 Task: Slide 33 - Lets Review Concepts.
Action: Mouse moved to (34, 88)
Screenshot: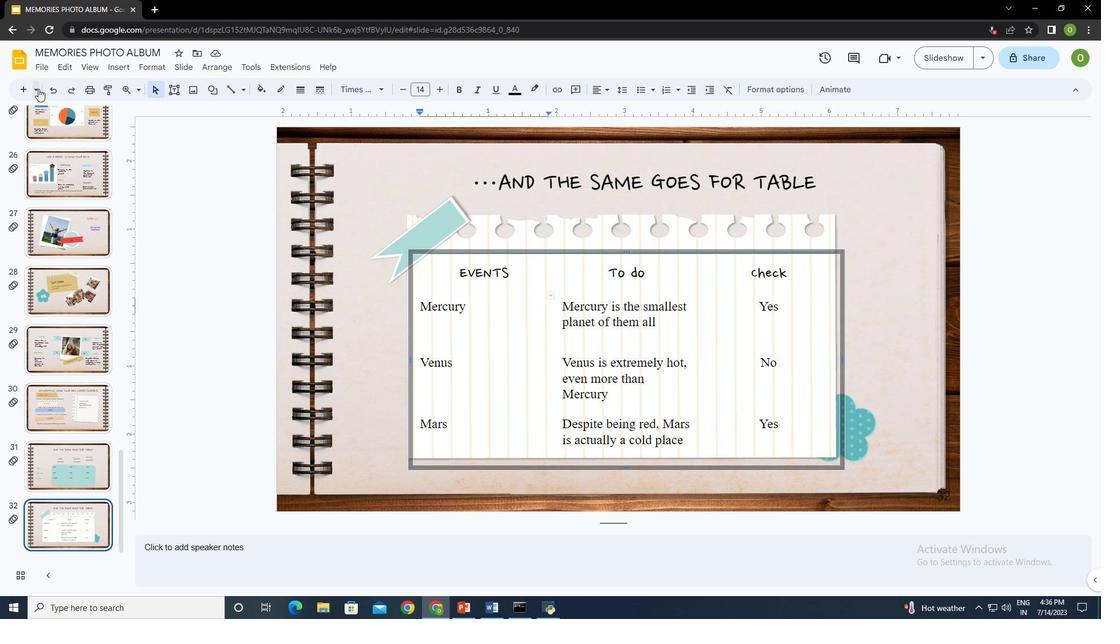 
Action: Mouse pressed left at (34, 88)
Screenshot: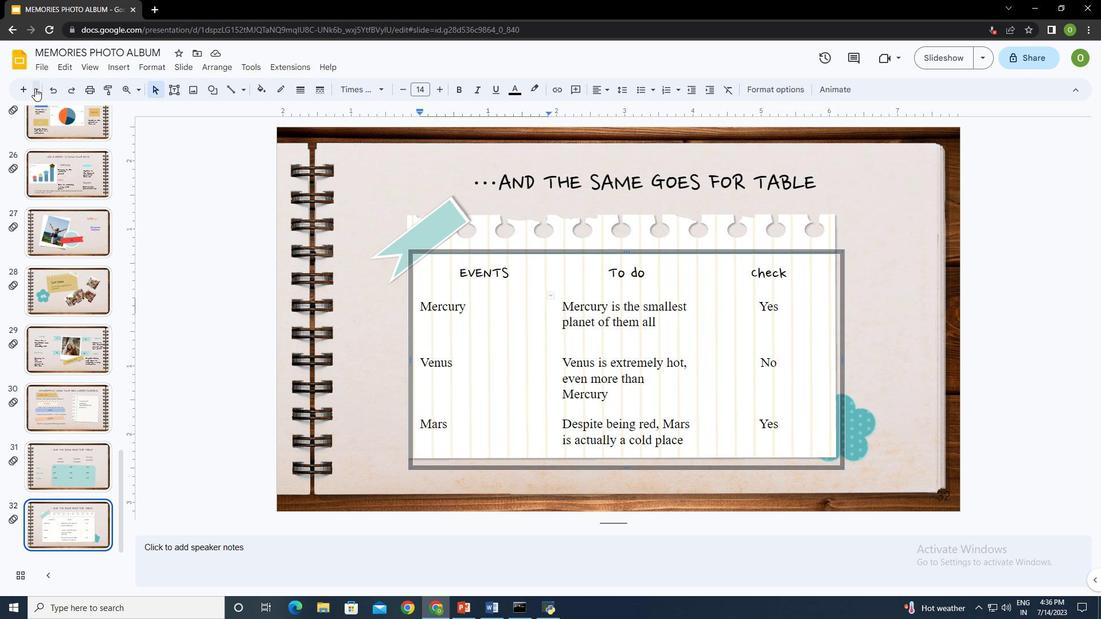 
Action: Mouse moved to (118, 241)
Screenshot: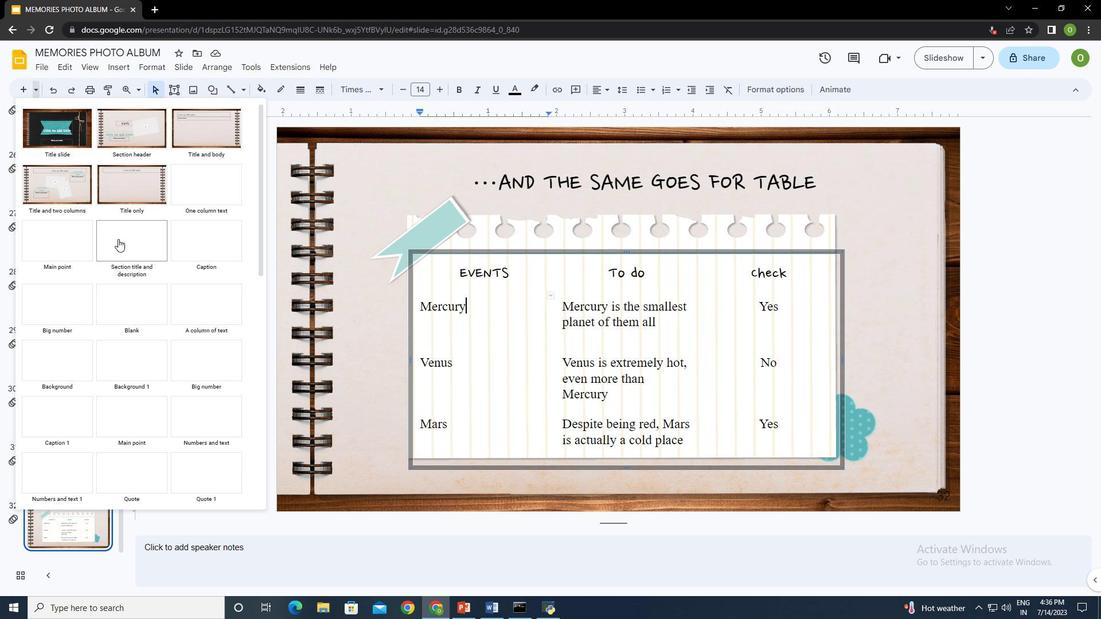 
Action: Mouse scrolled (118, 240) with delta (0, 0)
Screenshot: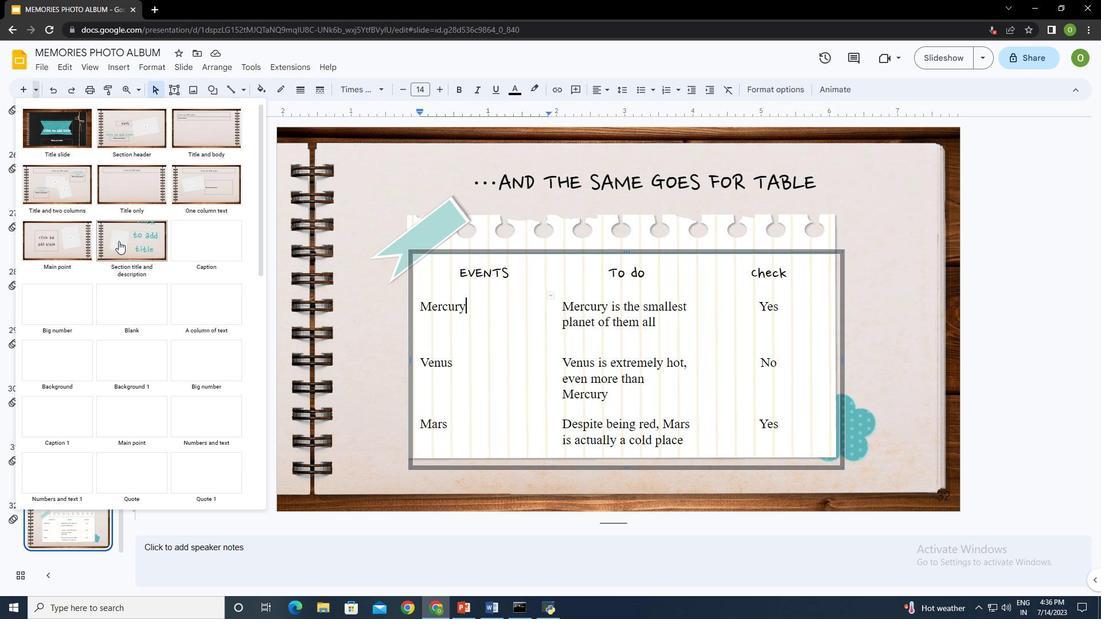 
Action: Mouse scrolled (118, 240) with delta (0, 0)
Screenshot: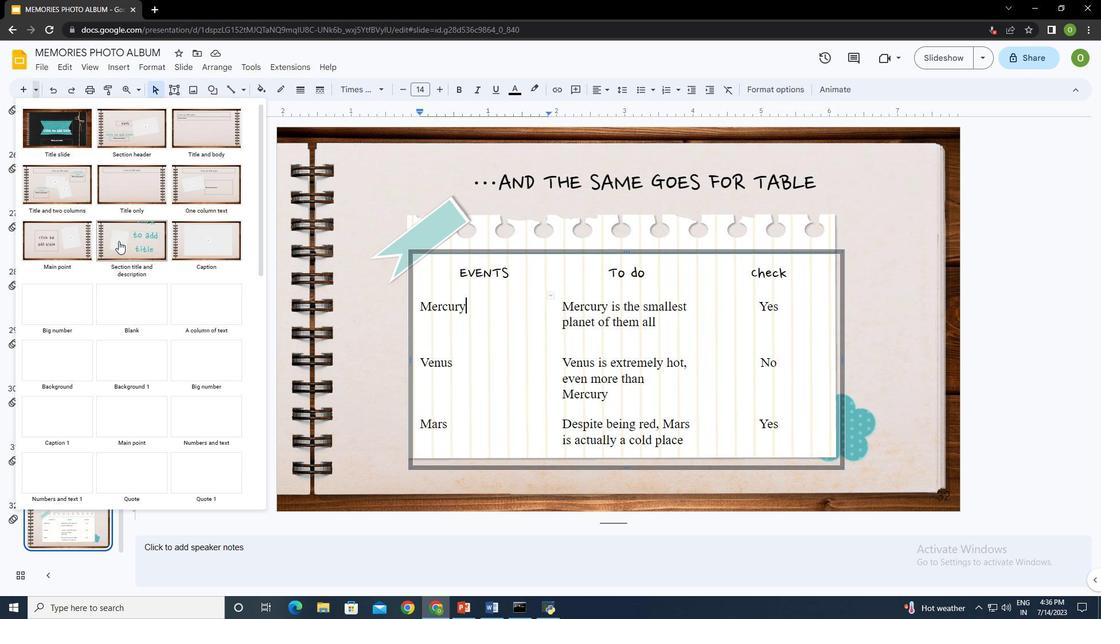 
Action: Mouse scrolled (118, 240) with delta (0, 0)
Screenshot: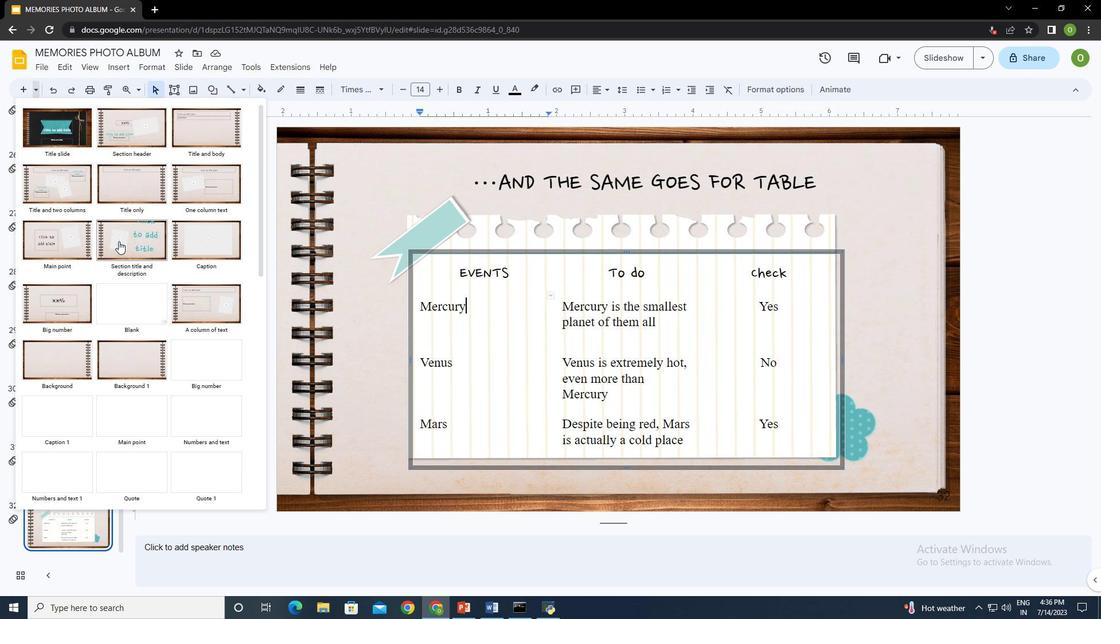 
Action: Mouse scrolled (118, 240) with delta (0, 0)
Screenshot: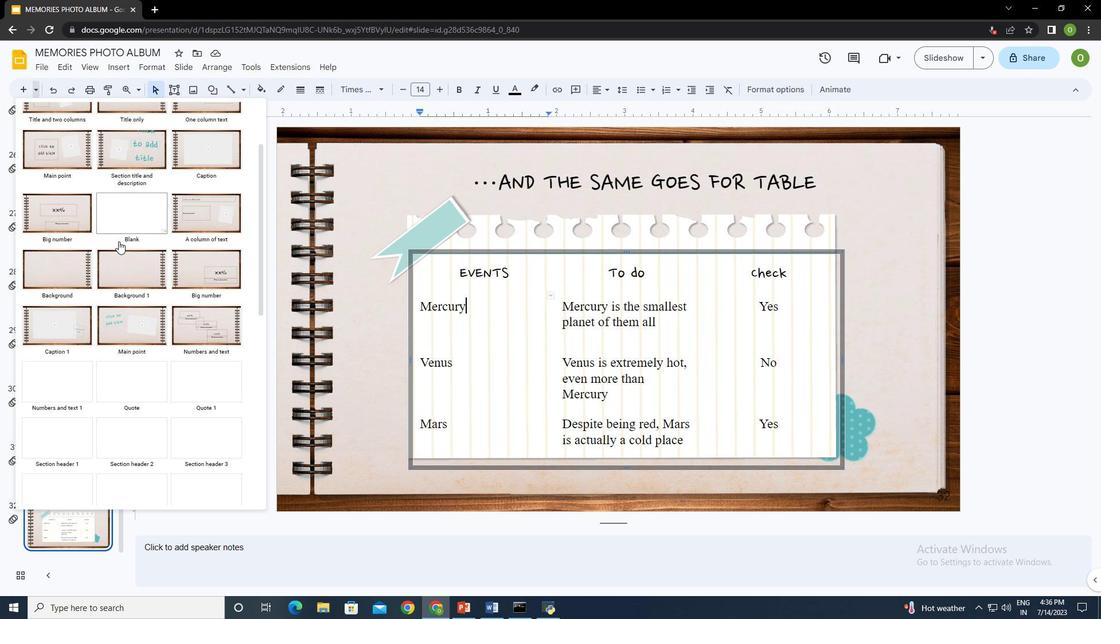 
Action: Mouse scrolled (118, 240) with delta (0, 0)
Screenshot: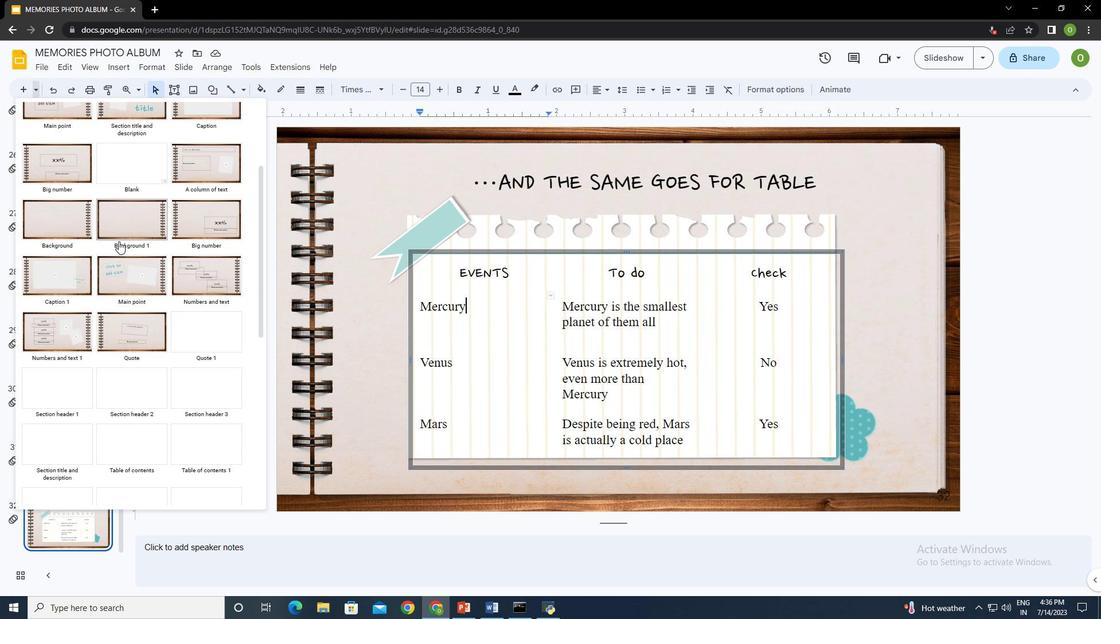 
Action: Mouse scrolled (118, 240) with delta (0, 0)
Screenshot: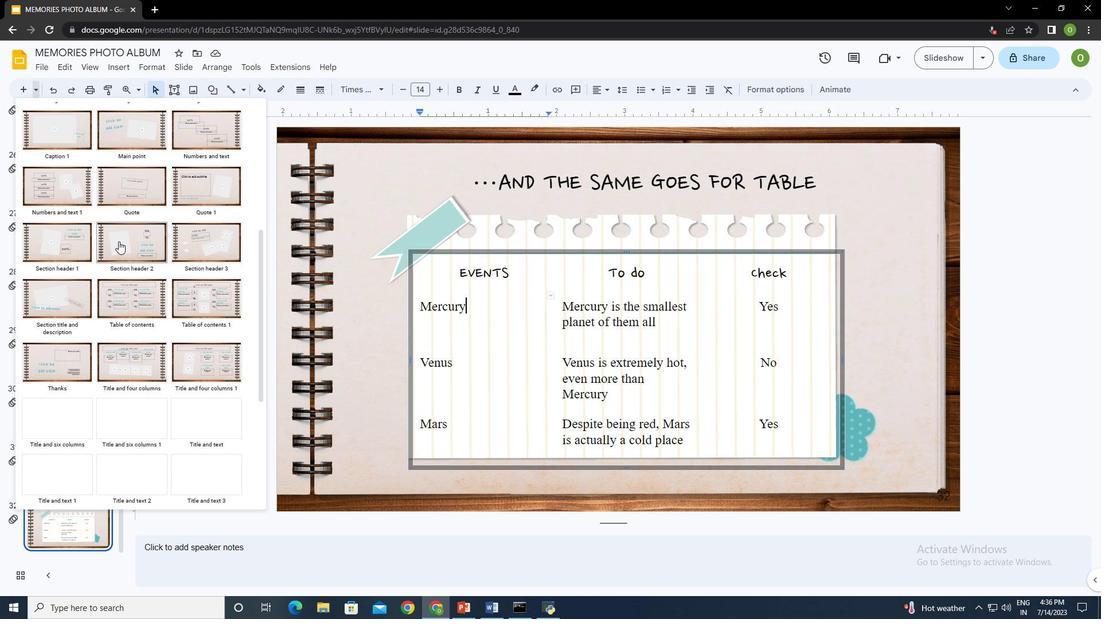 
Action: Mouse scrolled (118, 240) with delta (0, 0)
Screenshot: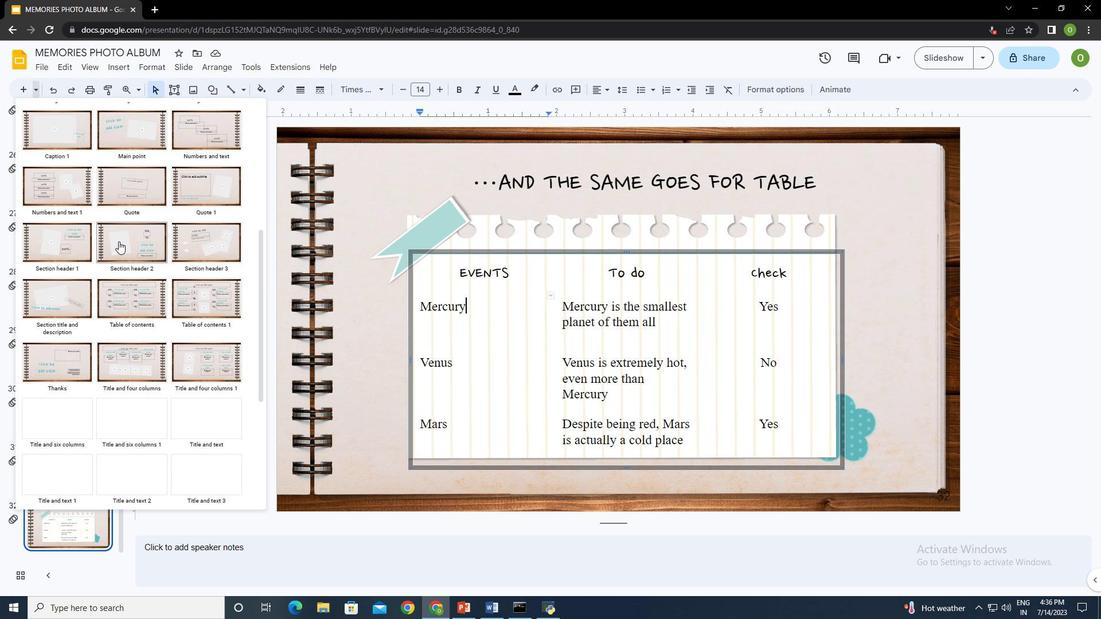 
Action: Mouse scrolled (118, 240) with delta (0, 0)
Screenshot: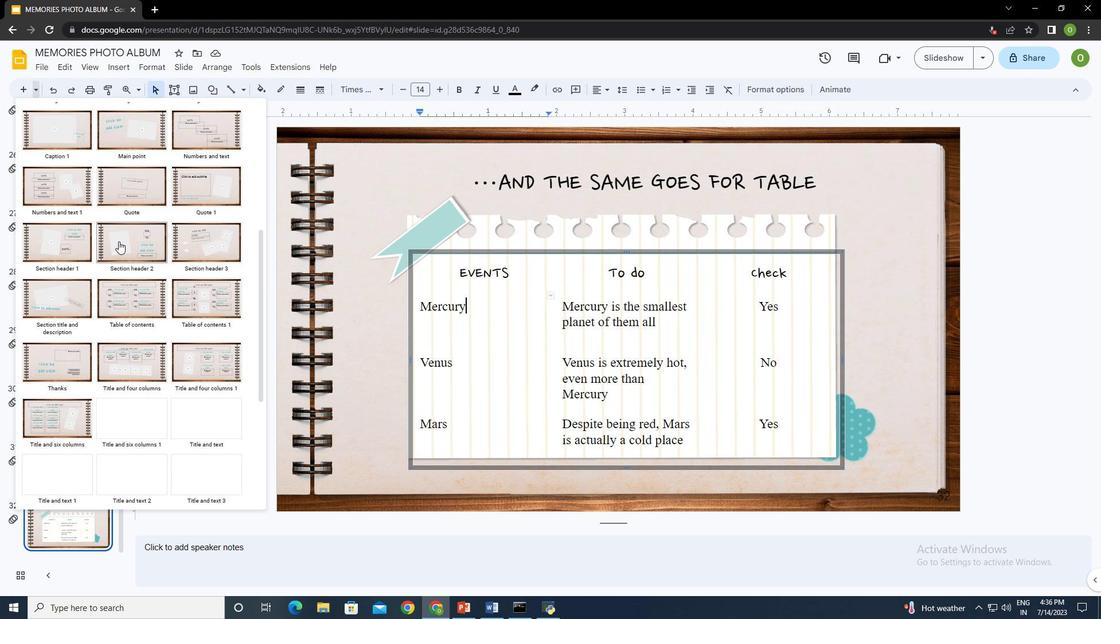 
Action: Mouse scrolled (118, 240) with delta (0, 0)
Screenshot: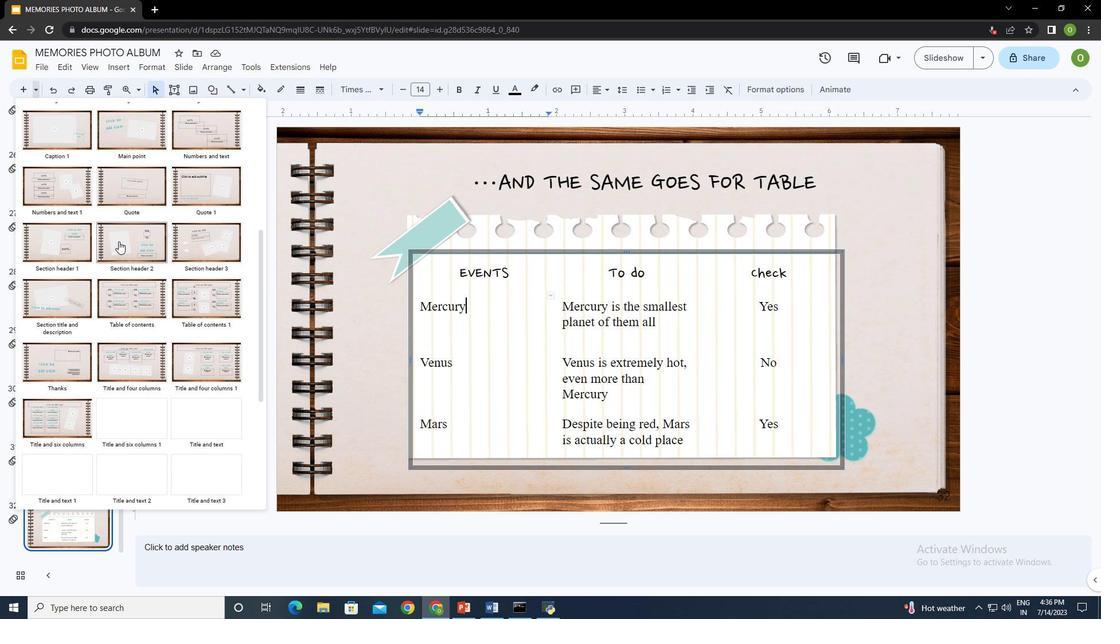 
Action: Mouse scrolled (118, 240) with delta (0, 0)
Screenshot: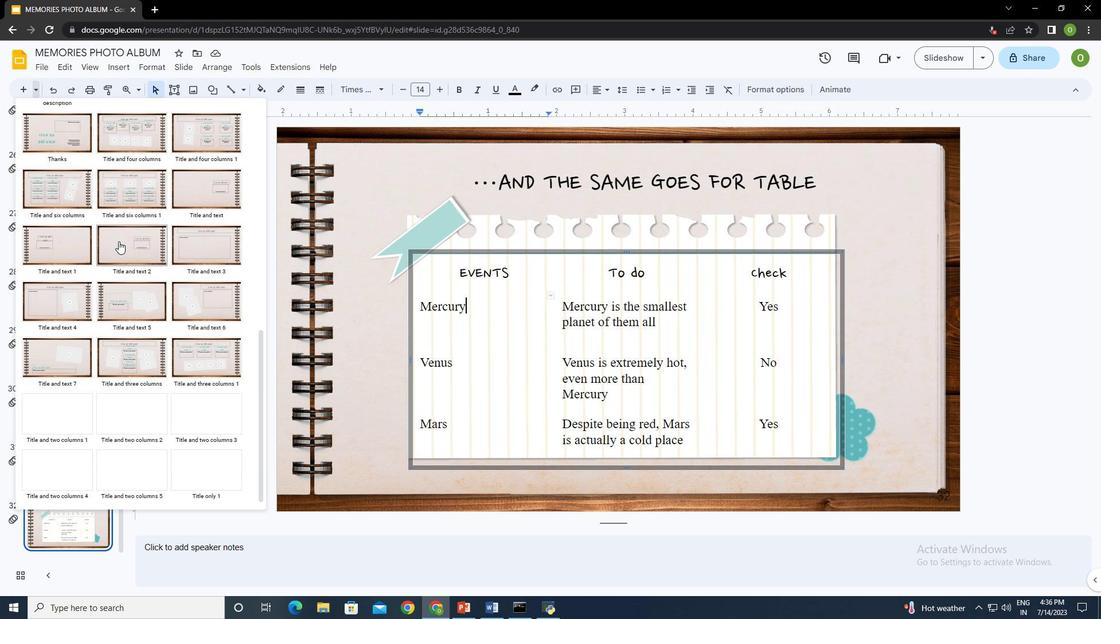 
Action: Mouse scrolled (118, 240) with delta (0, 0)
Screenshot: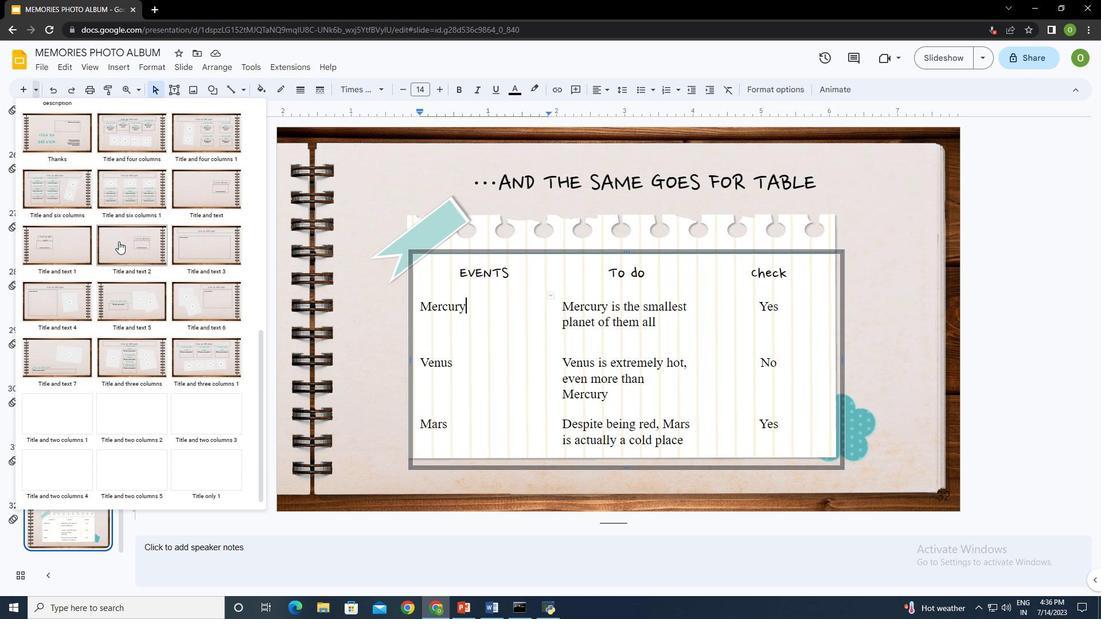 
Action: Mouse scrolled (118, 240) with delta (0, 0)
Screenshot: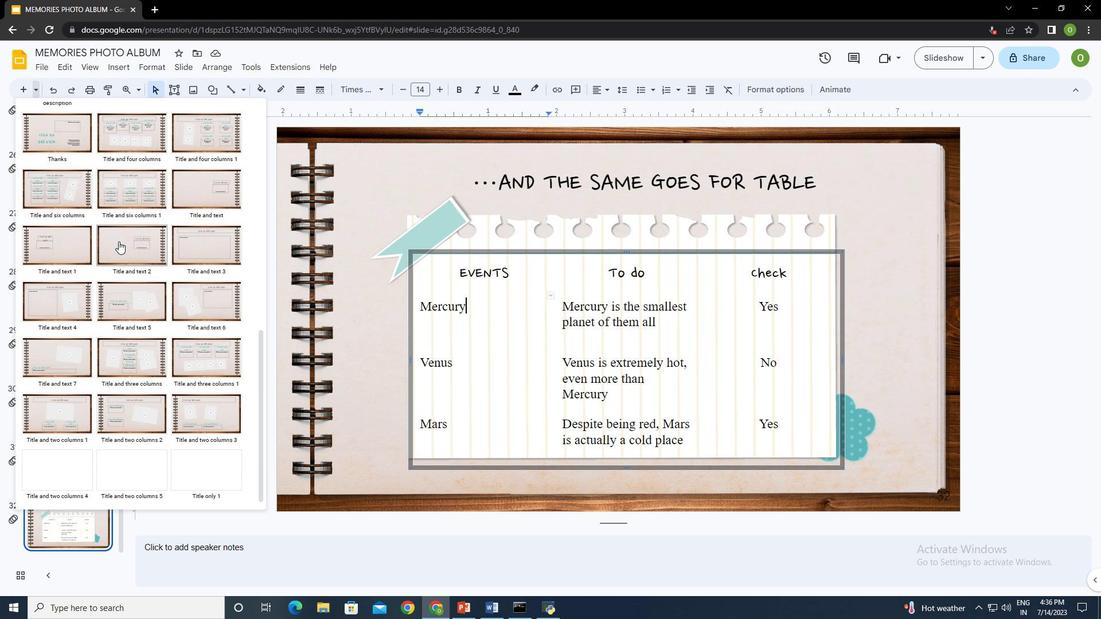 
Action: Mouse scrolled (118, 240) with delta (0, 0)
Screenshot: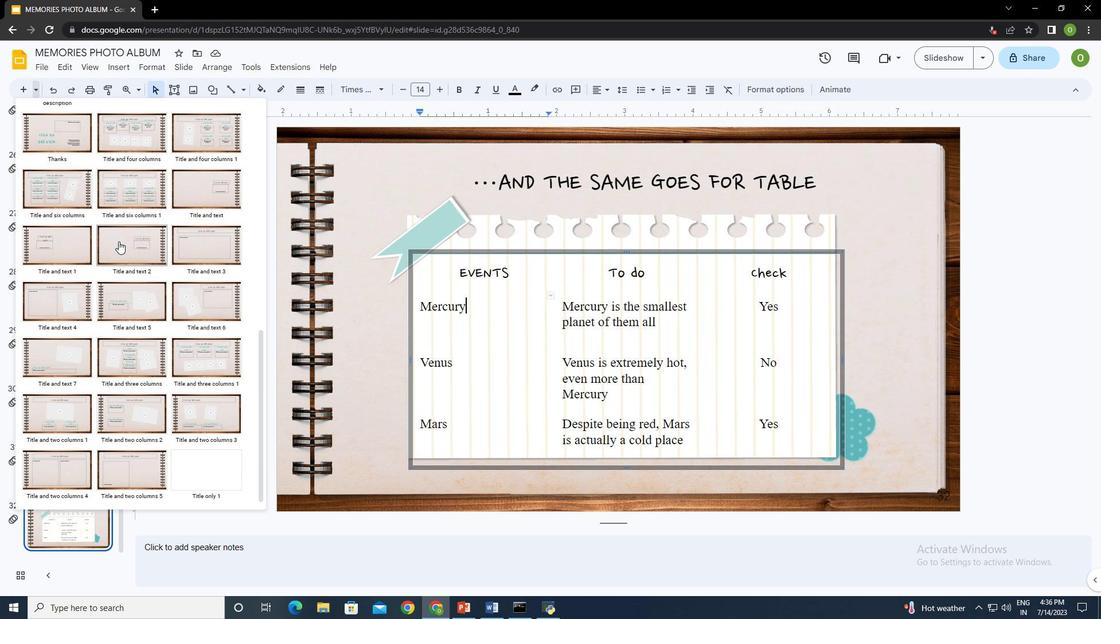 
Action: Mouse scrolled (118, 240) with delta (0, 0)
Screenshot: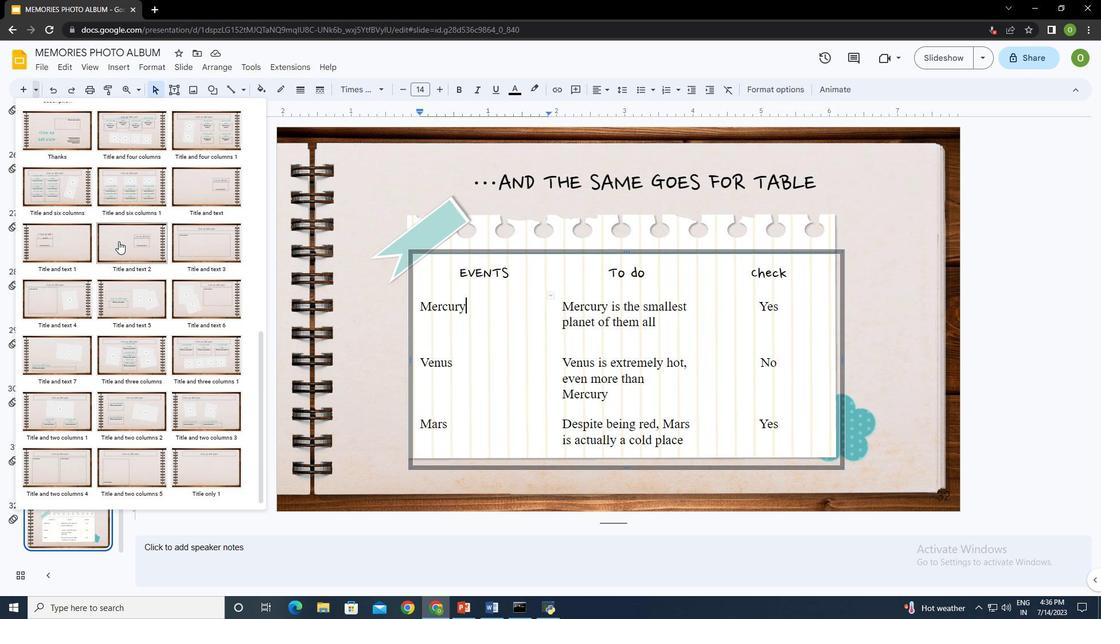 
Action: Mouse scrolled (118, 240) with delta (0, 0)
Screenshot: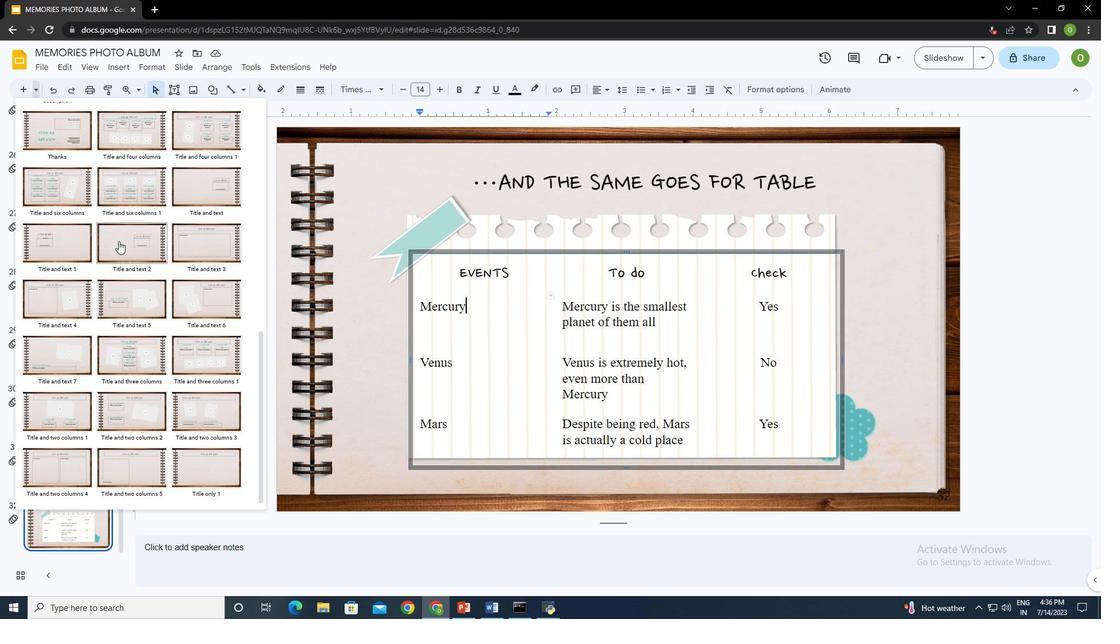 
Action: Mouse scrolled (118, 240) with delta (0, 0)
Screenshot: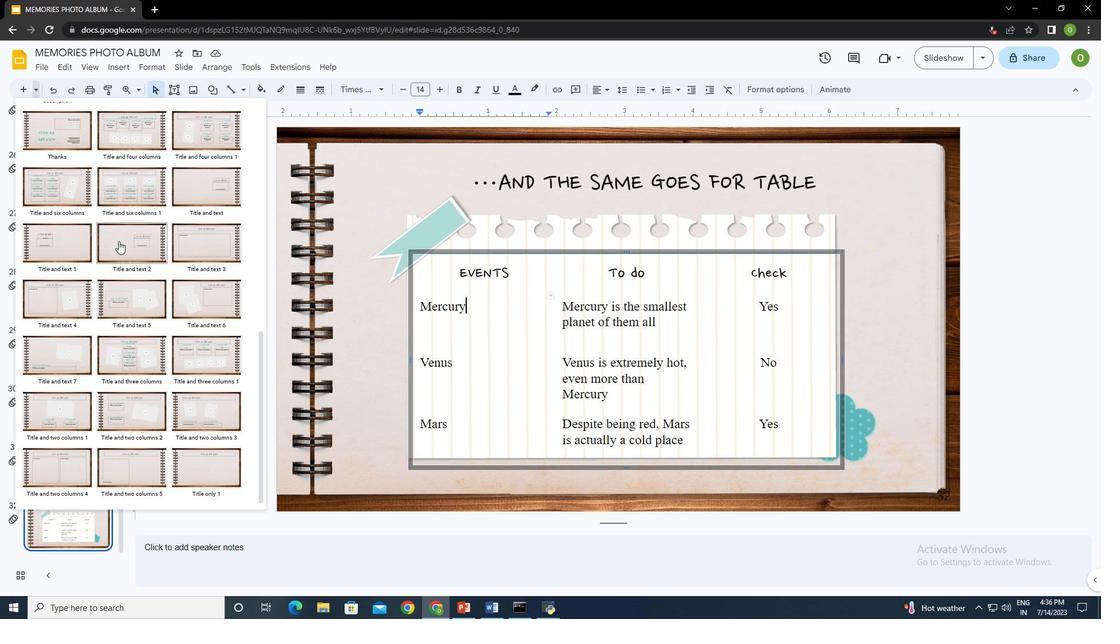 
Action: Mouse scrolled (118, 240) with delta (0, 0)
Screenshot: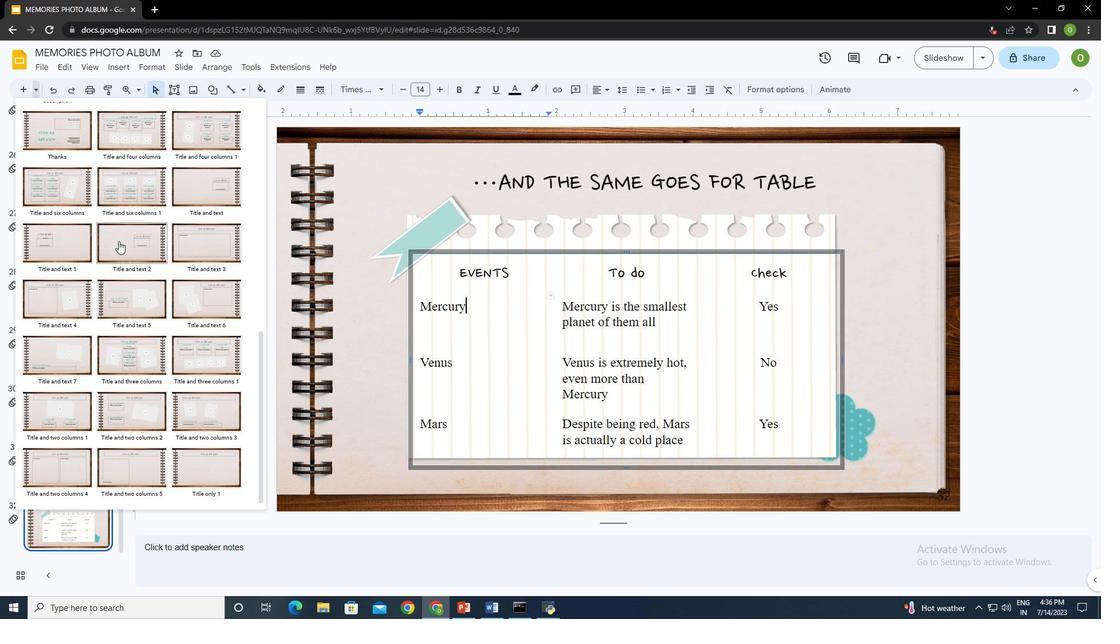 
Action: Mouse moved to (201, 465)
Screenshot: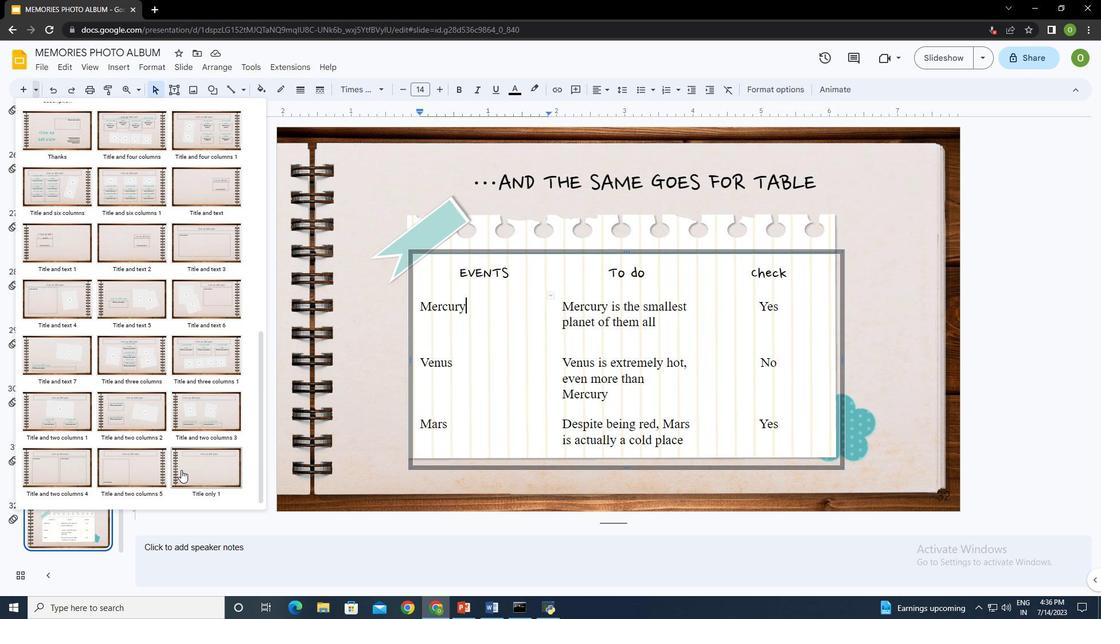 
Action: Mouse pressed left at (201, 465)
Screenshot: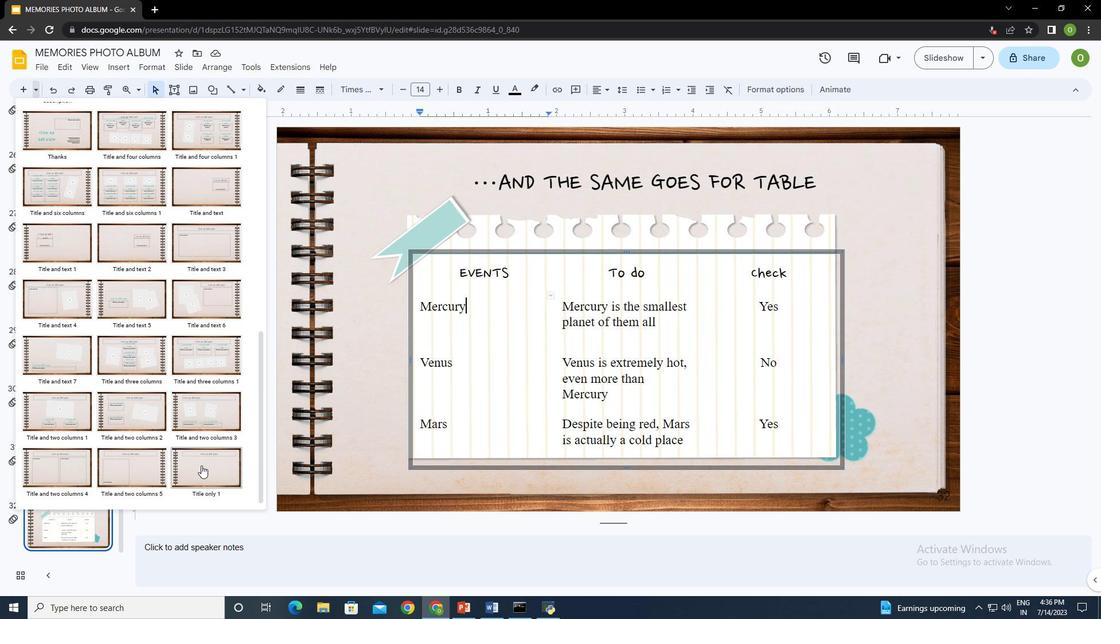 
Action: Mouse moved to (577, 174)
Screenshot: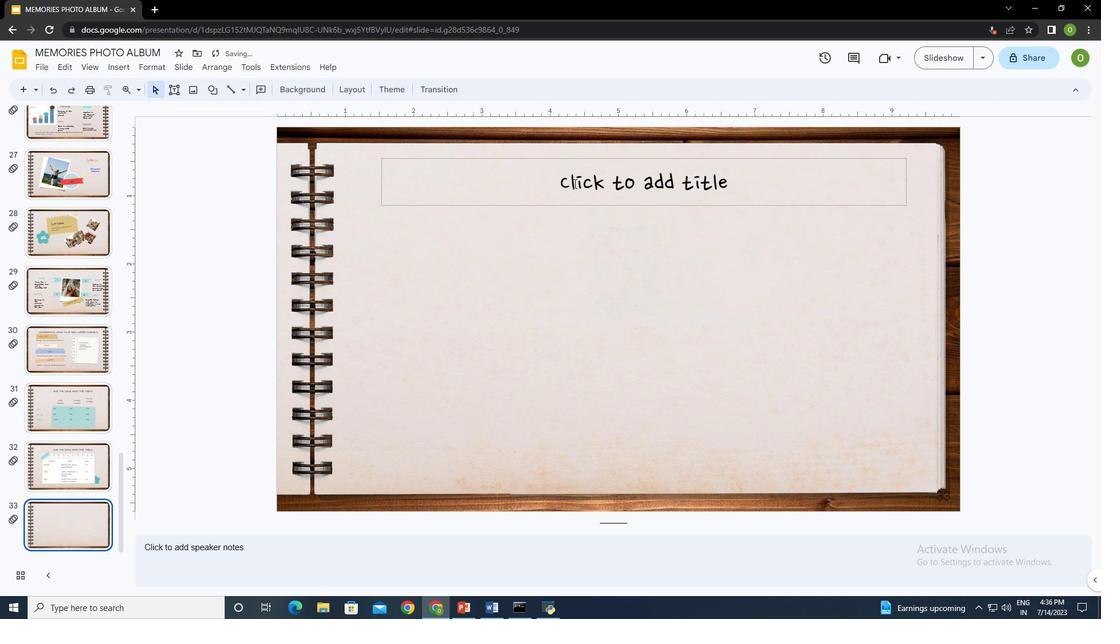 
Action: Mouse pressed left at (577, 174)
Screenshot: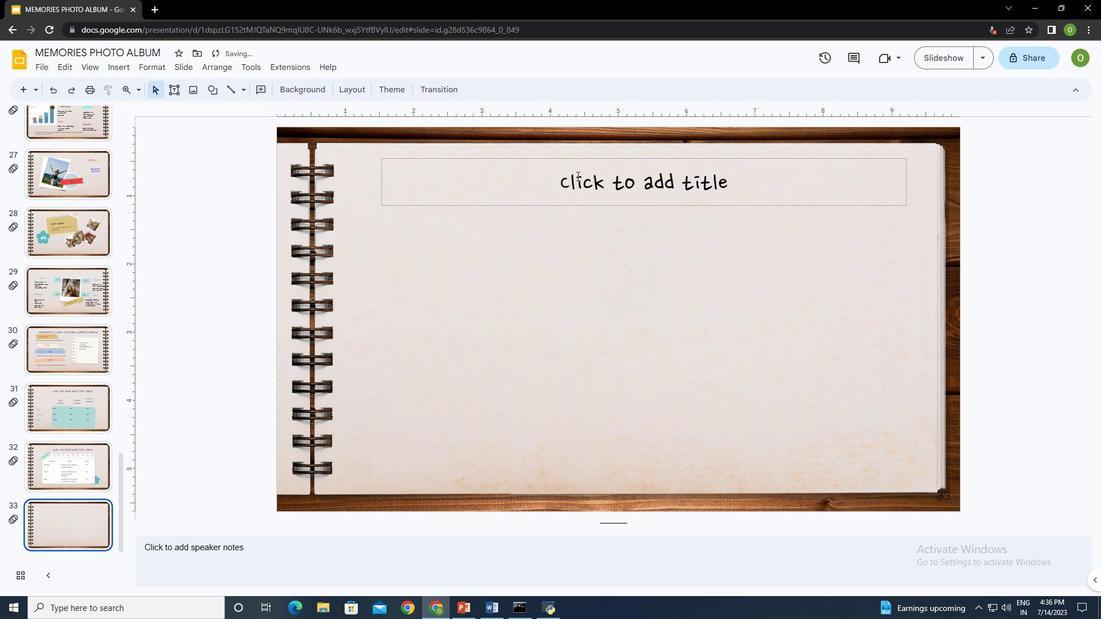 
Action: Key pressed <Key.caps_lock>LET'S<Key.space>REVIEW<Key.space>CONCEPTS
Screenshot: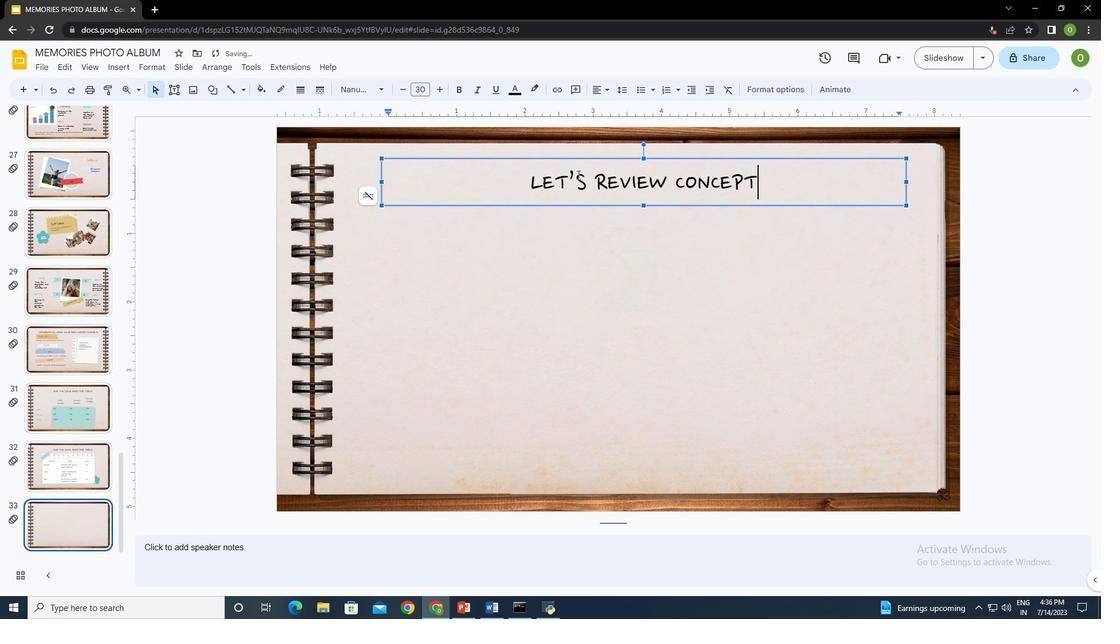 
Action: Mouse moved to (579, 231)
Screenshot: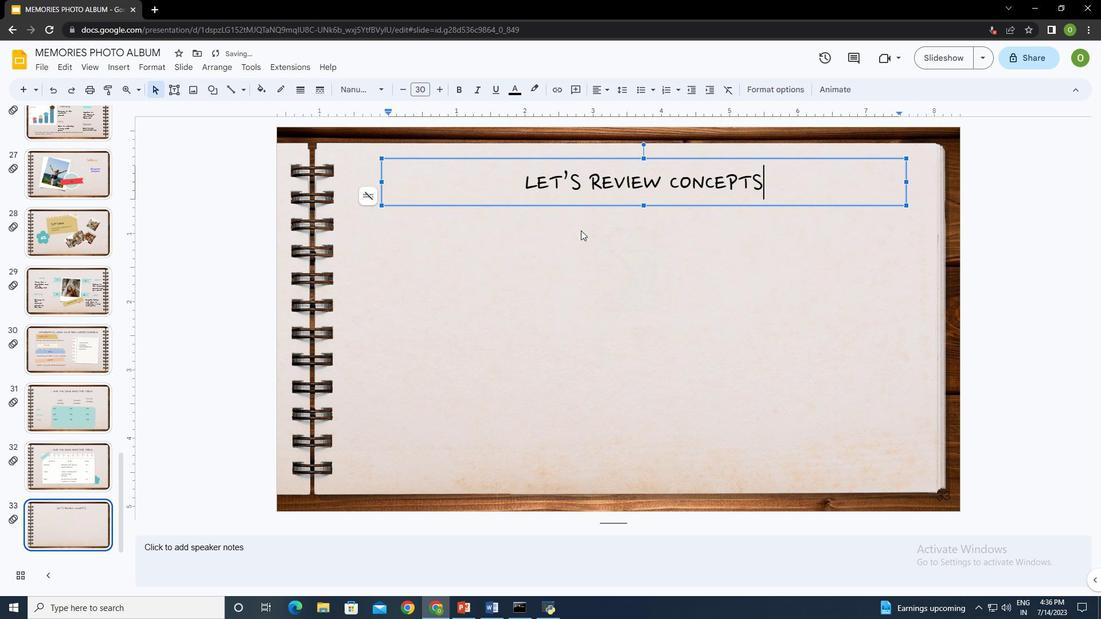 
Action: Mouse pressed left at (579, 231)
Screenshot: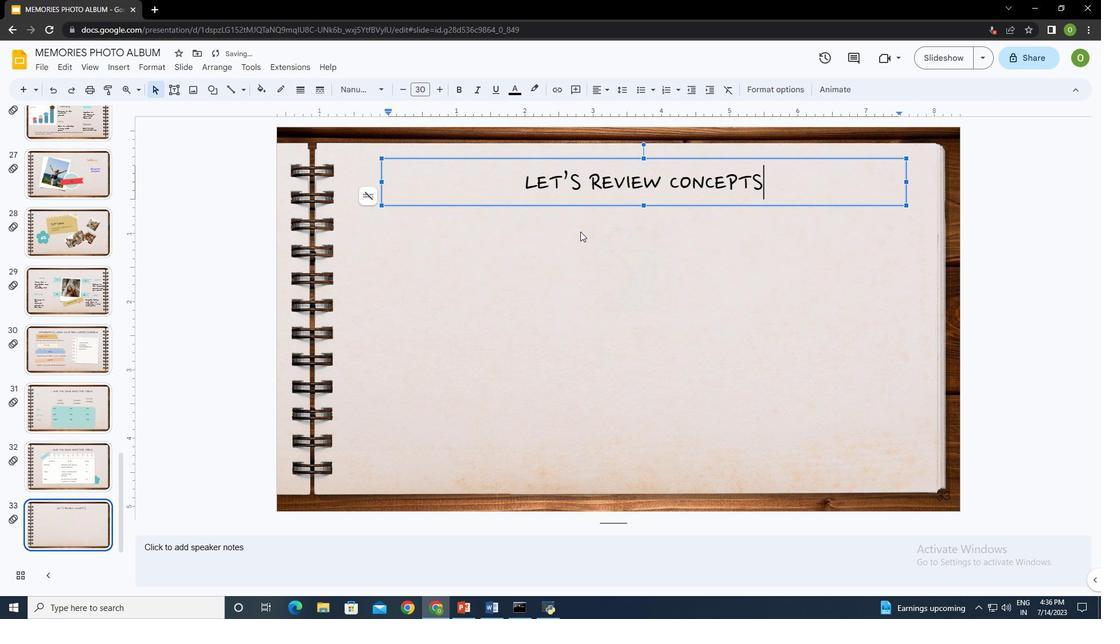 
Action: Mouse moved to (169, 84)
Screenshot: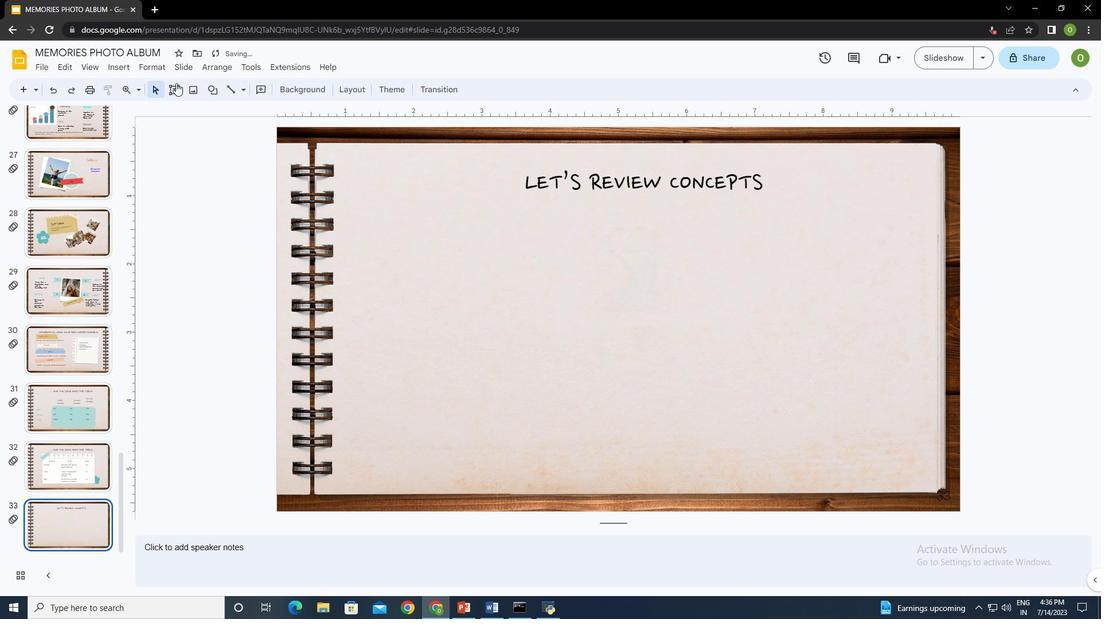 
Action: Mouse pressed left at (169, 84)
Screenshot: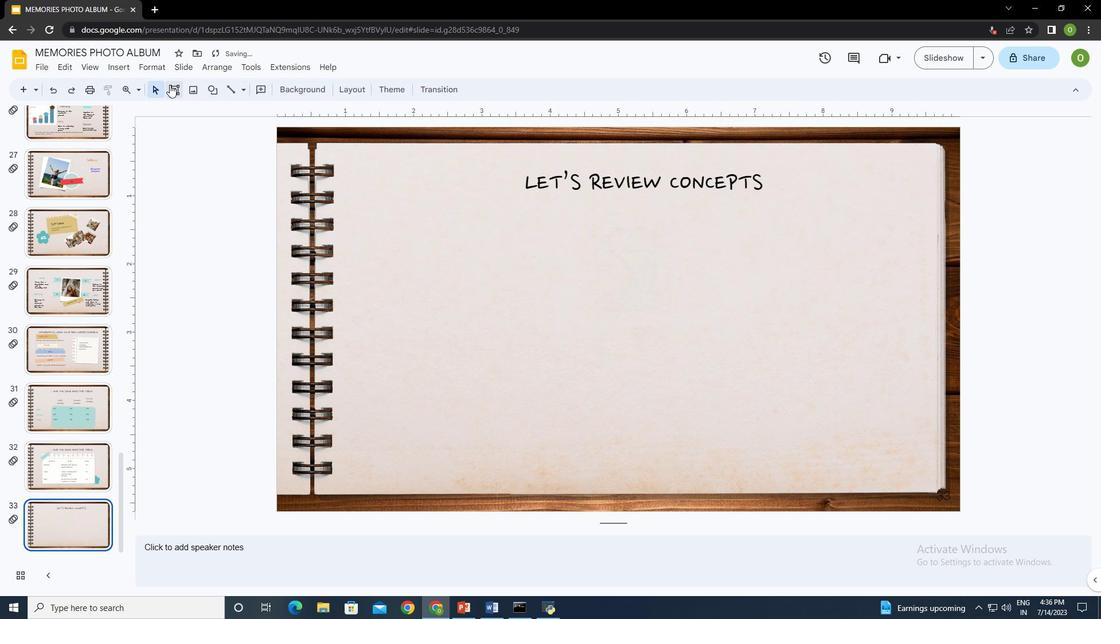 
Action: Mouse moved to (396, 225)
Screenshot: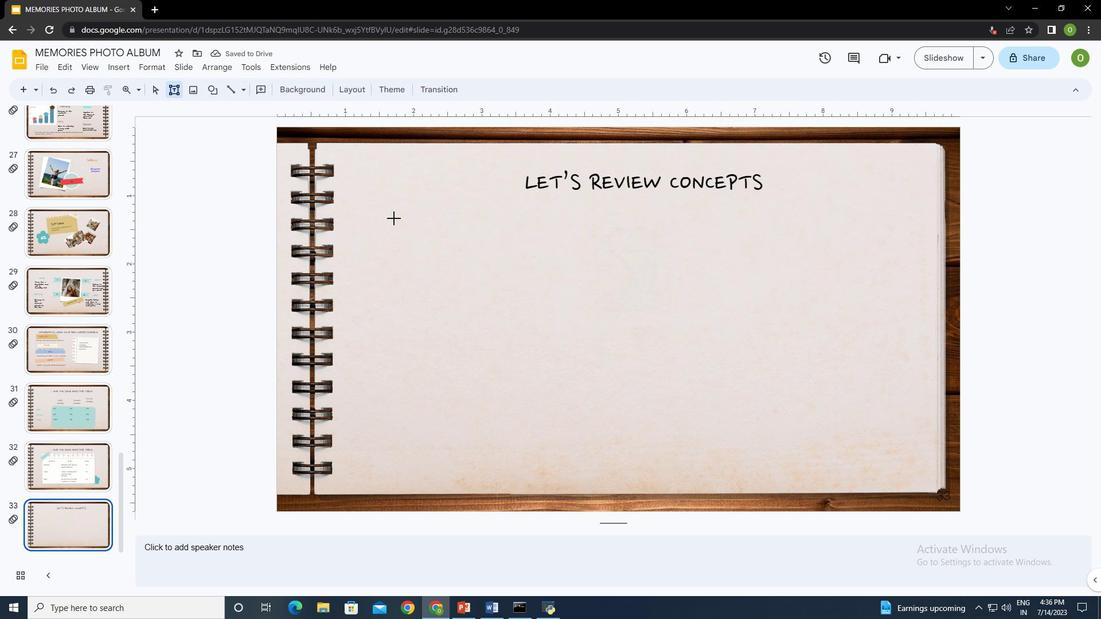 
Action: Mouse pressed left at (396, 225)
Screenshot: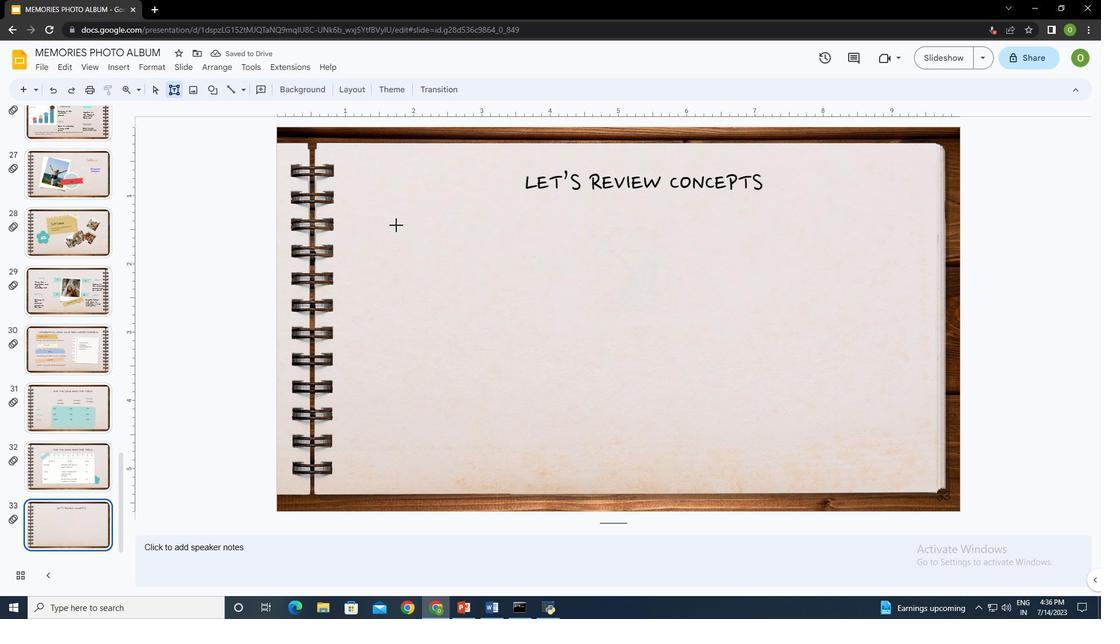 
Action: Mouse moved to (465, 255)
Screenshot: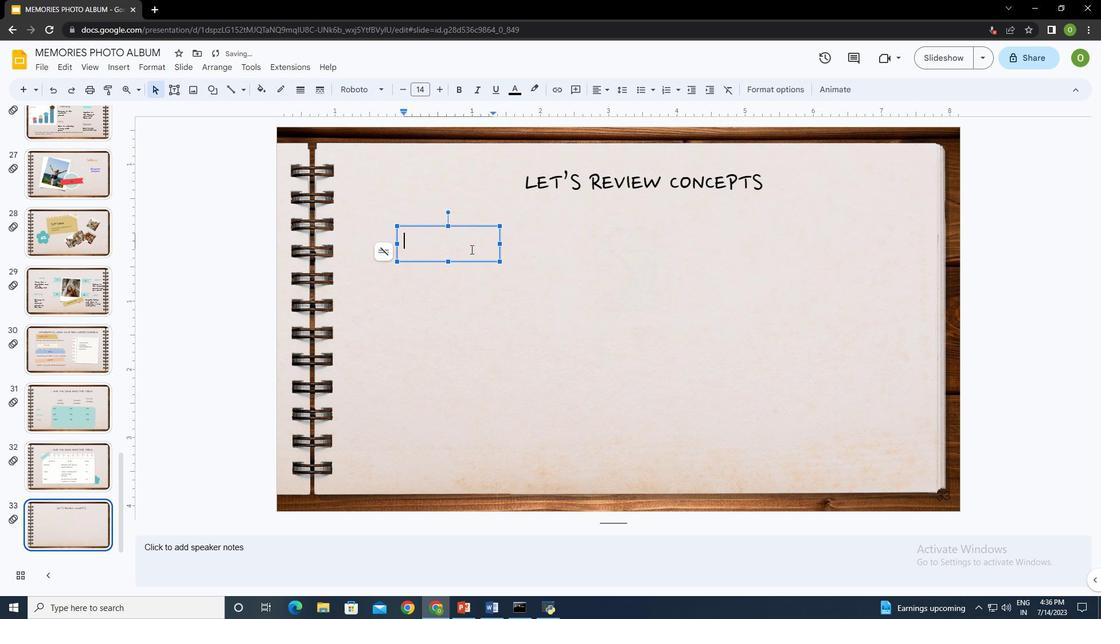 
Action: Key pressed <Key.shift>mARS<Key.backspace><Key.backspace><Key.backspace><Key.backspace><Key.backspace><Key.backspace><Key.backspace><Key.backspace><Key.backspace><Key.backspace><Key.backspace><Key.backspace><Key.caps_lock><Key.shift>Mars
Screenshot: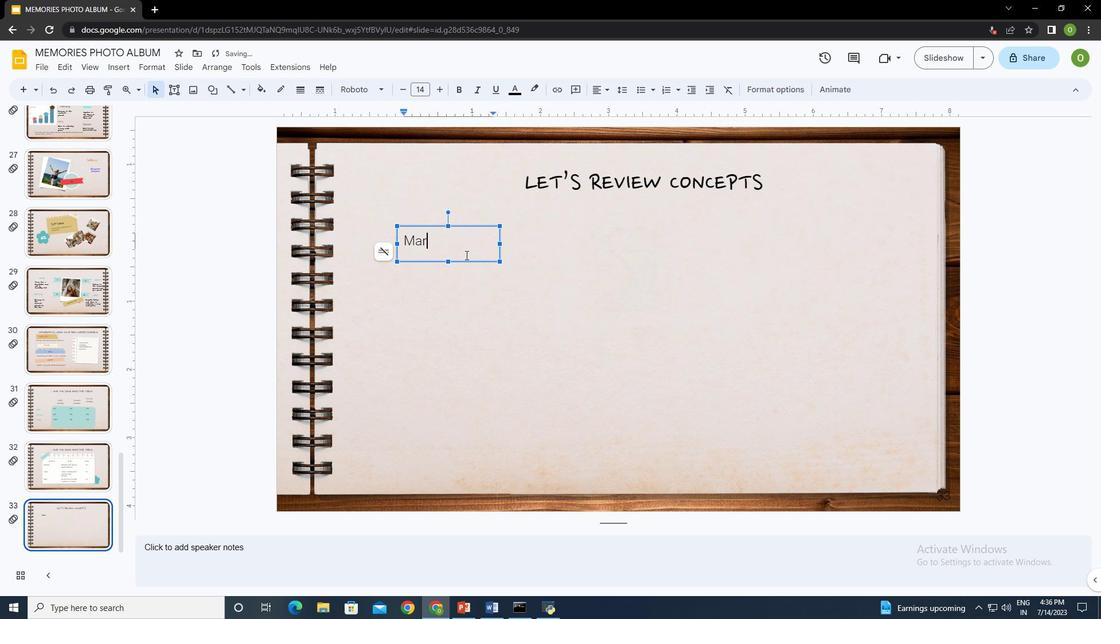 
Action: Mouse moved to (500, 244)
Screenshot: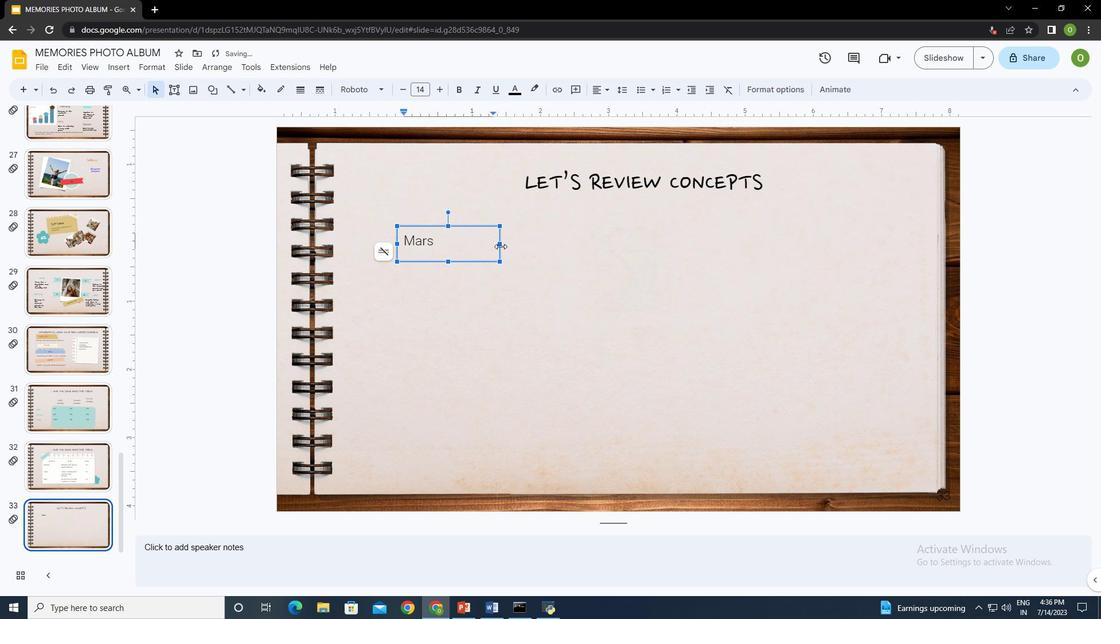 
Action: Mouse pressed left at (500, 244)
Screenshot: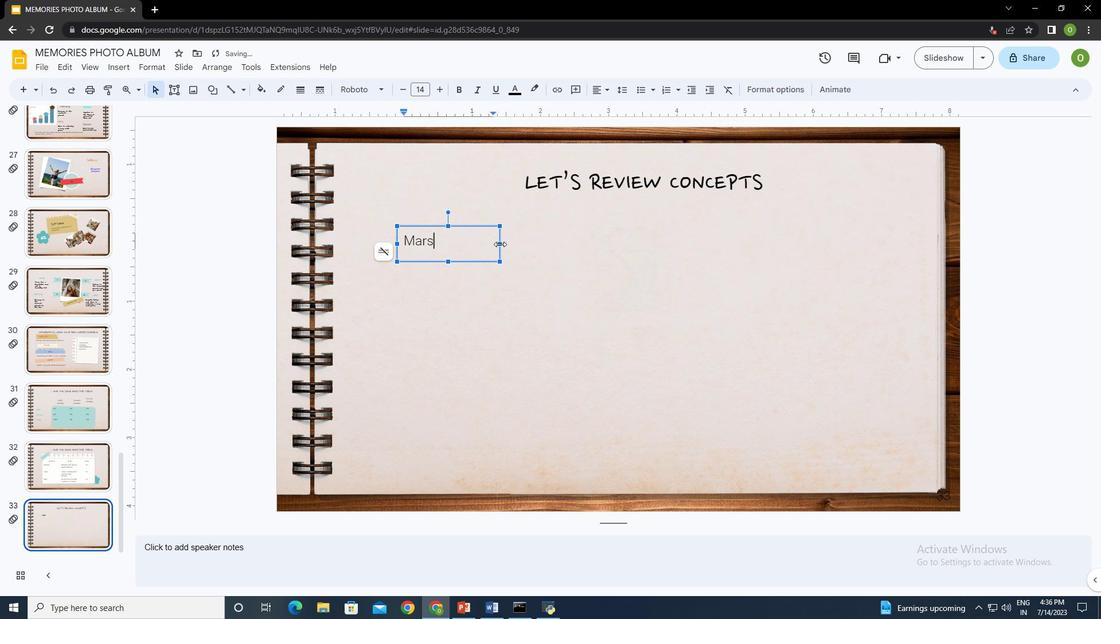
Action: Mouse moved to (412, 245)
Screenshot: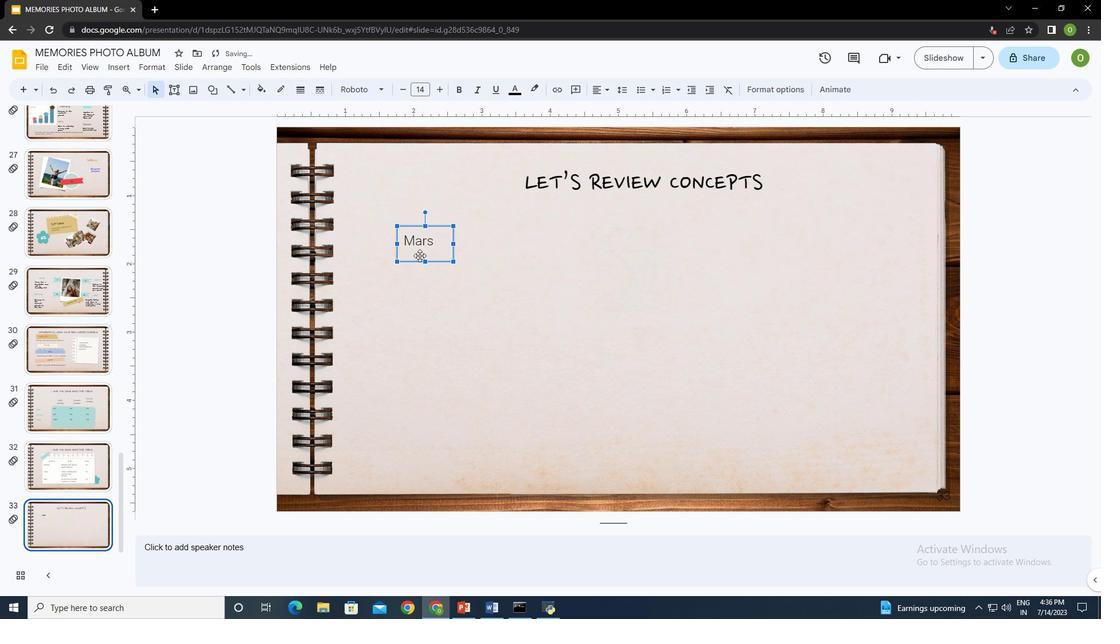 
Action: Mouse pressed left at (412, 245)
Screenshot: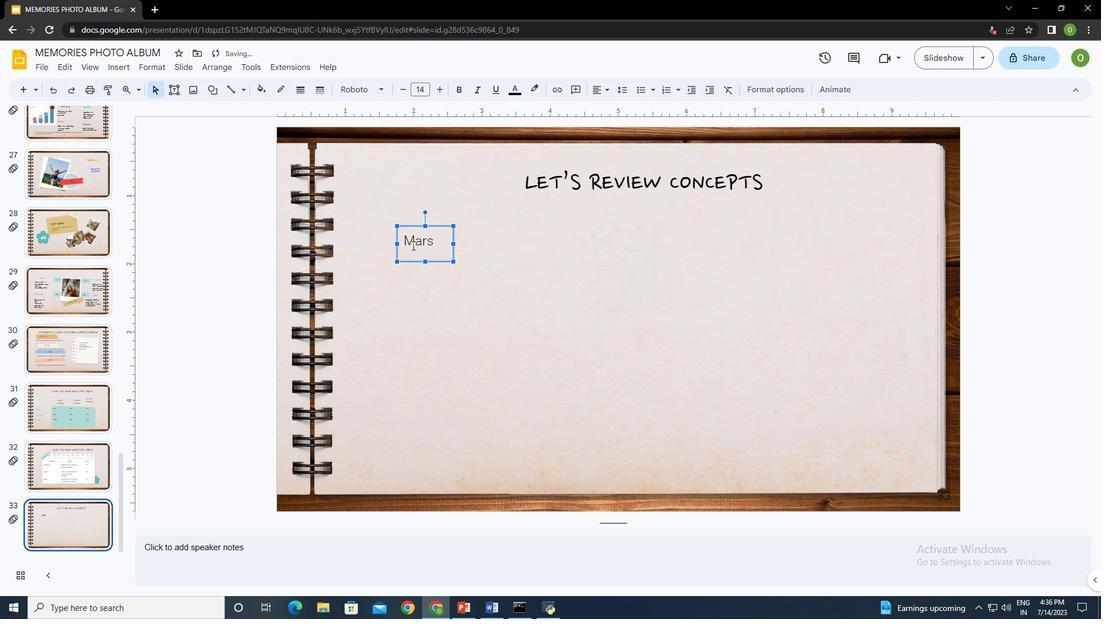 
Action: Mouse moved to (478, 275)
Screenshot: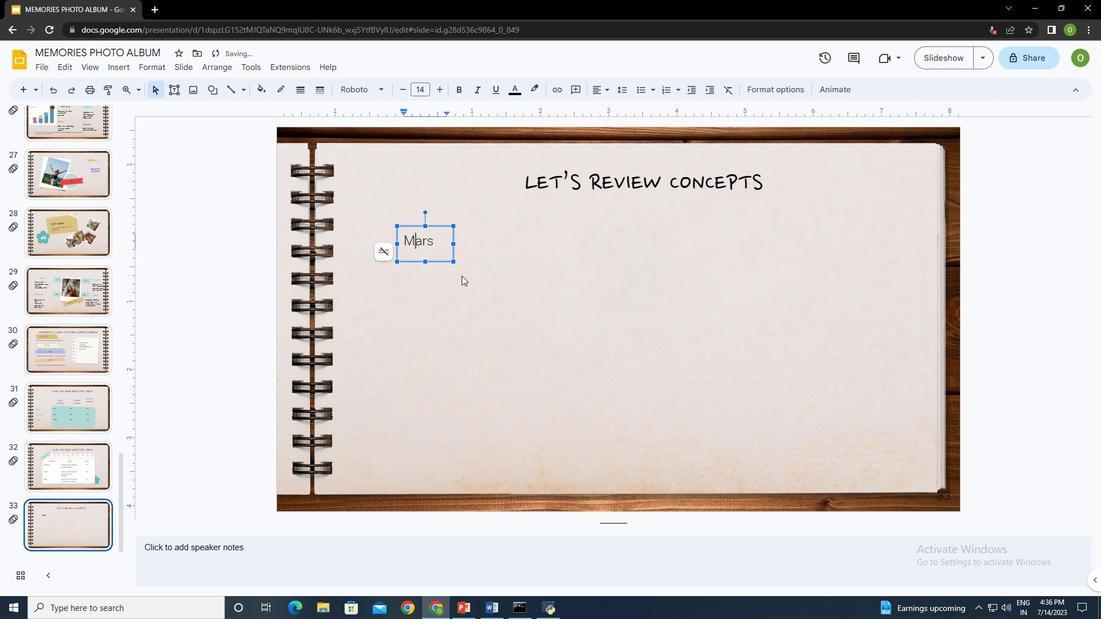 
Action: Mouse pressed left at (478, 275)
Screenshot: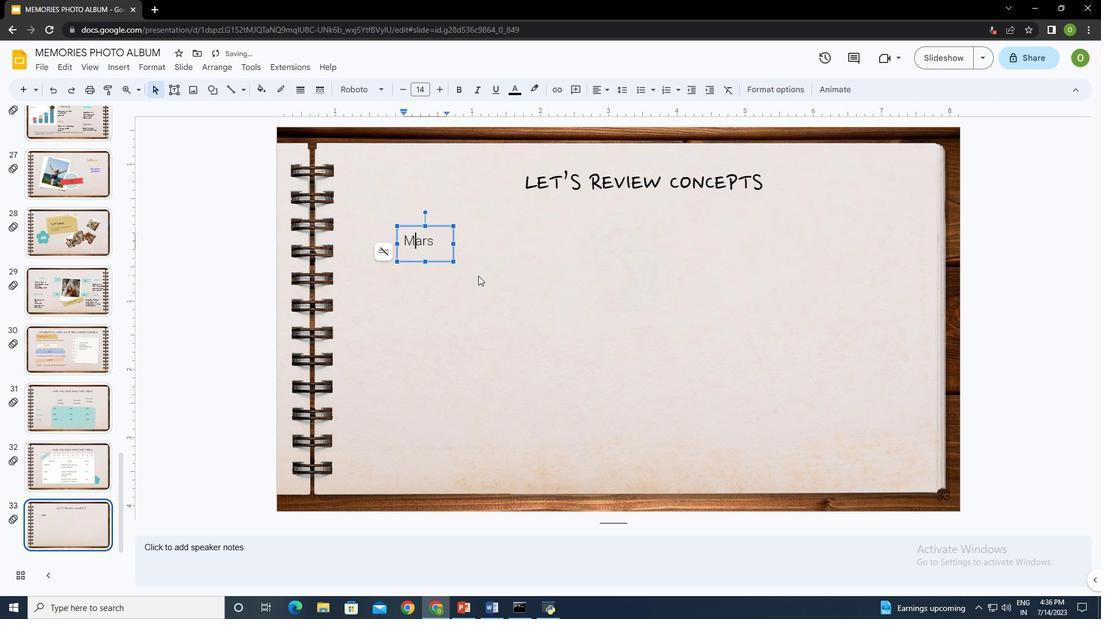 
Action: Mouse moved to (177, 90)
Screenshot: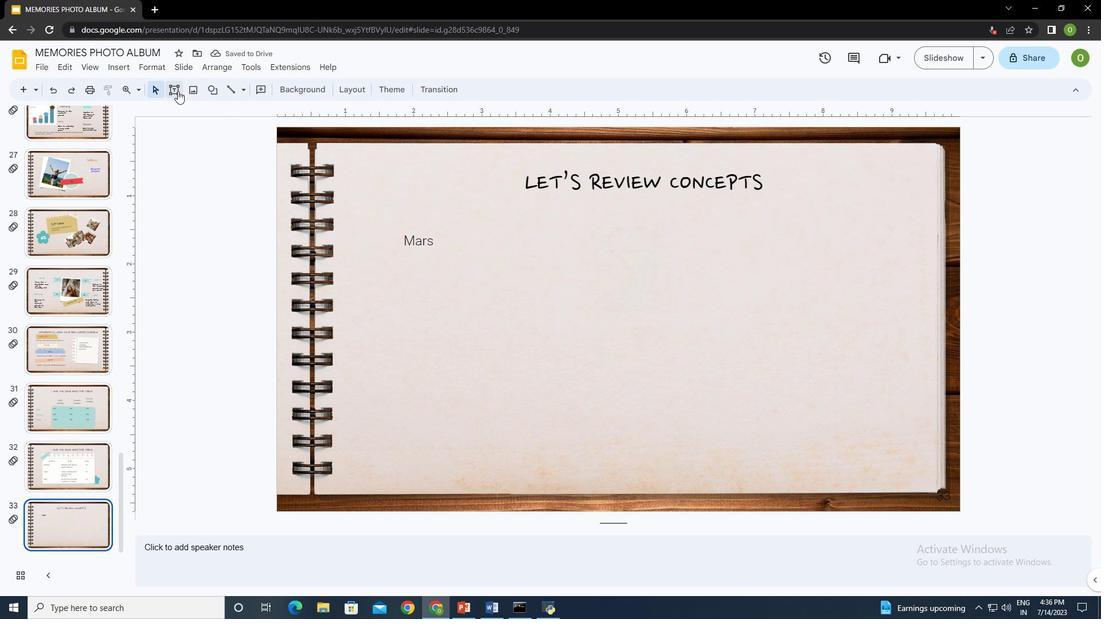 
Action: Mouse pressed left at (177, 90)
Screenshot: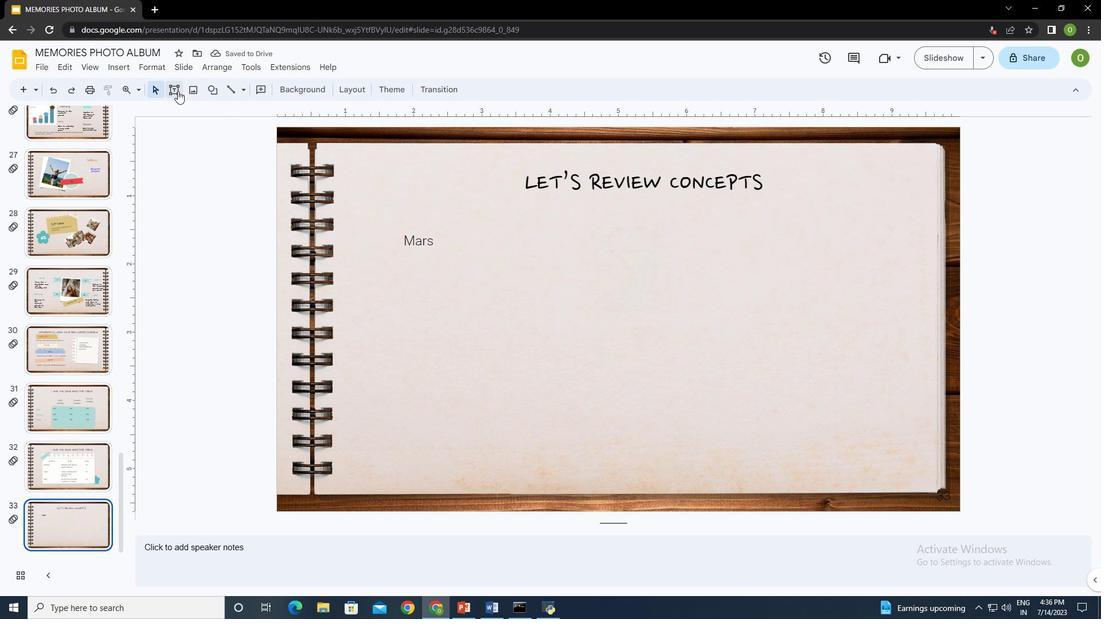
Action: Mouse moved to (524, 229)
Screenshot: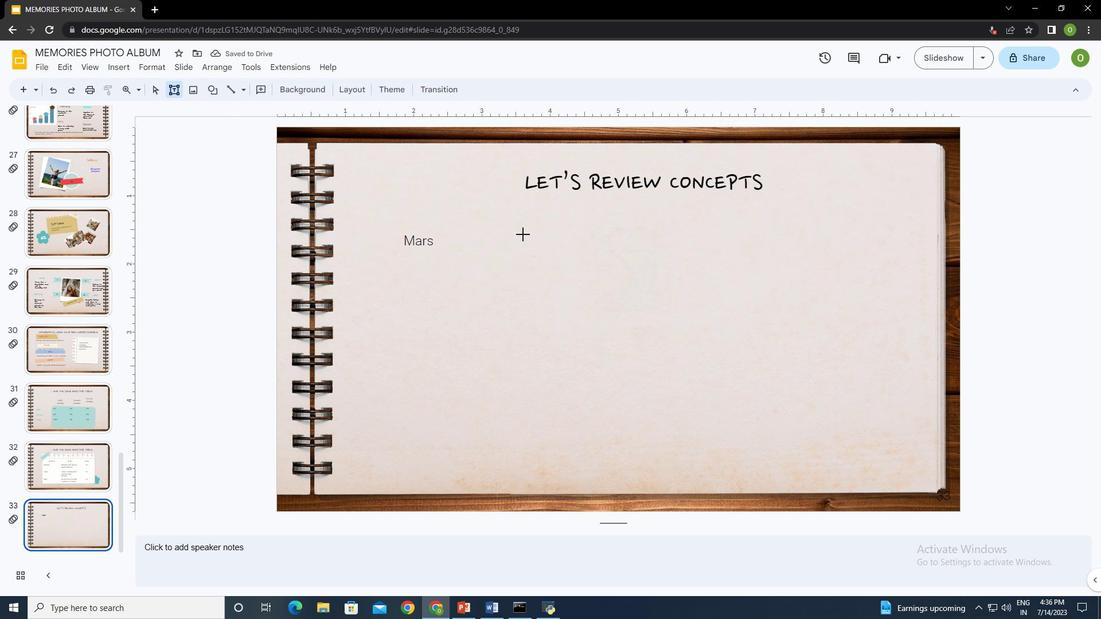 
Action: Mouse pressed left at (524, 229)
Screenshot: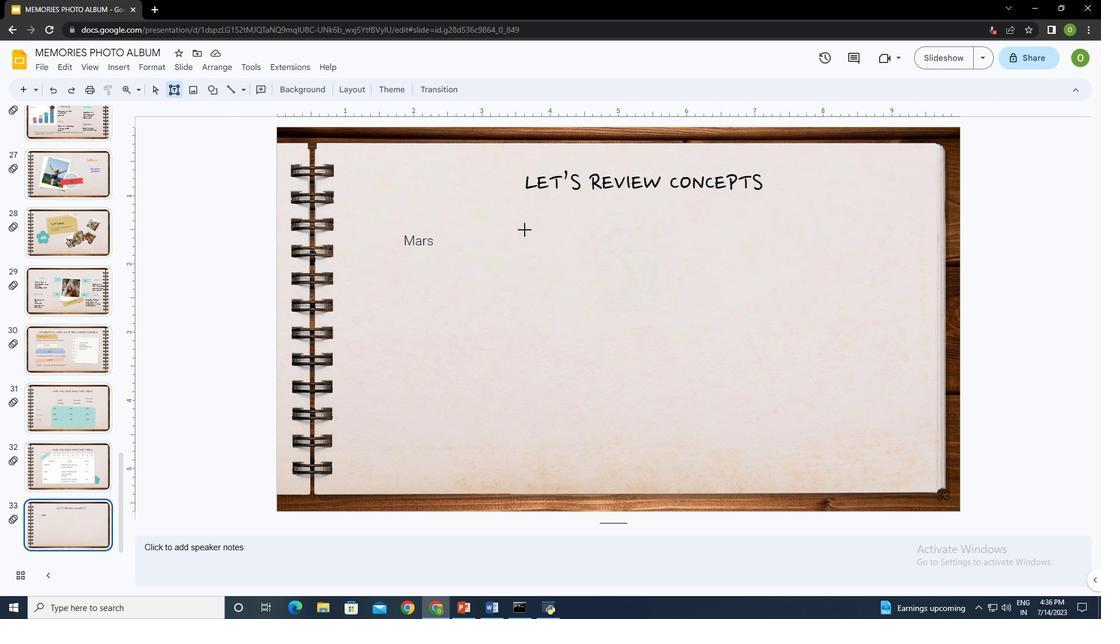 
Action: Mouse moved to (581, 232)
Screenshot: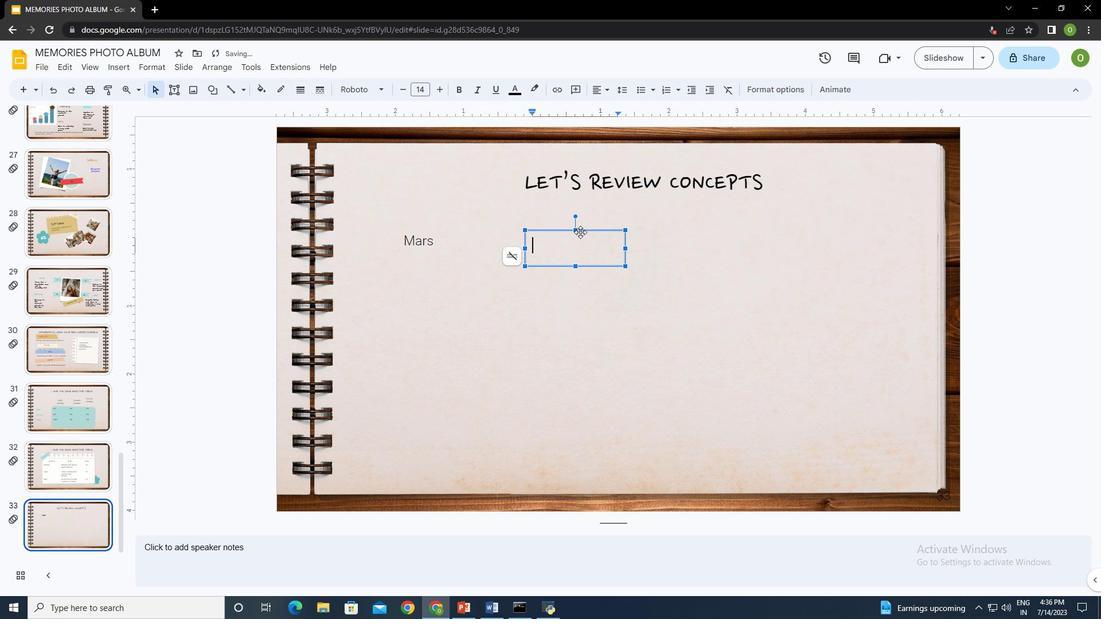 
Action: Mouse pressed left at (581, 232)
Screenshot: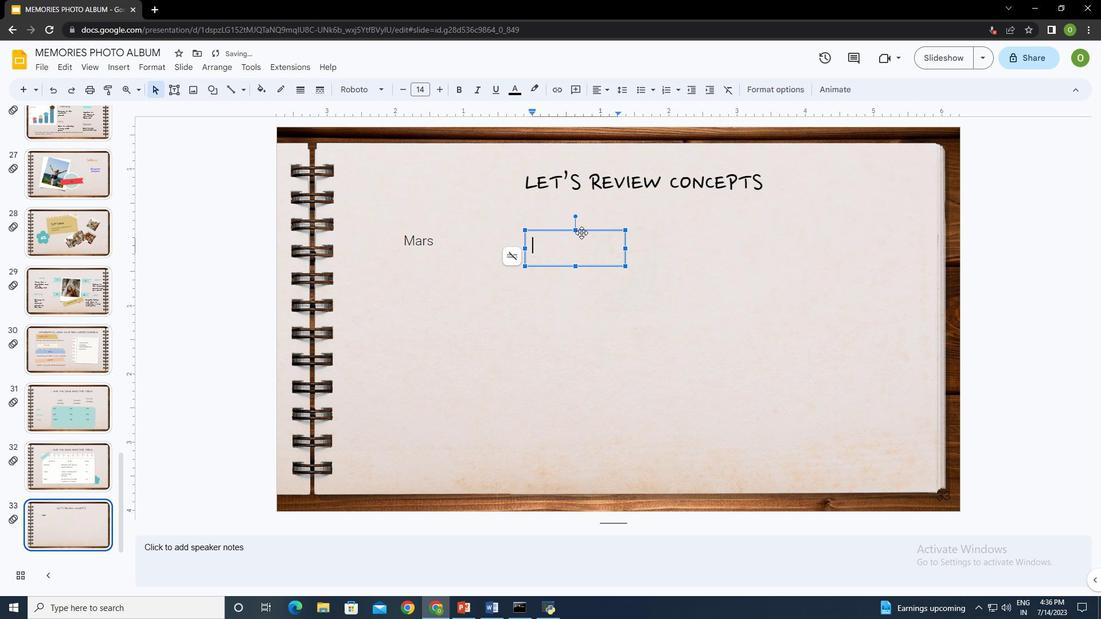 
Action: Mouse moved to (649, 268)
Screenshot: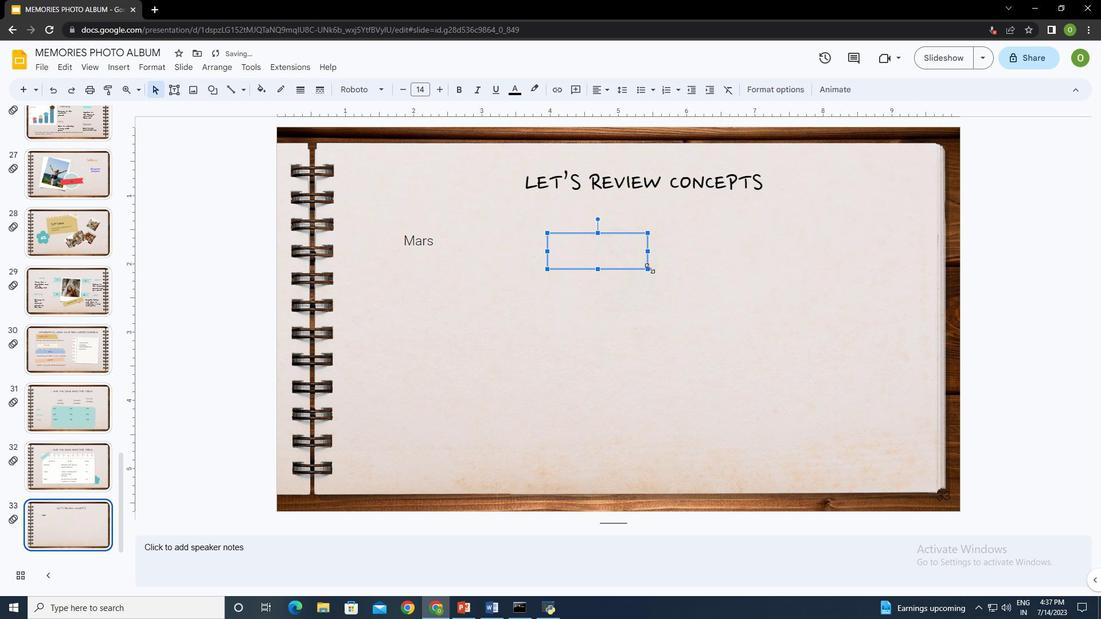 
Action: Mouse pressed left at (649, 268)
Screenshot: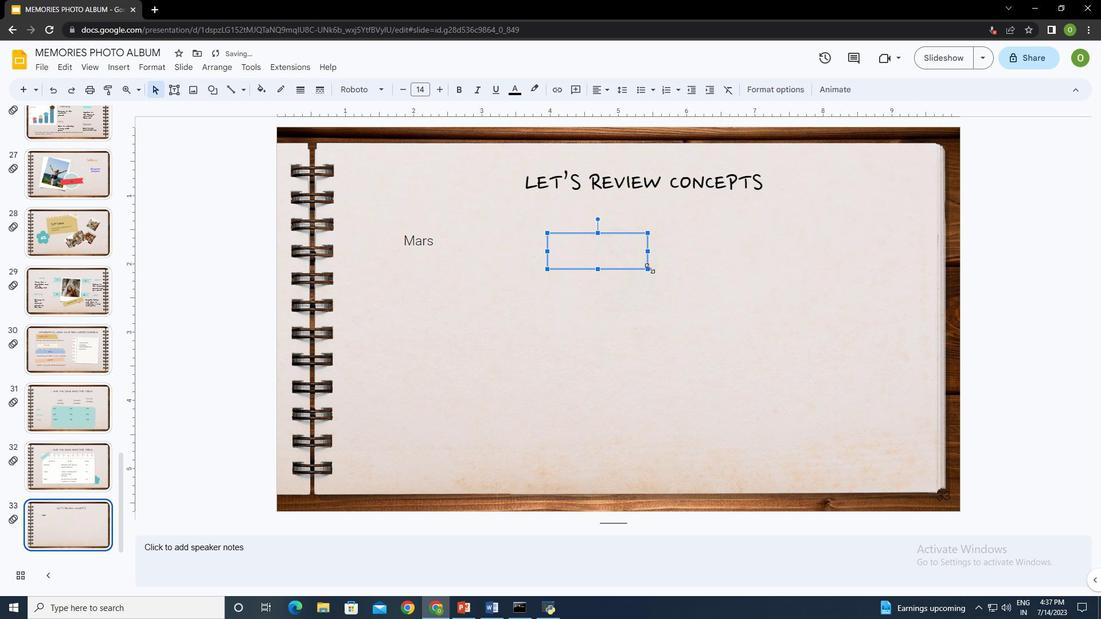 
Action: Mouse moved to (606, 262)
Screenshot: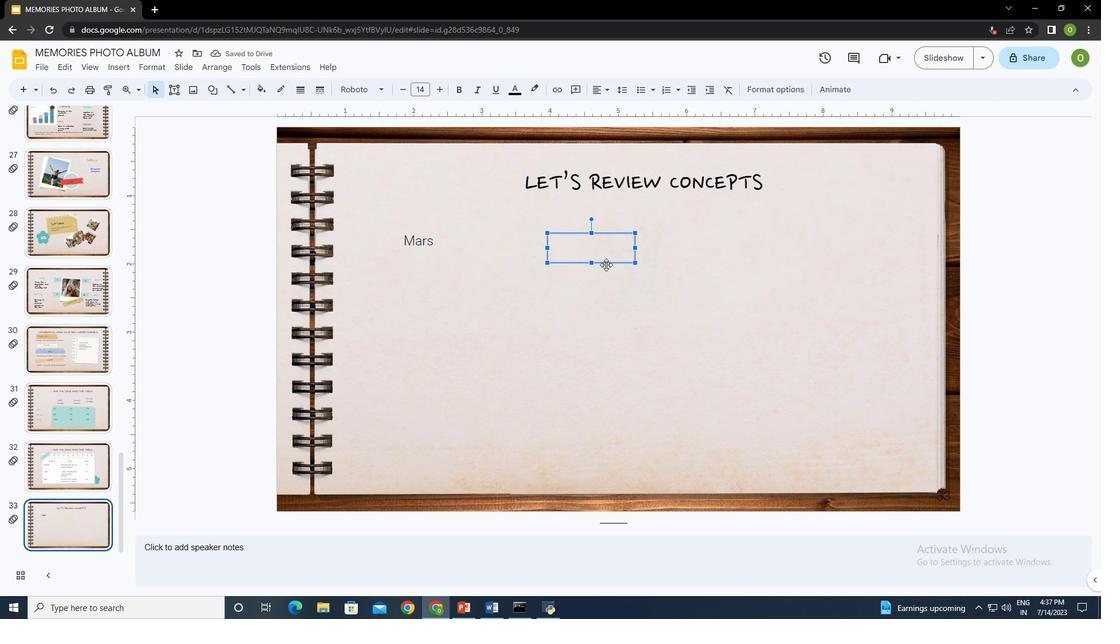 
Action: Mouse pressed left at (606, 262)
Screenshot: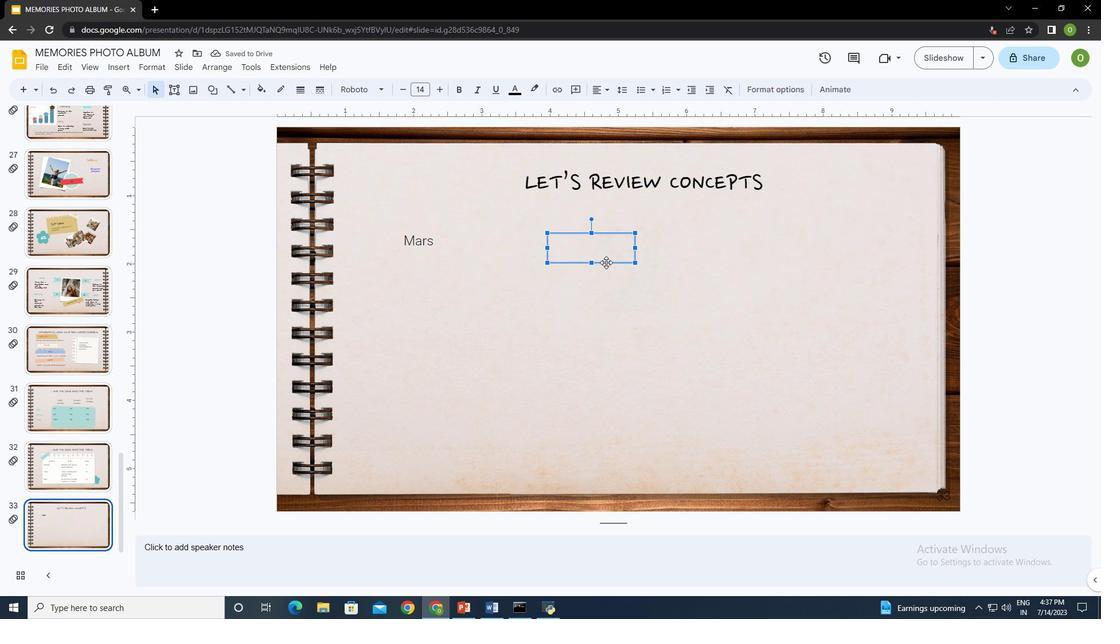 
Action: Mouse moved to (593, 250)
Screenshot: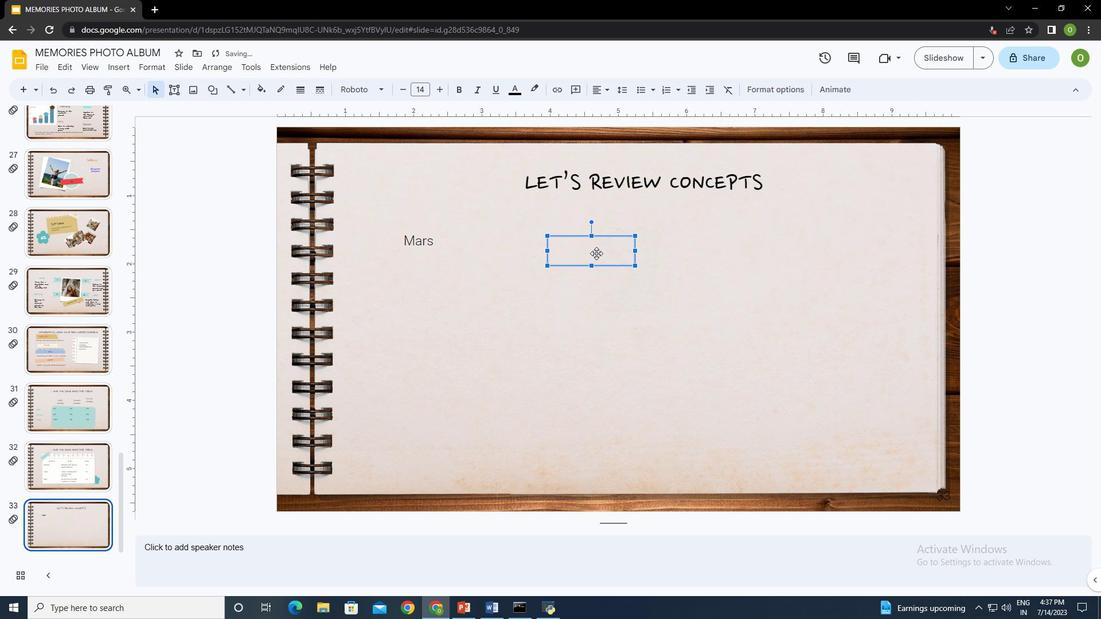 
Action: Mouse pressed left at (593, 250)
Screenshot: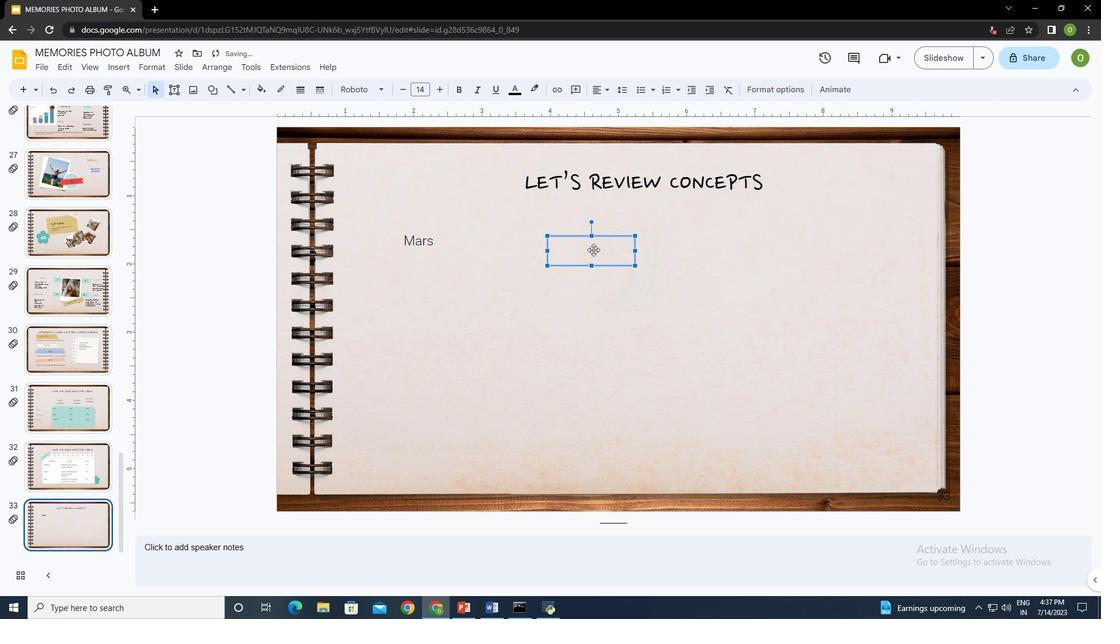 
Action: Mouse moved to (600, 237)
Screenshot: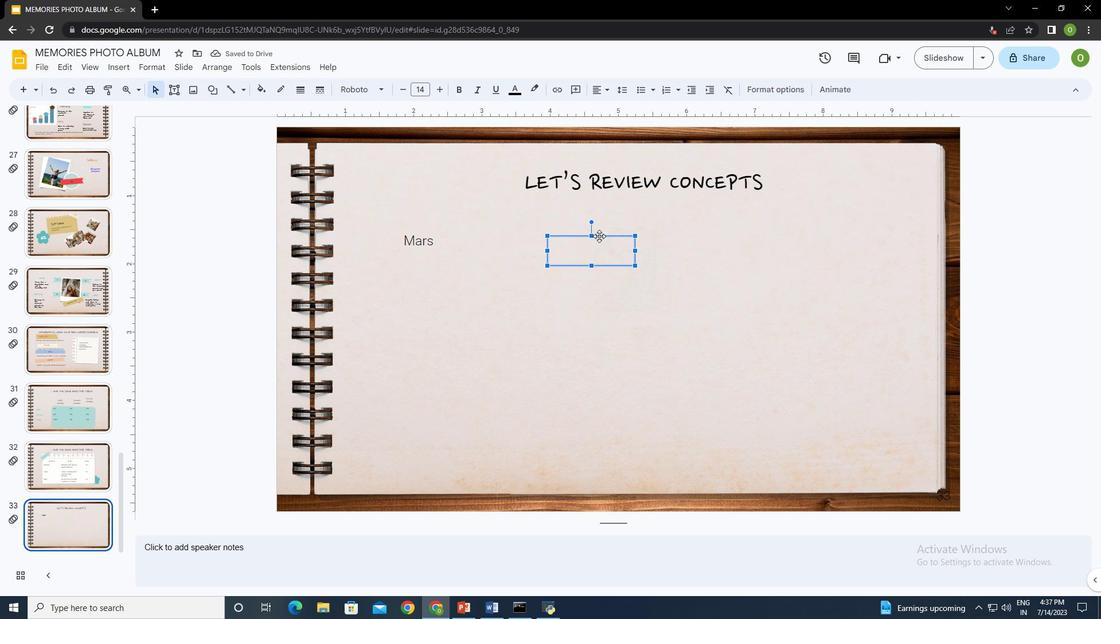 
Action: Mouse pressed left at (600, 237)
Screenshot: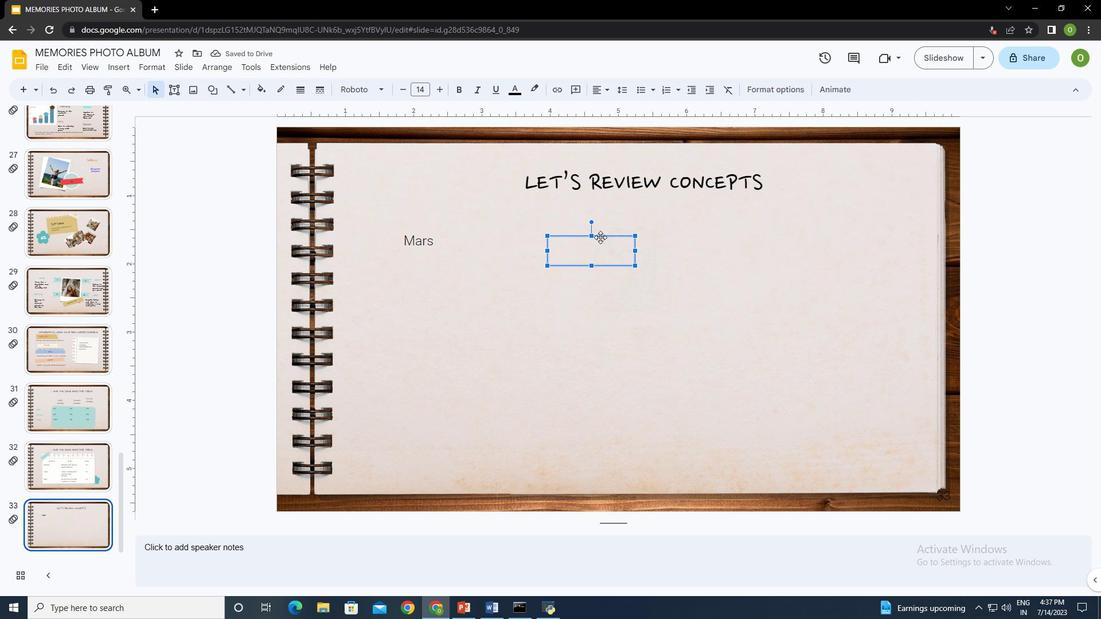 
Action: Mouse moved to (598, 233)
Screenshot: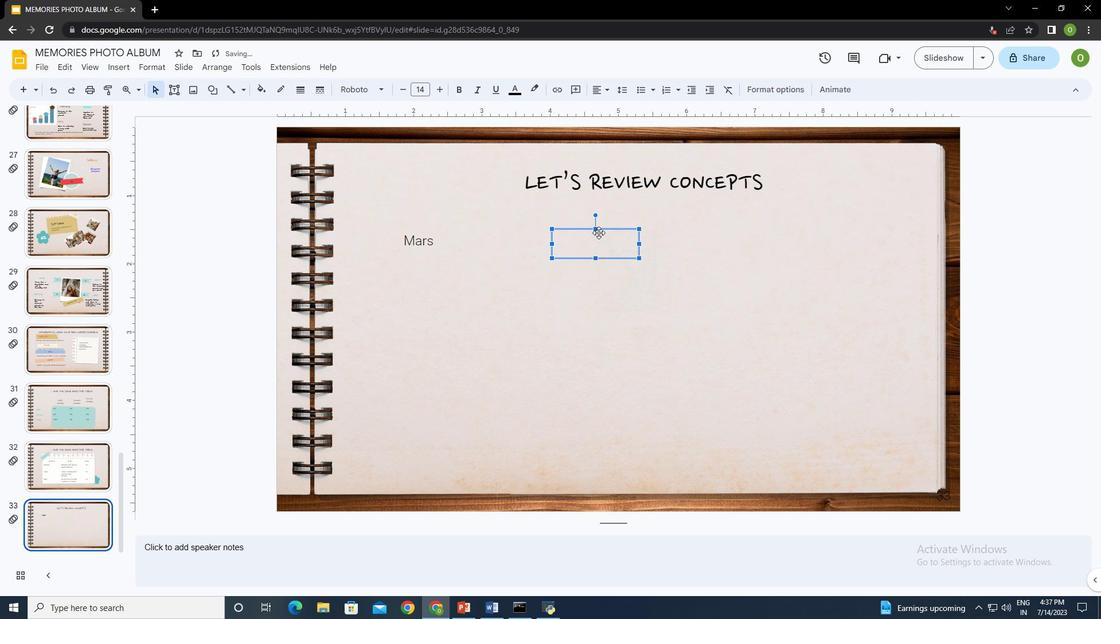 
Action: Key pressed <Key.shift>Saturn
Screenshot: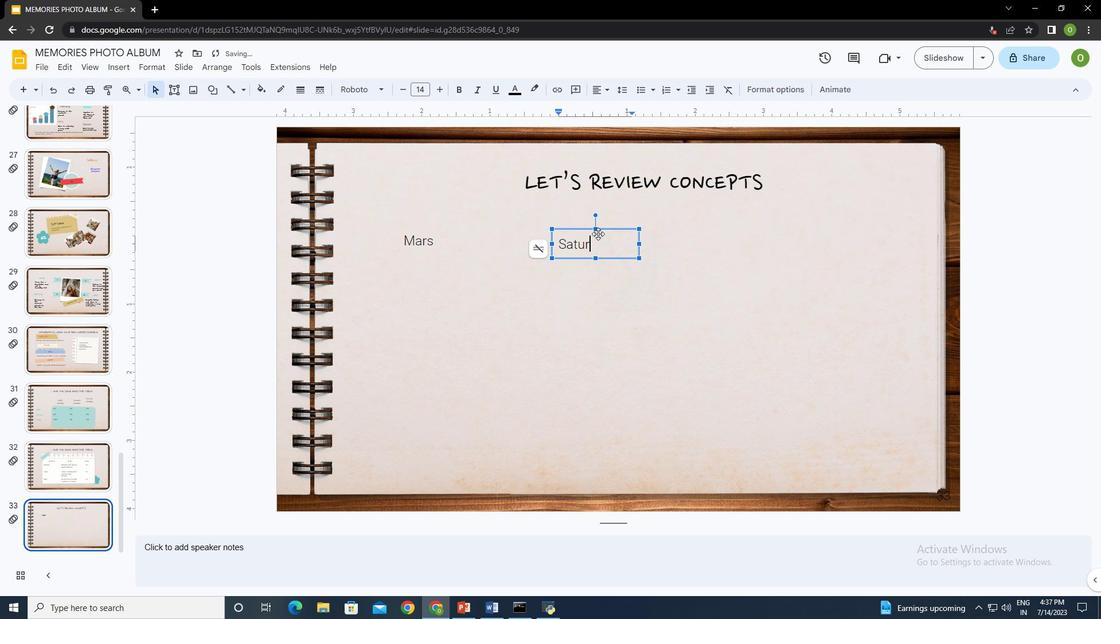 
Action: Mouse moved to (547, 305)
Screenshot: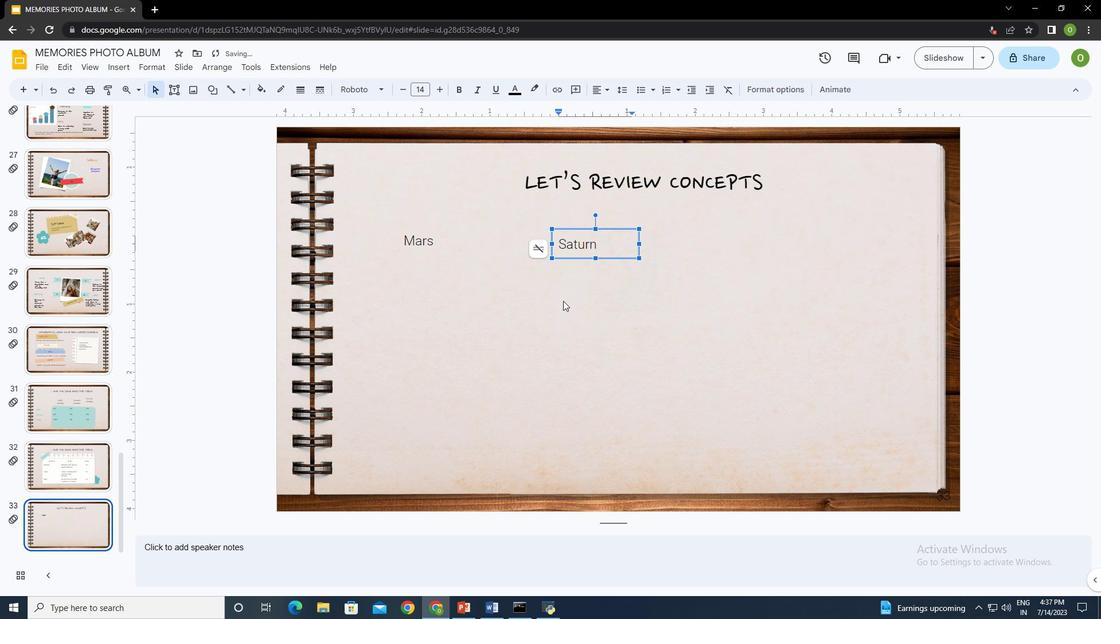 
Action: Mouse pressed left at (547, 305)
Screenshot: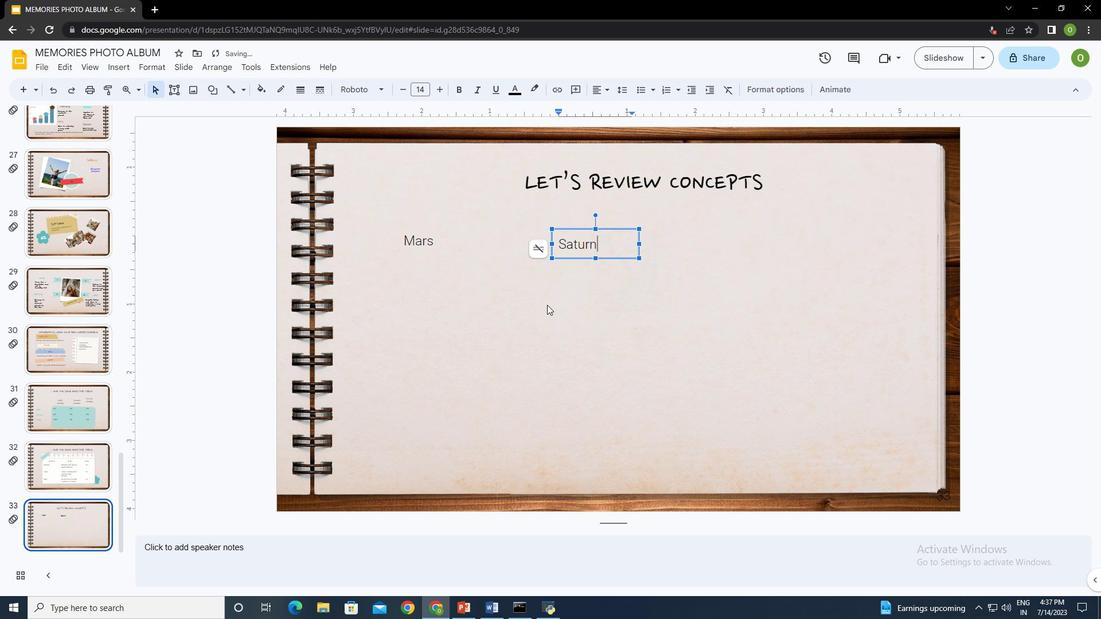 
Action: Mouse moved to (169, 88)
Screenshot: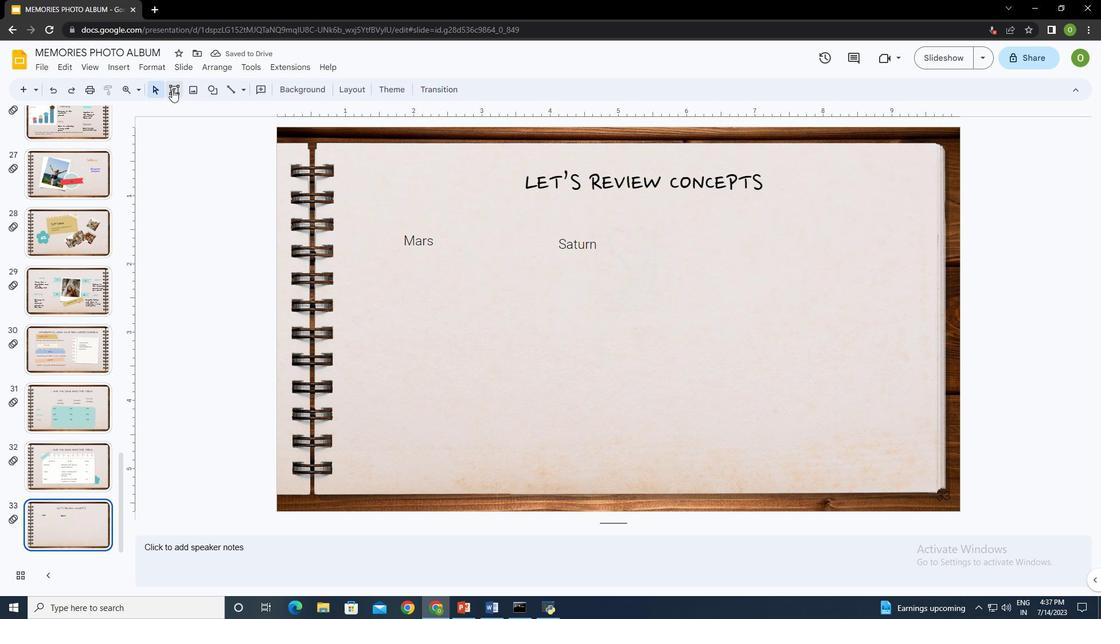 
Action: Mouse pressed left at (169, 88)
Screenshot: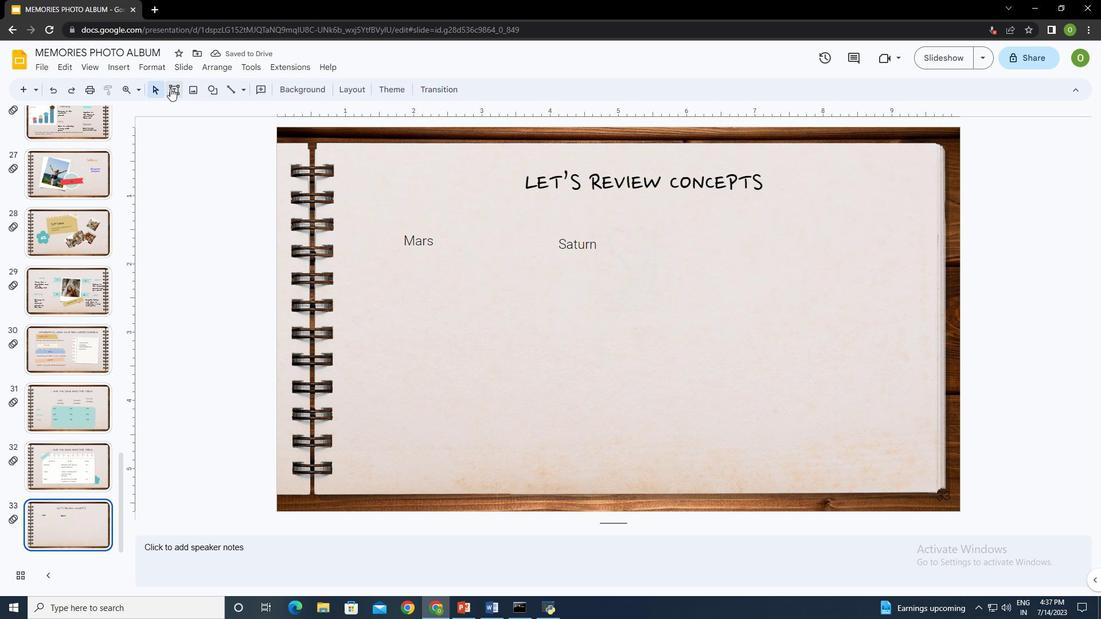 
Action: Mouse moved to (368, 271)
Screenshot: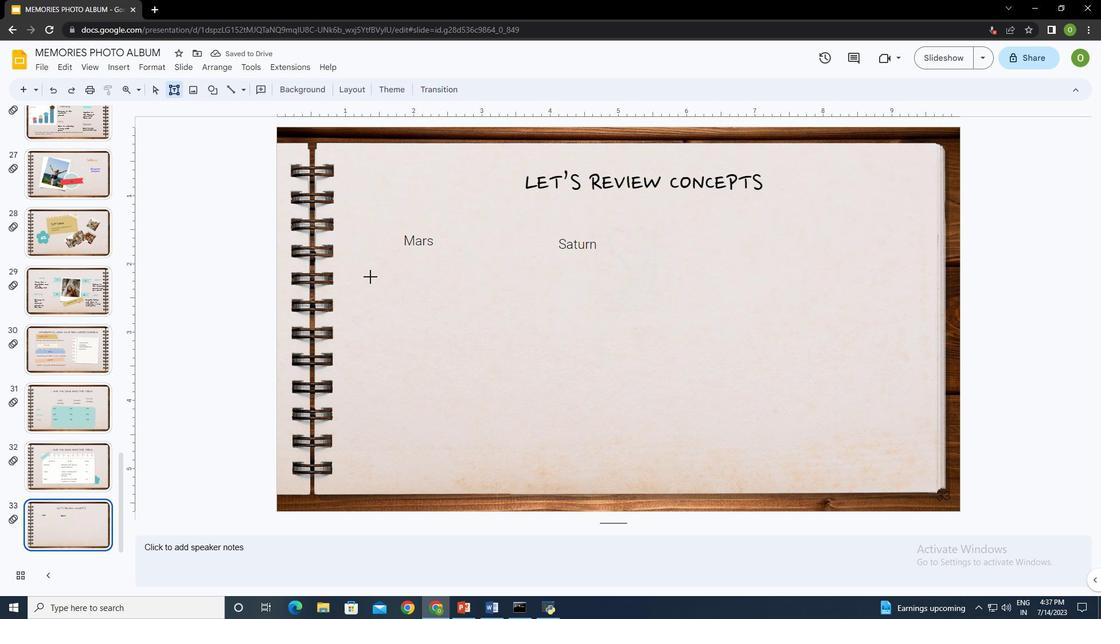 
Action: Mouse pressed left at (368, 271)
Screenshot: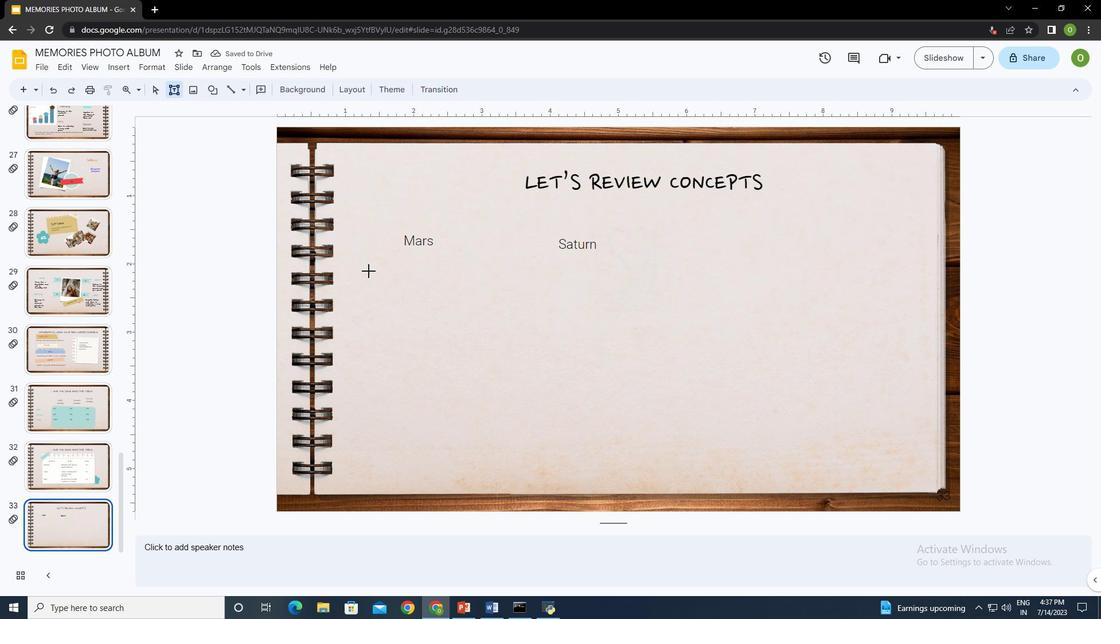
Action: Mouse moved to (442, 344)
Screenshot: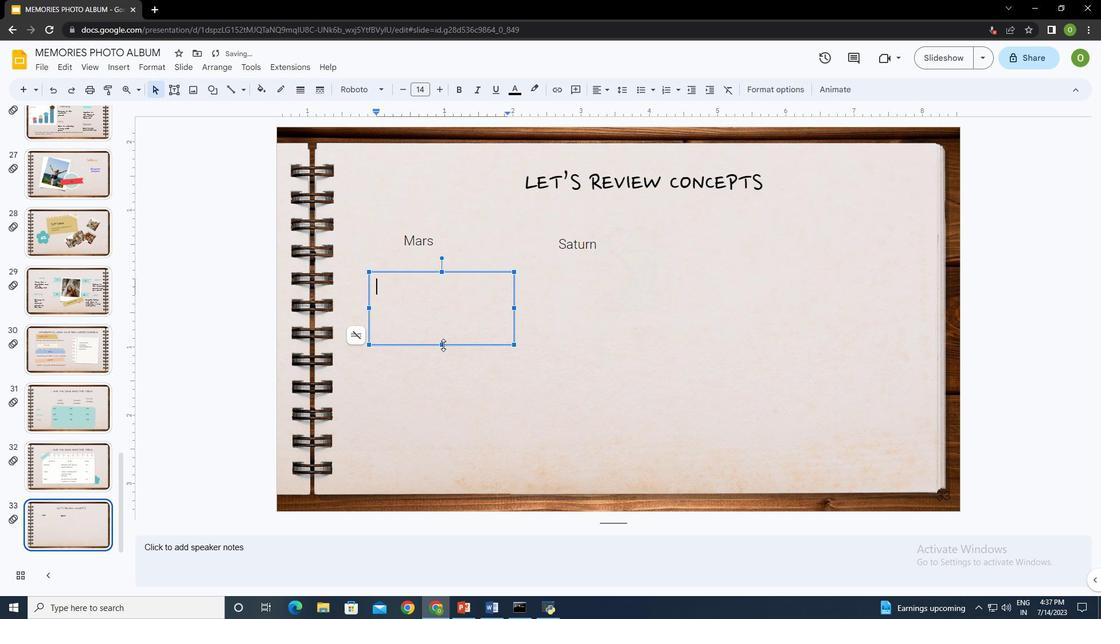 
Action: Mouse pressed left at (442, 344)
Screenshot: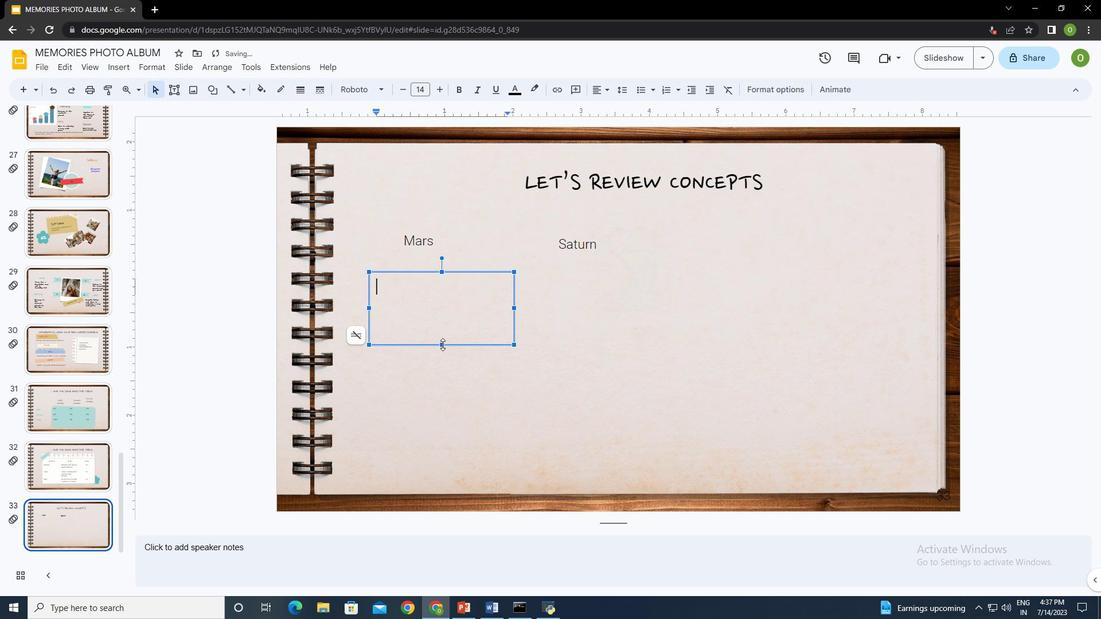 
Action: Mouse moved to (423, 285)
Screenshot: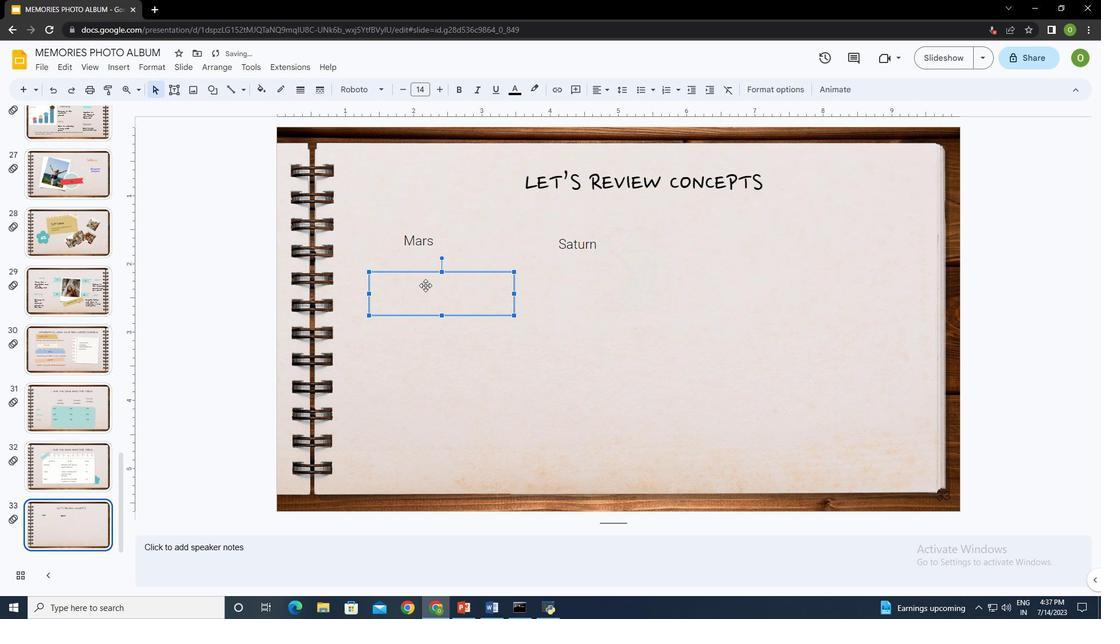 
Action: Mouse pressed left at (423, 285)
Screenshot: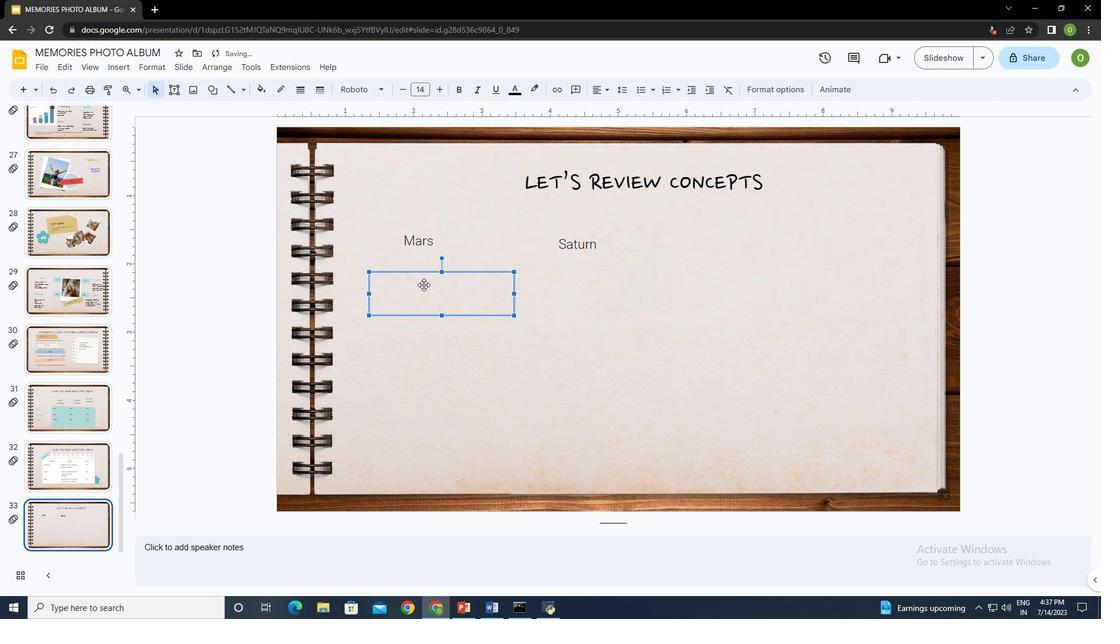 
Action: Key pressed <Key.shift>Despite<Key.space>being<Key.space>red,<Key.space><Key.shift>Mars<Key.space>is<Key.space>actually<Key.space>a<Key.space>cold<Key.space>place
Screenshot: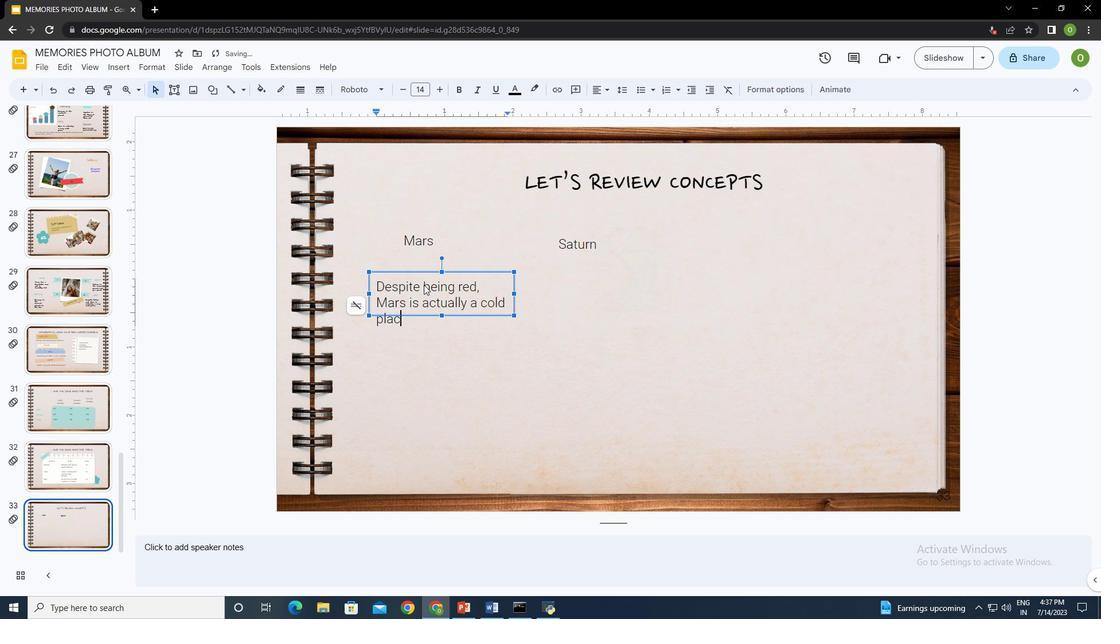 
Action: Mouse moved to (514, 293)
Screenshot: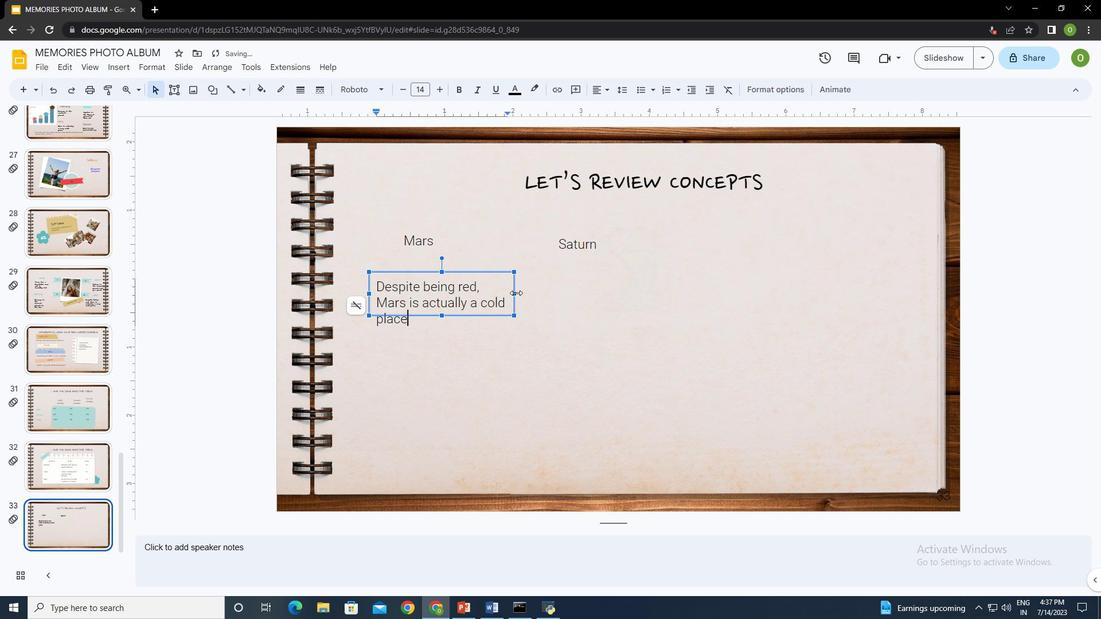 
Action: Mouse pressed left at (514, 293)
Screenshot: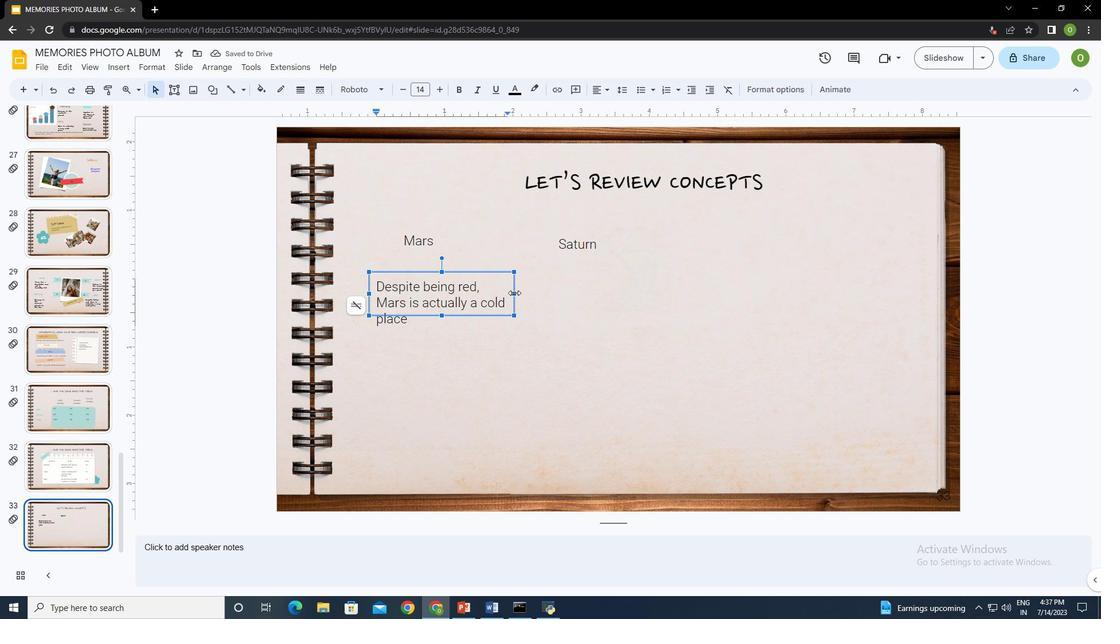 
Action: Mouse moved to (370, 294)
Screenshot: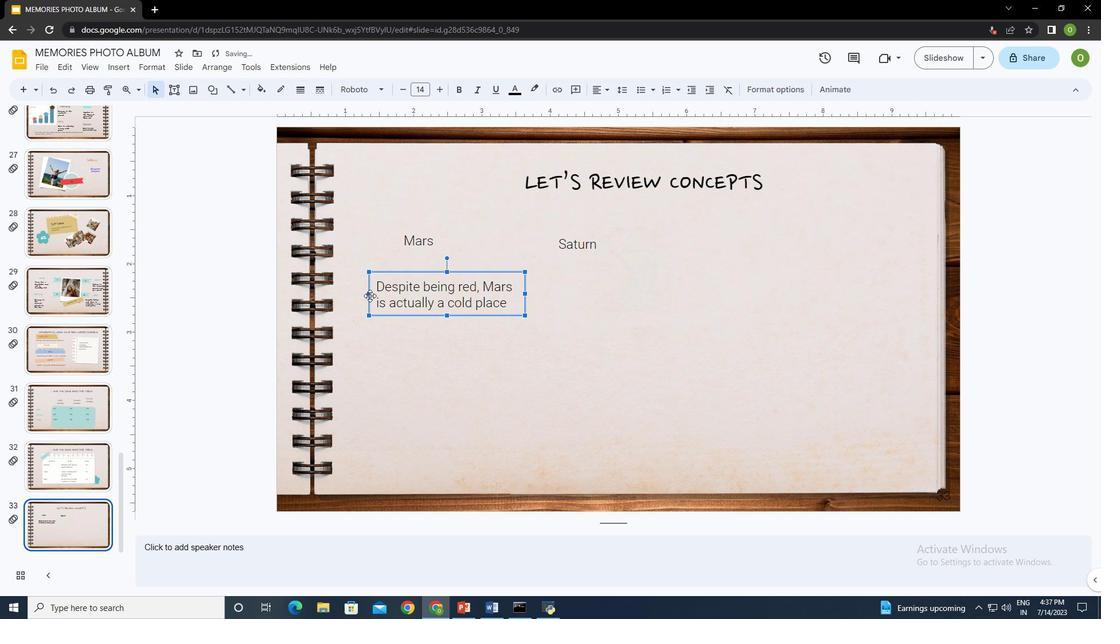 
Action: Mouse pressed left at (370, 294)
Screenshot: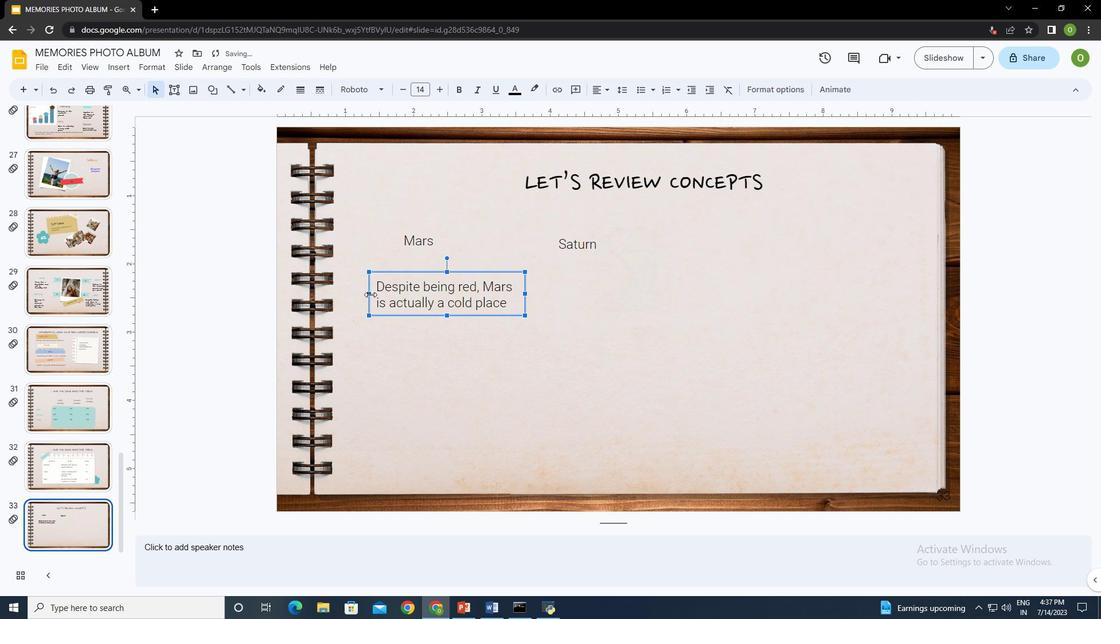 
Action: Mouse moved to (432, 273)
Screenshot: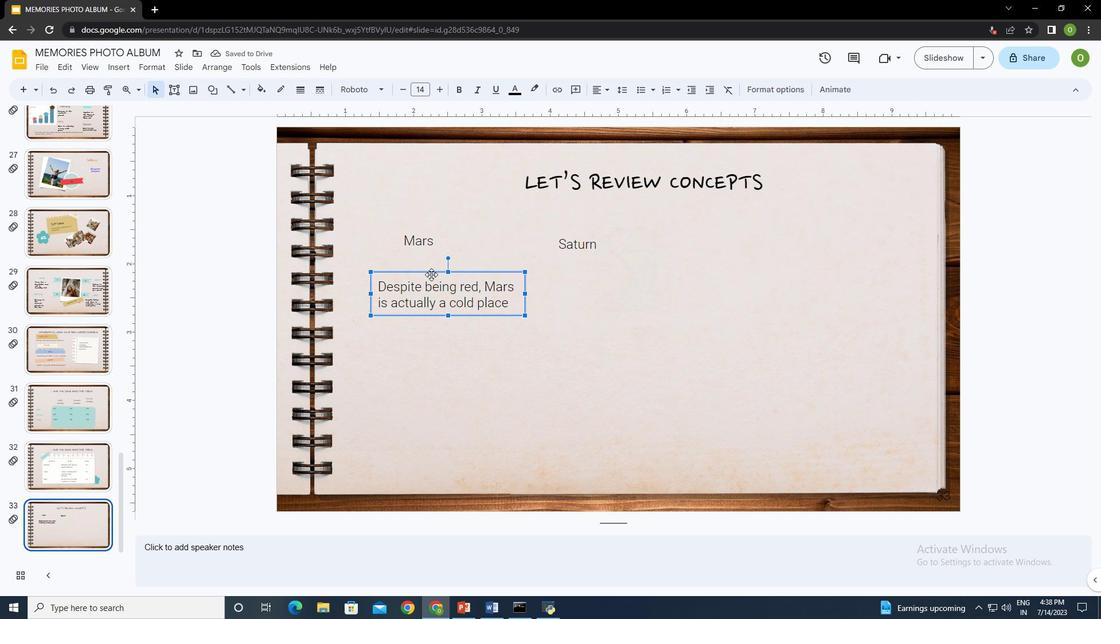 
Action: Mouse pressed left at (432, 273)
Screenshot: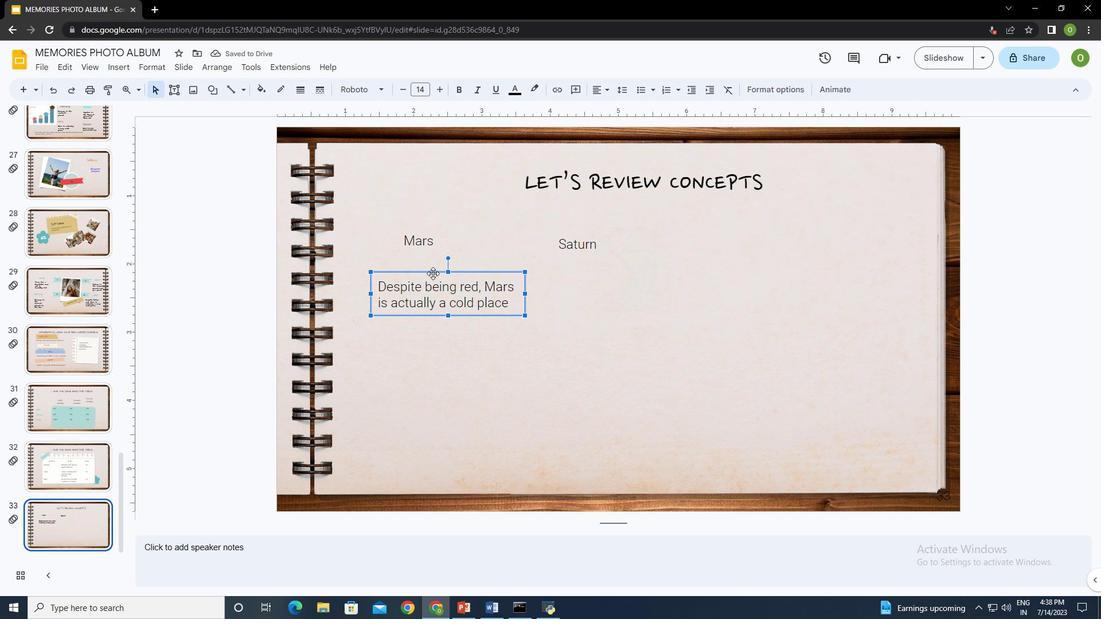 
Action: Mouse moved to (441, 317)
Screenshot: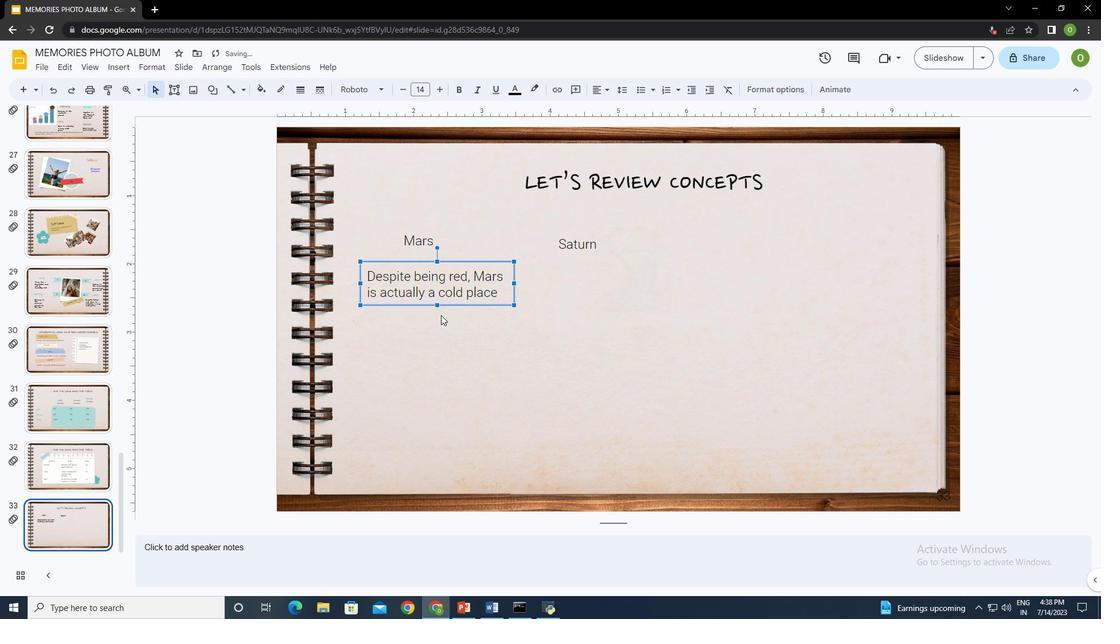 
Action: Mouse pressed left at (441, 317)
Screenshot: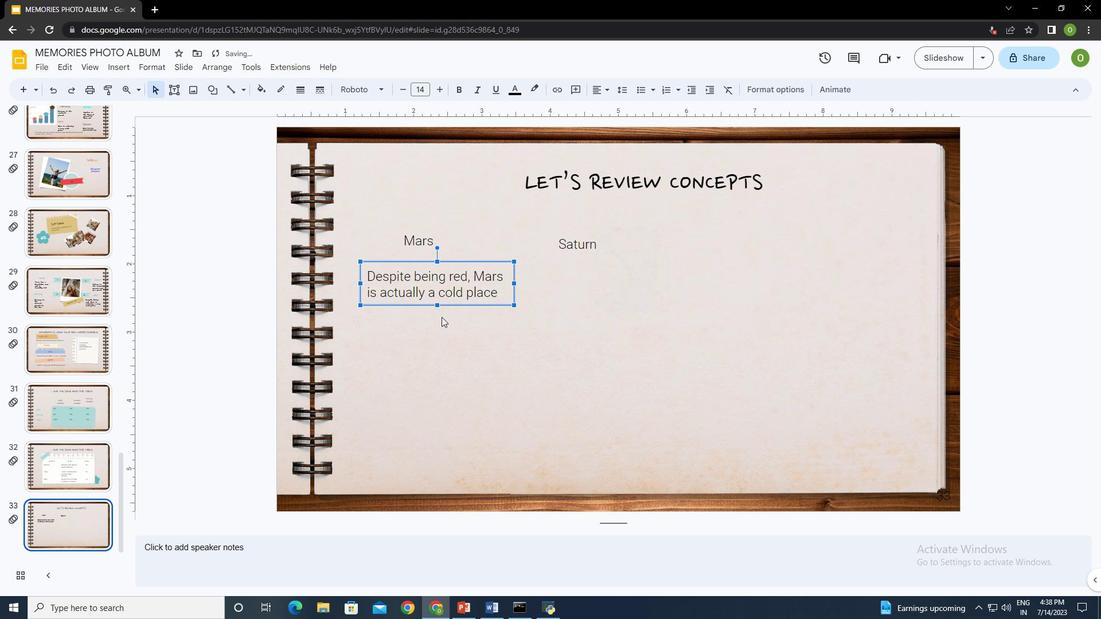 
Action: Mouse moved to (574, 278)
Screenshot: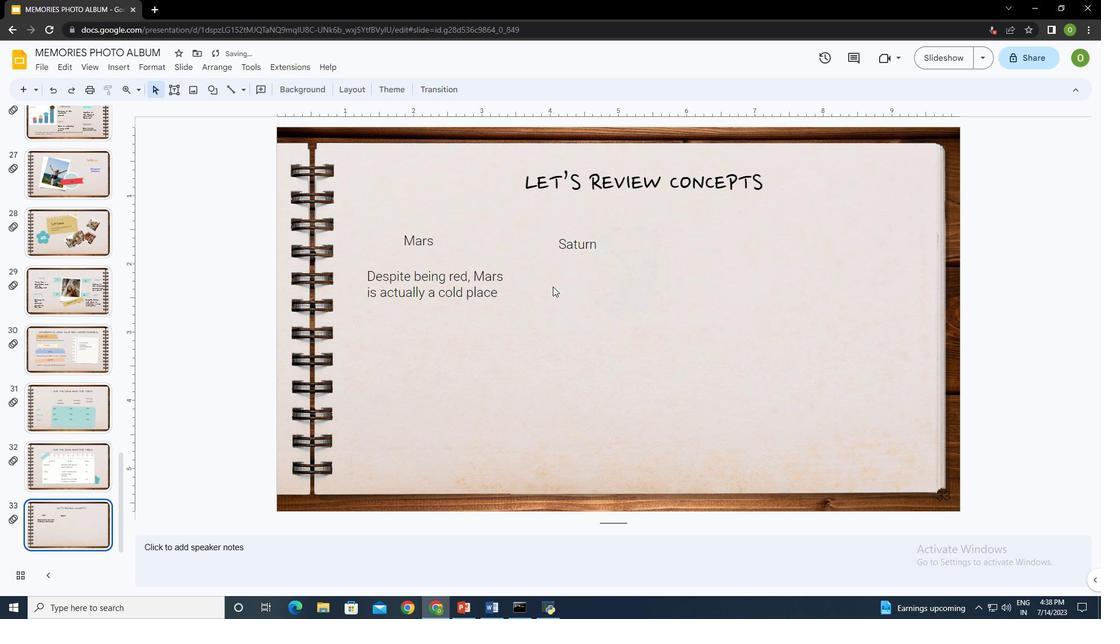 
Action: Mouse pressed left at (574, 278)
Screenshot: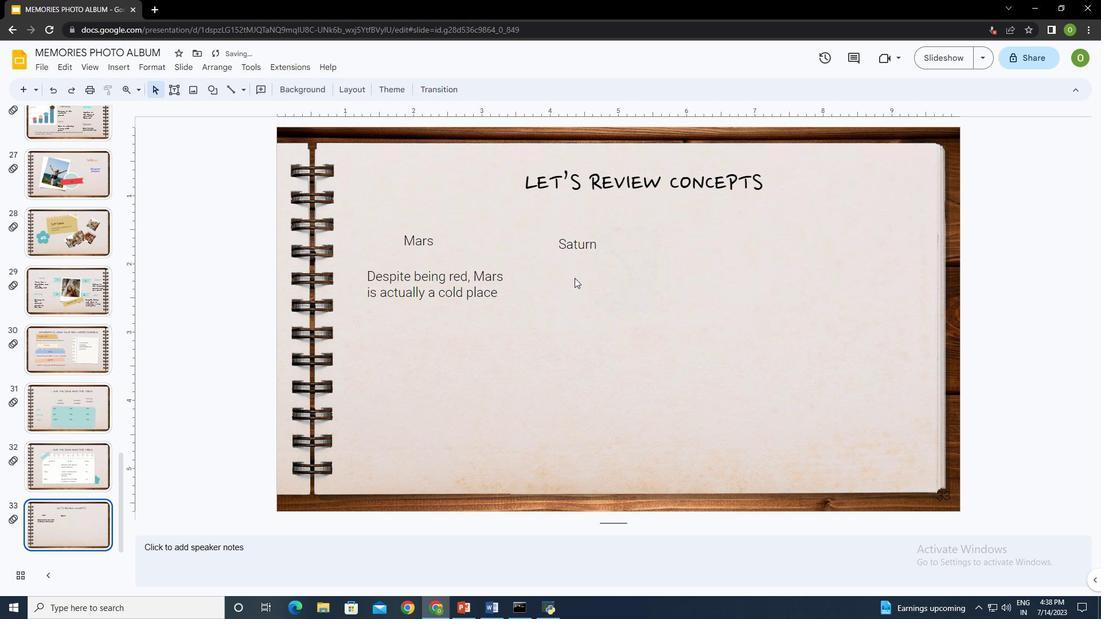 
Action: Mouse moved to (172, 90)
Screenshot: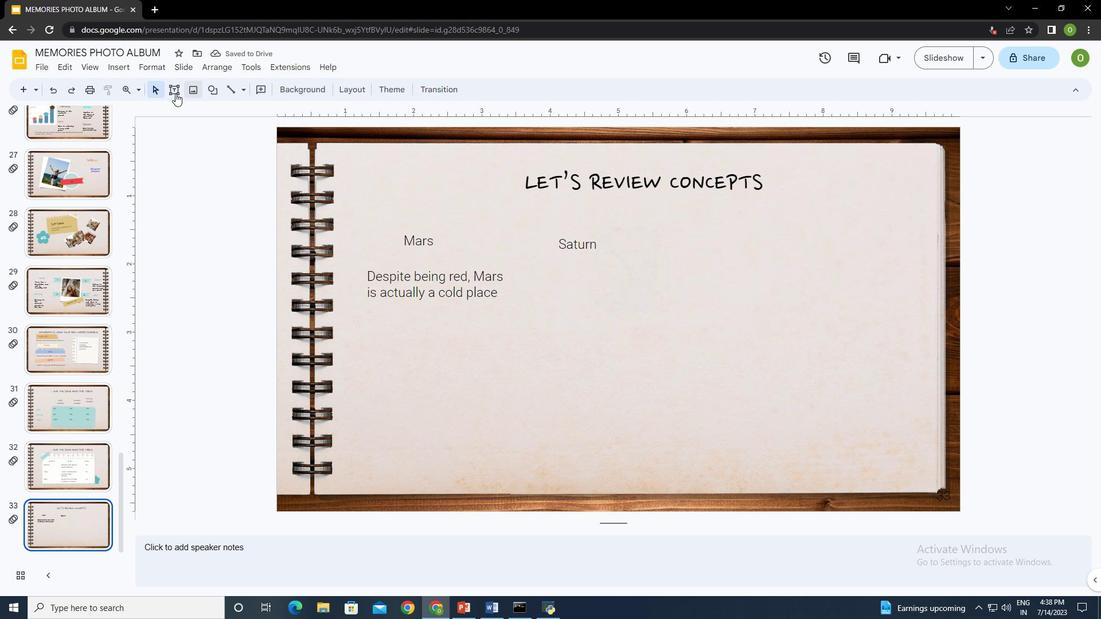 
Action: Mouse pressed left at (172, 90)
Screenshot: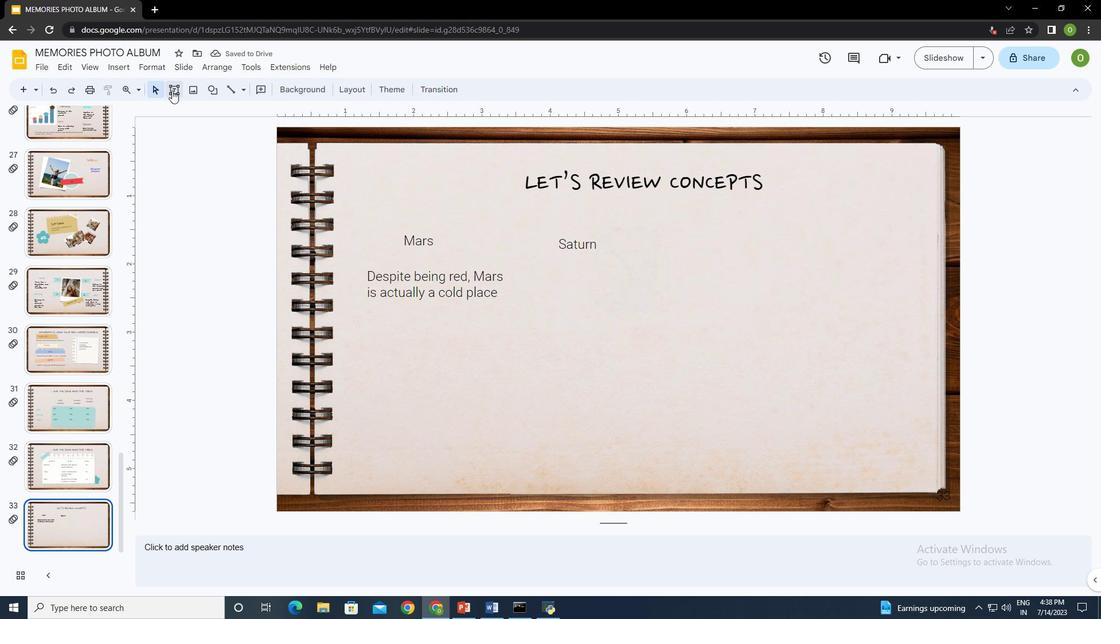 
Action: Mouse moved to (549, 266)
Screenshot: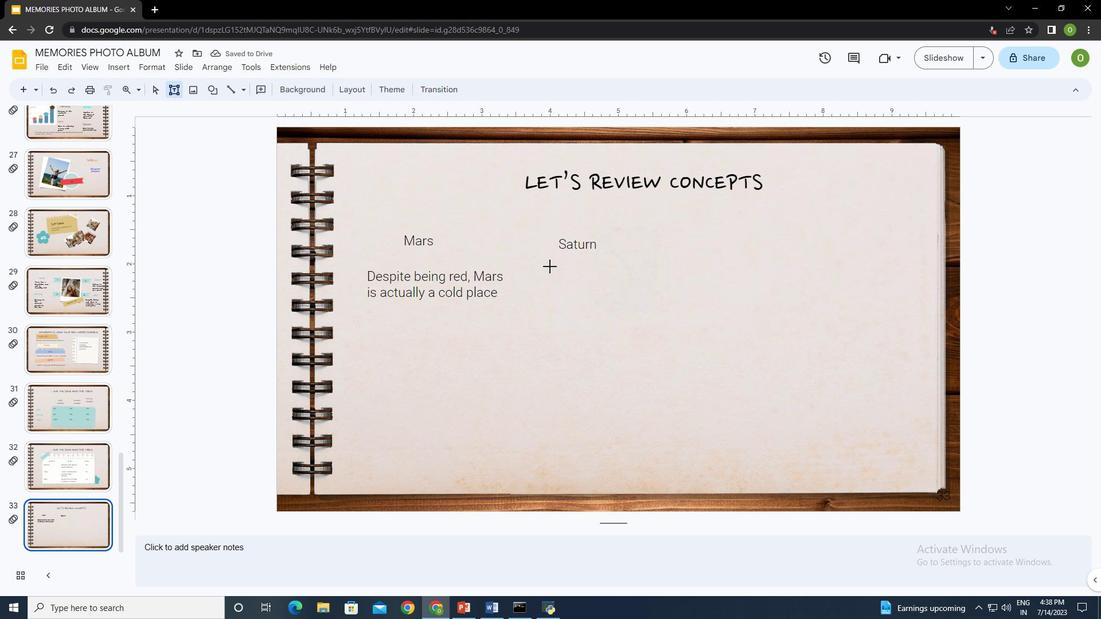 
Action: Mouse pressed left at (549, 266)
Screenshot: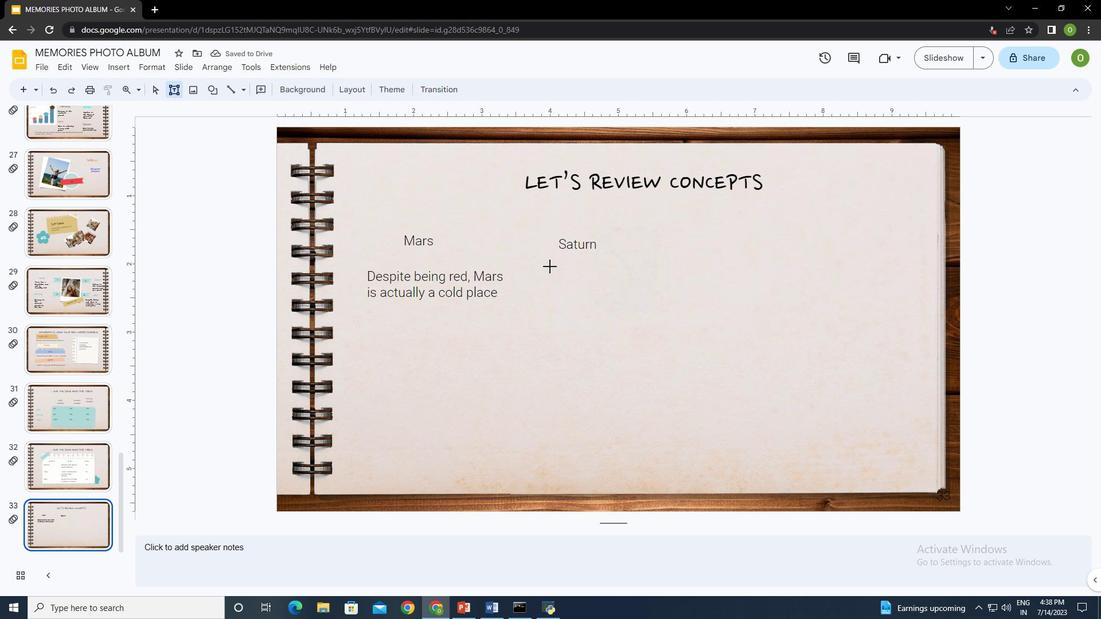 
Action: Mouse moved to (587, 284)
Screenshot: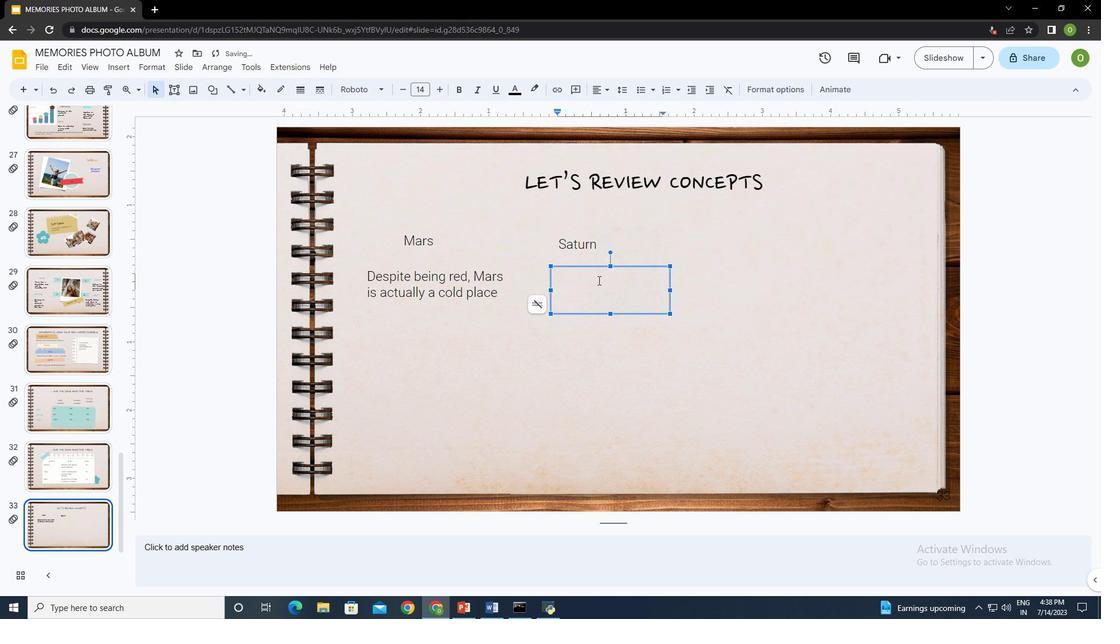 
Action: Key pressed <Key.shift>Saturn<Key.space>is<Key.space>the<Key.space>ringed<Key.space>planet<Key.space>and<Key.space>a<Key.space>gas<Key.space>gian<Key.backspace><Key.backspace>ant
Screenshot: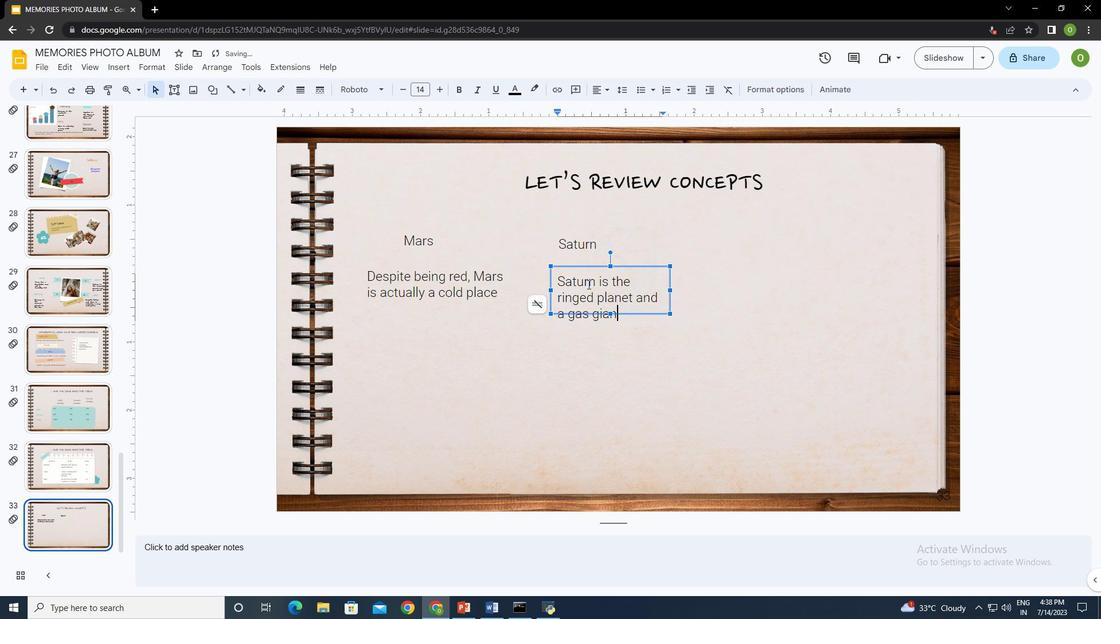 
Action: Mouse moved to (669, 289)
Screenshot: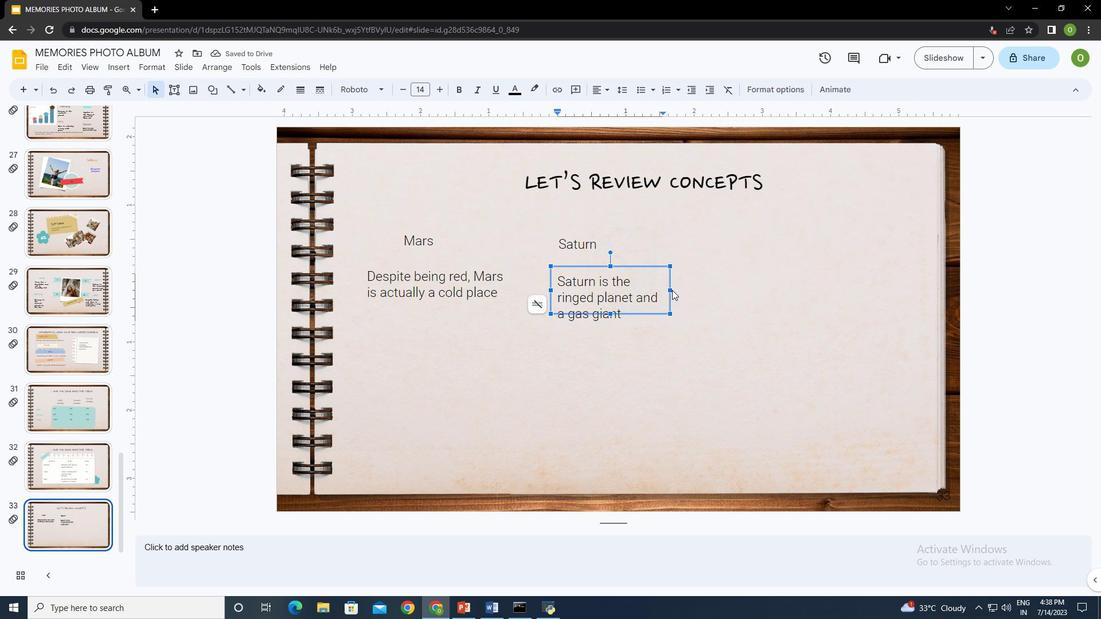 
Action: Mouse pressed left at (669, 289)
Screenshot: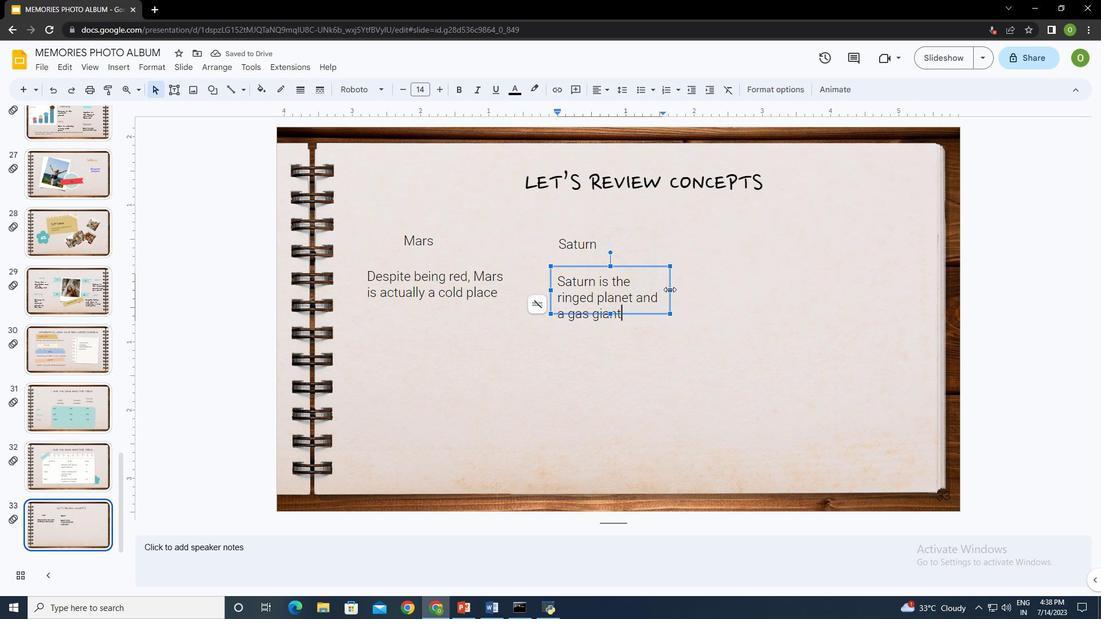 
Action: Mouse moved to (615, 311)
Screenshot: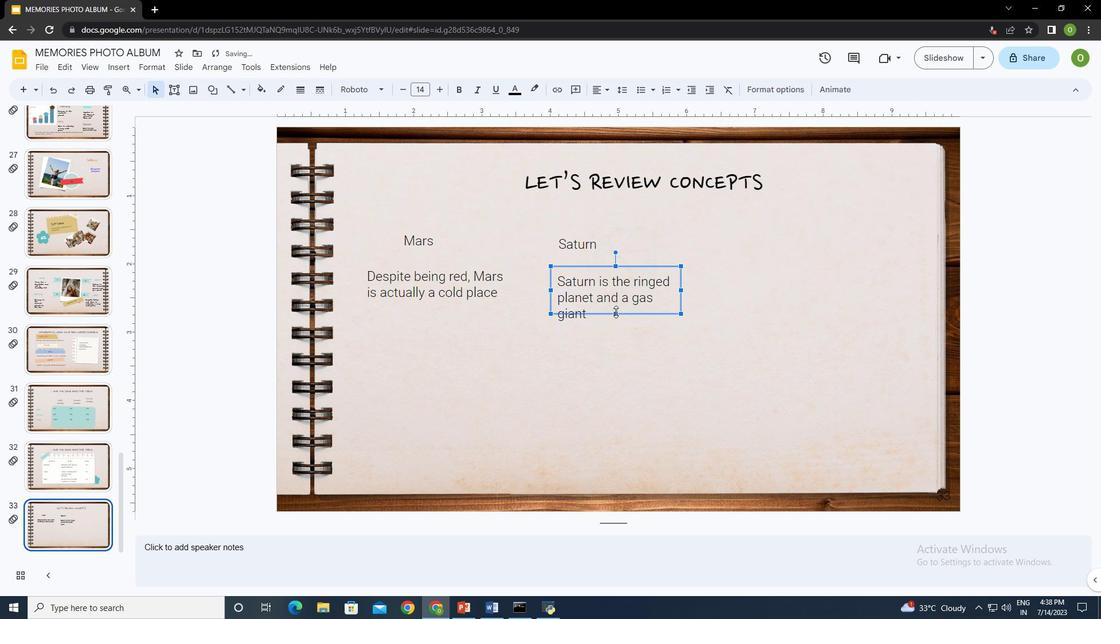 
Action: Mouse pressed left at (615, 311)
Screenshot: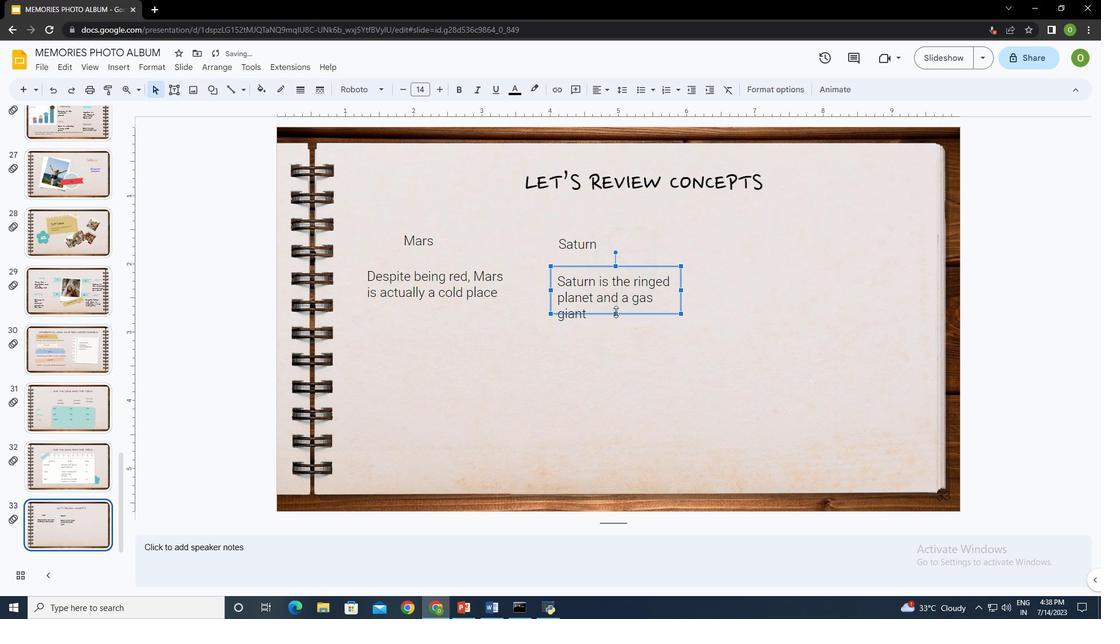 
Action: Mouse moved to (680, 289)
Screenshot: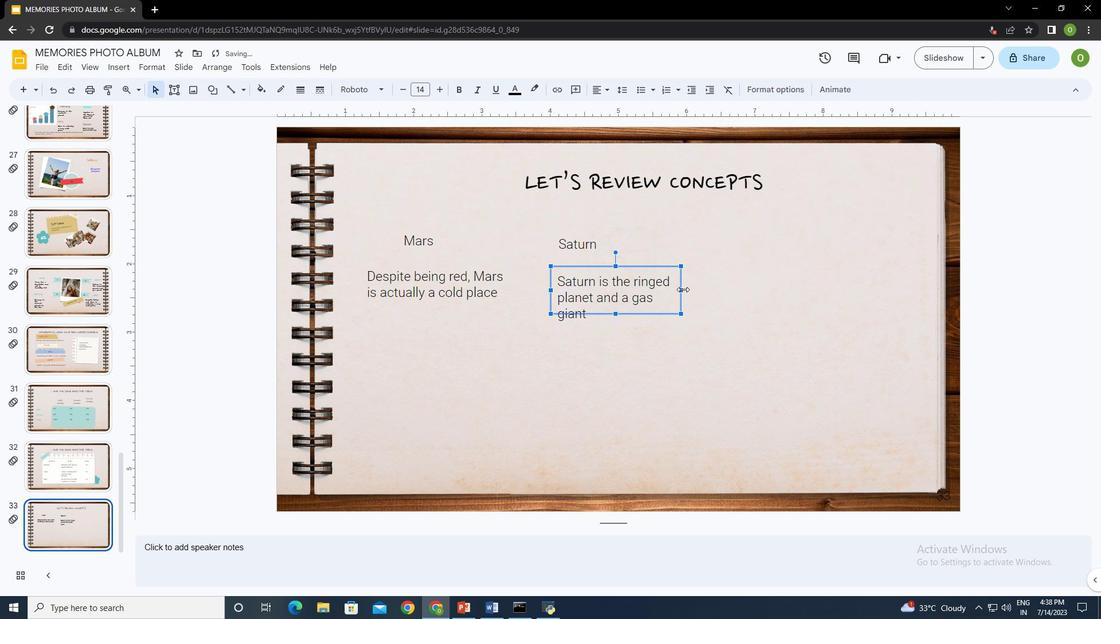 
Action: Mouse pressed left at (680, 289)
Screenshot: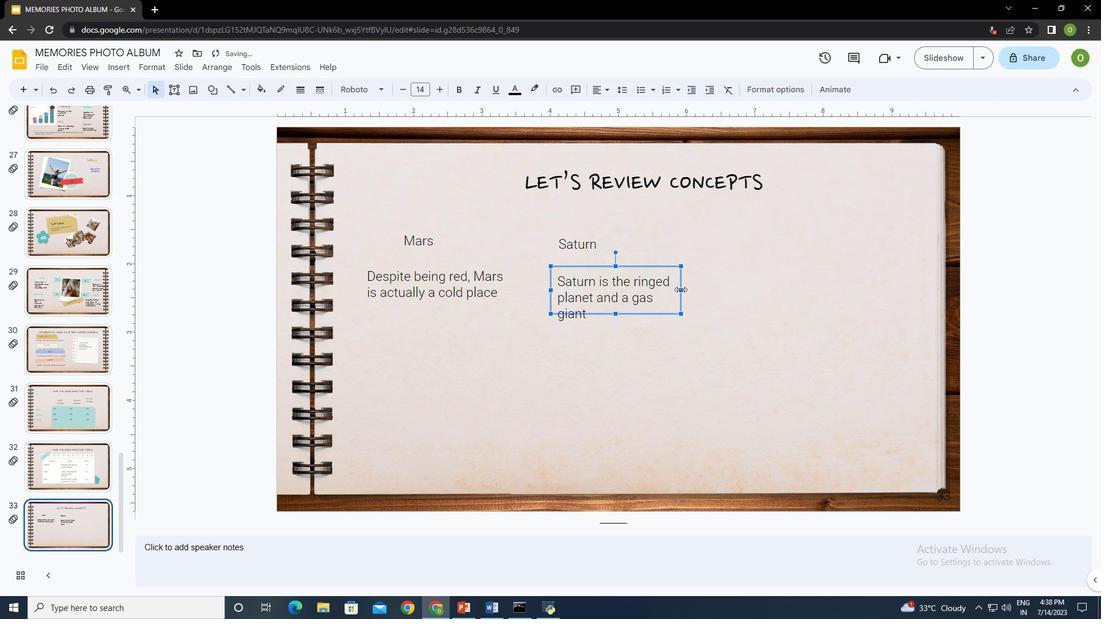 
Action: Mouse moved to (574, 337)
Screenshot: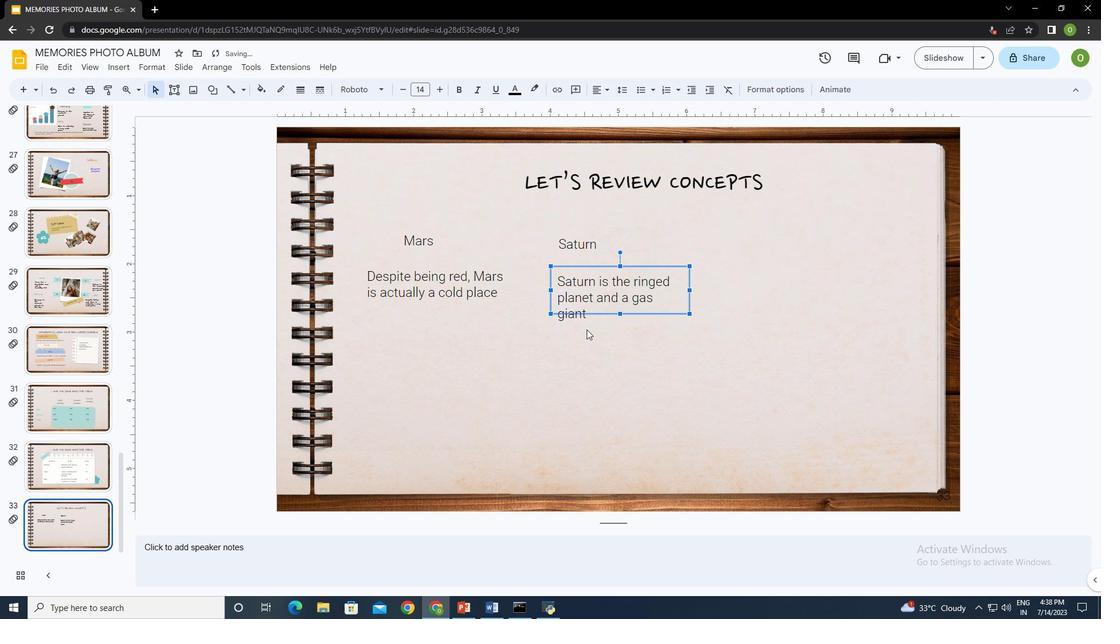 
Action: Mouse pressed left at (574, 337)
Screenshot: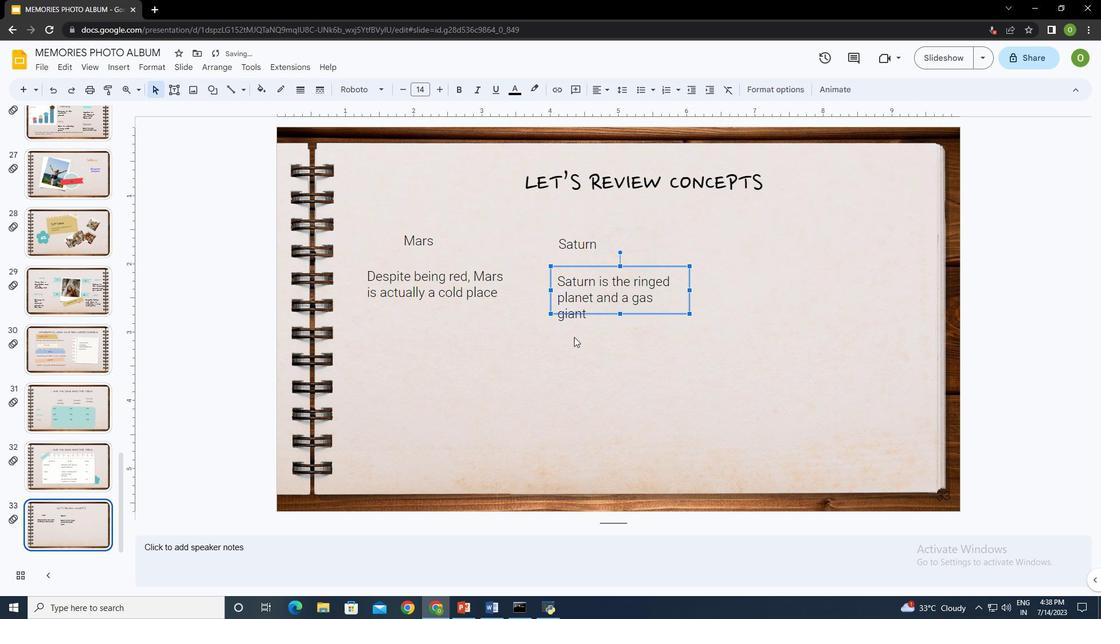 
Action: Mouse moved to (422, 338)
Screenshot: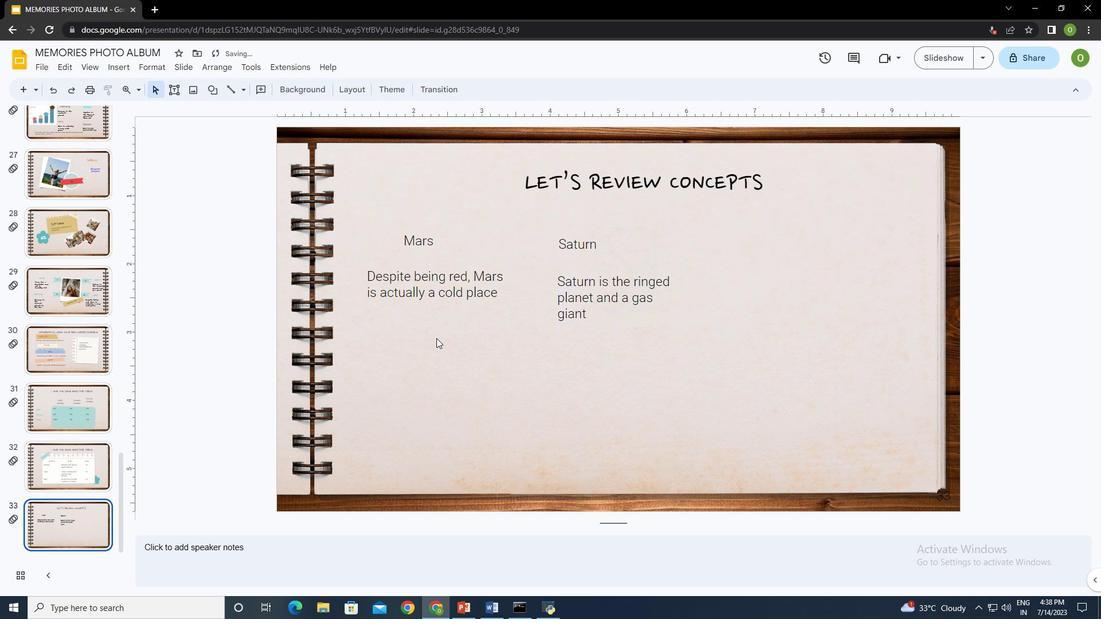 
Action: Mouse pressed left at (422, 338)
Screenshot: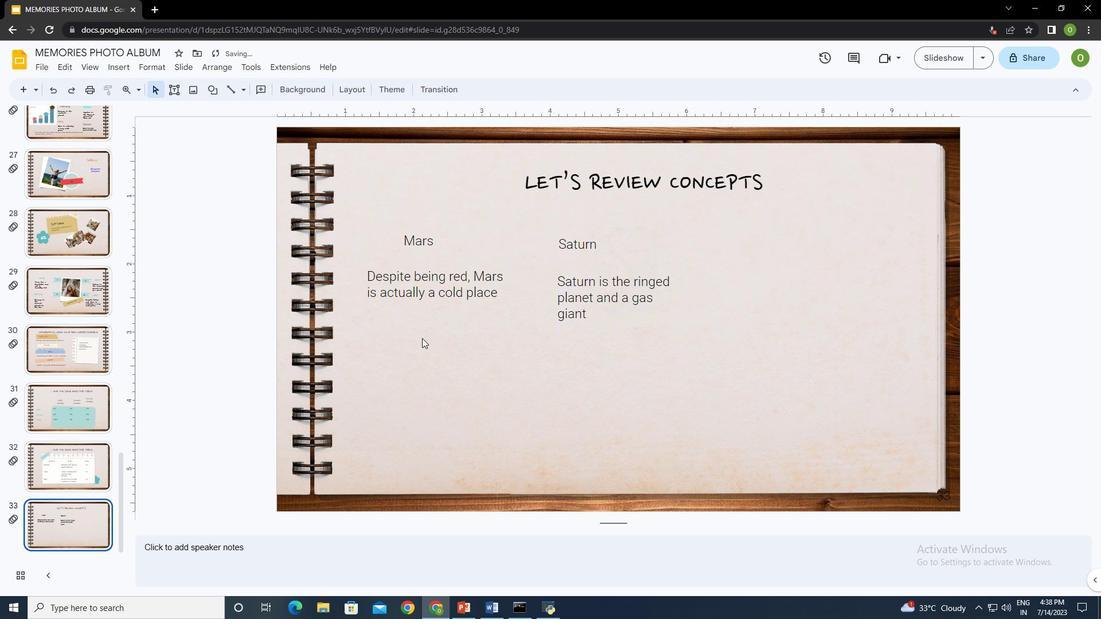 
Action: Mouse moved to (172, 90)
Screenshot: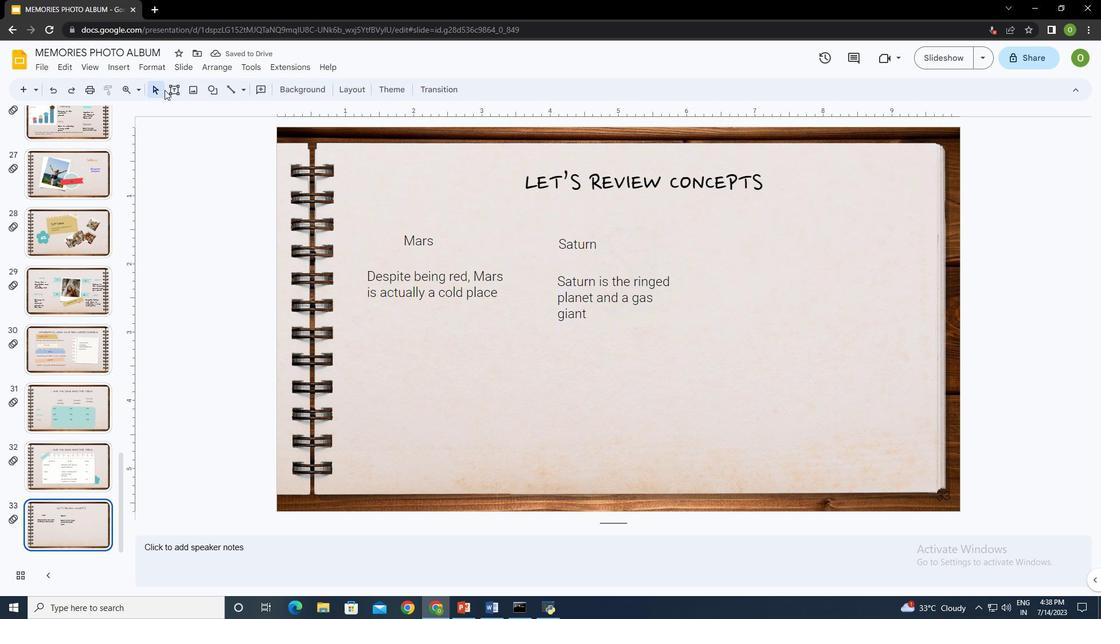 
Action: Mouse pressed left at (172, 90)
Screenshot: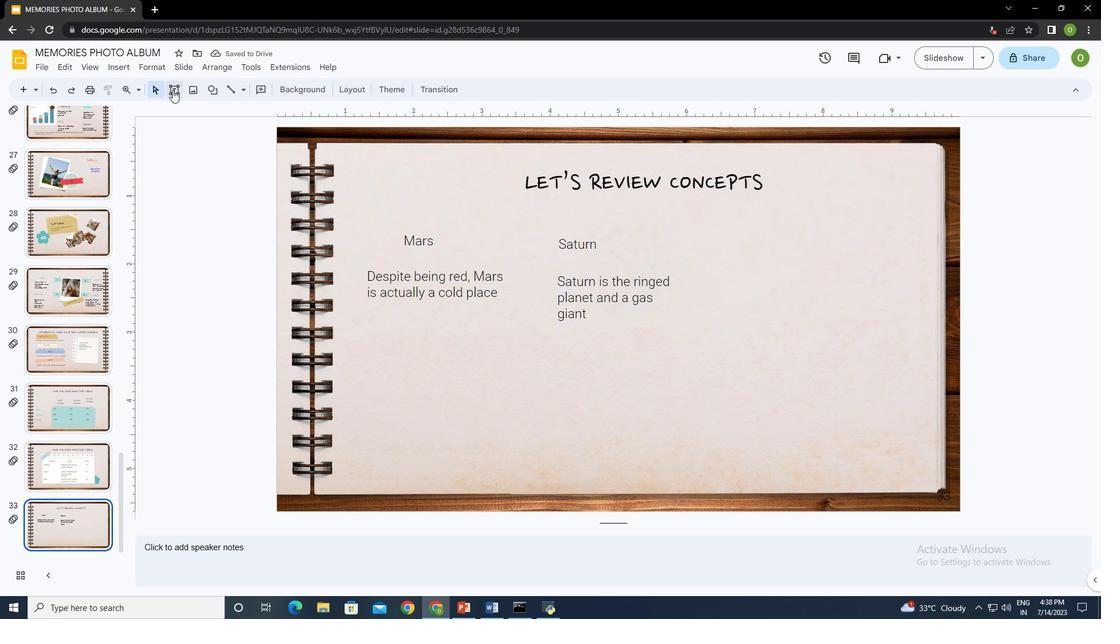 
Action: Mouse moved to (388, 313)
Screenshot: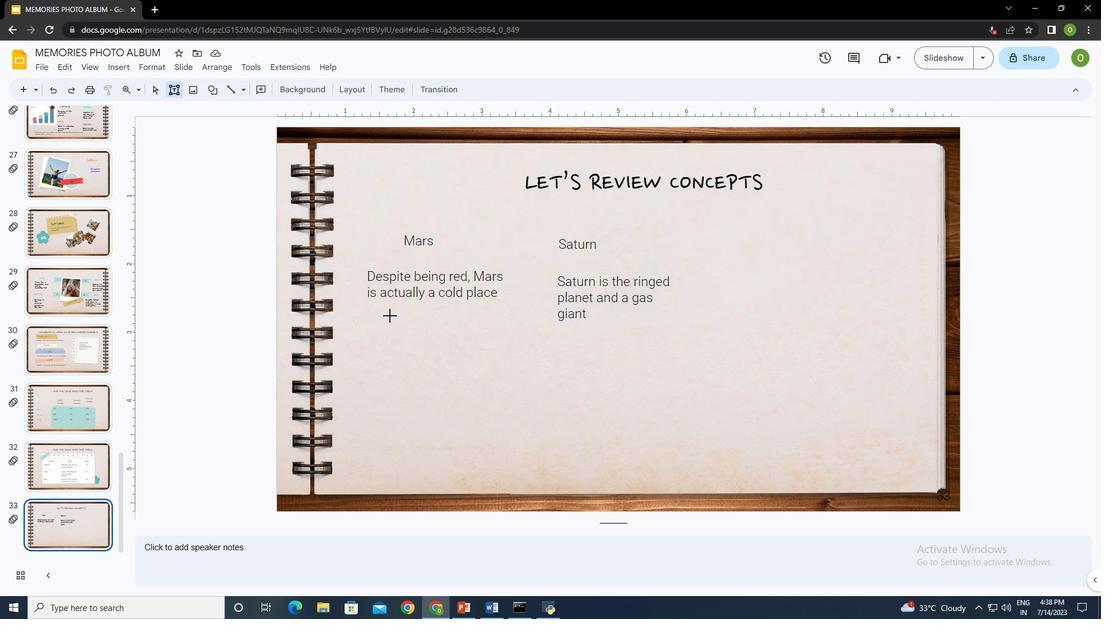
Action: Mouse pressed left at (388, 313)
Screenshot: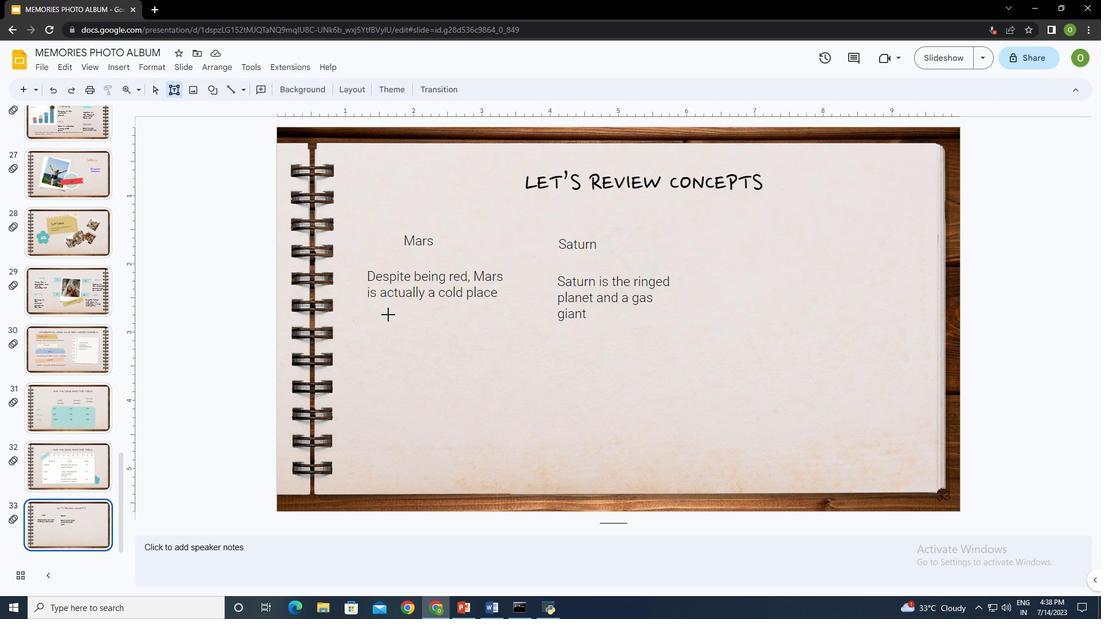 
Action: Mouse moved to (503, 333)
Screenshot: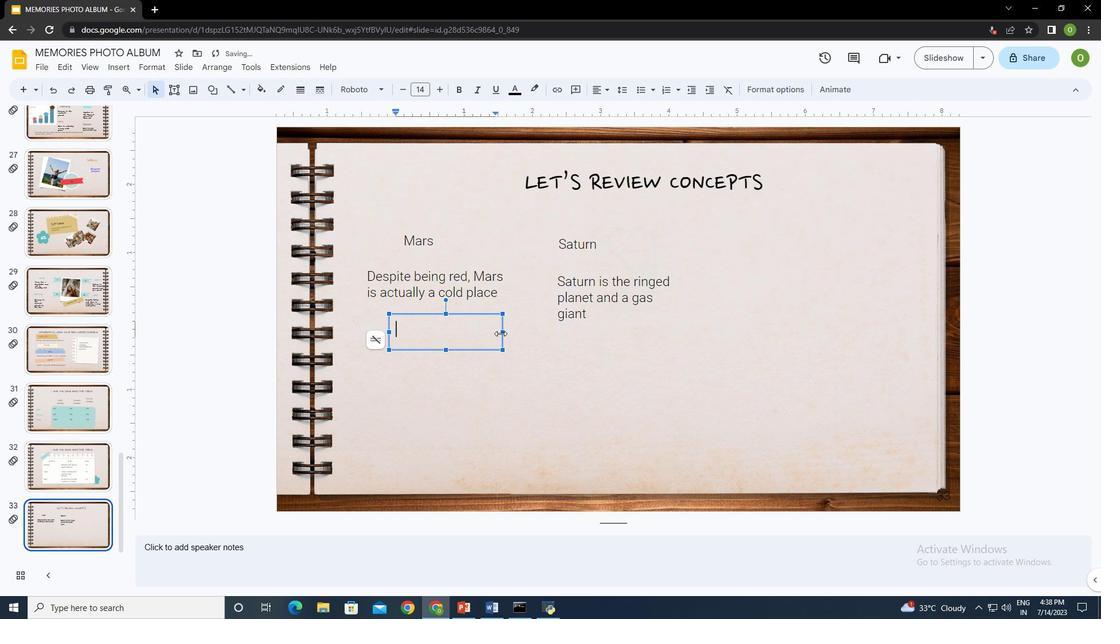 
Action: Mouse pressed left at (503, 333)
Screenshot: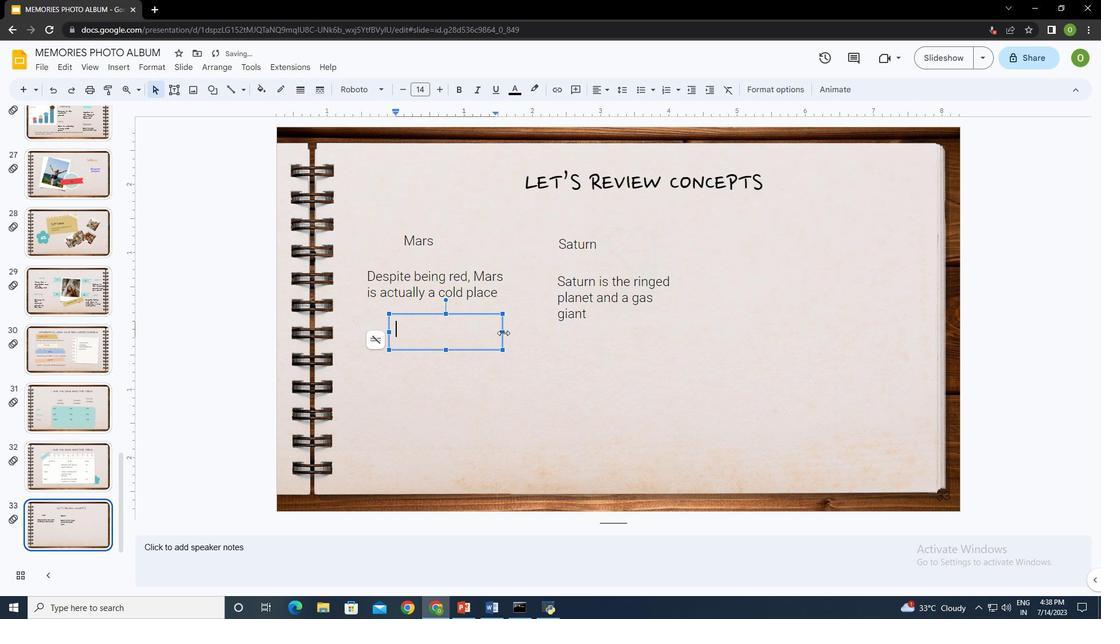 
Action: Mouse moved to (423, 331)
Screenshot: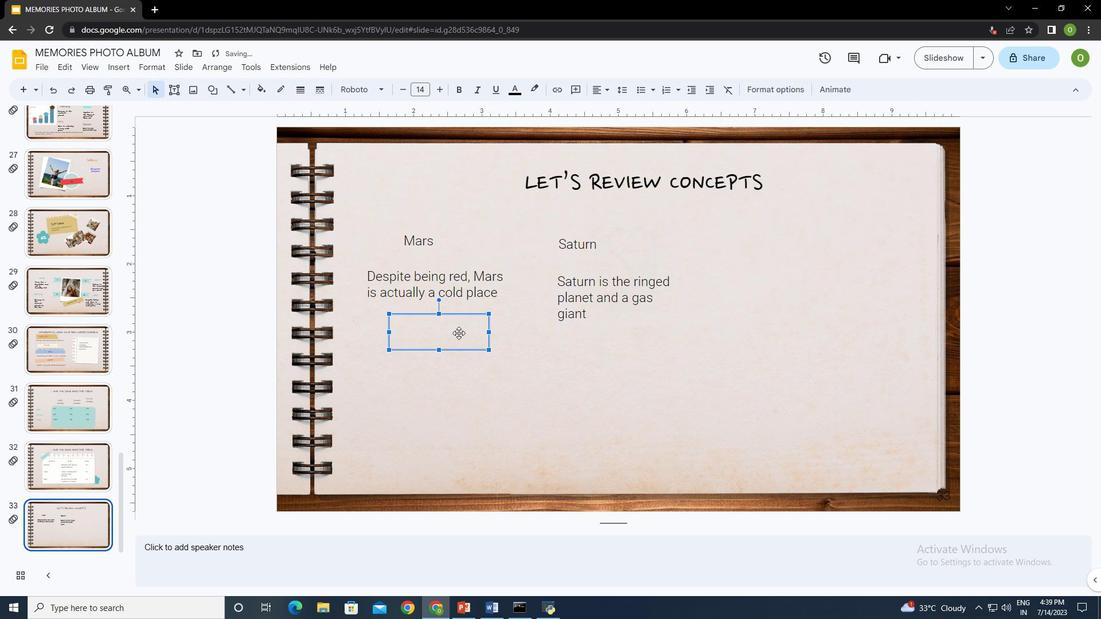 
Action: Mouse pressed left at (423, 331)
Screenshot: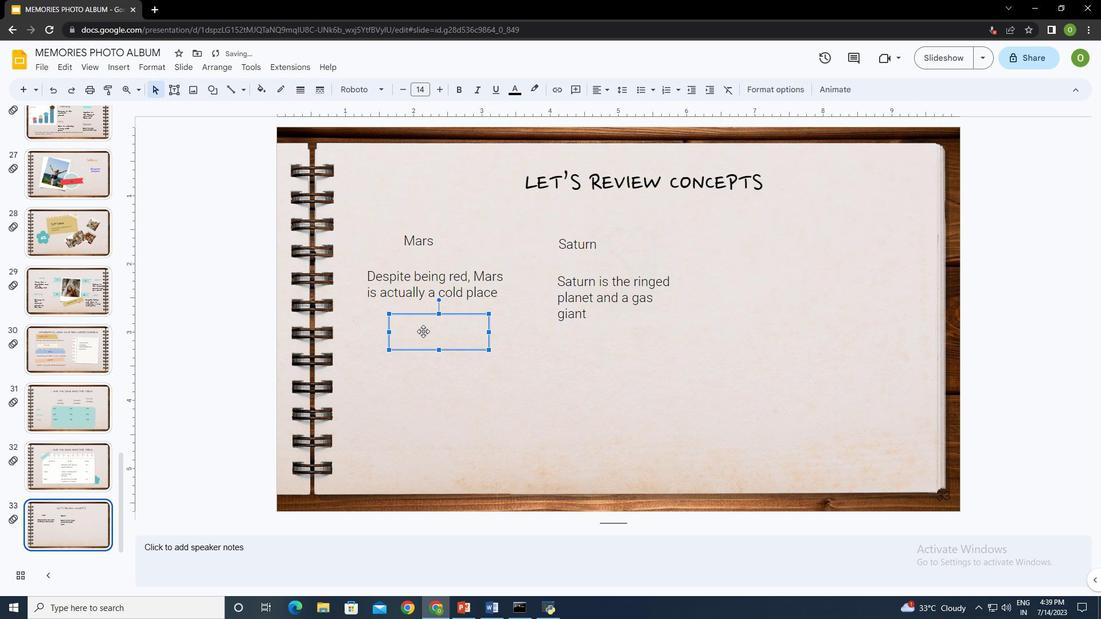 
Action: Key pressed <Key.shift>Venus
Screenshot: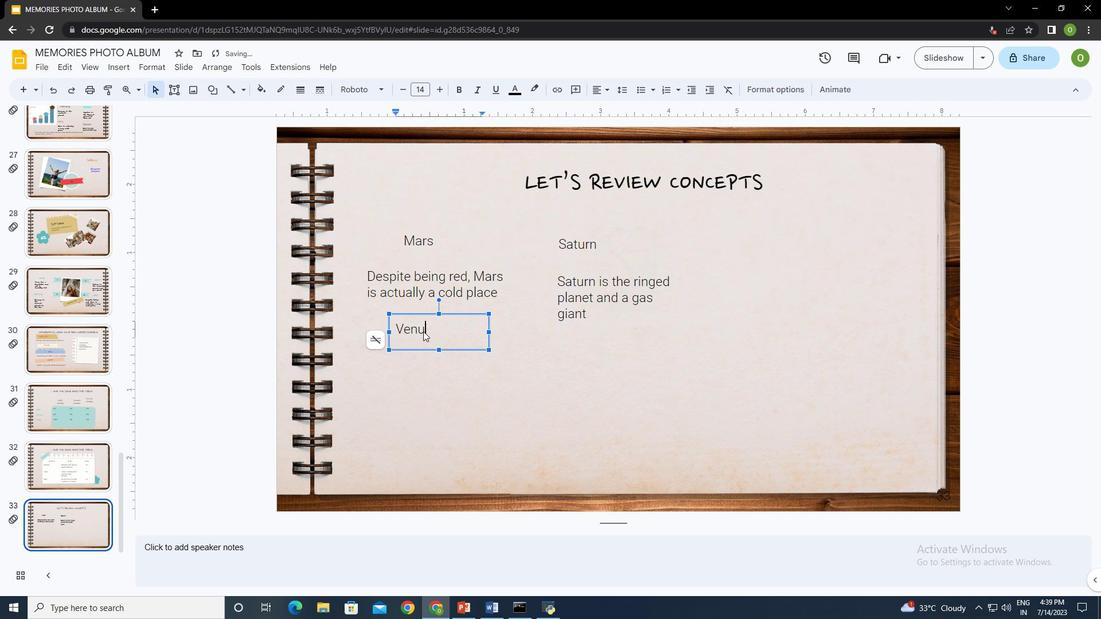 
Action: Mouse moved to (600, 343)
Screenshot: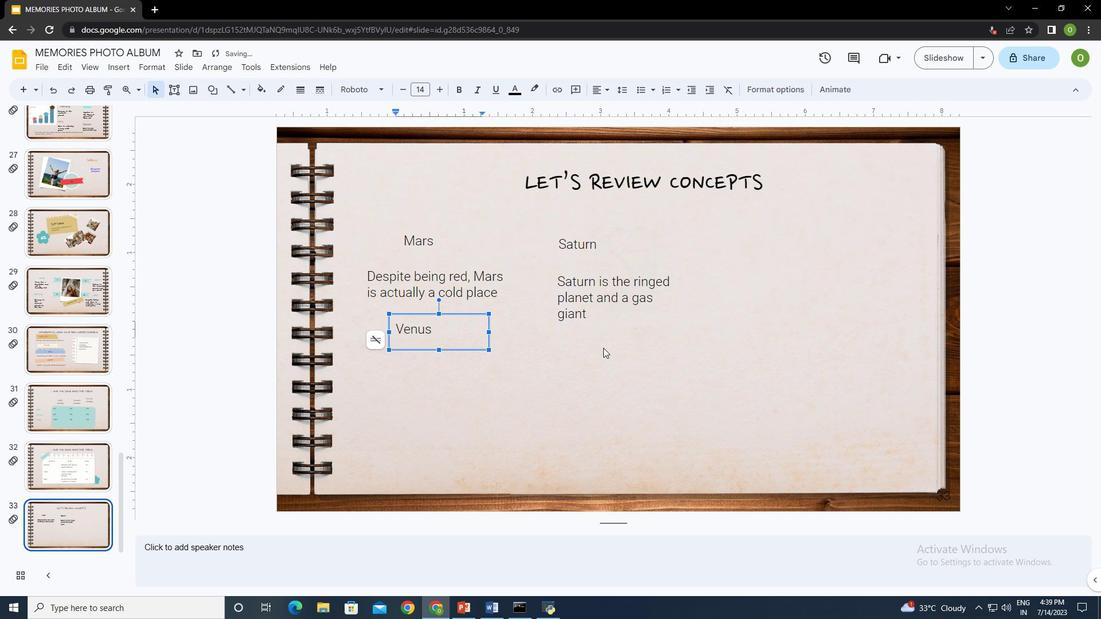 
Action: Mouse pressed left at (600, 343)
Screenshot: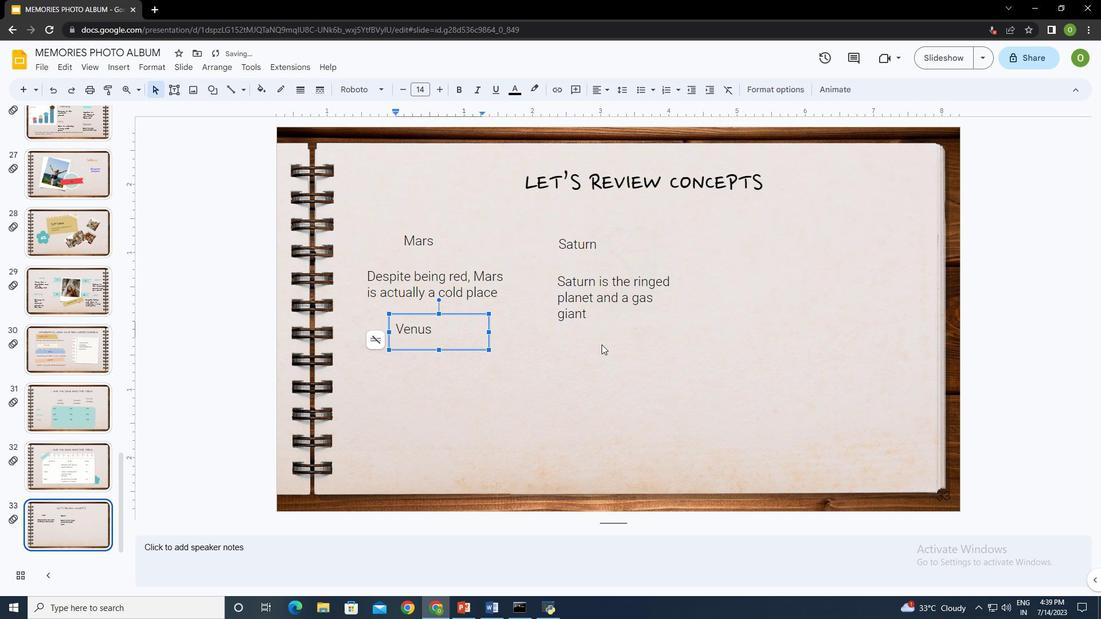 
Action: Mouse moved to (173, 88)
Screenshot: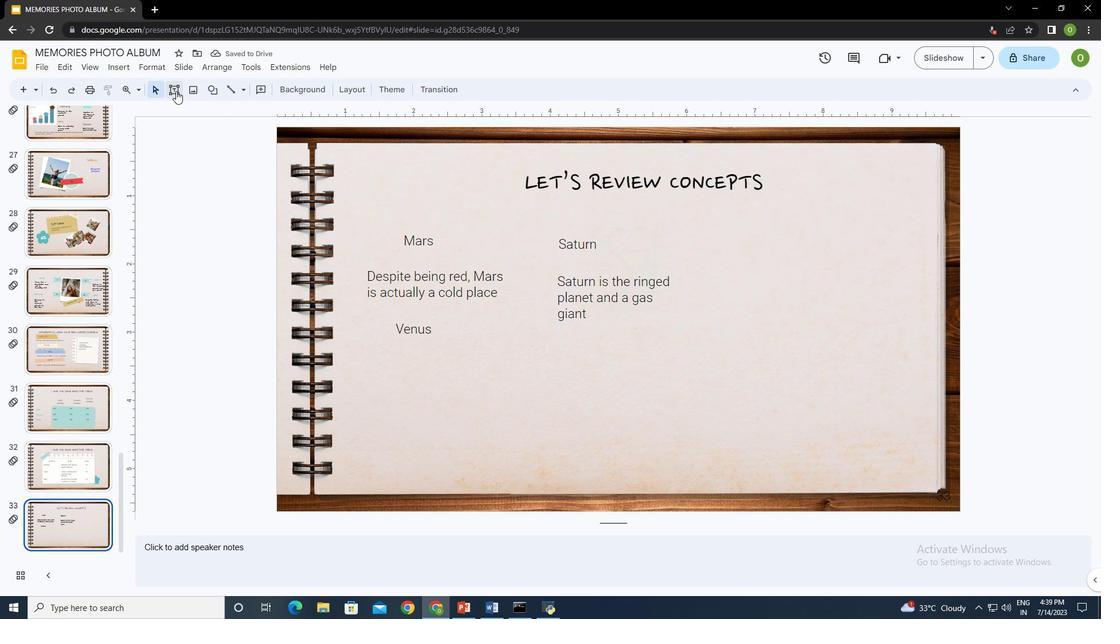 
Action: Mouse pressed left at (173, 88)
Screenshot: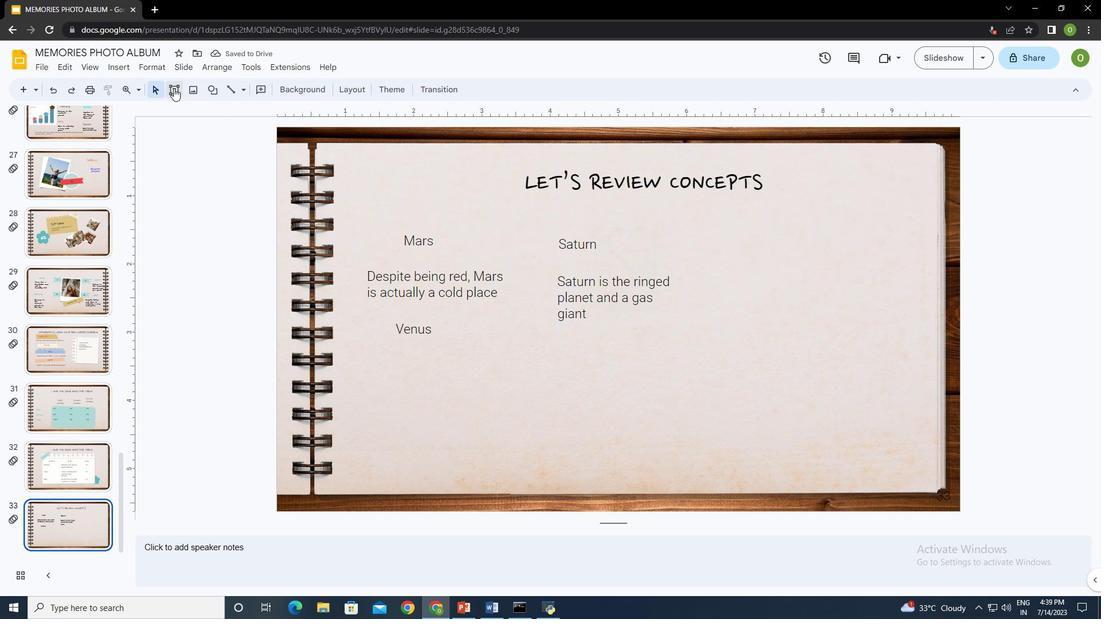 
Action: Mouse moved to (576, 339)
Screenshot: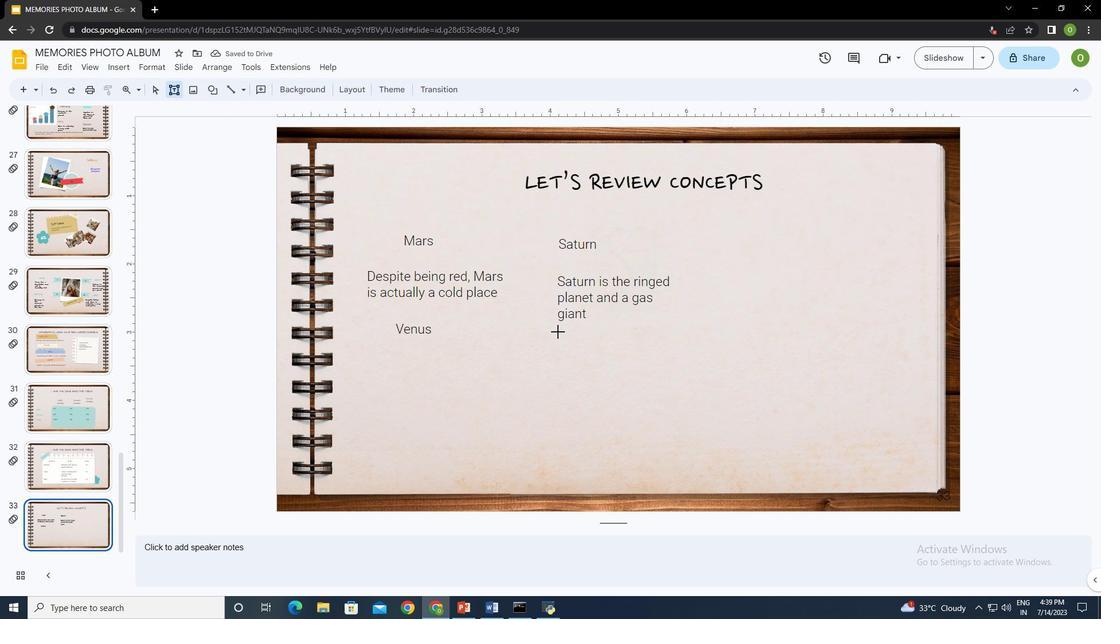 
Action: Mouse pressed left at (561, 329)
Screenshot: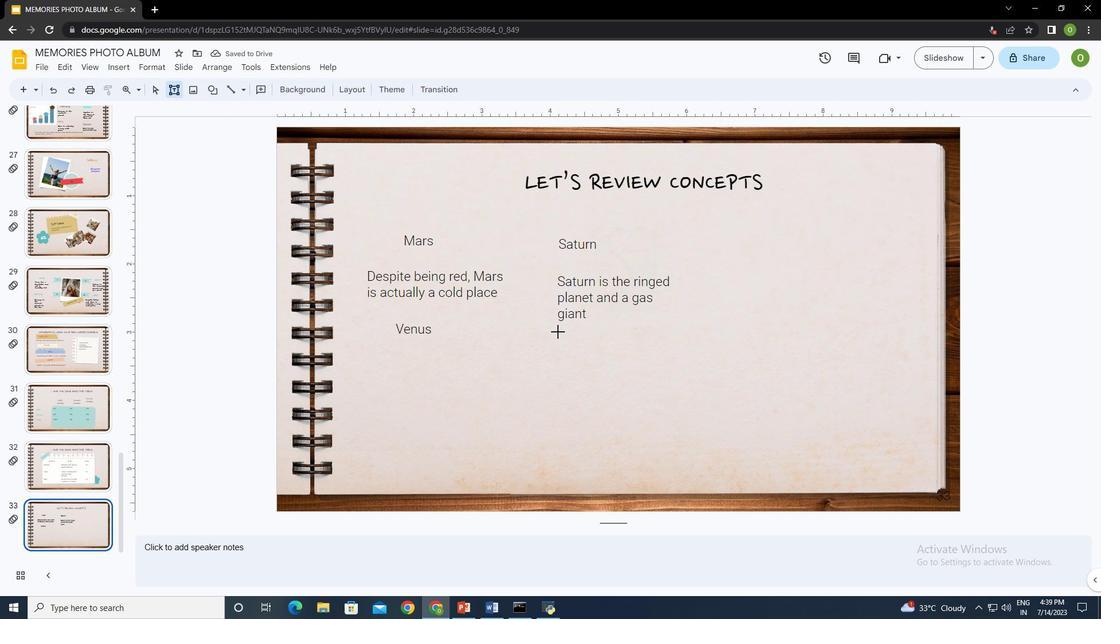 
Action: Mouse moved to (585, 349)
Screenshot: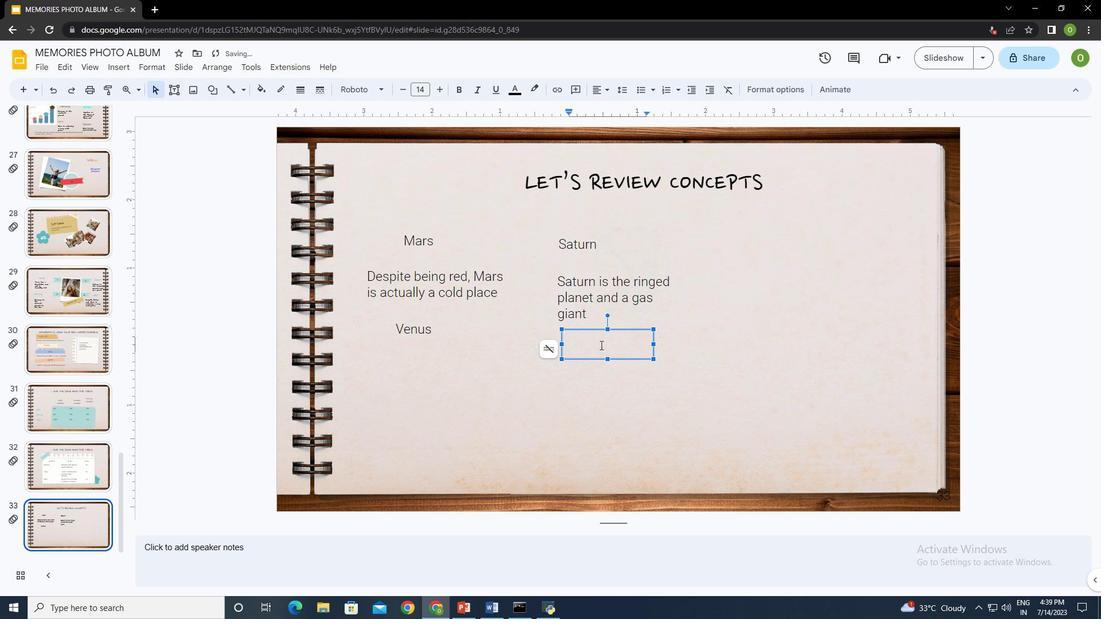 
Action: Key pressed <Key.shift><Key.shift>Jupiter
Screenshot: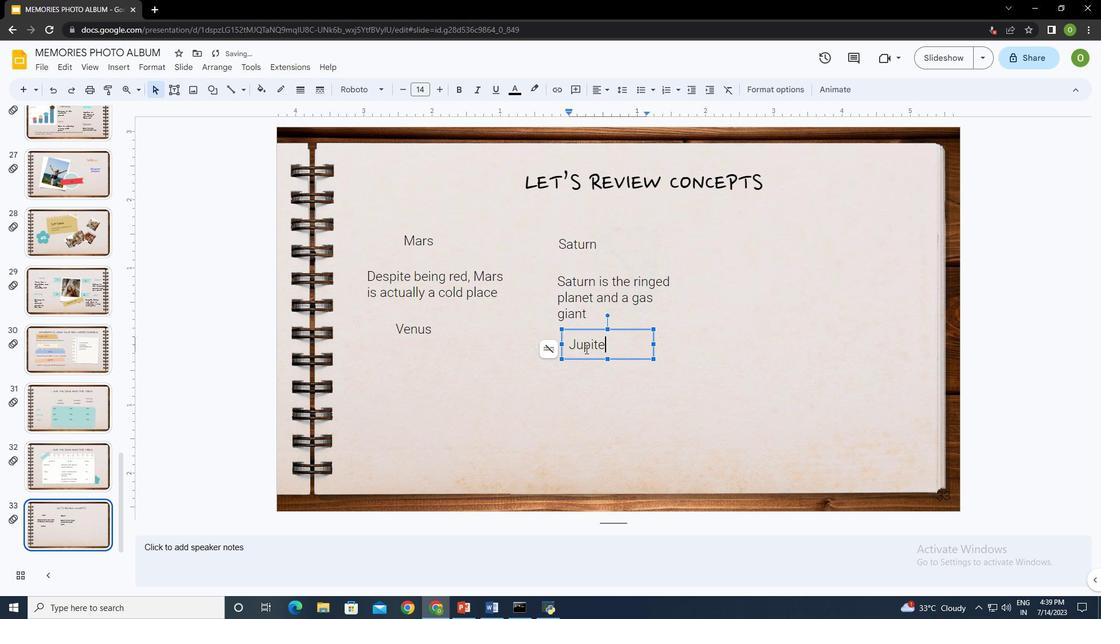 
Action: Mouse moved to (601, 377)
Screenshot: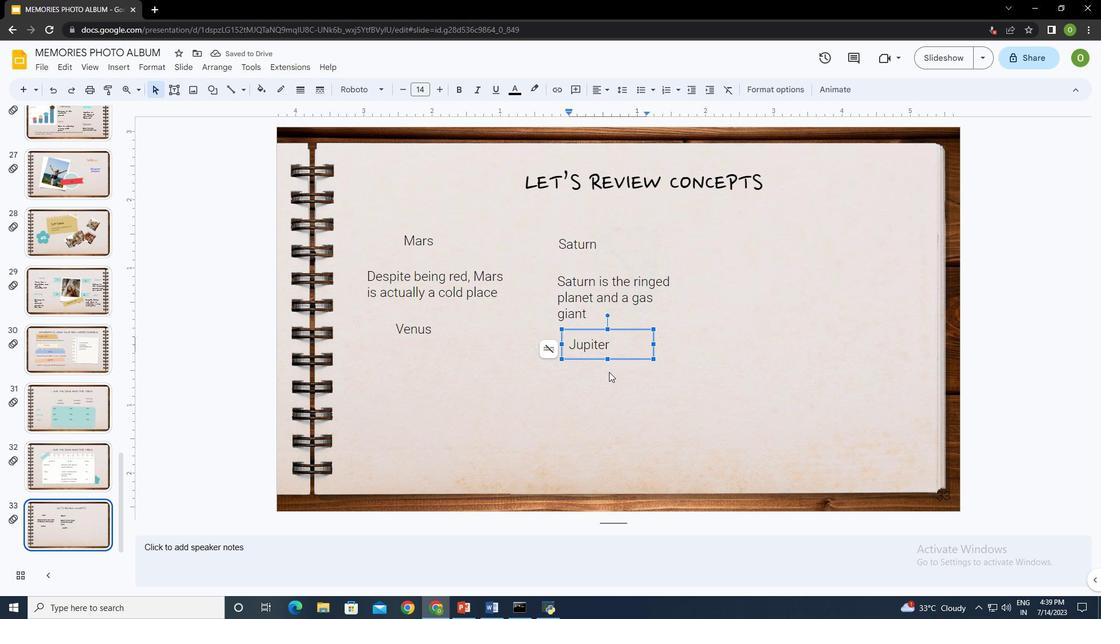 
Action: Mouse pressed left at (601, 377)
Screenshot: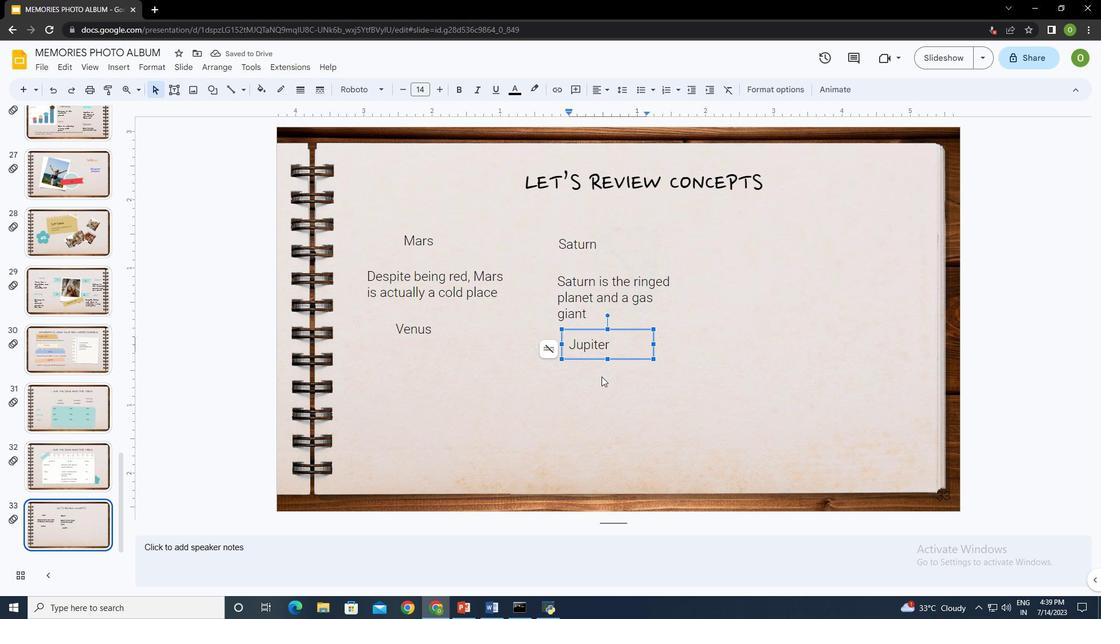 
Action: Mouse moved to (591, 291)
Screenshot: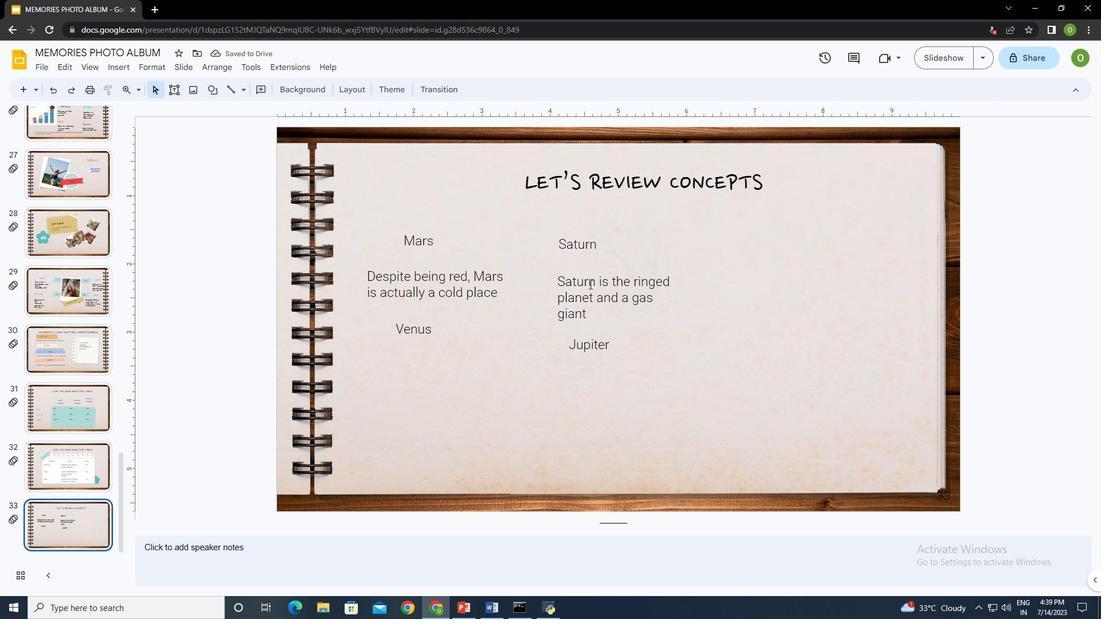 
Action: Mouse pressed left at (591, 291)
Screenshot: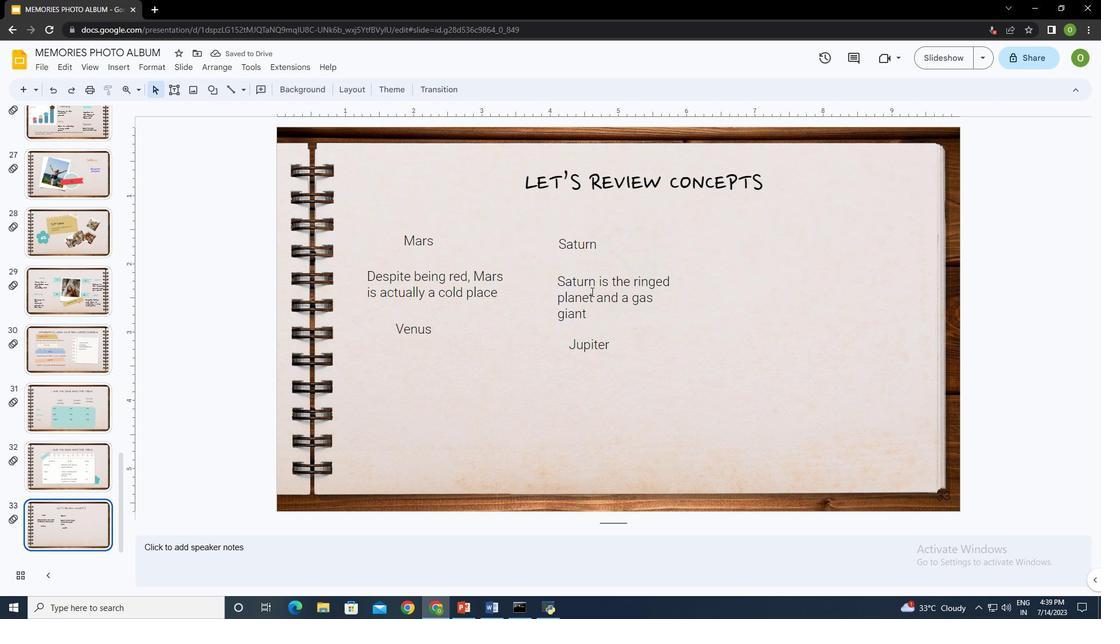 
Action: Key pressed <Key.up><Key.up>
Screenshot: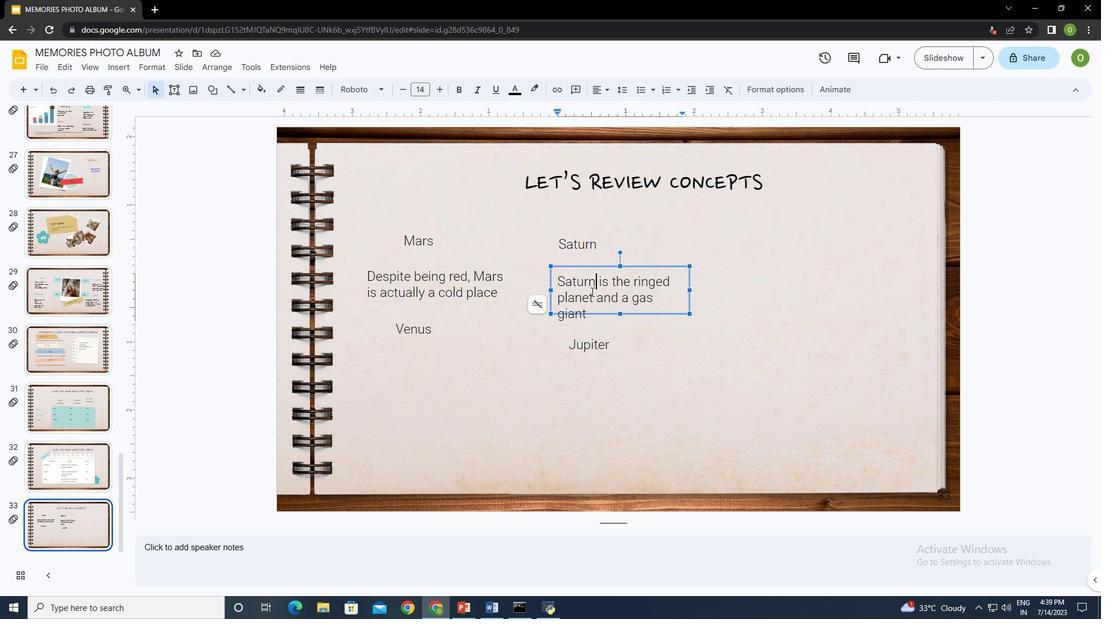 
Action: Mouse moved to (617, 265)
Screenshot: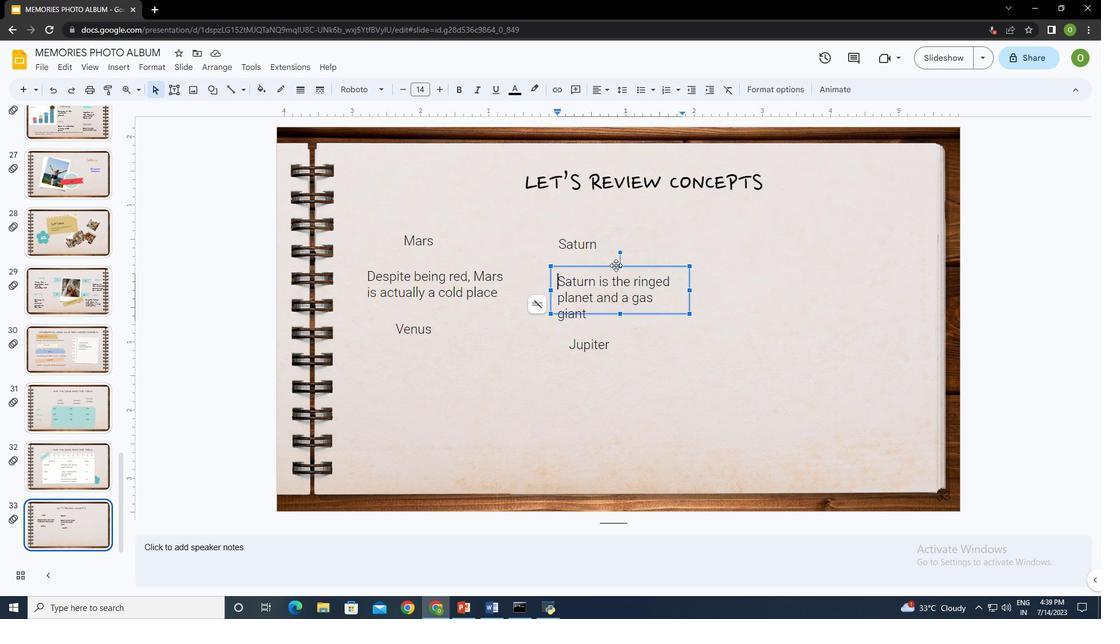 
Action: Mouse pressed left at (617, 265)
Screenshot: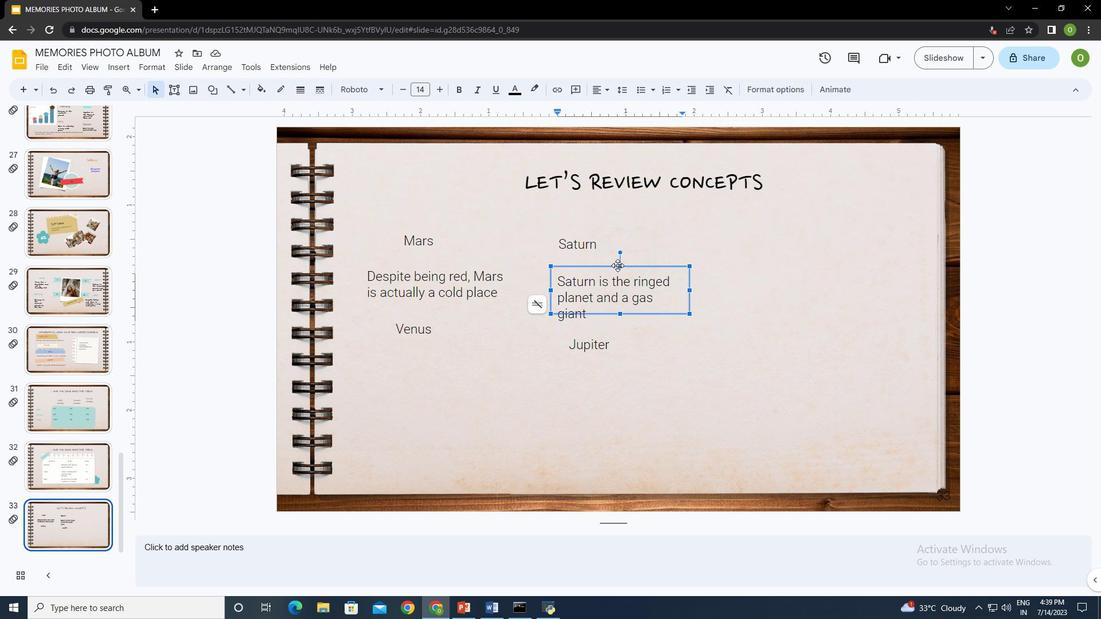
Action: Key pressed <Key.up><Key.up>
Screenshot: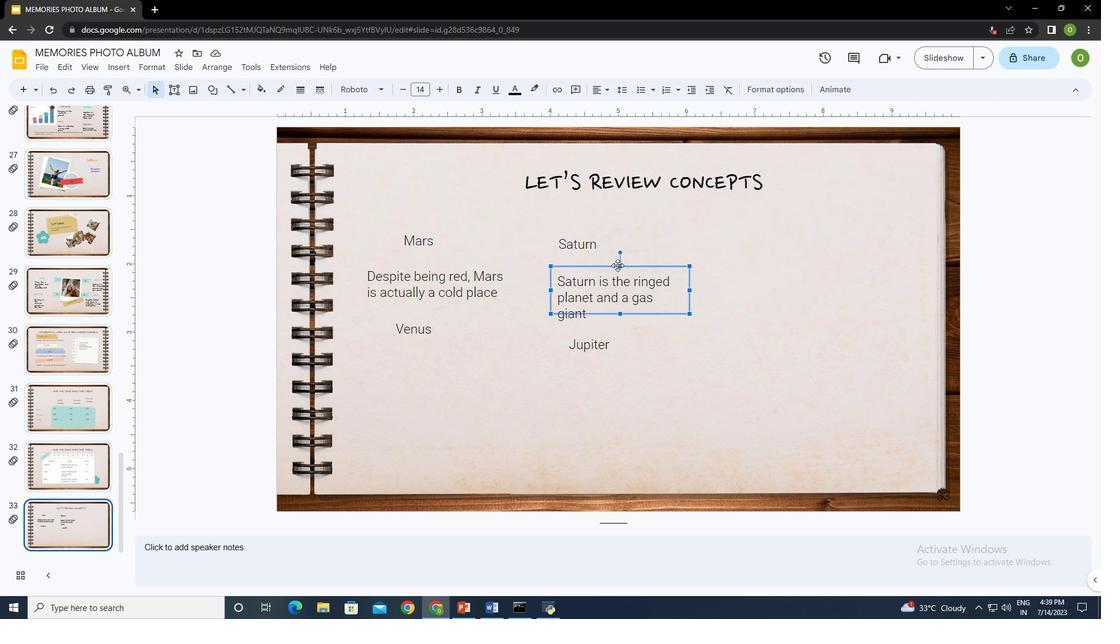 
Action: Mouse moved to (609, 343)
Screenshot: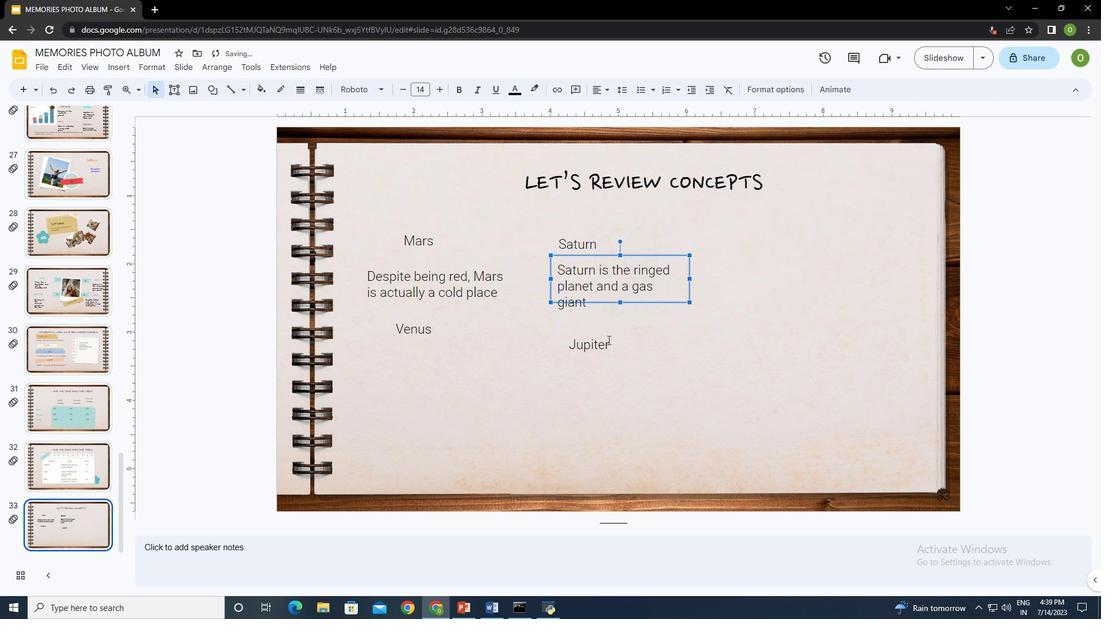 
Action: Mouse pressed left at (609, 343)
Screenshot: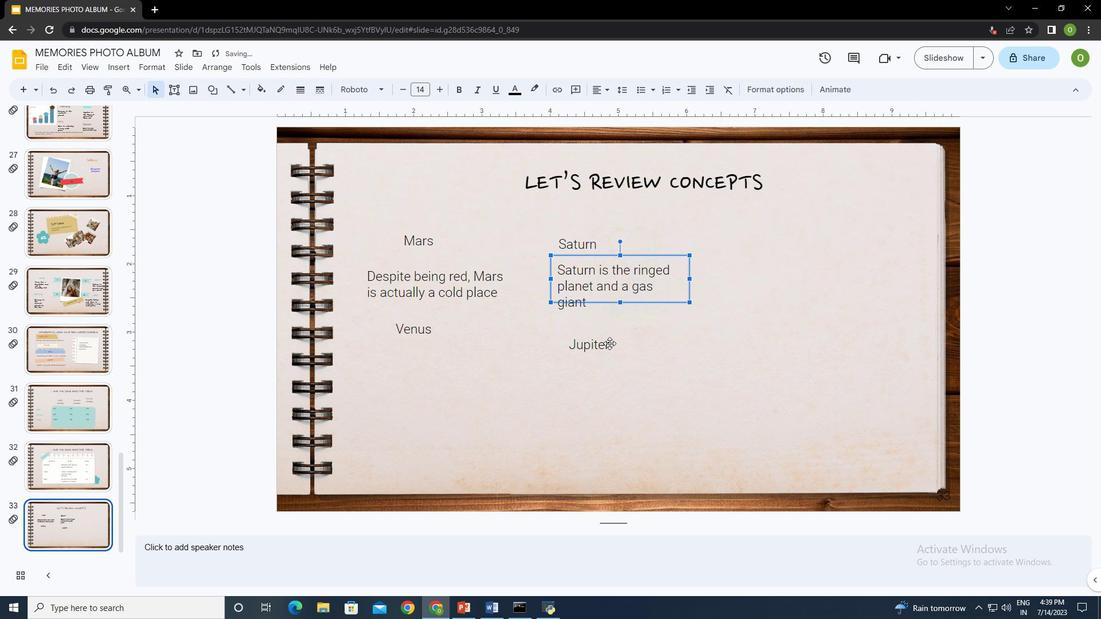 
Action: Mouse moved to (609, 326)
Screenshot: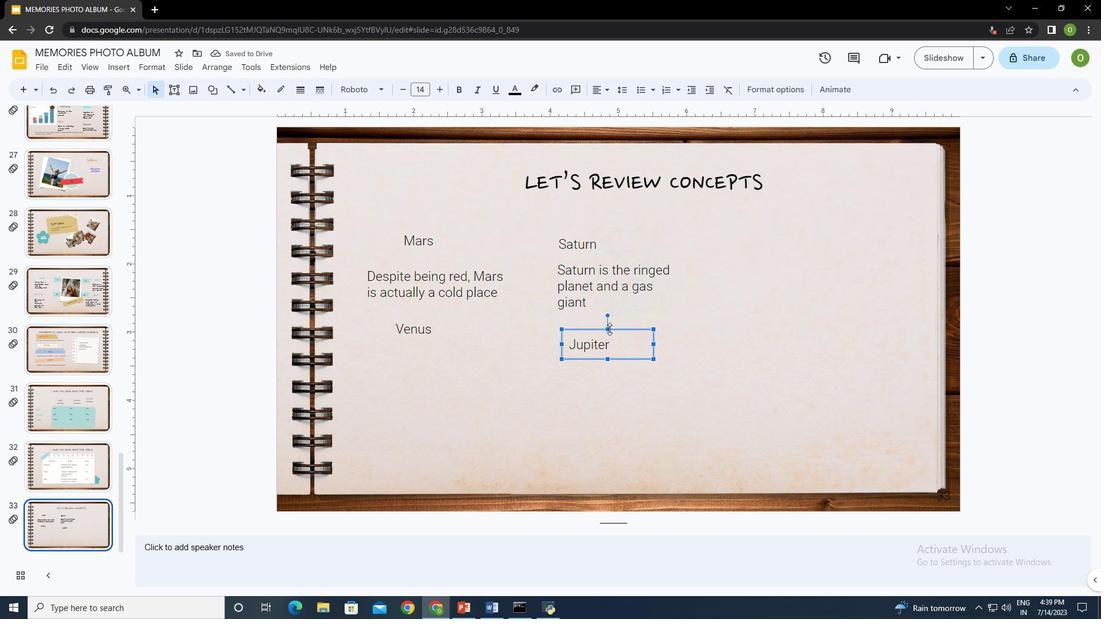 
Action: Mouse pressed left at (609, 326)
Screenshot: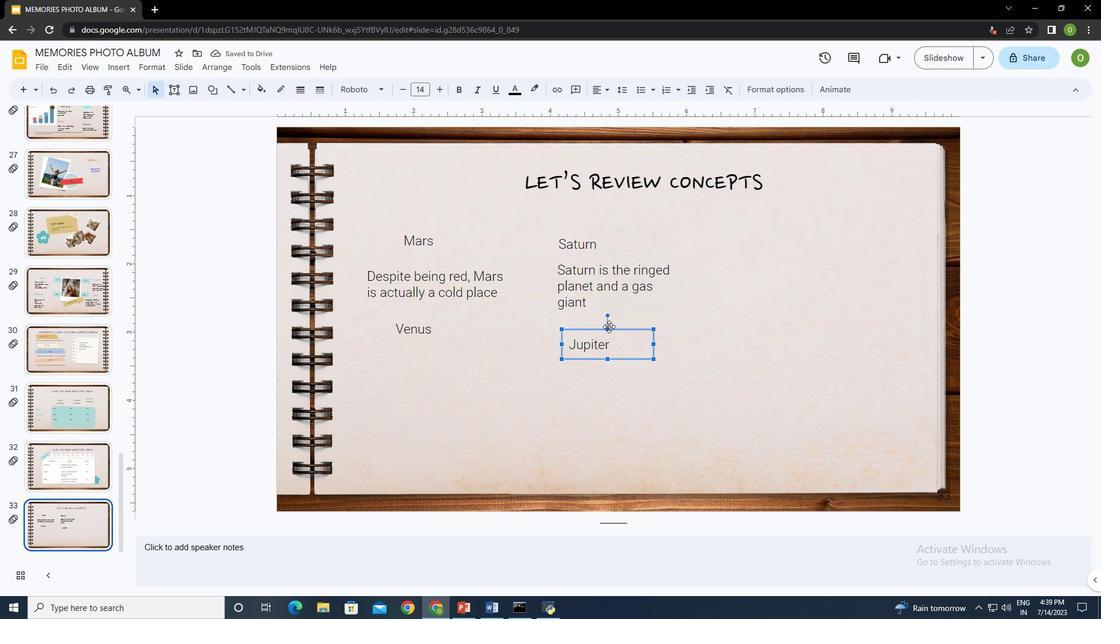 
Action: Key pressed <Key.up><Key.up>
Screenshot: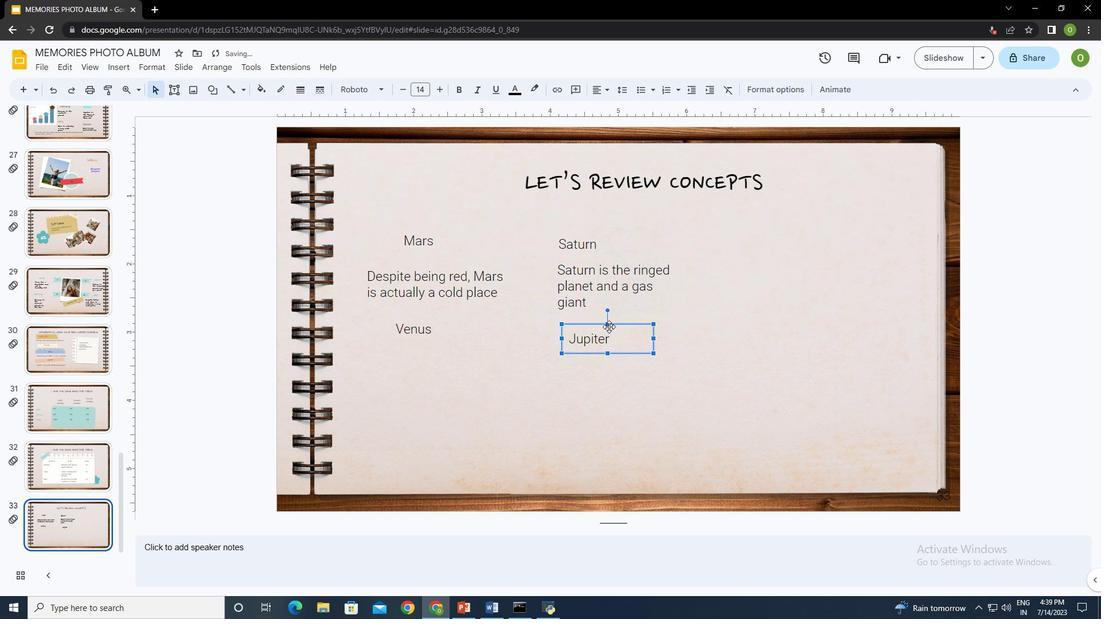 
Action: Mouse moved to (588, 365)
Screenshot: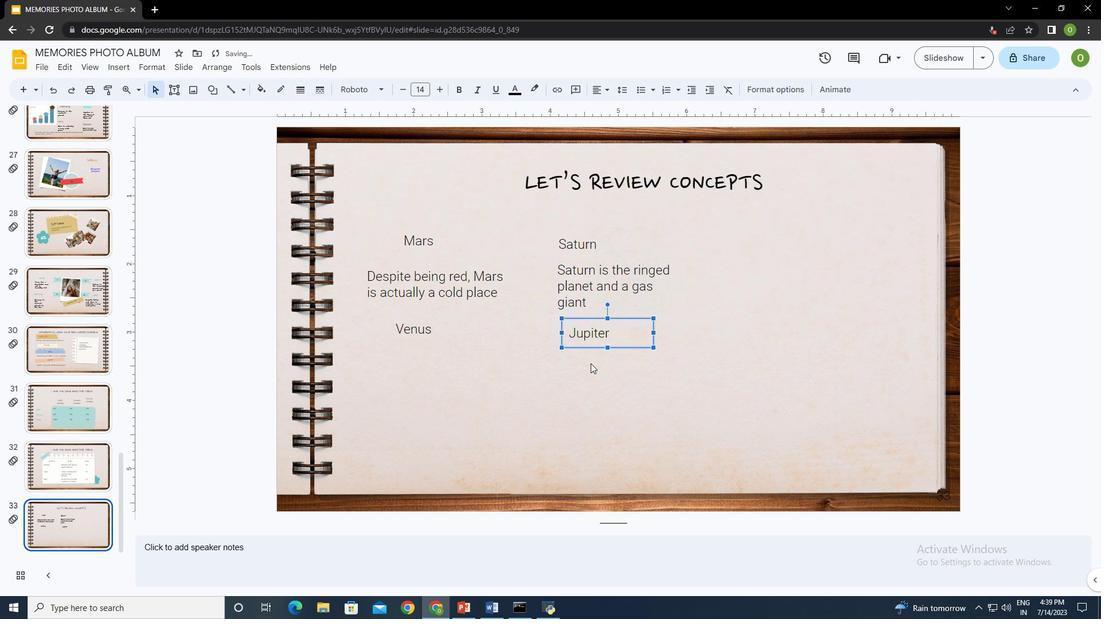 
Action: Mouse pressed left at (588, 365)
Screenshot: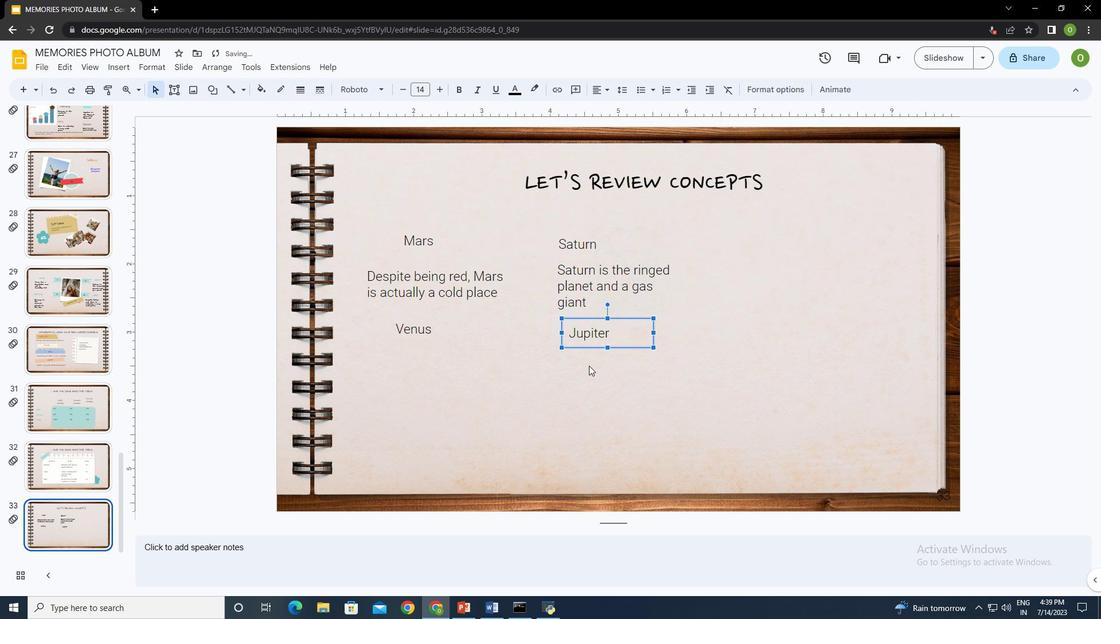 
Action: Mouse moved to (169, 88)
Screenshot: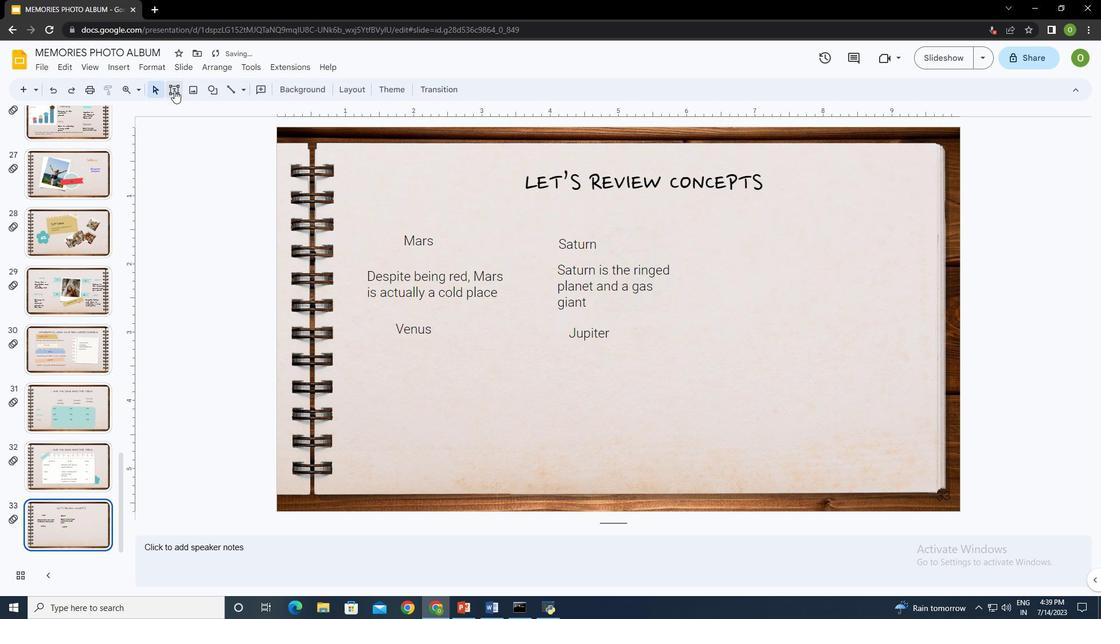 
Action: Mouse pressed left at (169, 88)
Screenshot: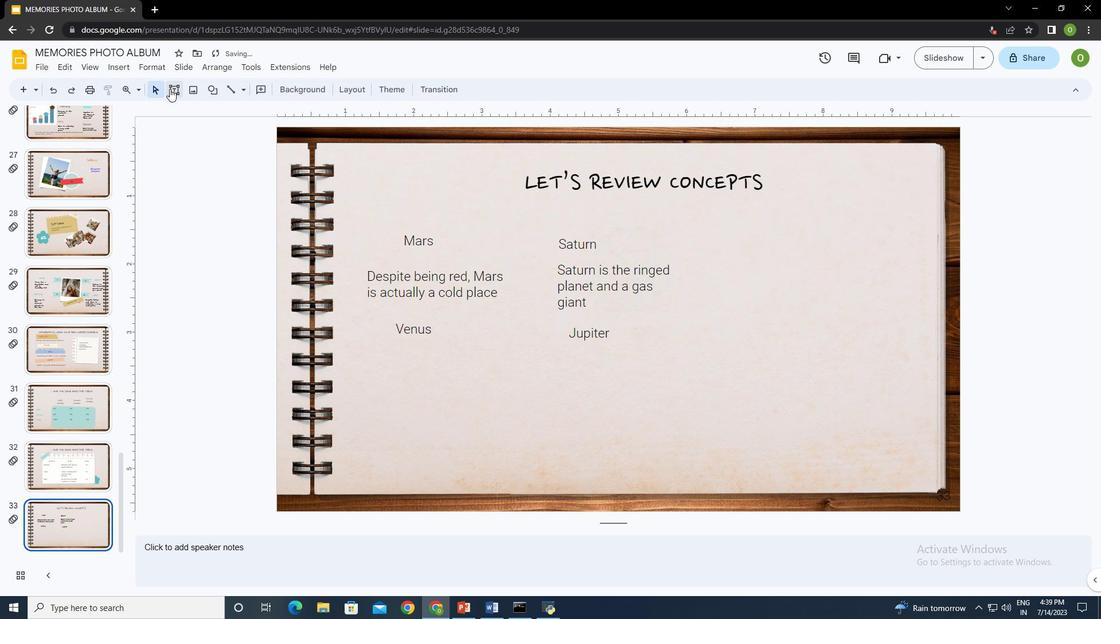 
Action: Mouse moved to (365, 349)
Screenshot: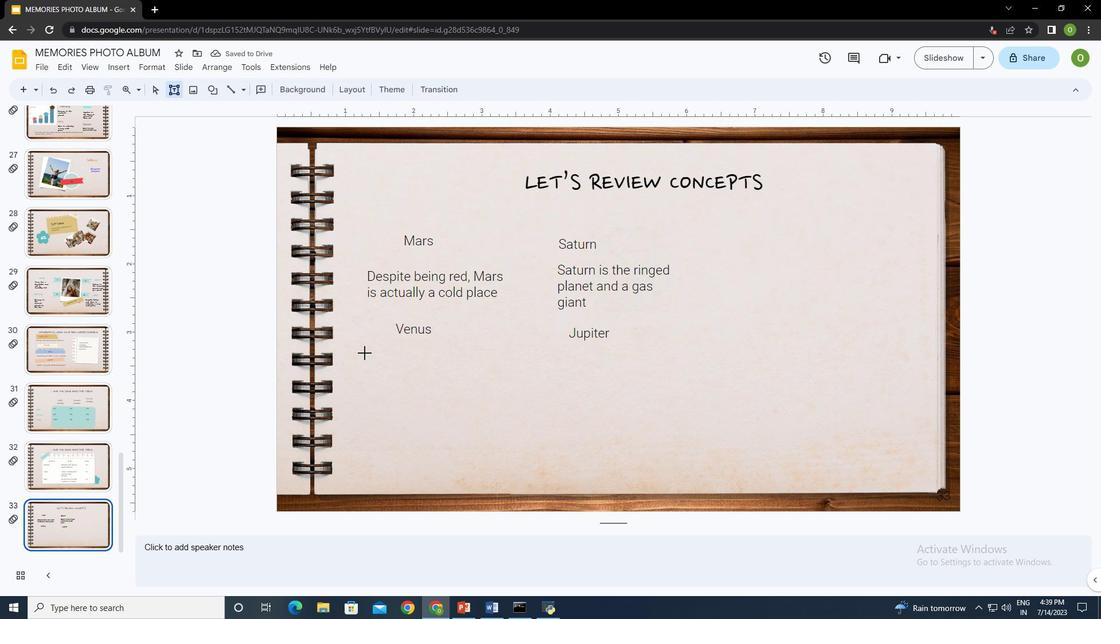 
Action: Mouse pressed left at (365, 349)
Screenshot: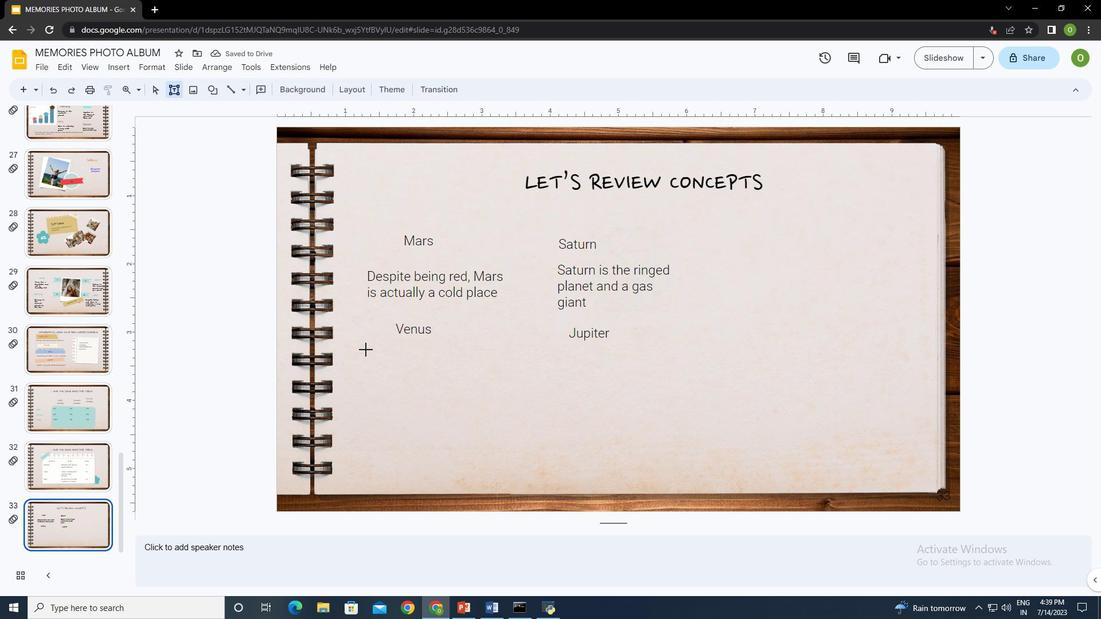 
Action: Mouse moved to (411, 376)
Screenshot: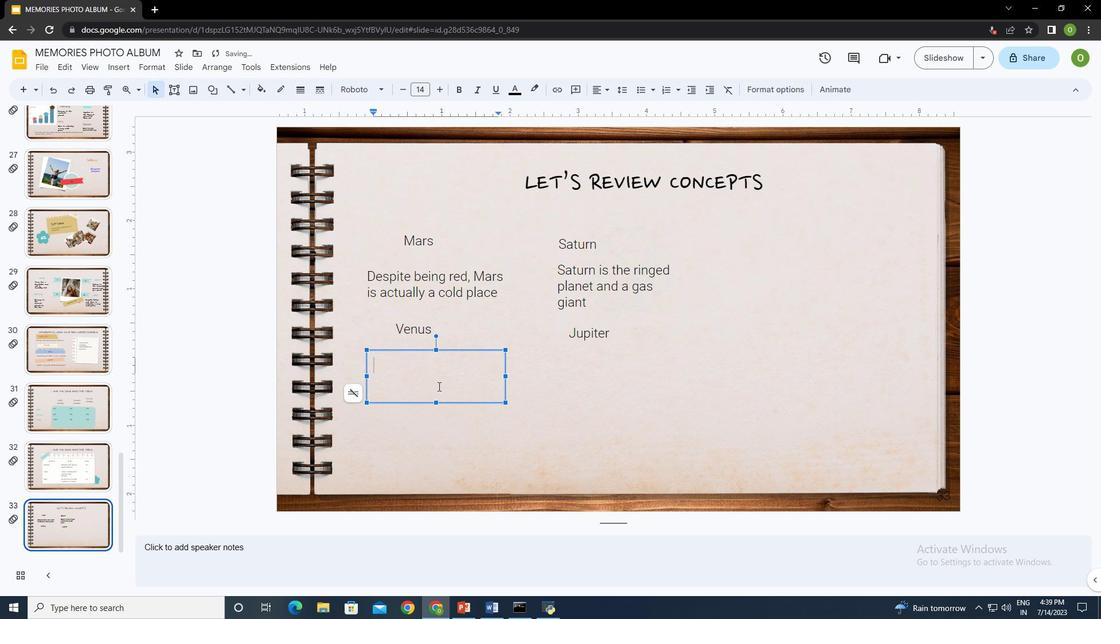 
Action: Key pressed <Key.shift>Venus<Key.space>has<Key.space>a<Key.space>beautiful<Key.space>name<Key.space><Key.backspace>,<Key.space>but<Key.space>it's<Key.space>quite<Key.space>hot
Screenshot: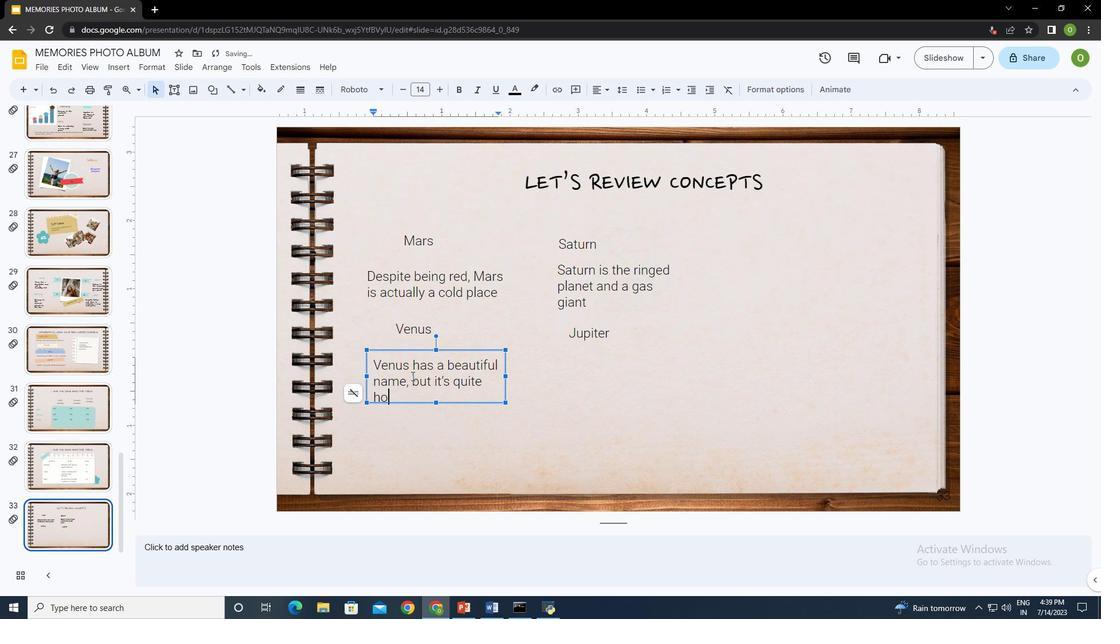 
Action: Mouse moved to (436, 400)
Screenshot: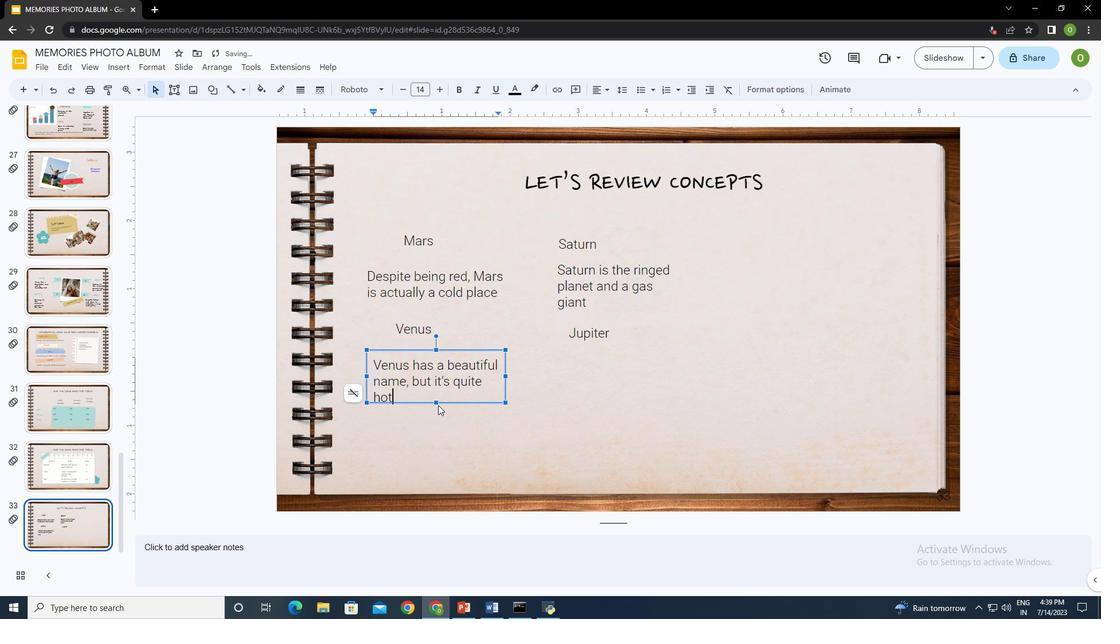 
Action: Mouse pressed left at (436, 400)
Screenshot: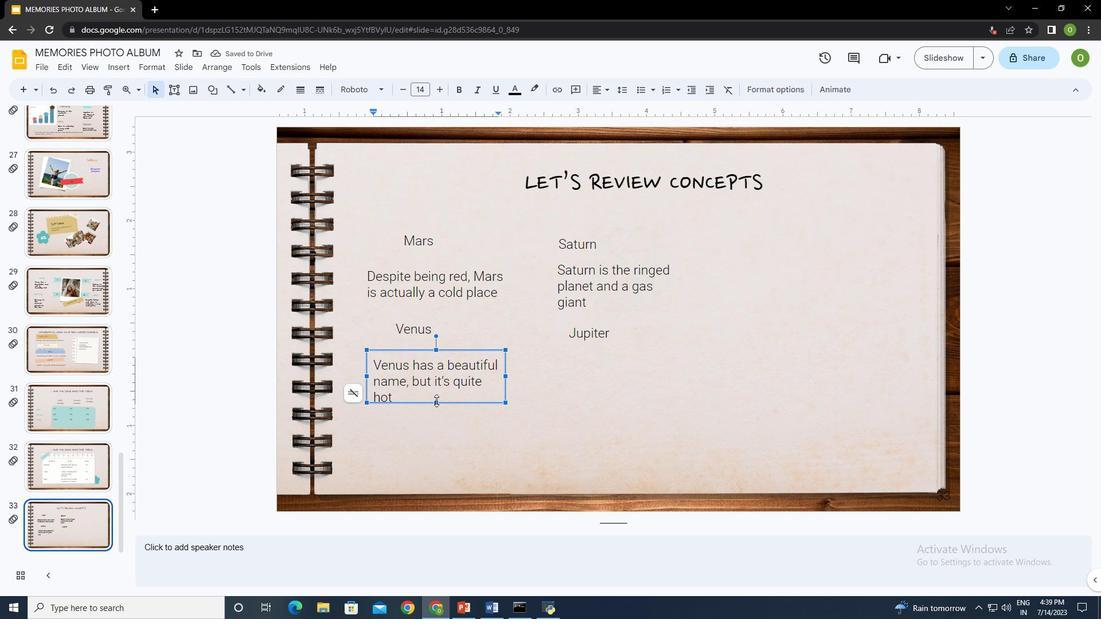 
Action: Mouse moved to (610, 388)
Screenshot: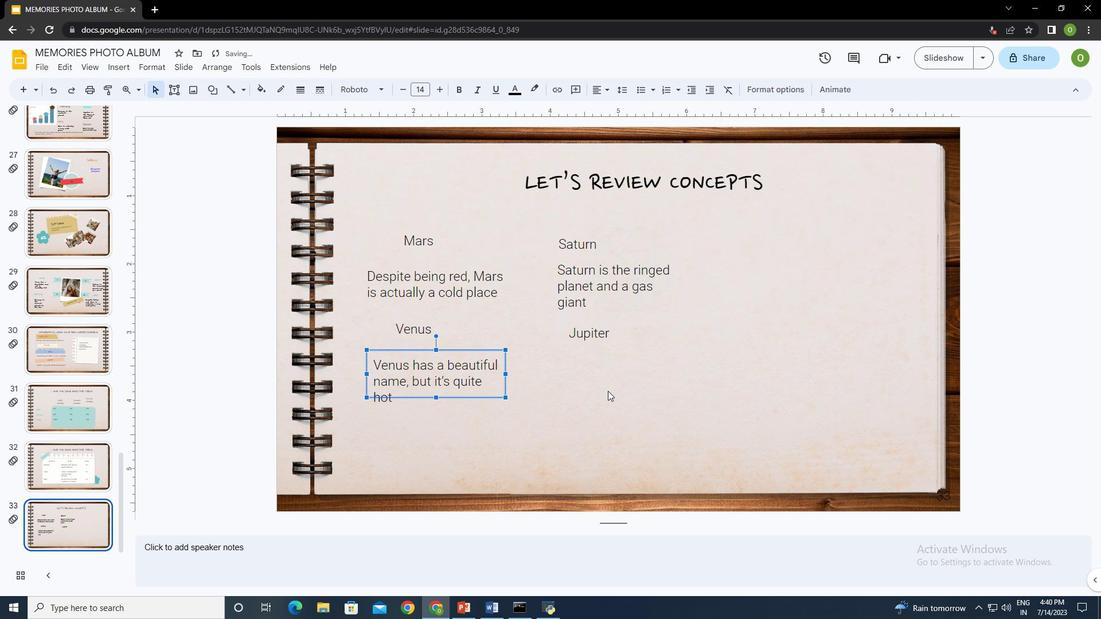 
Action: Mouse pressed left at (610, 388)
Screenshot: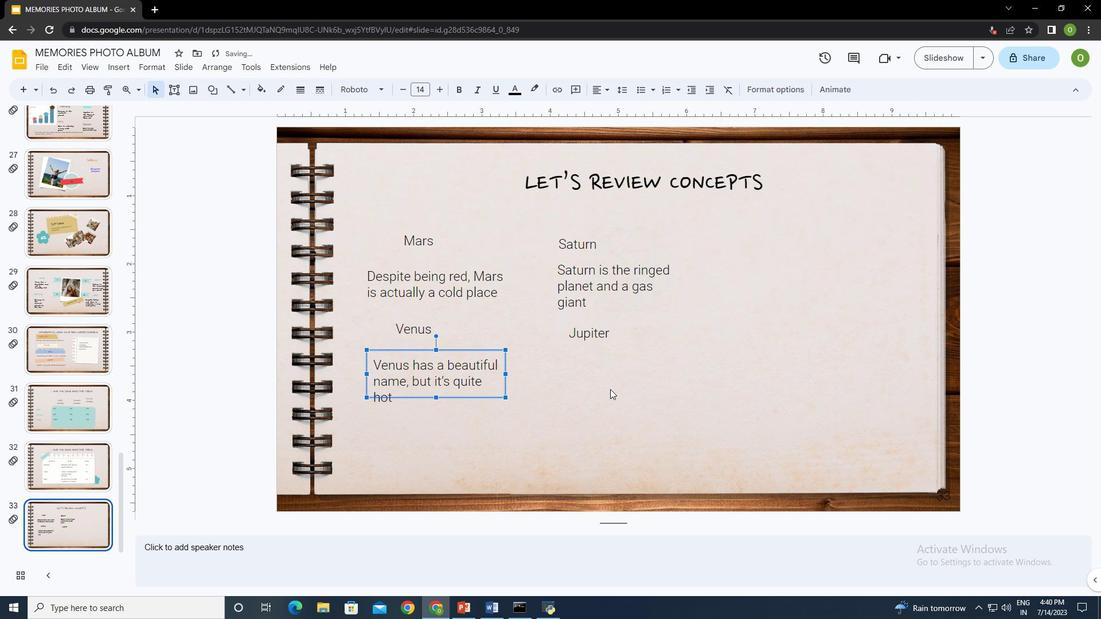 
Action: Mouse moved to (174, 88)
Screenshot: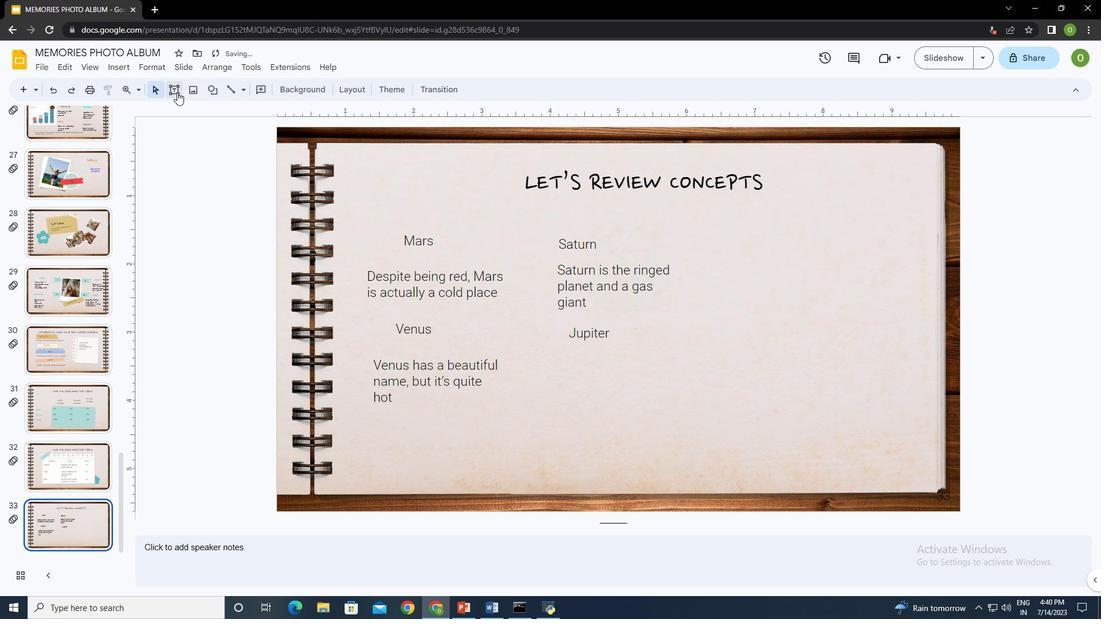 
Action: Mouse pressed left at (174, 88)
Screenshot: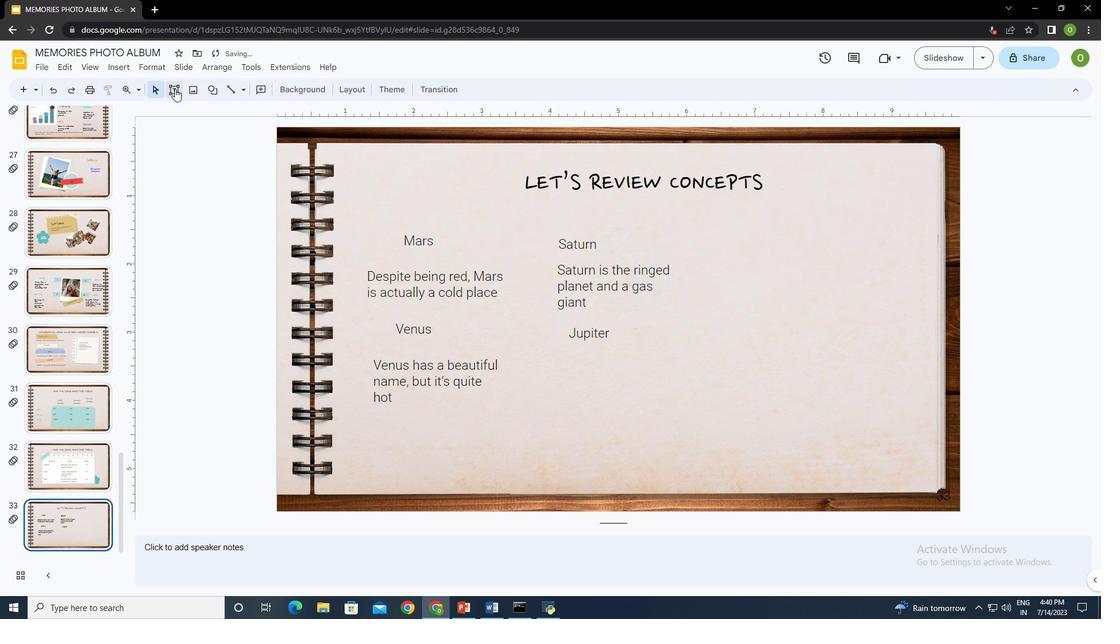 
Action: Mouse moved to (553, 357)
Screenshot: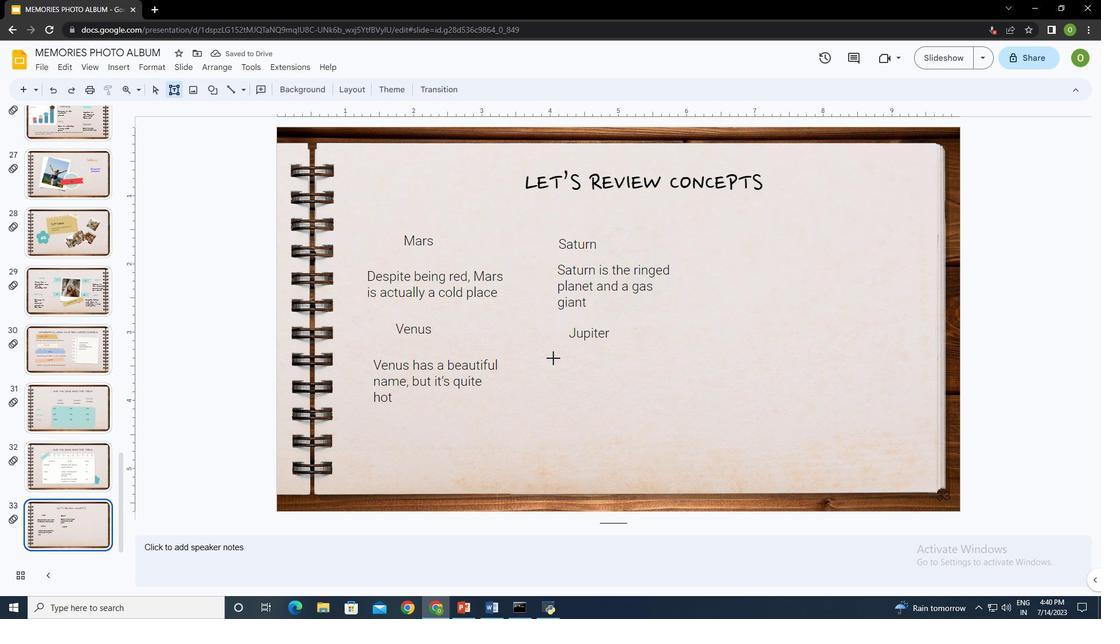 
Action: Mouse pressed left at (553, 357)
Screenshot: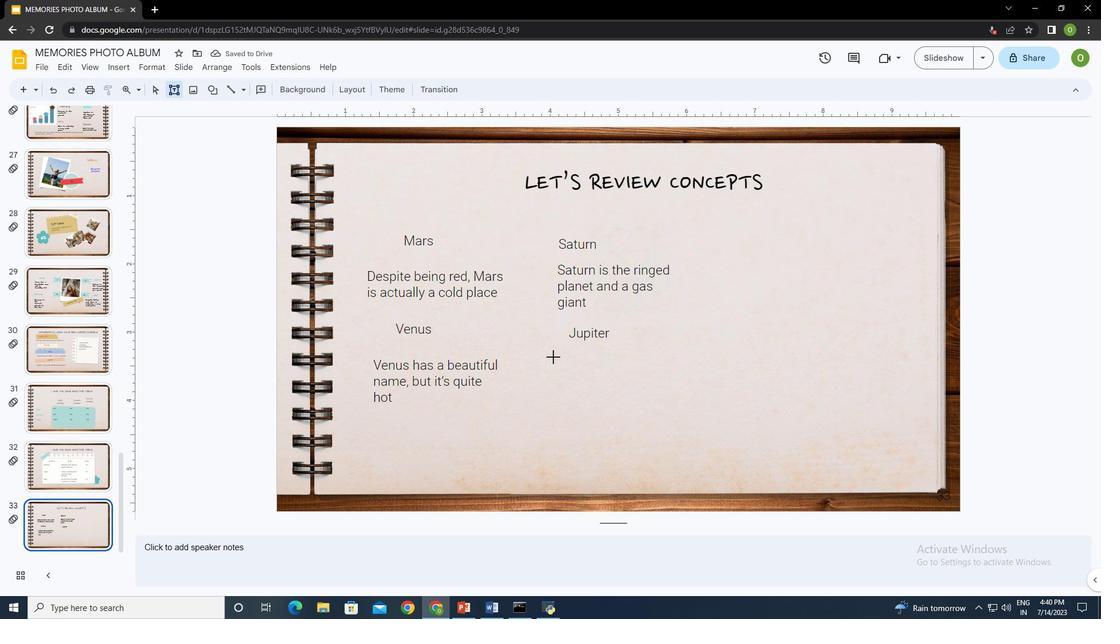 
Action: Mouse moved to (619, 379)
Screenshot: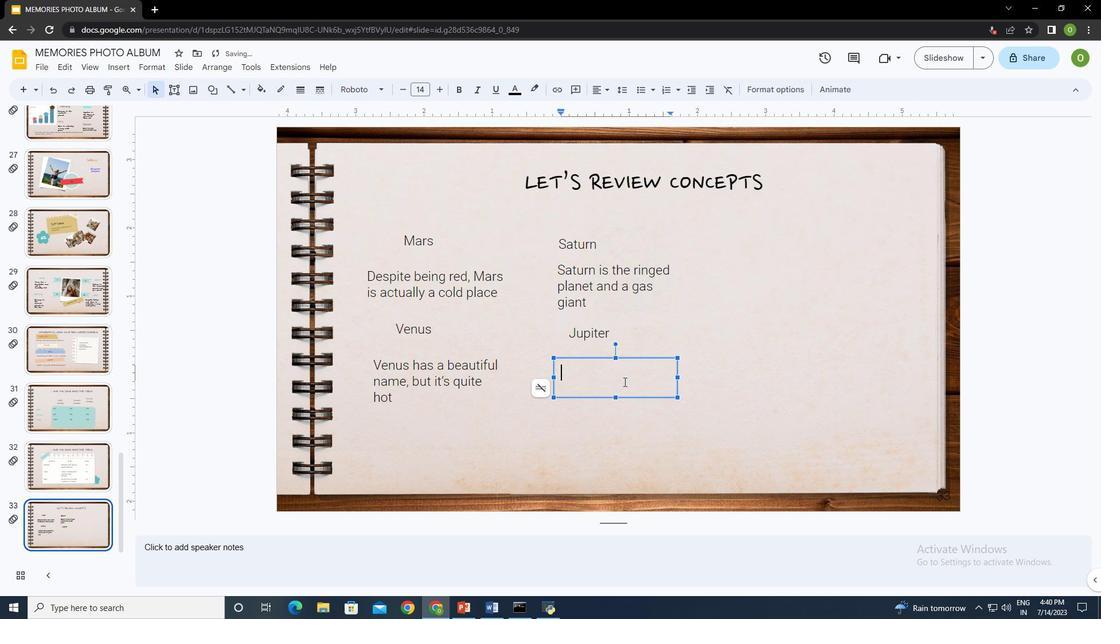 
Action: Key pressed <Key.shift><Key.shift>Its<Key.backspace>'s<Key.space>the<Key.space>biggest<Key.space>planet<Key.space>in<Key.space>the<Key.space><Key.shift>Sol<Key.backspace>lar<Key.space><Key.shift>System
Screenshot: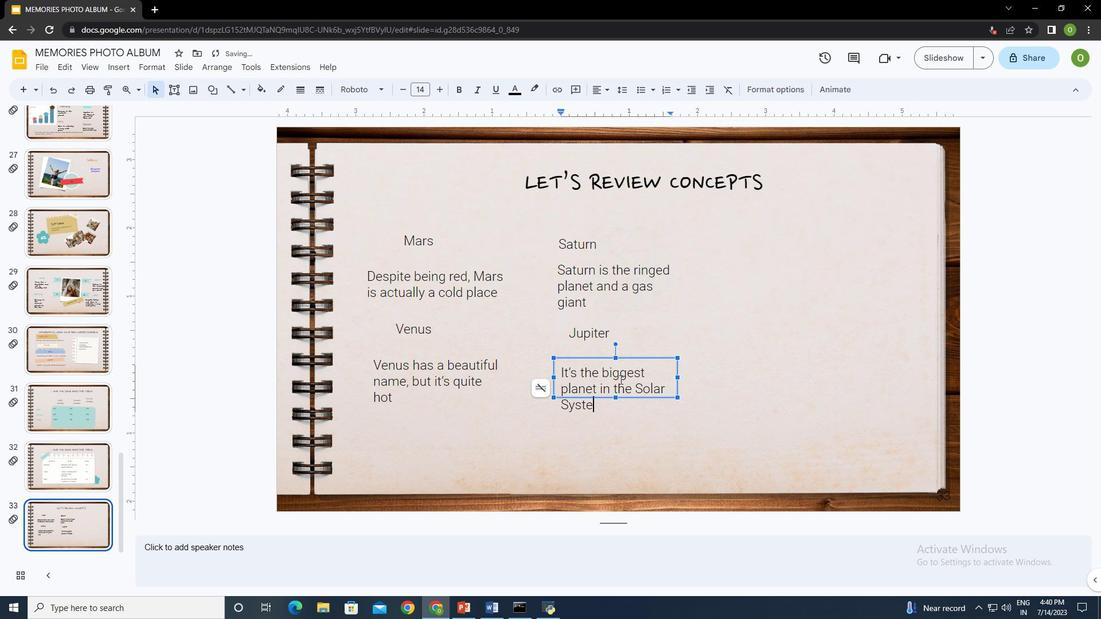 
Action: Mouse moved to (497, 420)
Screenshot: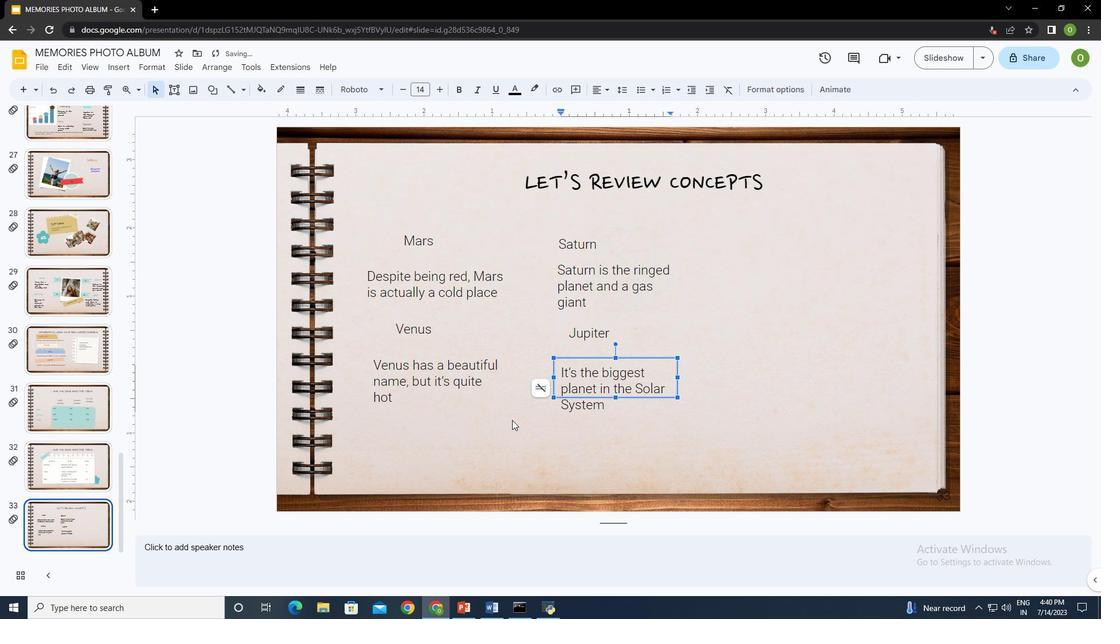 
Action: Mouse pressed left at (497, 420)
Screenshot: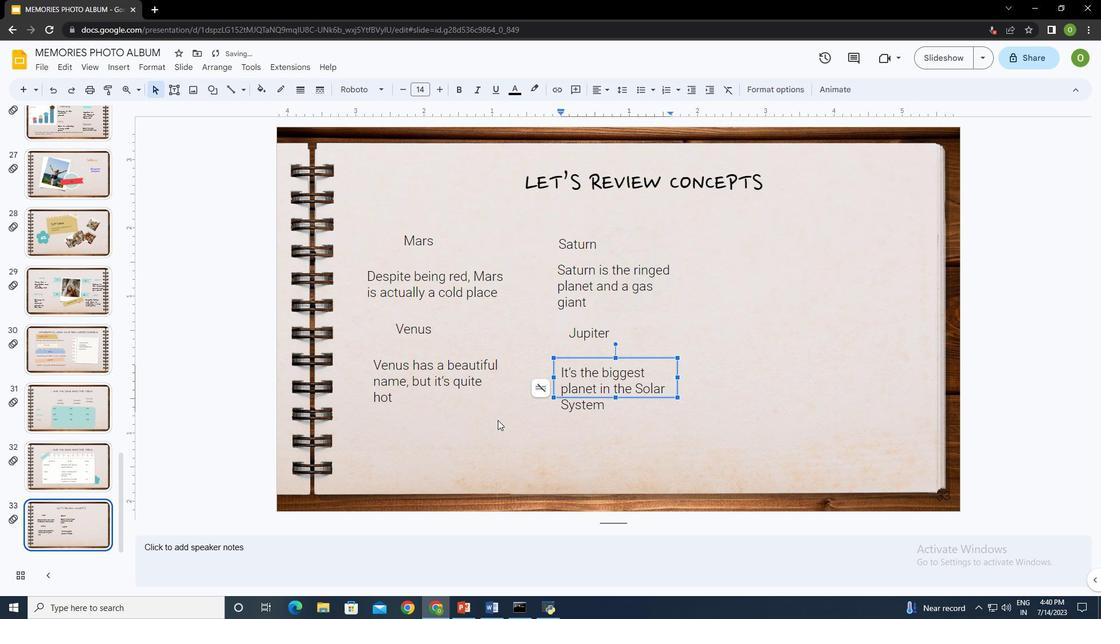 
Action: Mouse moved to (169, 87)
Screenshot: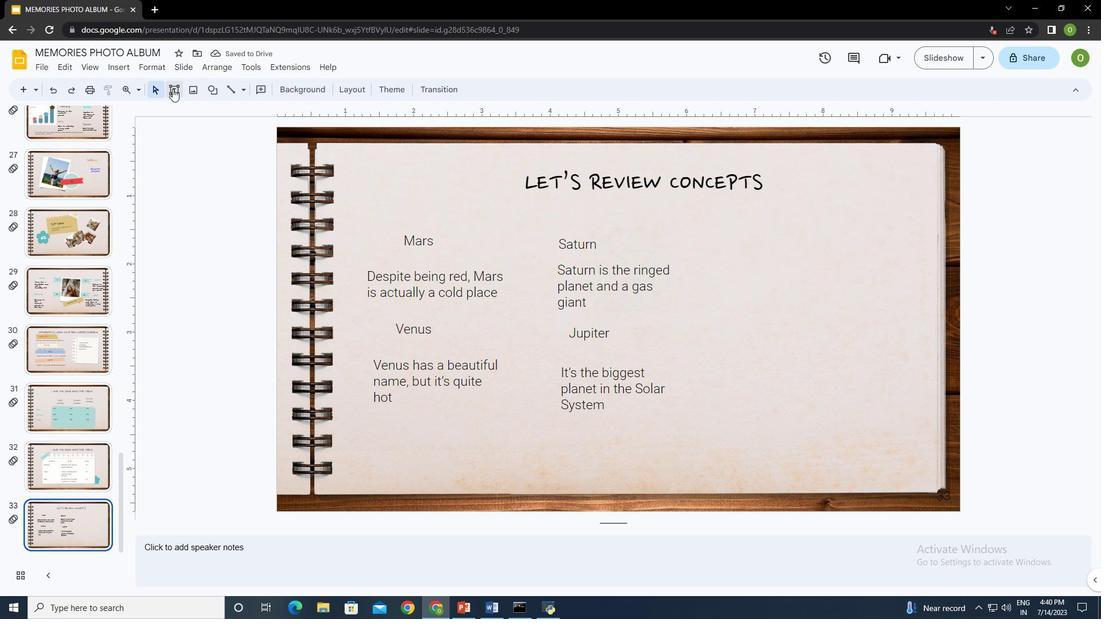 
Action: Mouse pressed left at (169, 87)
Screenshot: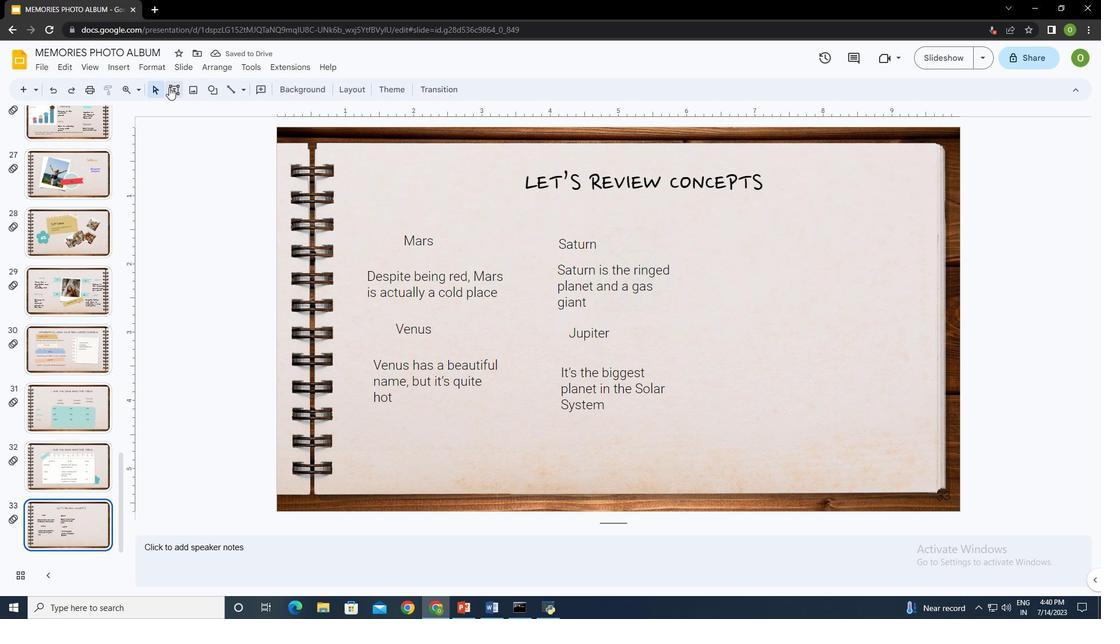 
Action: Mouse moved to (396, 400)
Screenshot: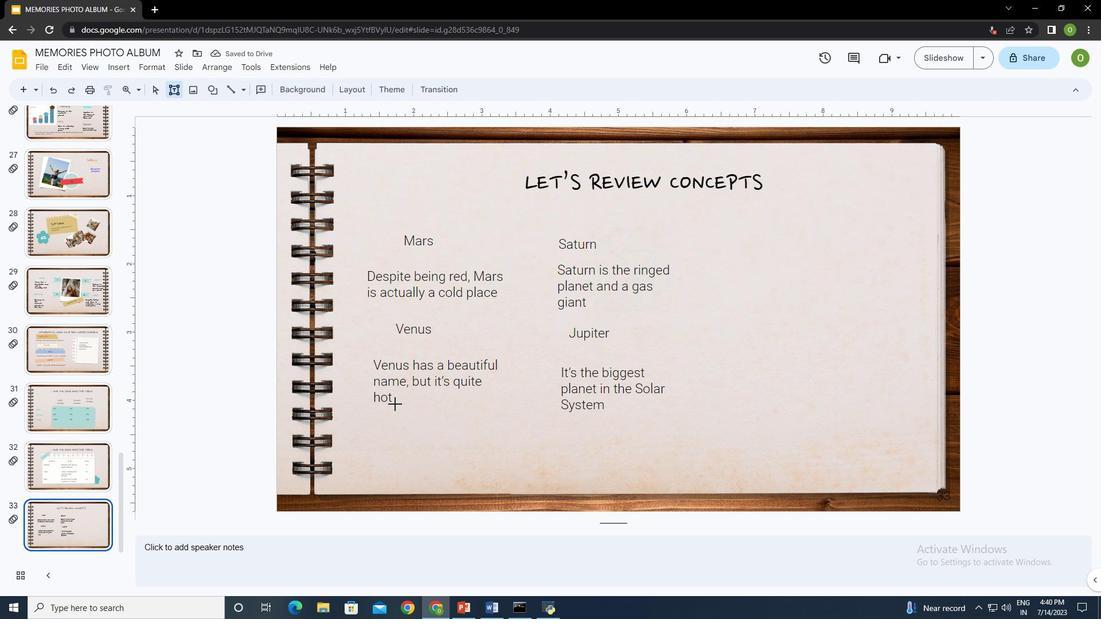
Action: Mouse pressed left at (396, 400)
Screenshot: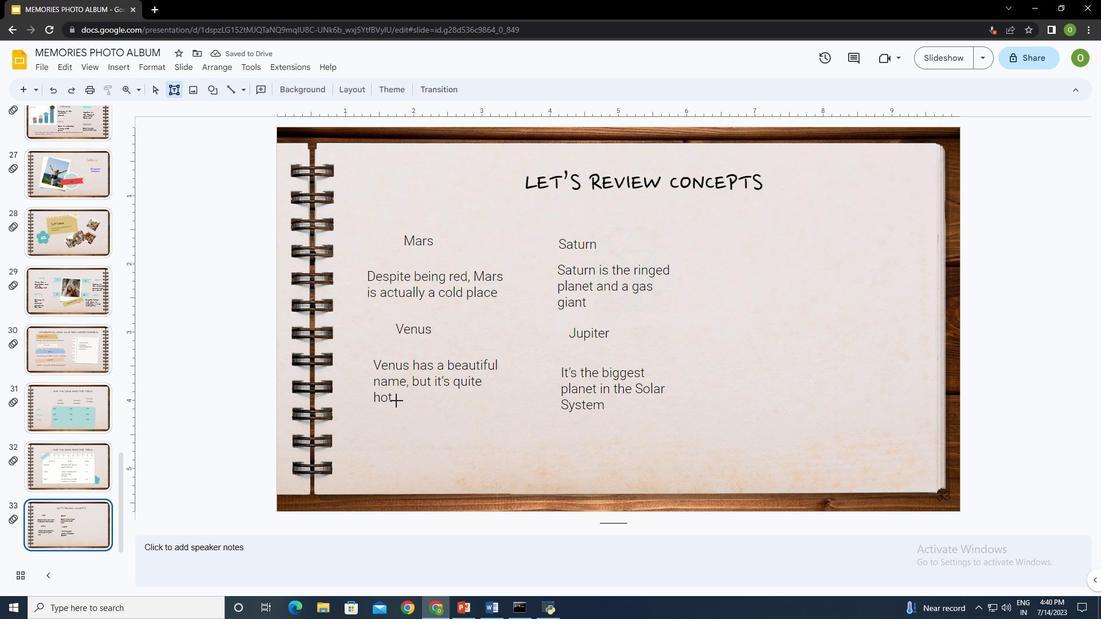 
Action: Mouse moved to (431, 418)
Screenshot: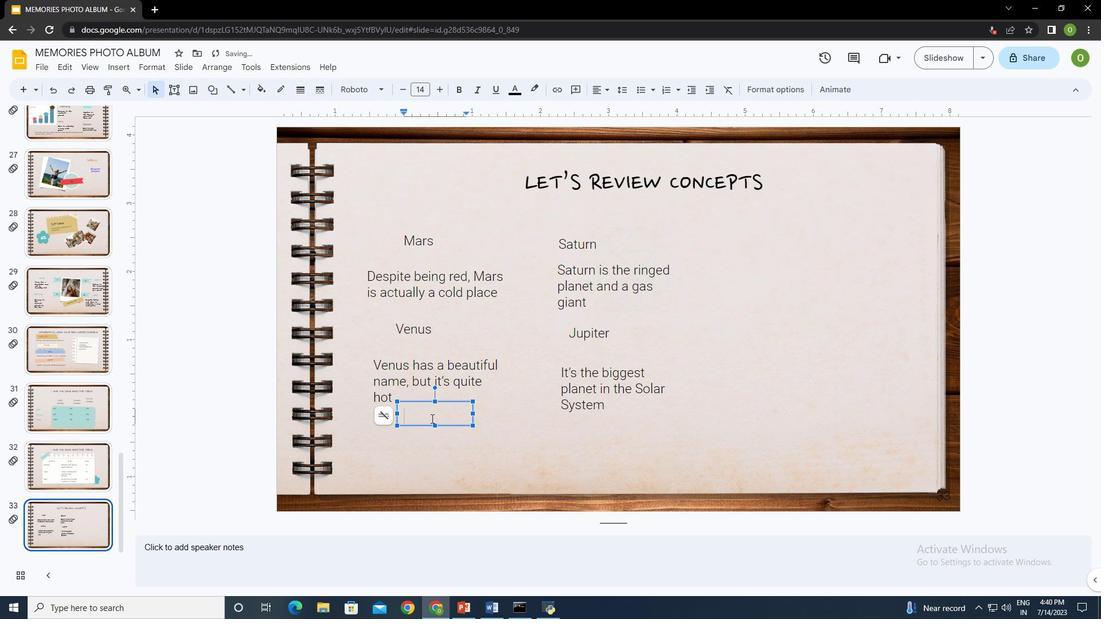 
Action: Key pressed <Key.shift>Mercury
Screenshot: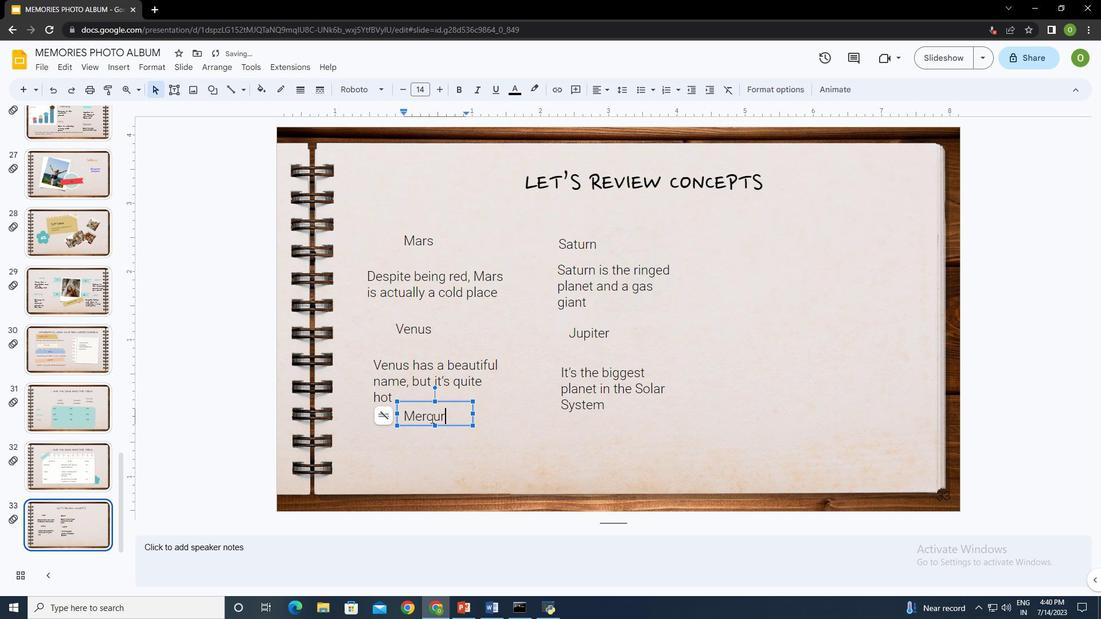 
Action: Mouse moved to (418, 450)
Screenshot: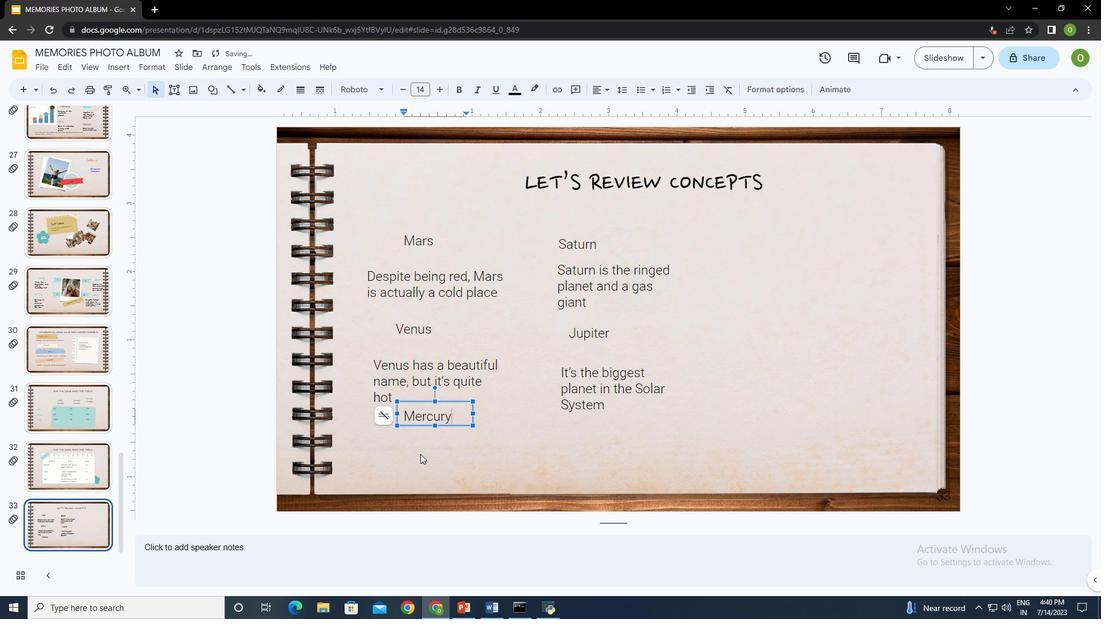 
Action: Mouse pressed left at (418, 450)
Screenshot: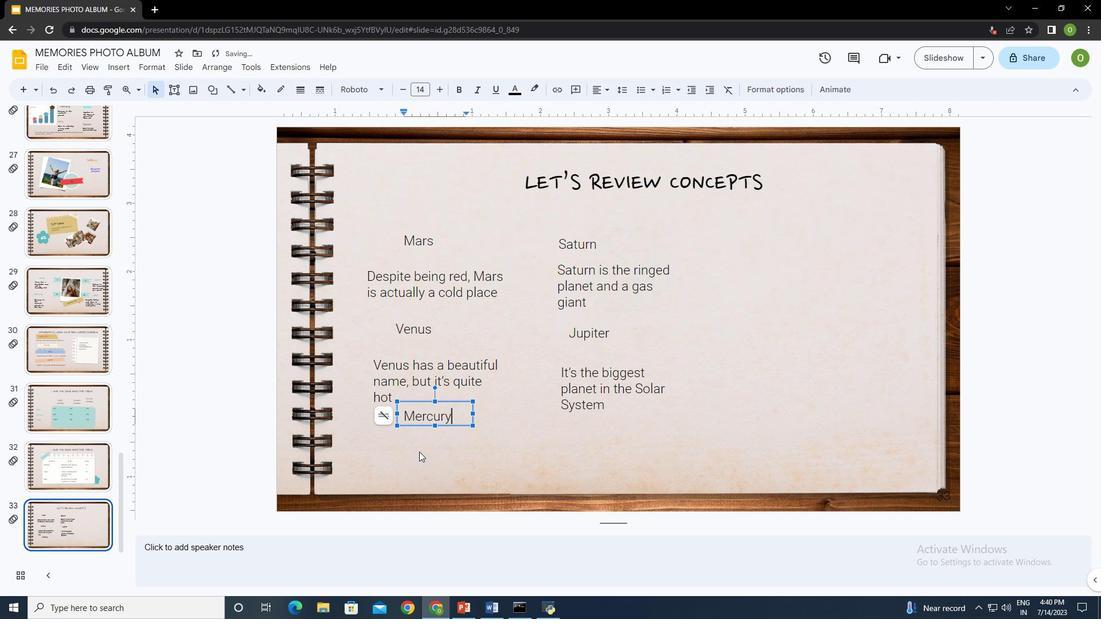 
Action: Mouse moved to (173, 87)
Screenshot: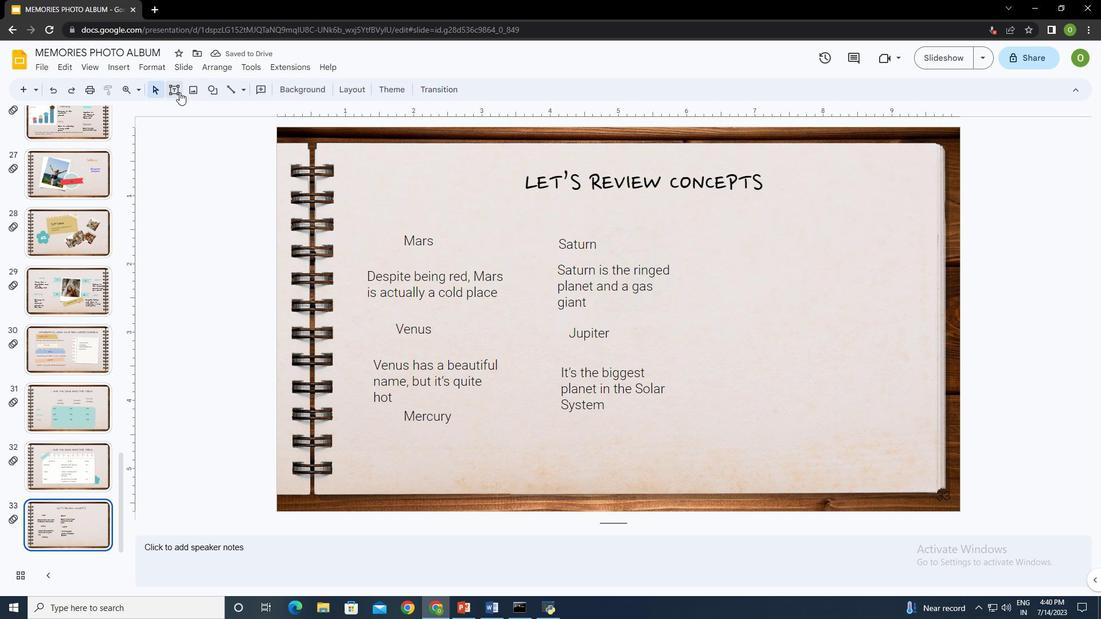 
Action: Mouse pressed left at (173, 87)
Screenshot: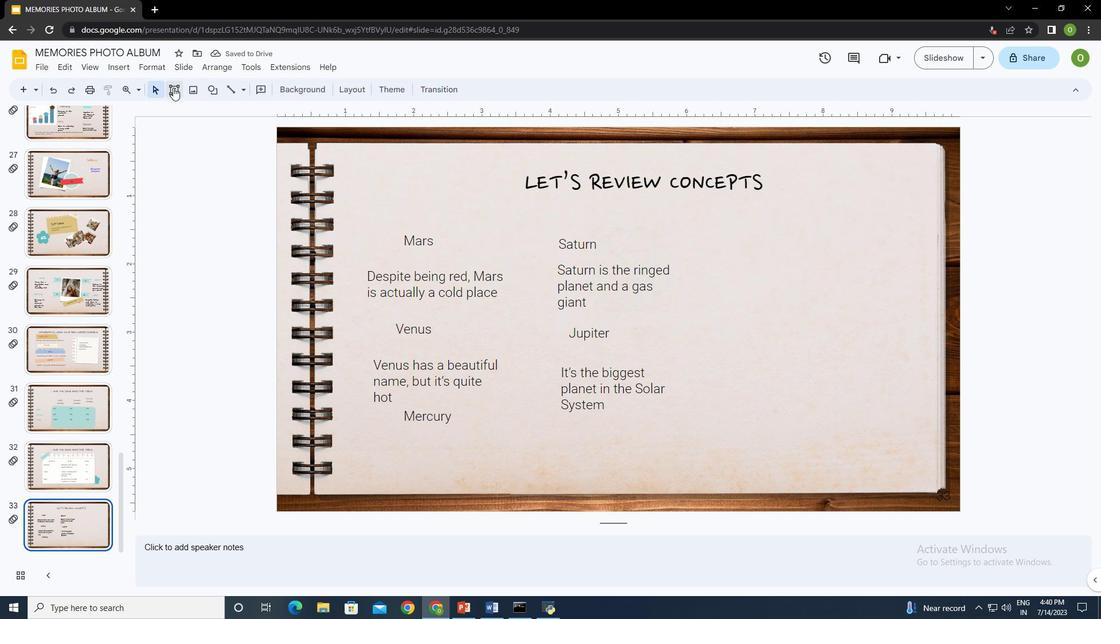 
Action: Mouse moved to (377, 429)
Screenshot: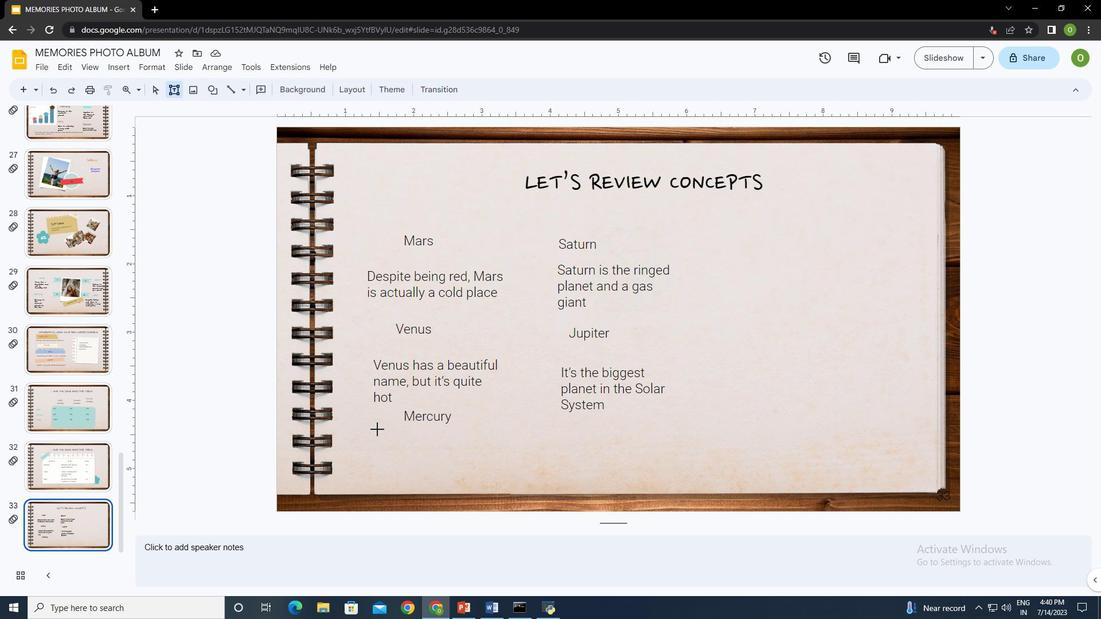 
Action: Mouse pressed left at (377, 429)
Screenshot: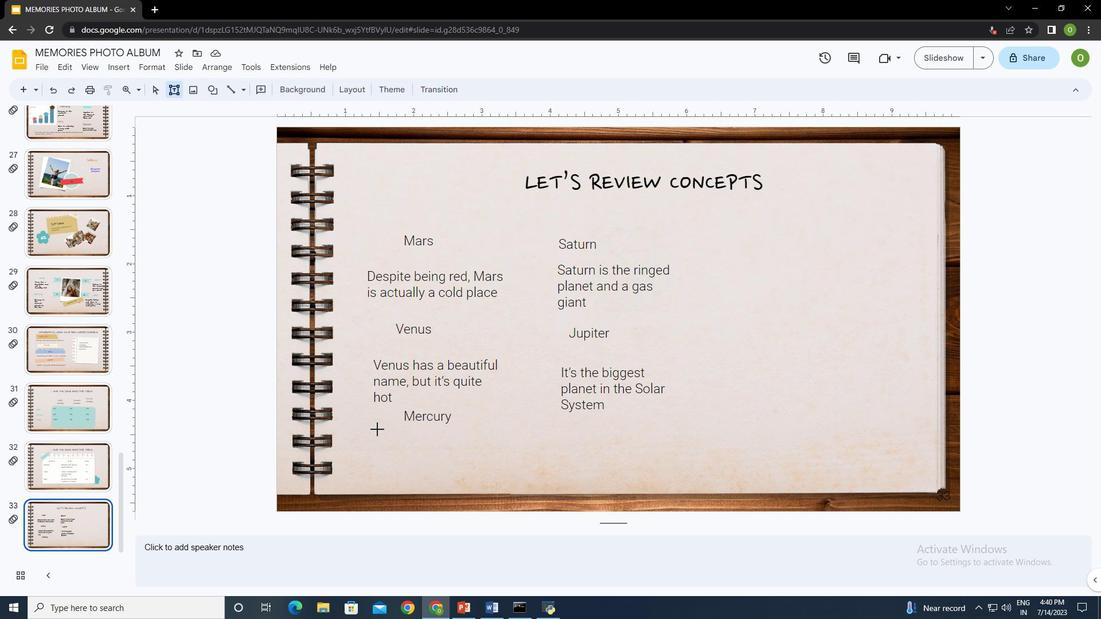 
Action: Mouse moved to (437, 460)
Screenshot: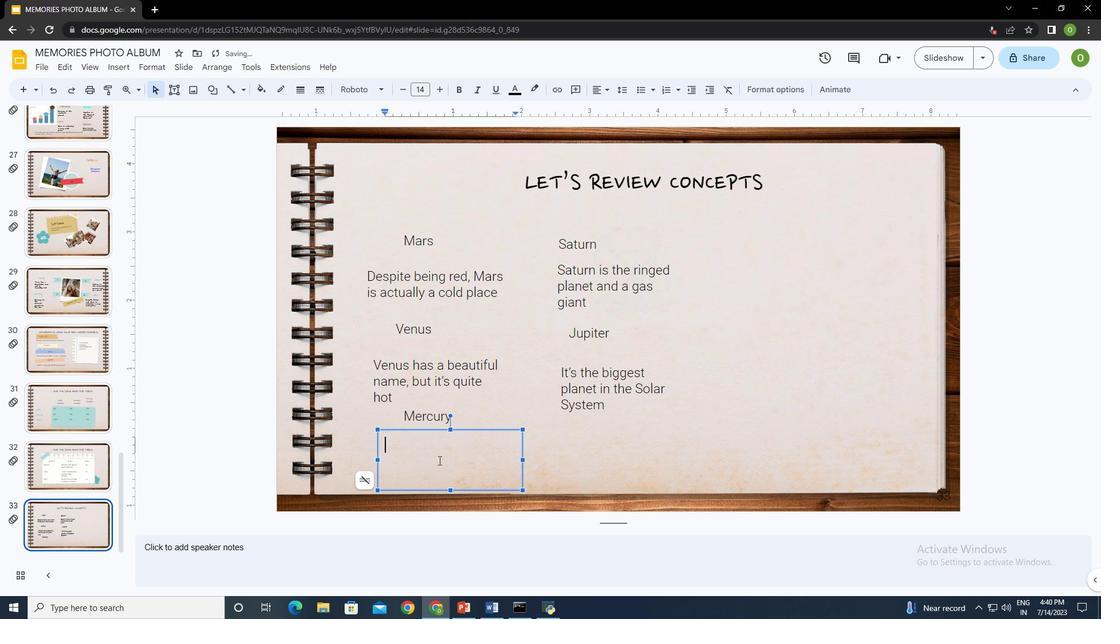 
Action: Key pressed <Key.shift>Mercury<Key.space>is<Key.space>the<Key.space>closest<Key.space>planet<Key.space>to<Key.space>the<Key.space><Key.shift>Sun
Screenshot: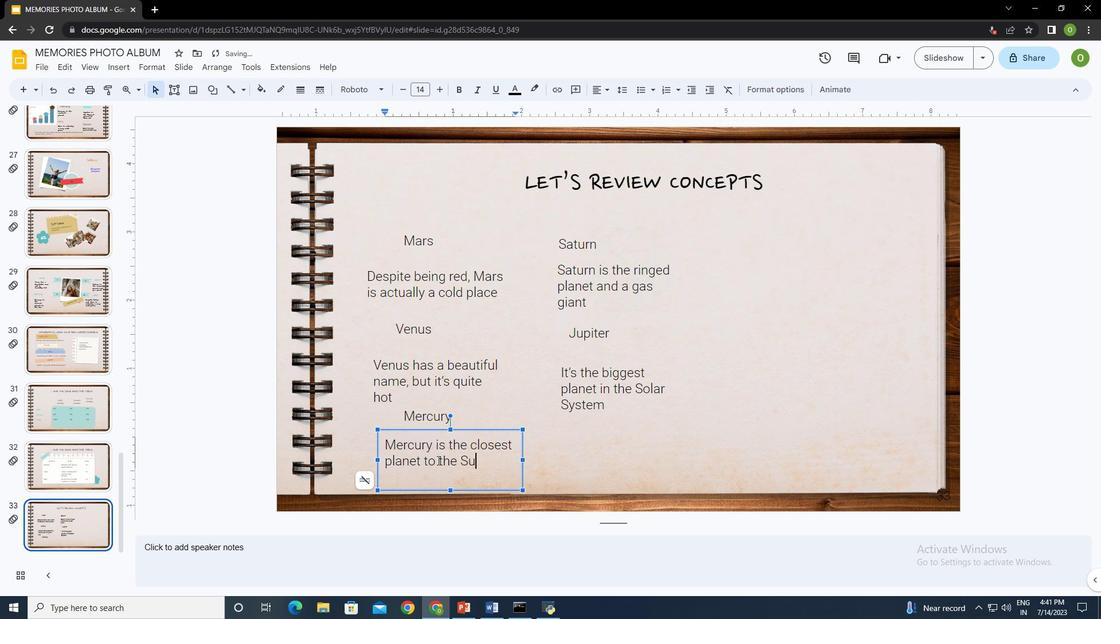 
Action: Mouse moved to (574, 451)
Screenshot: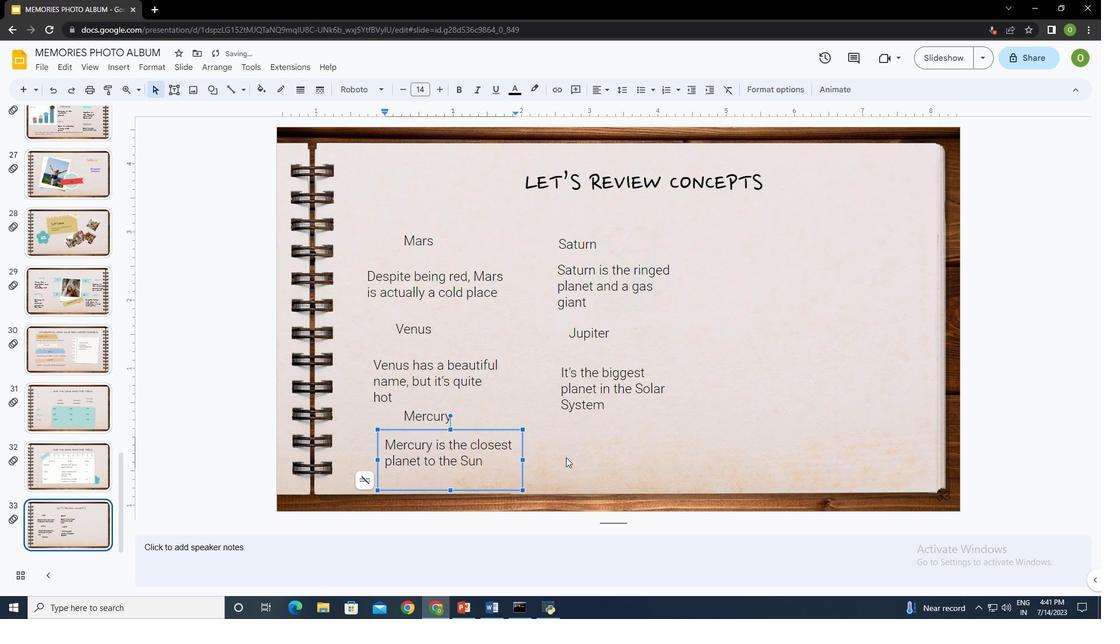 
Action: Mouse pressed left at (574, 451)
Screenshot: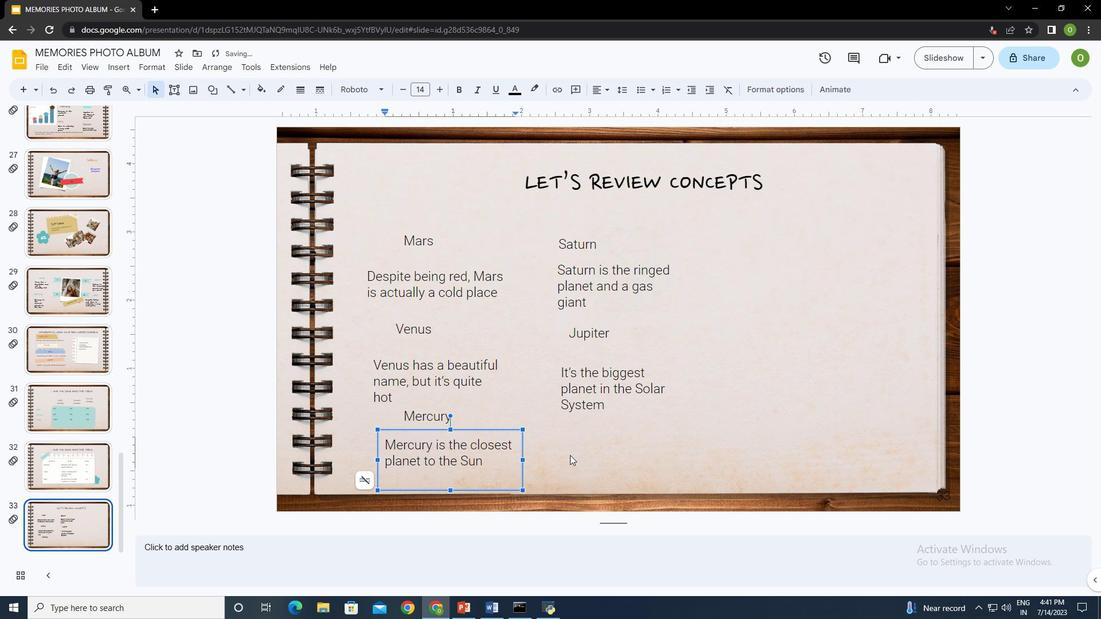 
Action: Mouse moved to (172, 92)
Screenshot: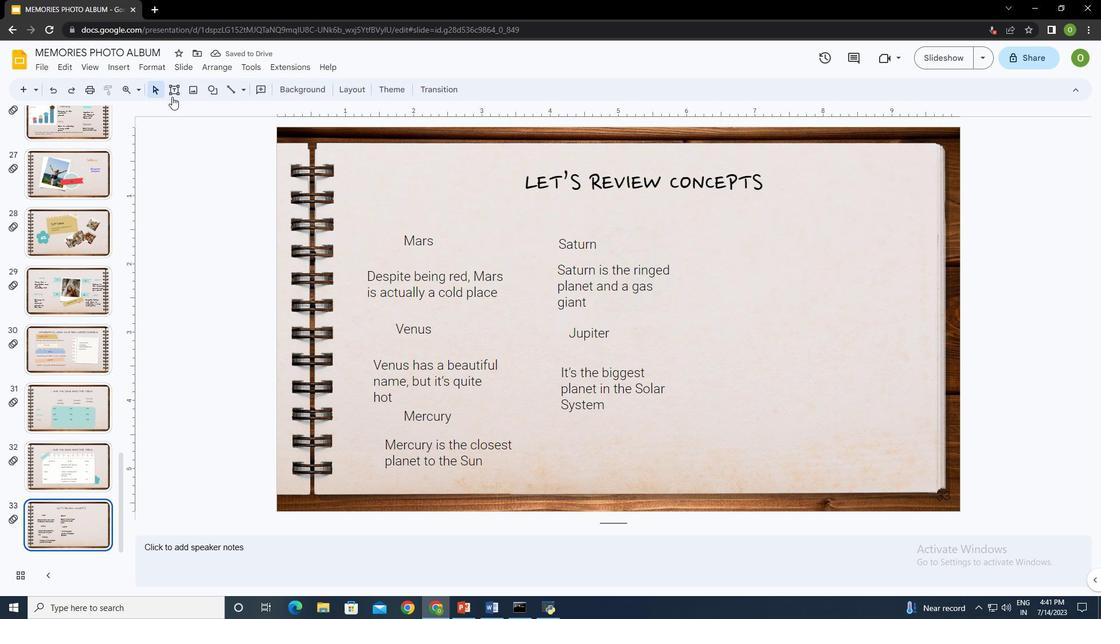 
Action: Mouse pressed left at (172, 92)
Screenshot: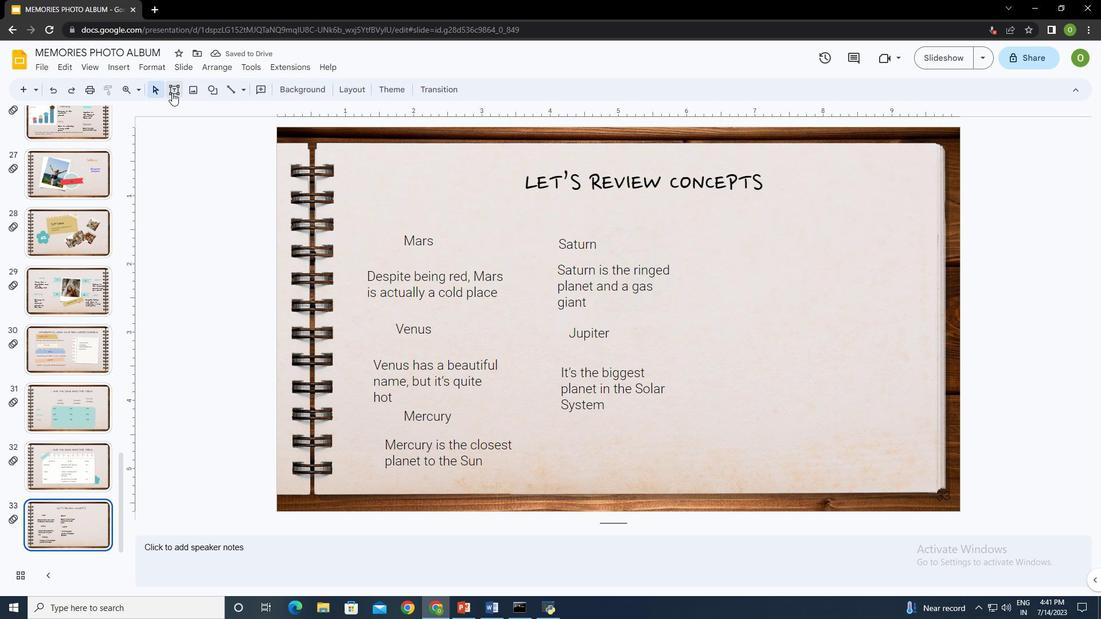 
Action: Mouse moved to (555, 413)
Screenshot: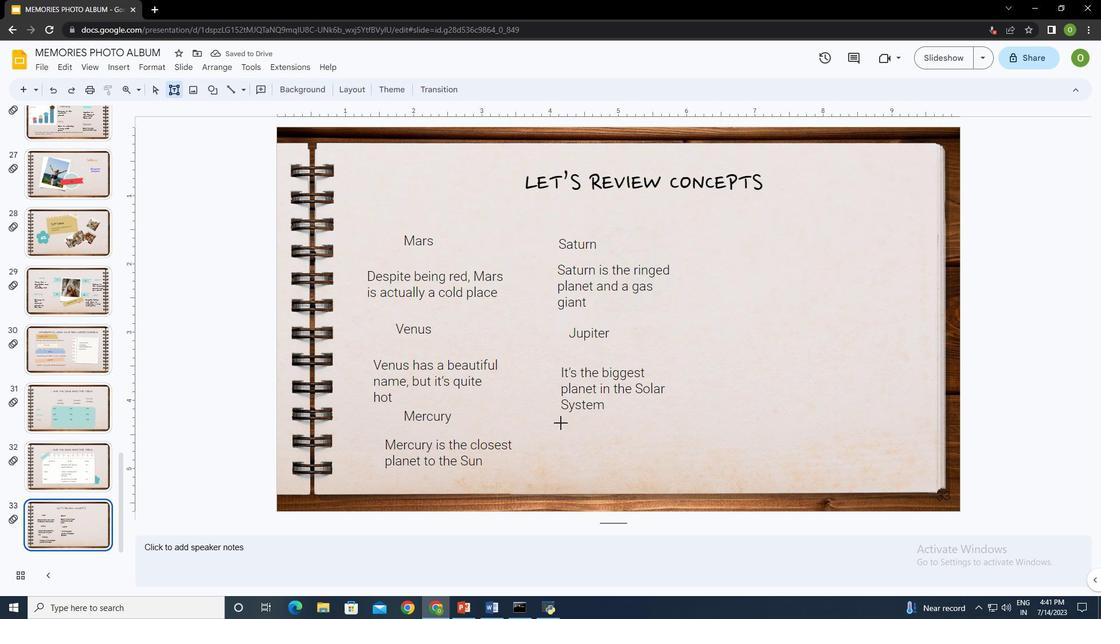 
Action: Mouse pressed left at (555, 413)
Screenshot: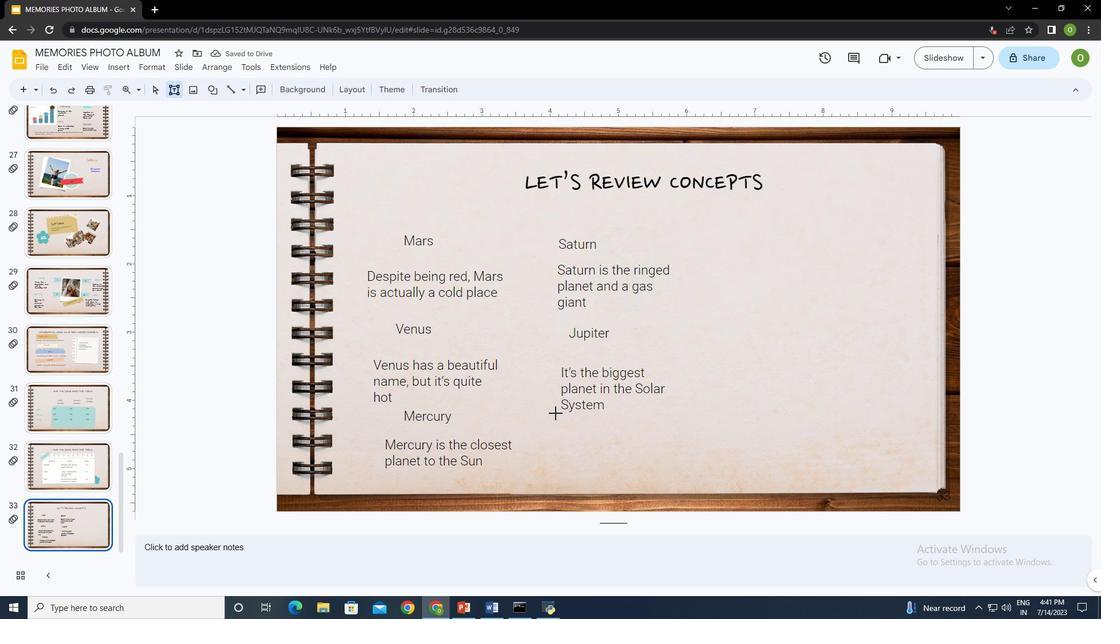 
Action: Mouse moved to (623, 430)
Screenshot: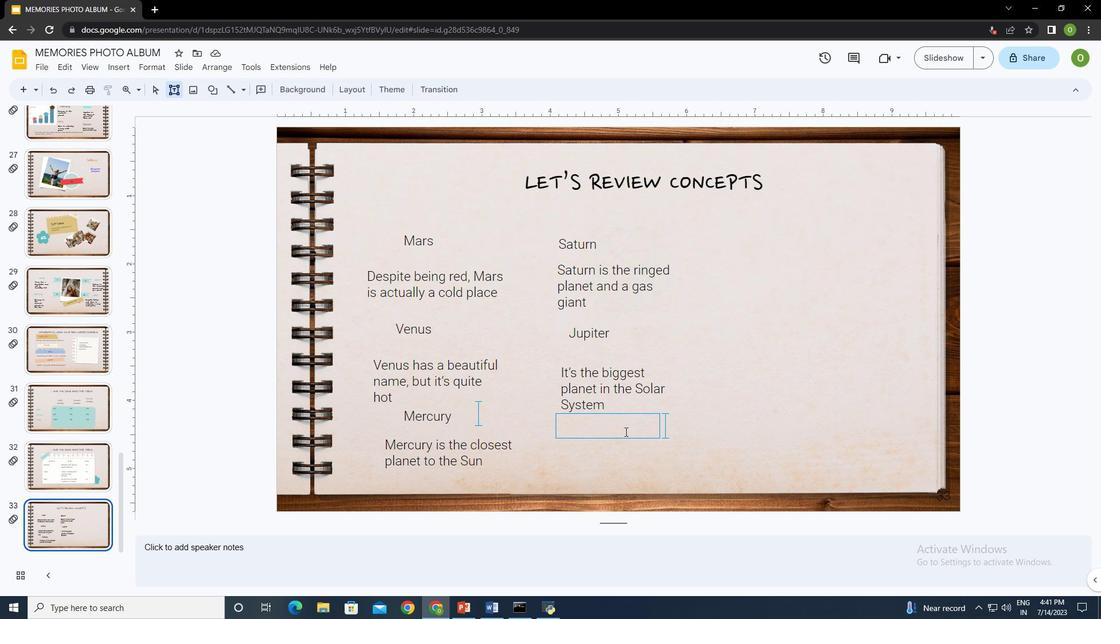 
Action: Key pressed <Key.shift><Key.shift>Neptune
Screenshot: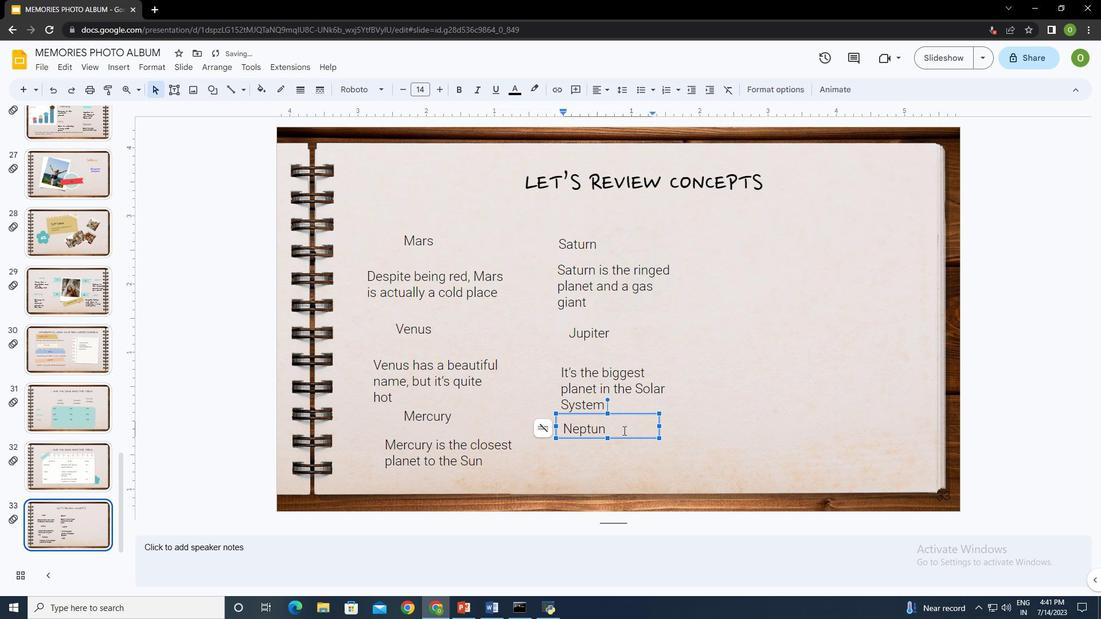 
Action: Mouse moved to (584, 456)
Screenshot: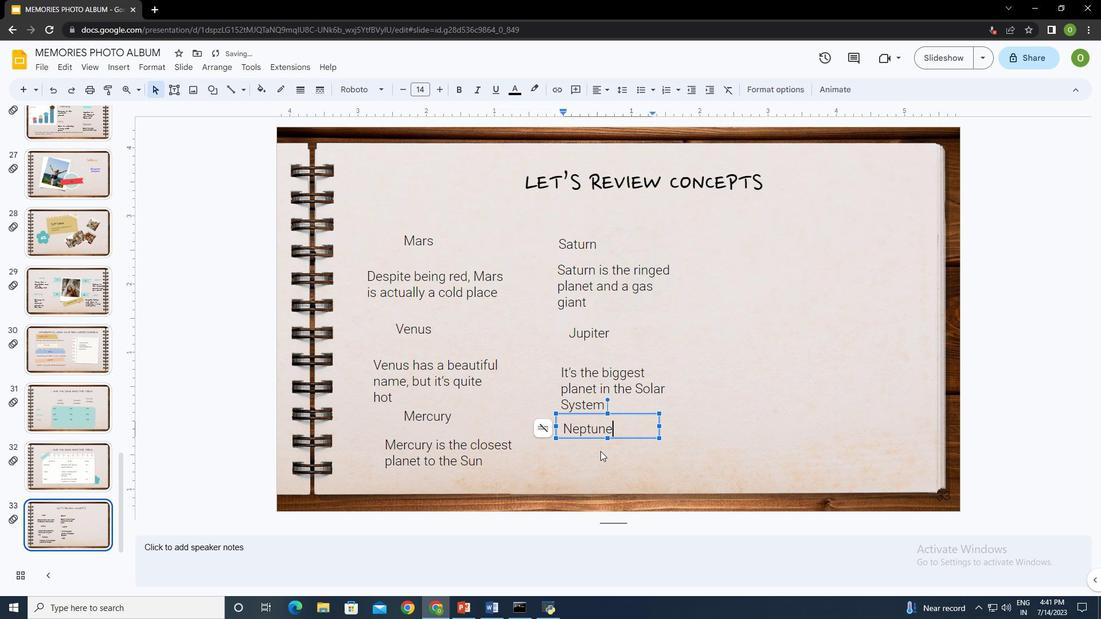 
Action: Mouse pressed left at (584, 456)
Screenshot: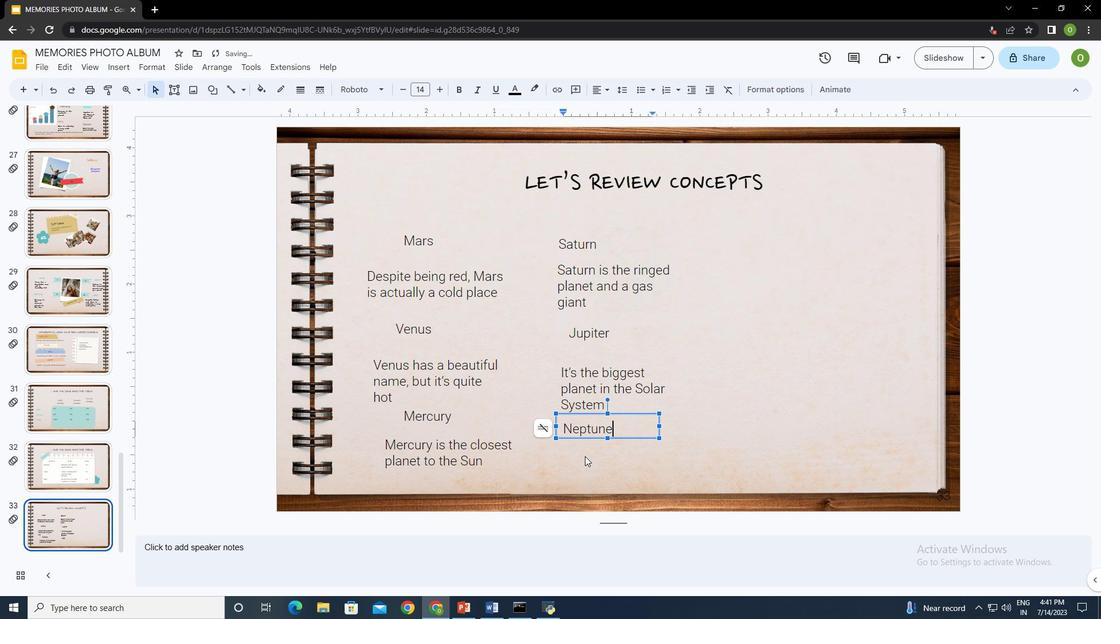 
Action: Mouse moved to (175, 87)
Screenshot: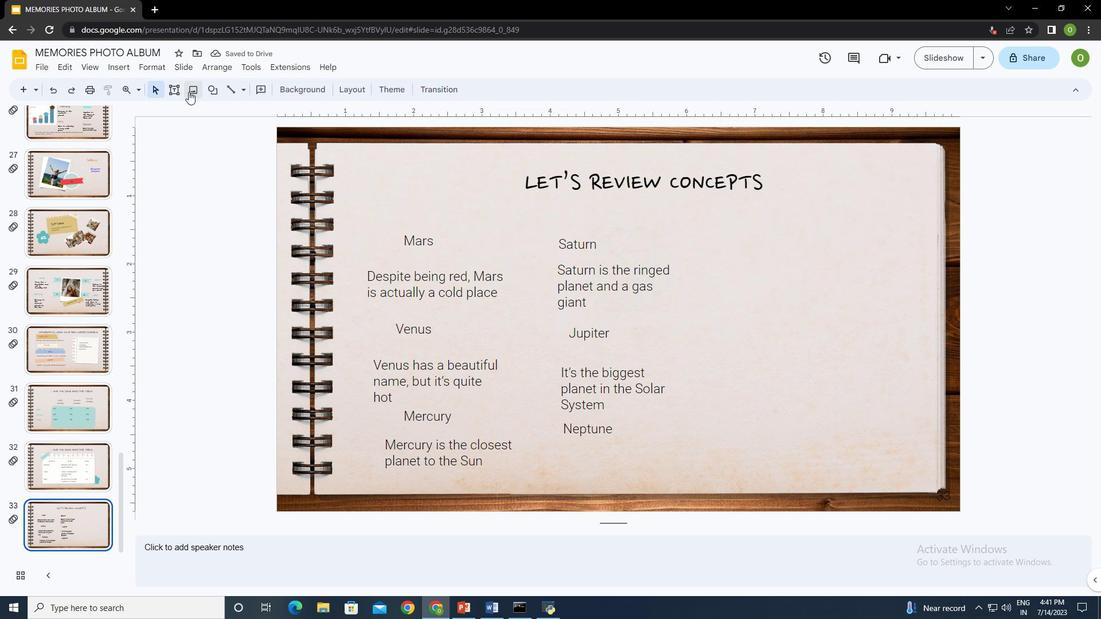 
Action: Mouse pressed left at (175, 87)
Screenshot: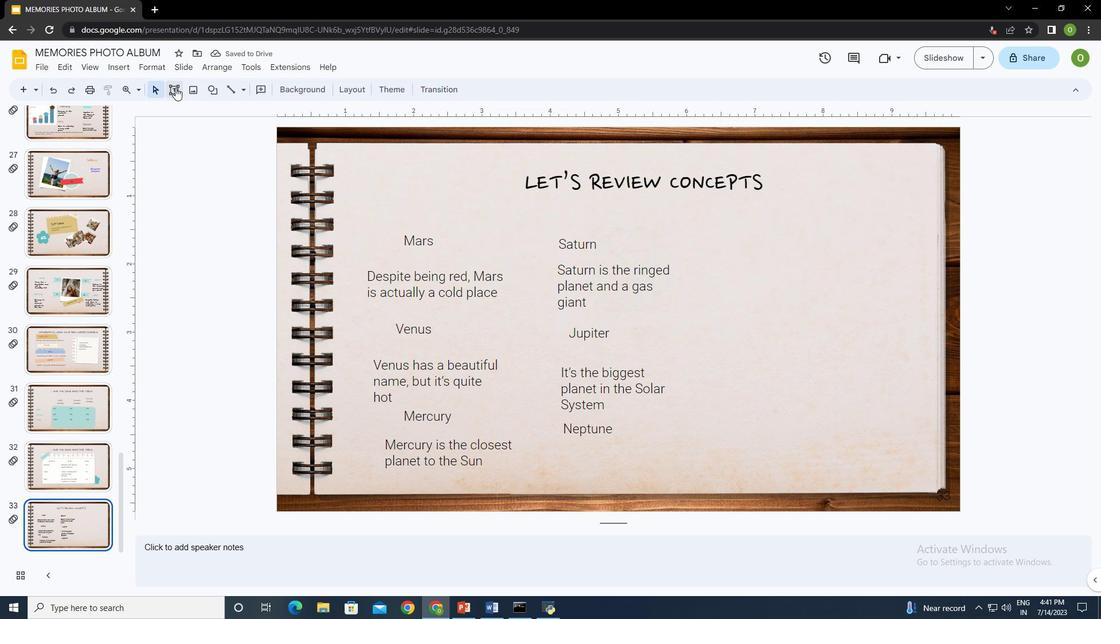
Action: Mouse moved to (556, 440)
Screenshot: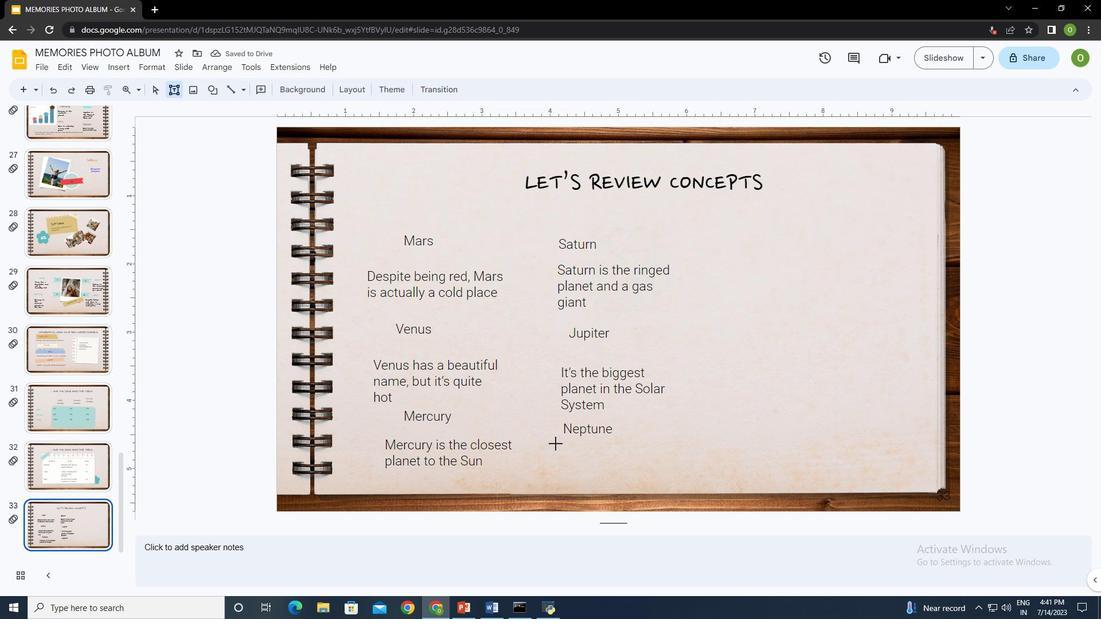 
Action: Mouse pressed left at (556, 440)
Screenshot: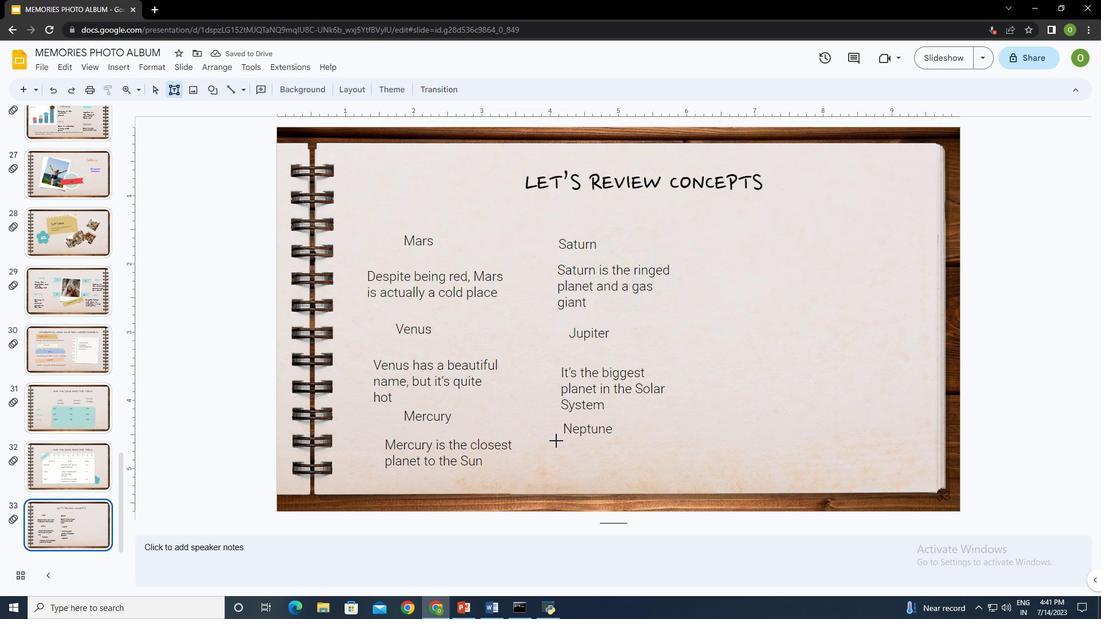 
Action: Mouse moved to (623, 469)
Screenshot: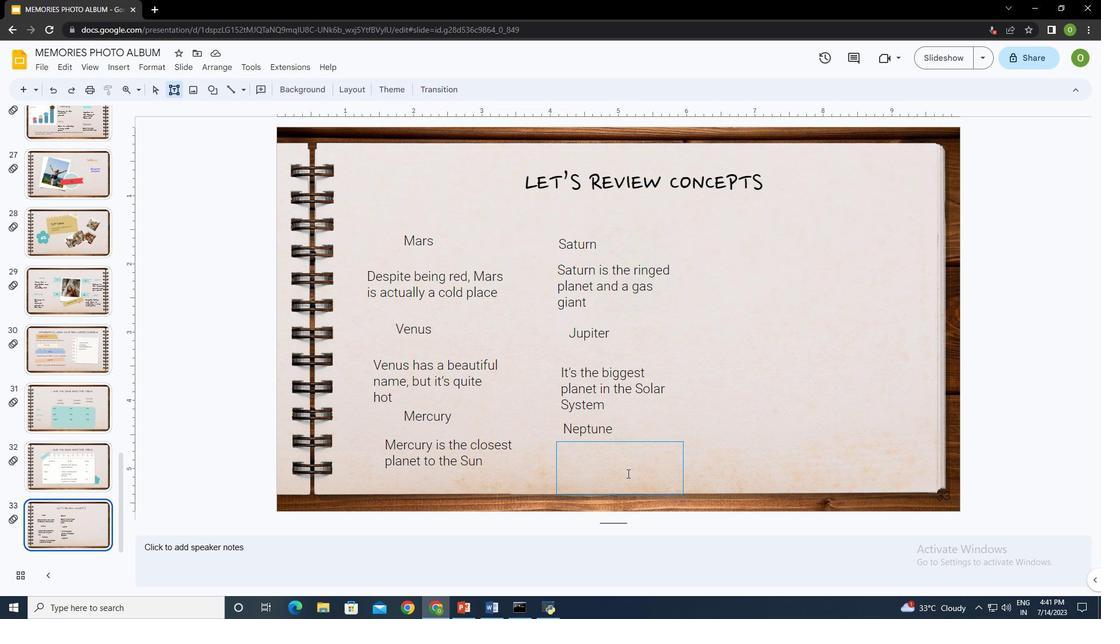 
Action: Key pressed <Key.shift>Neptune<Key.space>is<Key.space>the<Key.space>farthest<Key.space>planet<Key.space>from<Key.space>the<Key.space><Key.shift>Sun
Screenshot: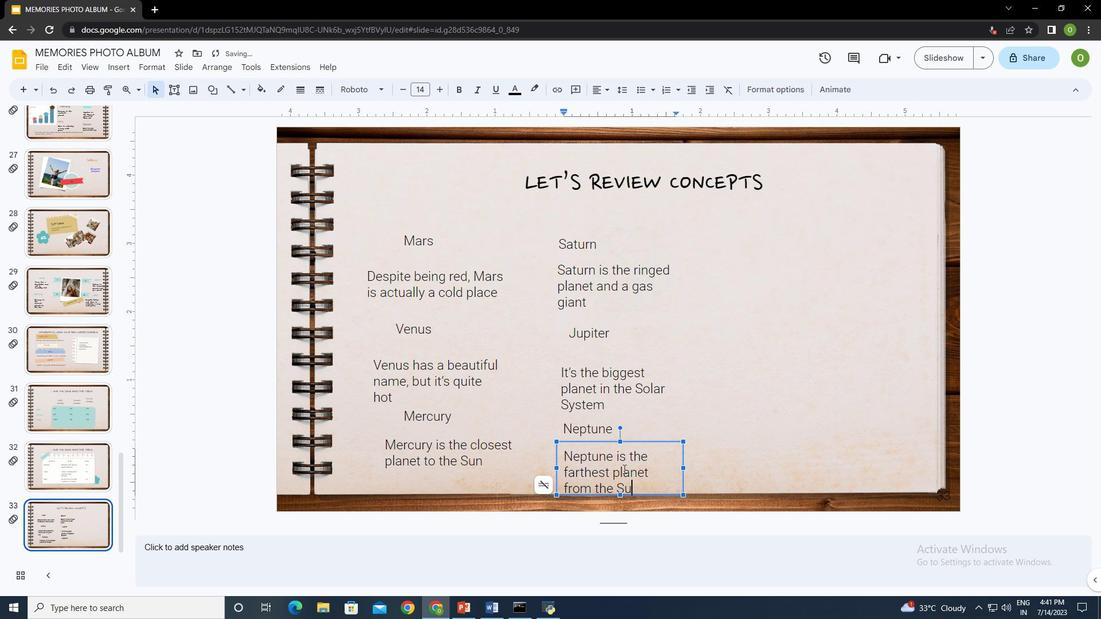 
Action: Mouse moved to (442, 459)
Screenshot: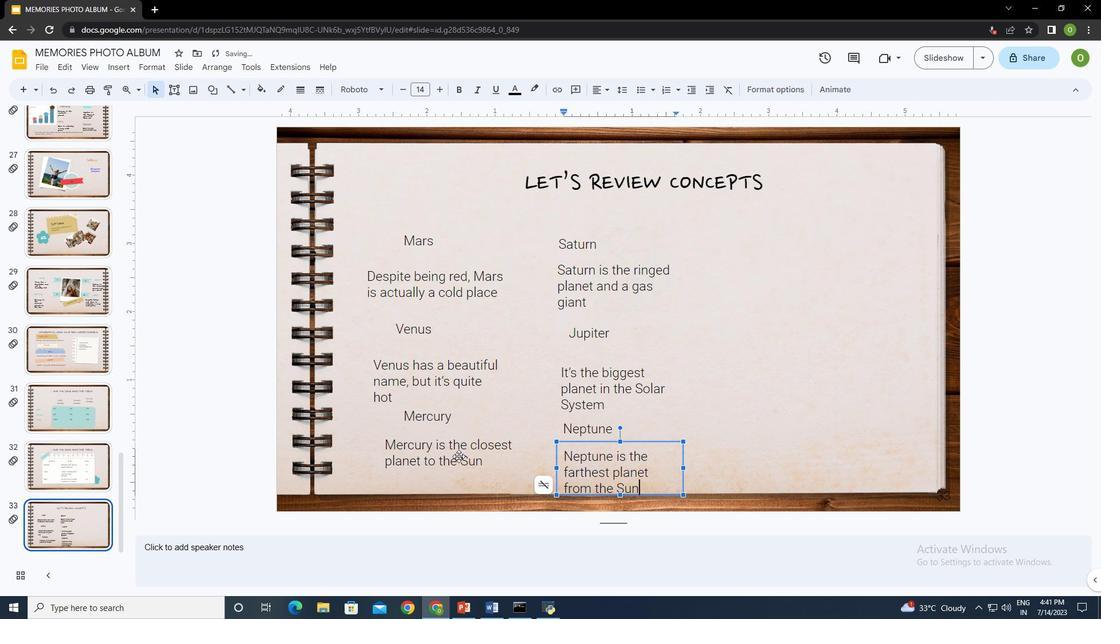 
Action: Mouse pressed left at (442, 459)
Screenshot: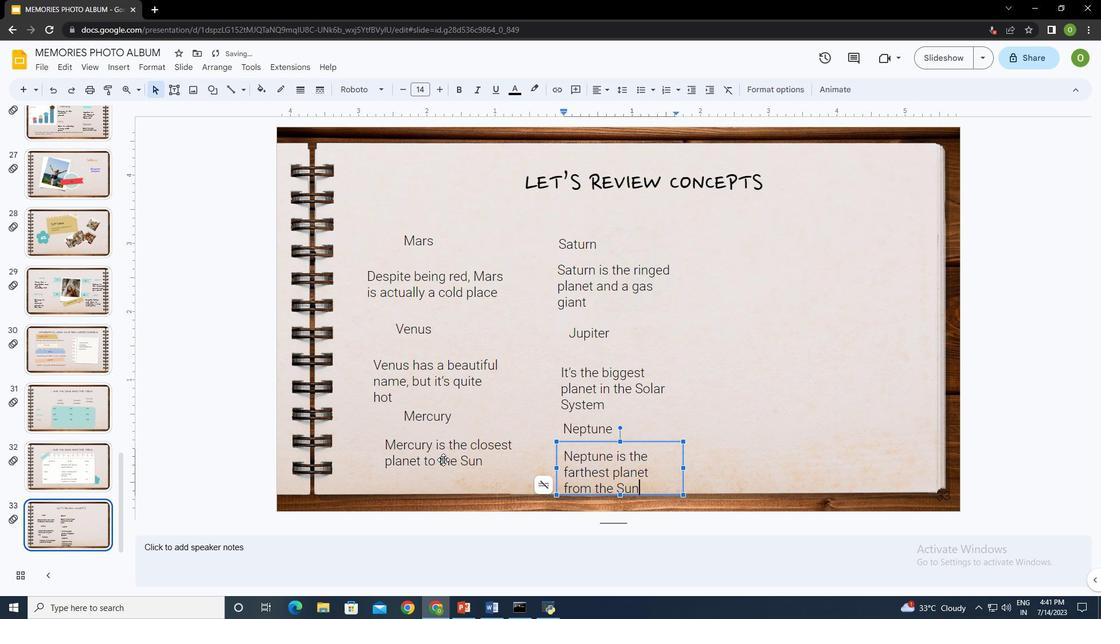 
Action: Mouse moved to (420, 367)
Screenshot: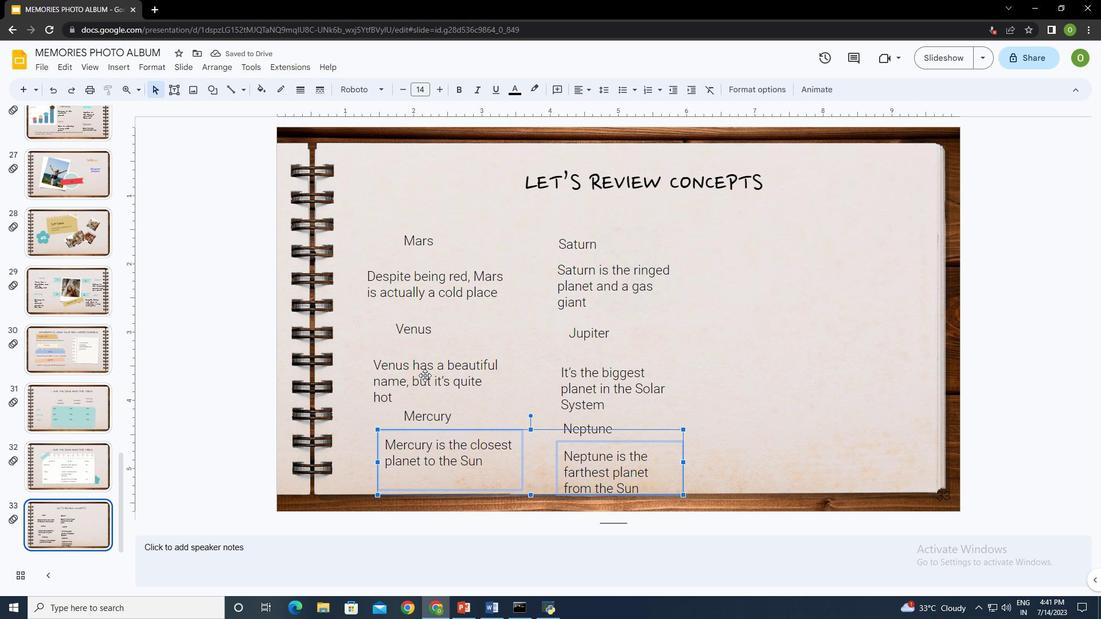 
Action: Mouse pressed left at (420, 367)
Screenshot: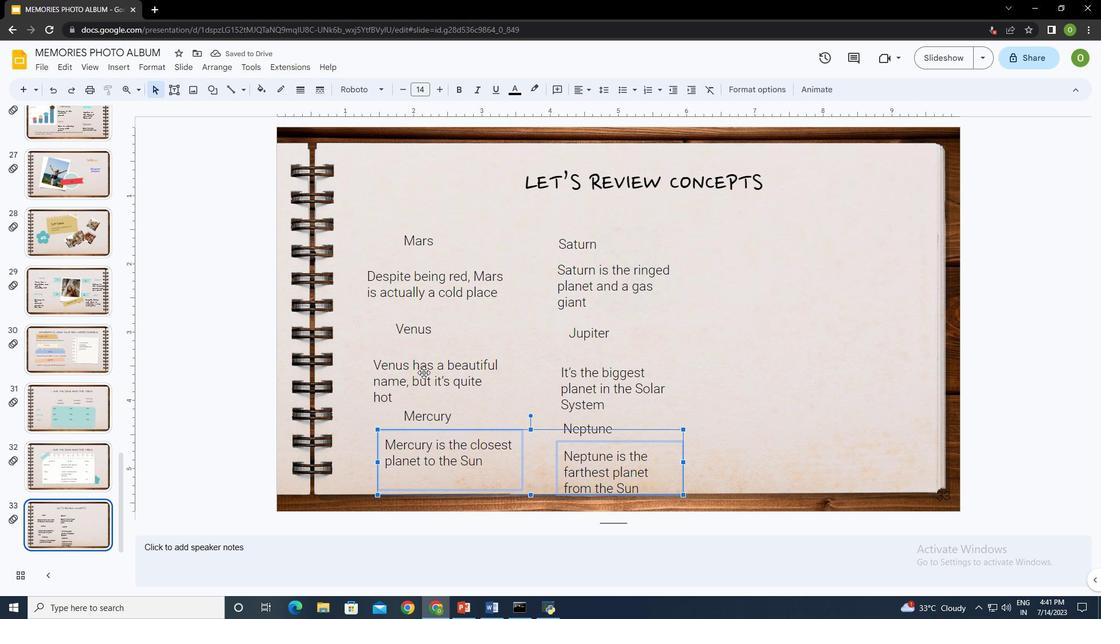 
Action: Mouse moved to (595, 377)
Screenshot: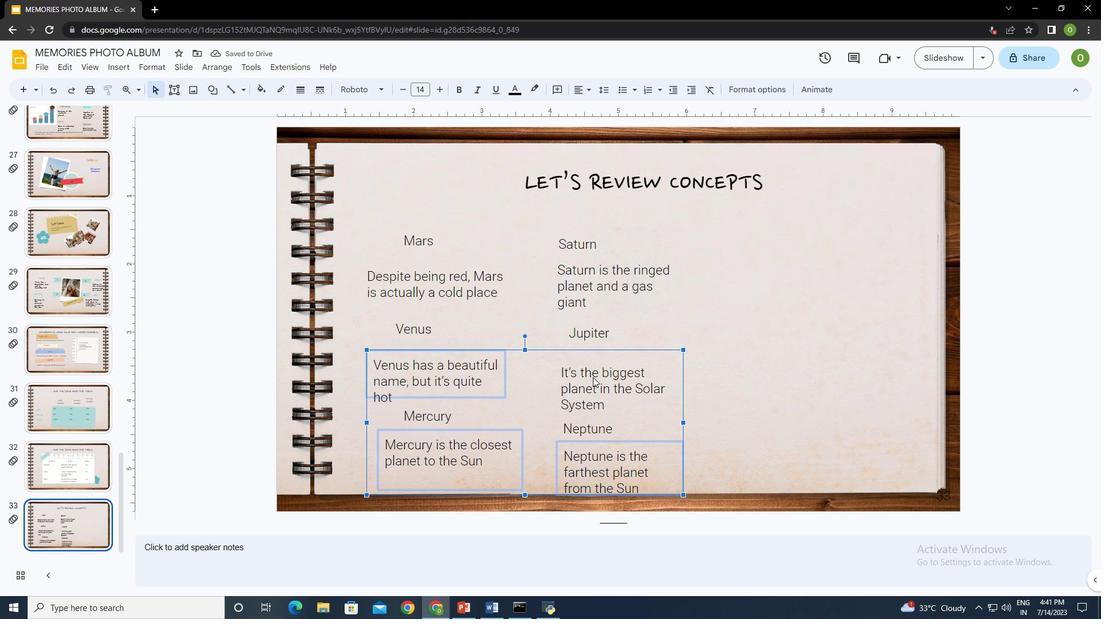 
Action: Mouse pressed left at (595, 377)
Screenshot: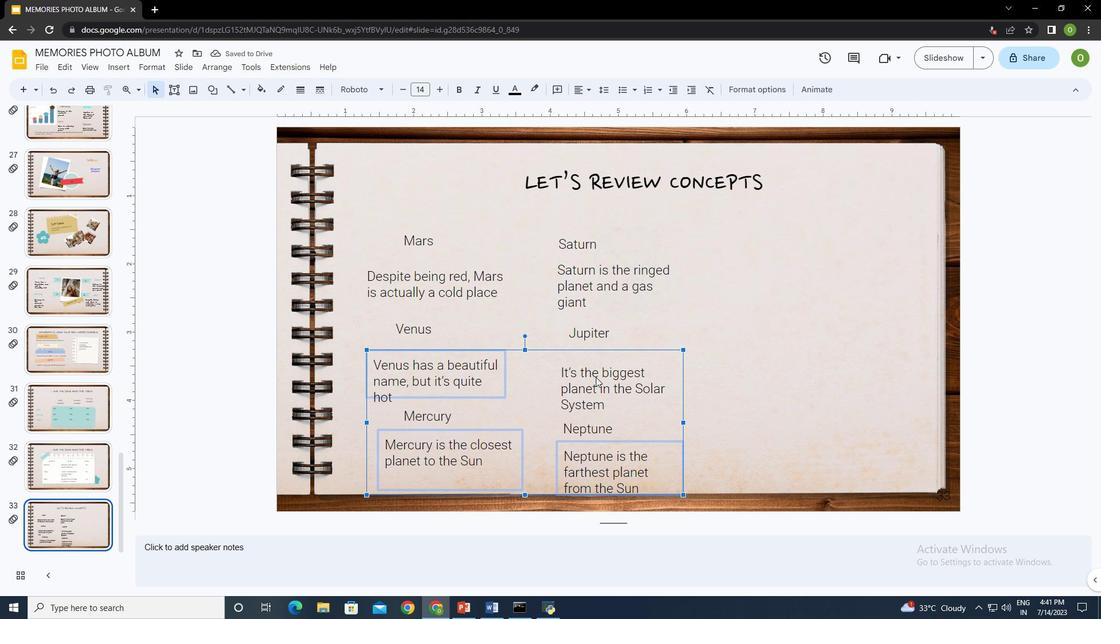 
Action: Mouse moved to (586, 283)
Screenshot: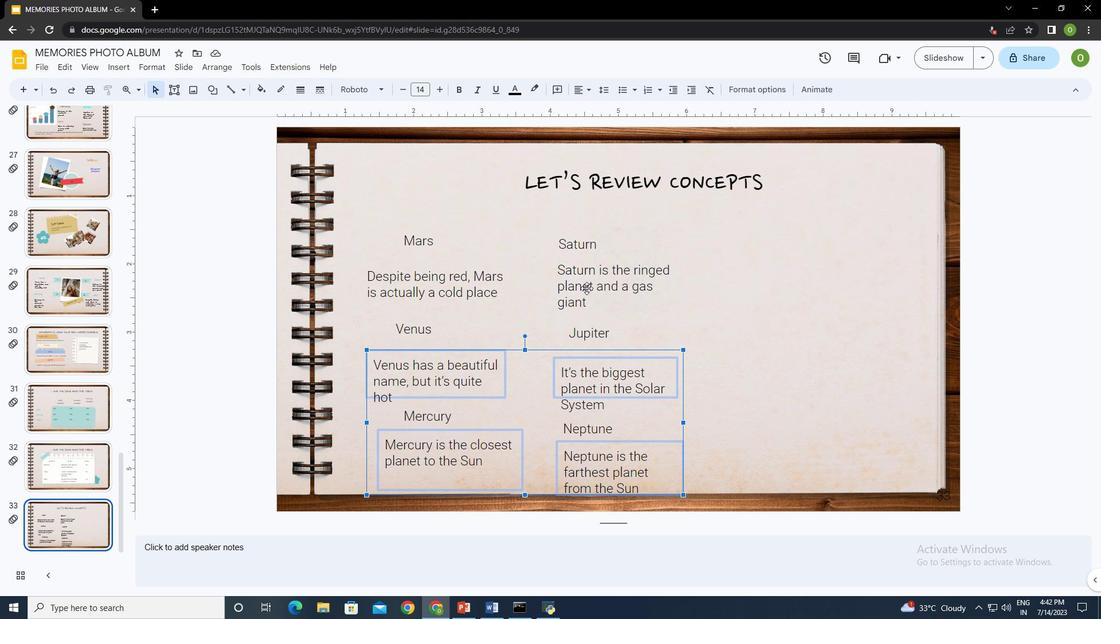 
Action: Mouse pressed left at (586, 283)
Screenshot: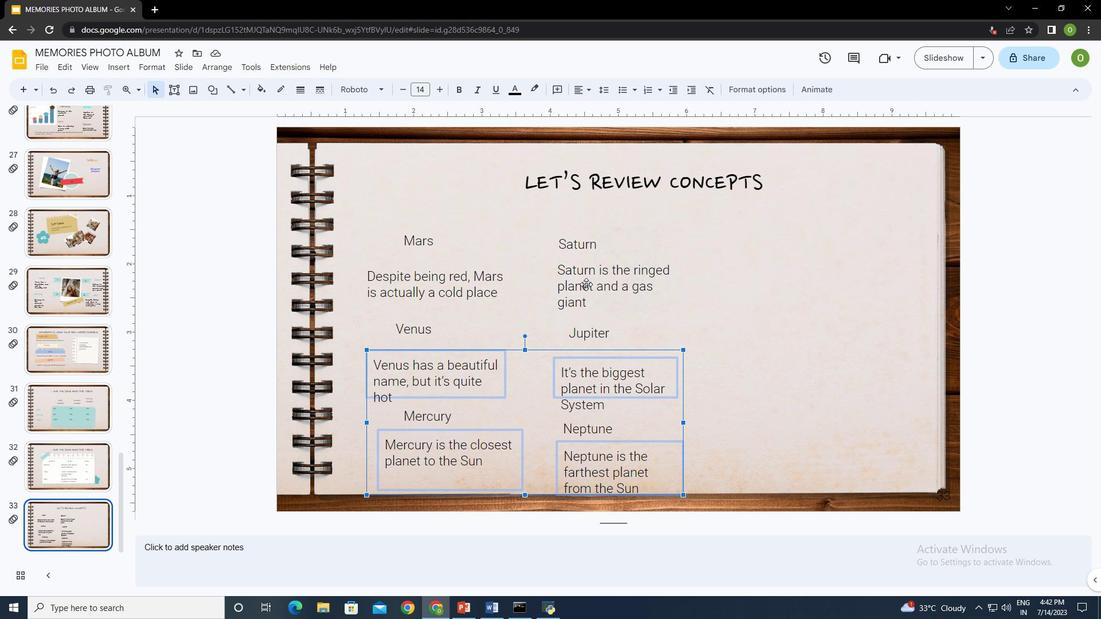 
Action: Mouse moved to (455, 294)
Screenshot: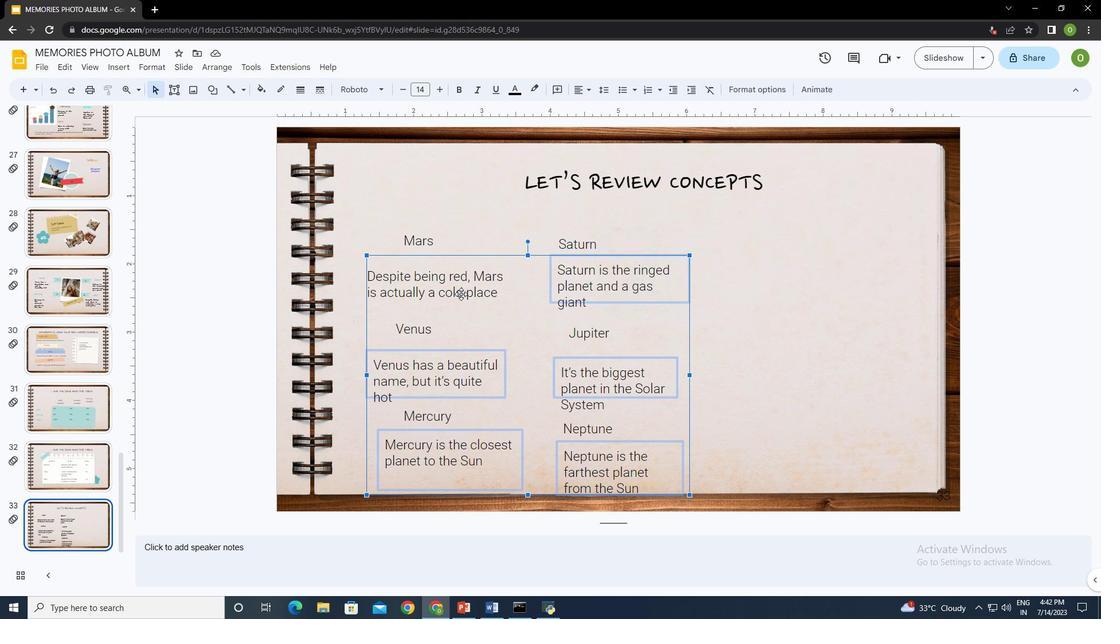 
Action: Mouse pressed left at (455, 294)
Screenshot: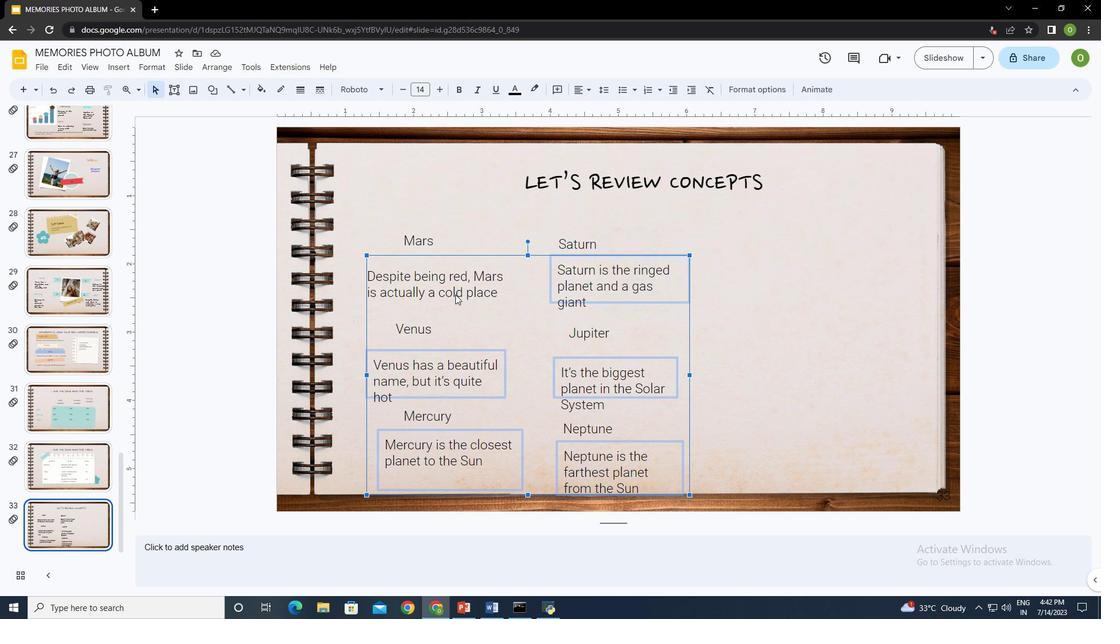 
Action: Mouse moved to (354, 86)
Screenshot: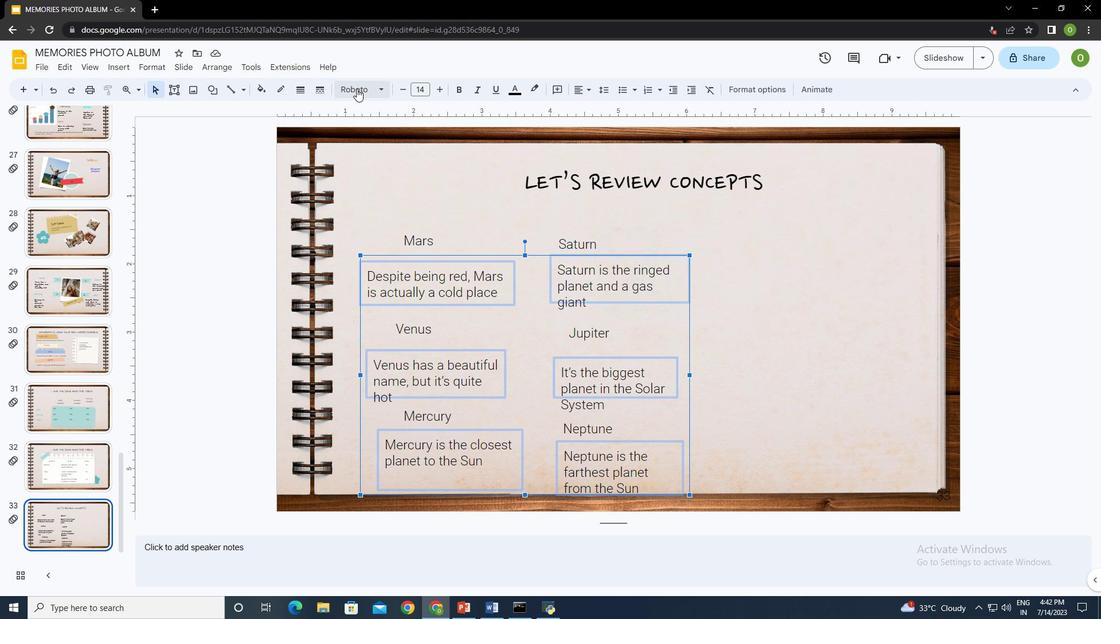 
Action: Mouse pressed left at (354, 86)
Screenshot: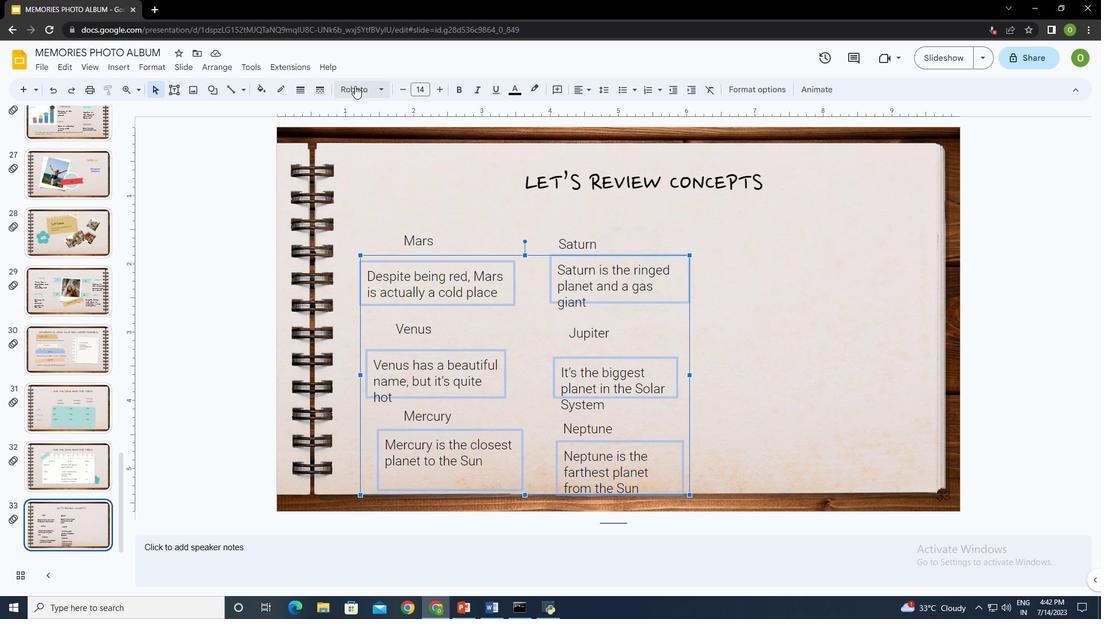 
Action: Mouse moved to (395, 243)
Screenshot: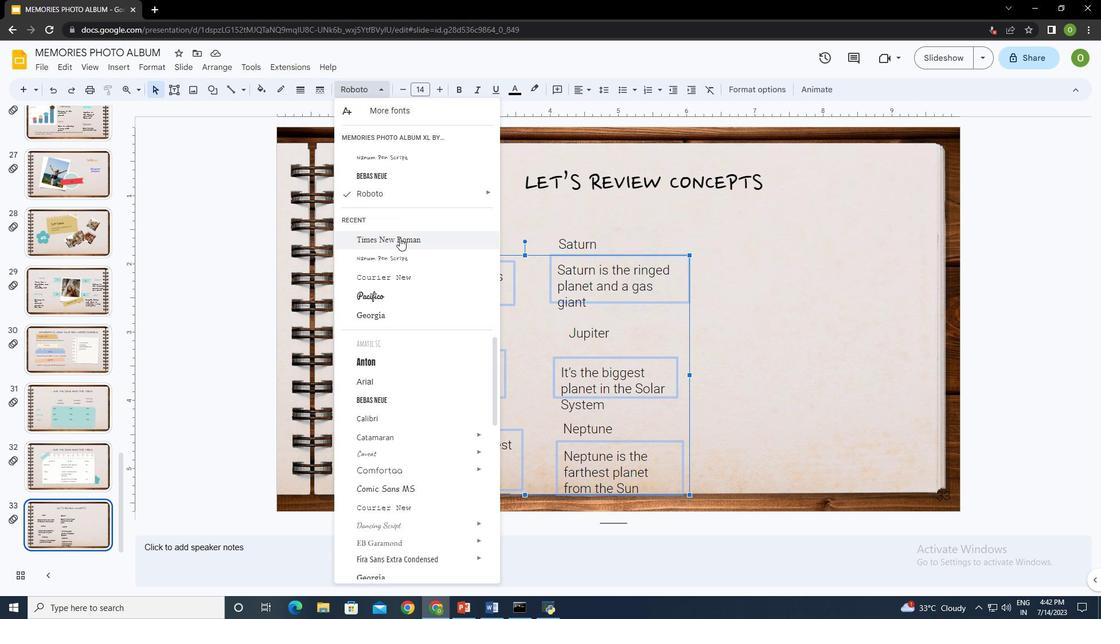 
Action: Mouse pressed left at (395, 243)
Screenshot: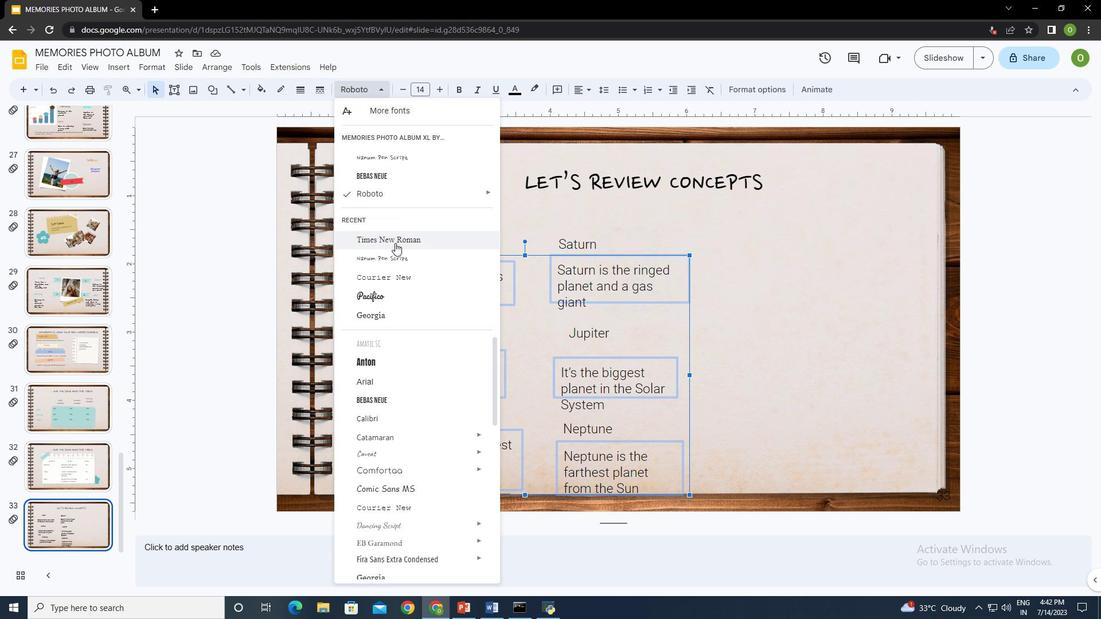 
Action: Mouse moved to (422, 327)
Screenshot: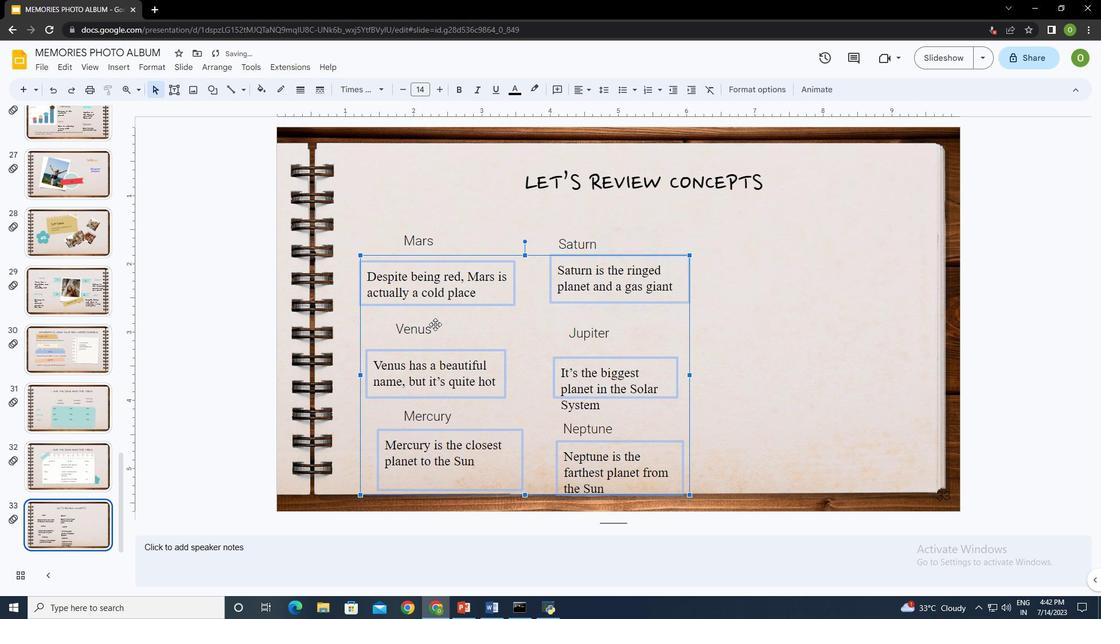 
Action: Mouse pressed left at (422, 327)
Screenshot: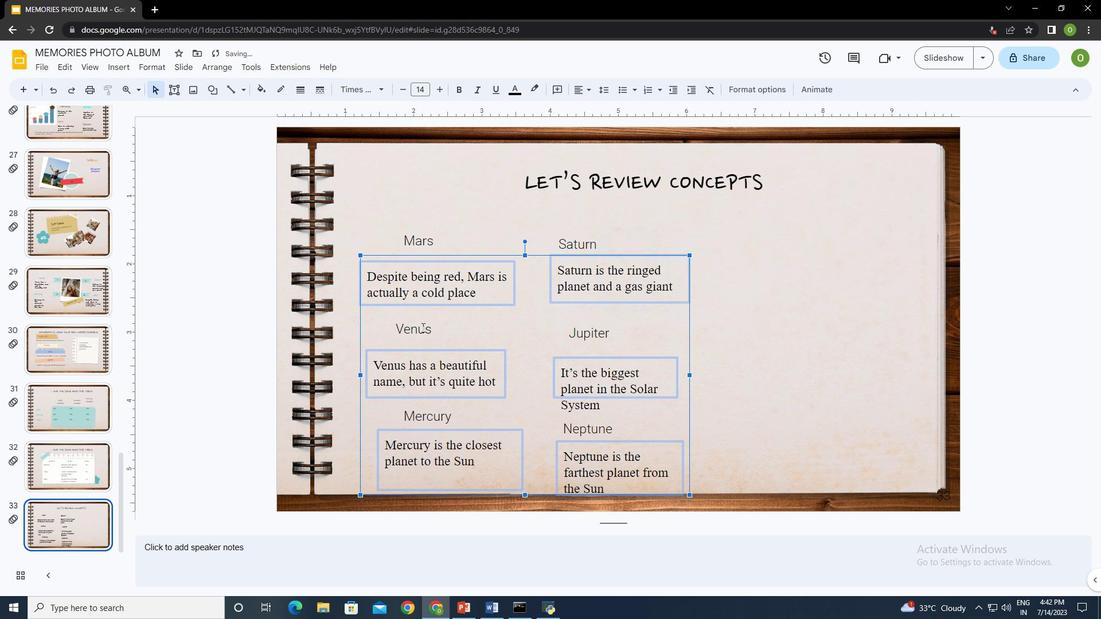 
Action: Mouse moved to (592, 334)
Screenshot: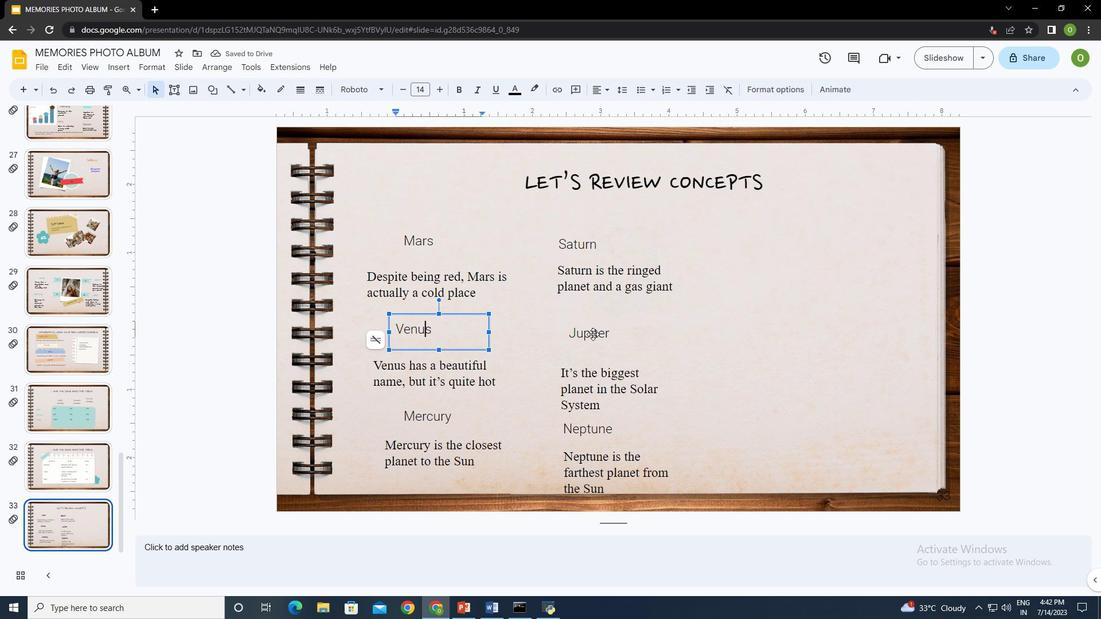 
Action: Mouse pressed left at (592, 334)
Screenshot: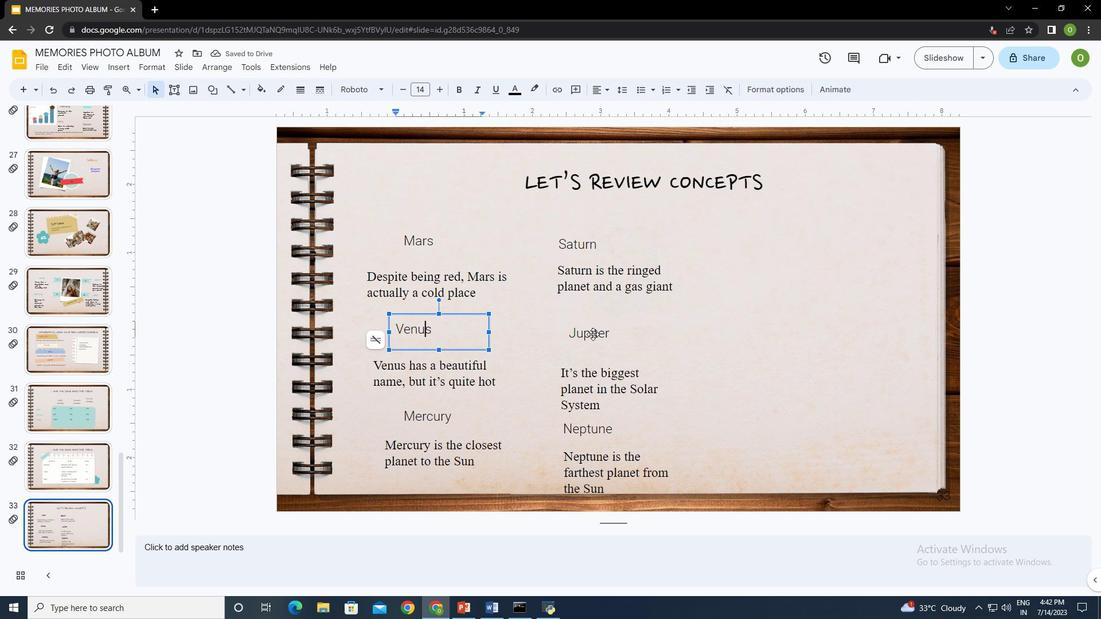 
Action: Mouse moved to (419, 236)
Screenshot: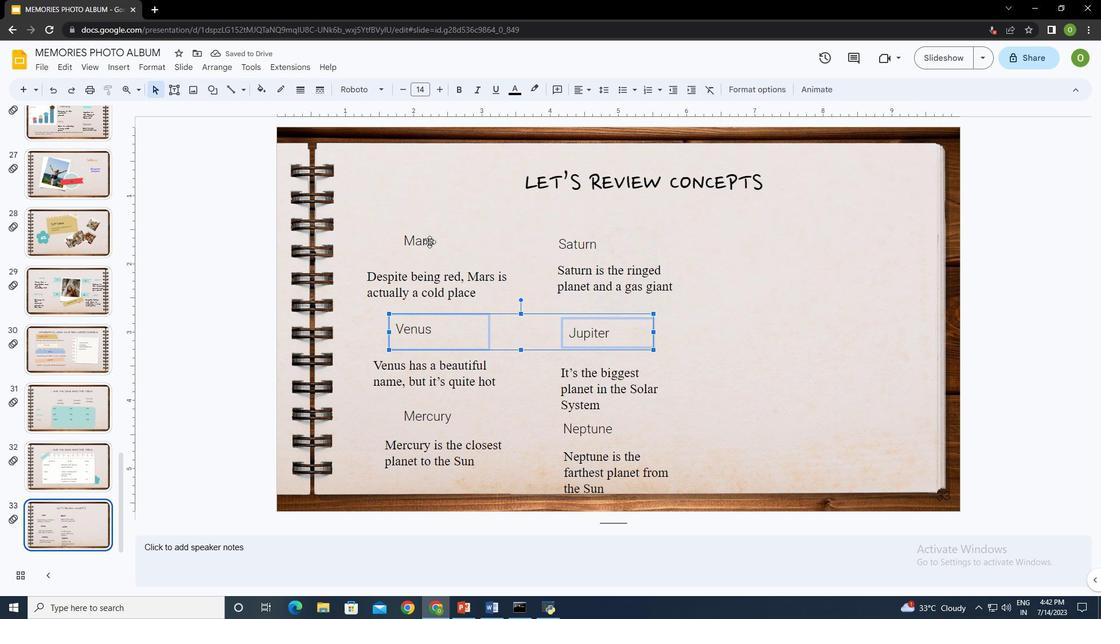
Action: Mouse pressed left at (419, 236)
Screenshot: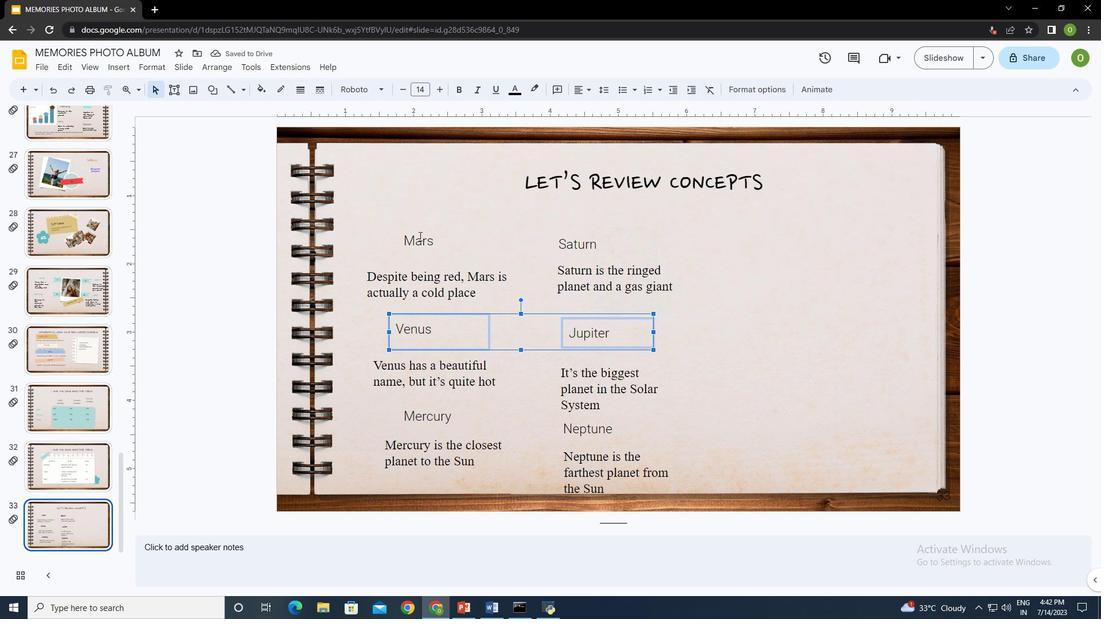 
Action: Mouse moved to (572, 237)
Screenshot: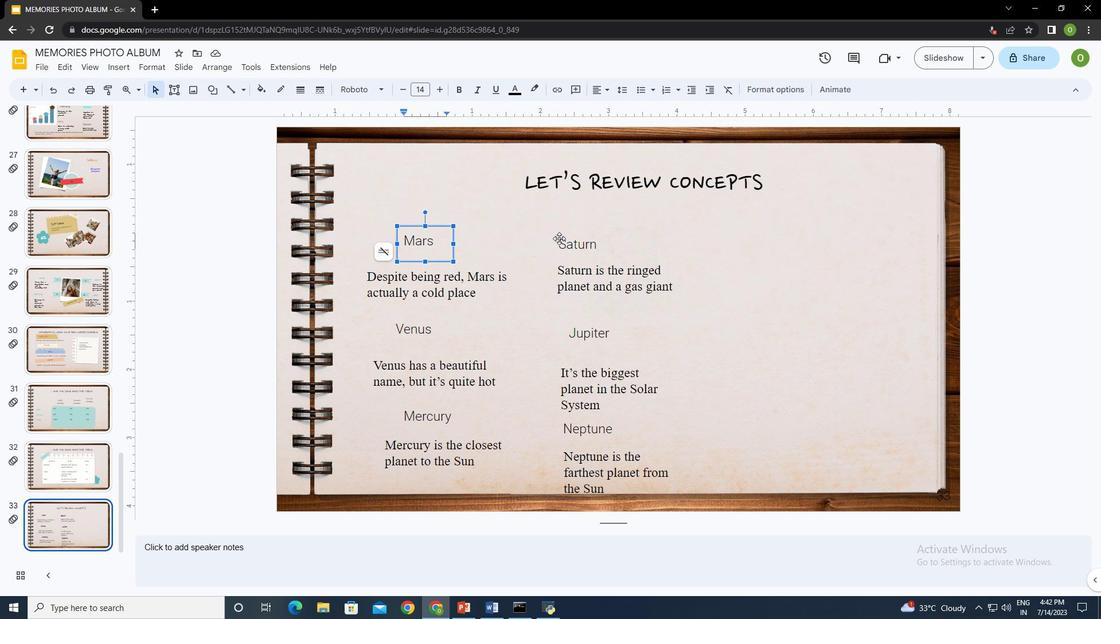 
Action: Mouse pressed left at (572, 237)
Screenshot: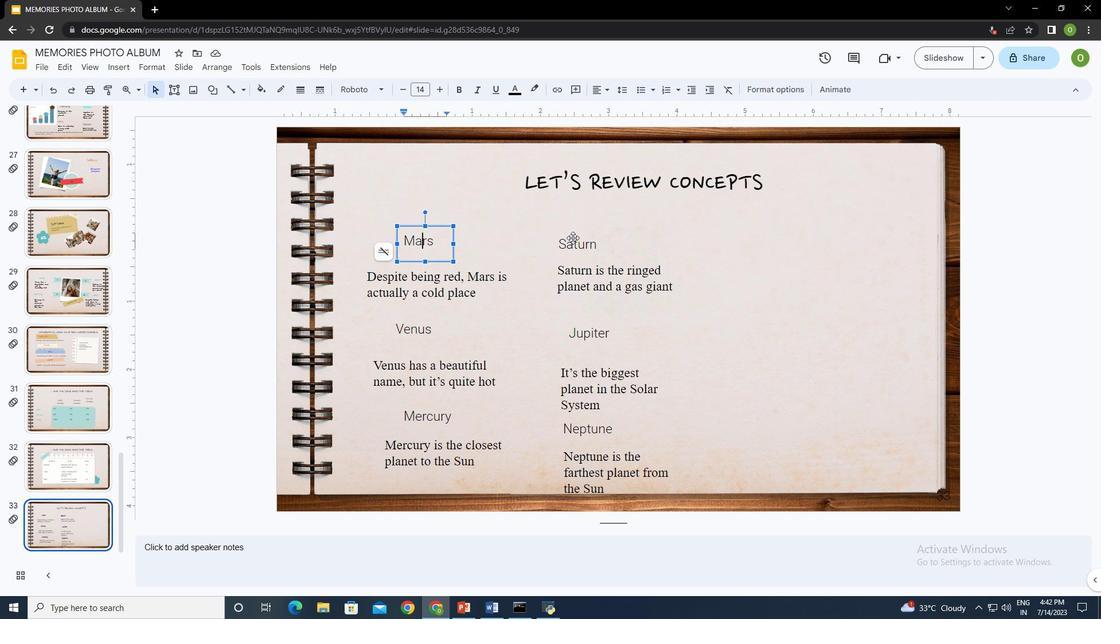 
Action: Mouse moved to (428, 328)
Screenshot: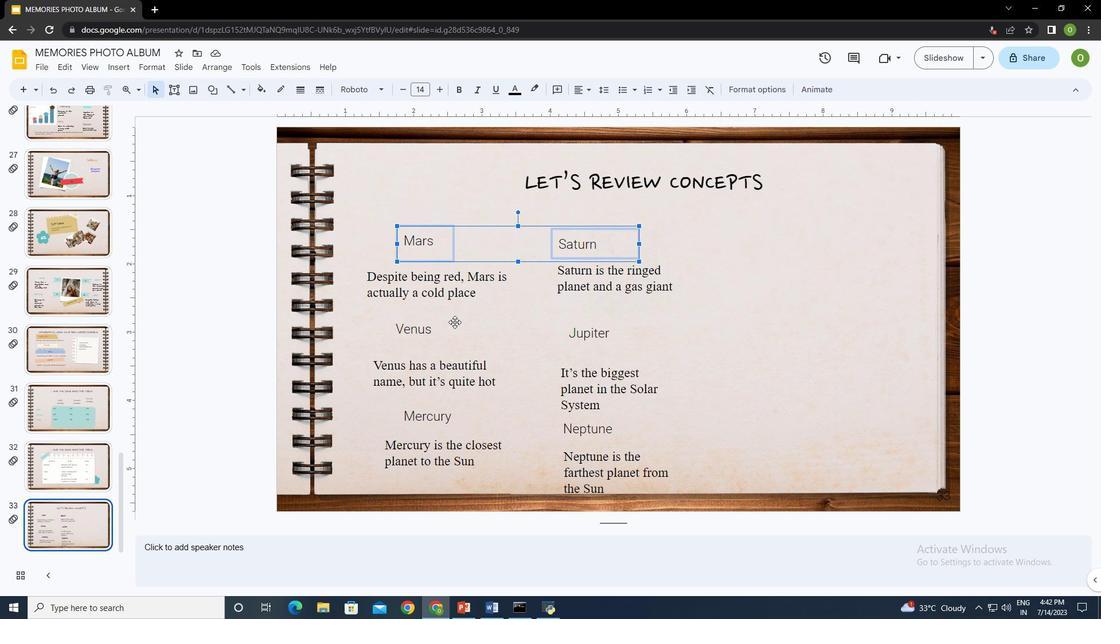 
Action: Mouse pressed left at (428, 328)
Screenshot: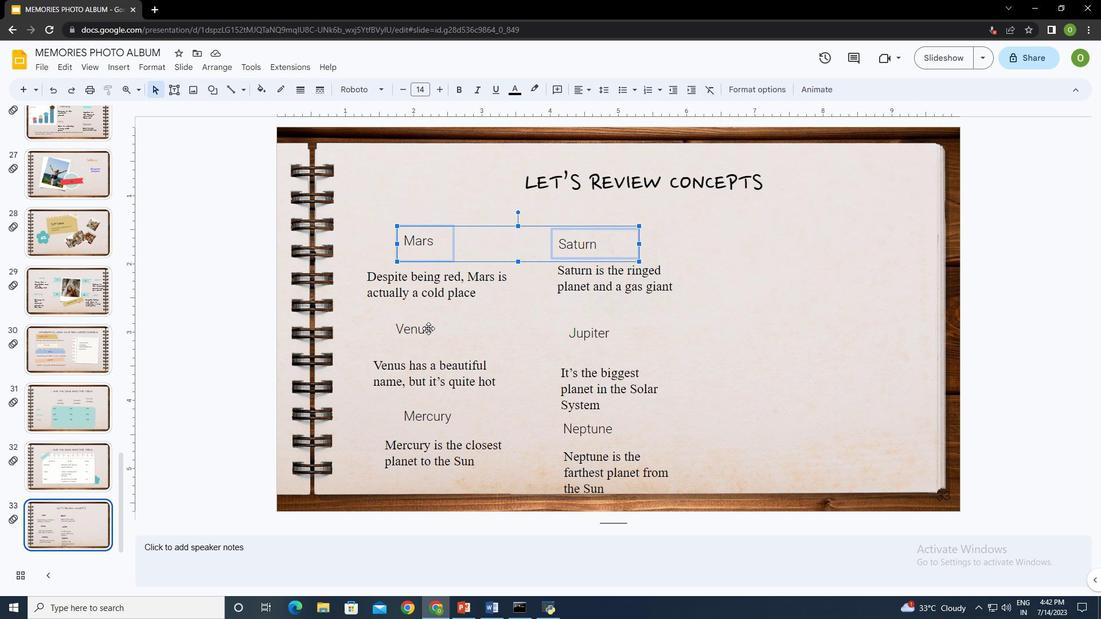
Action: Mouse moved to (609, 332)
Screenshot: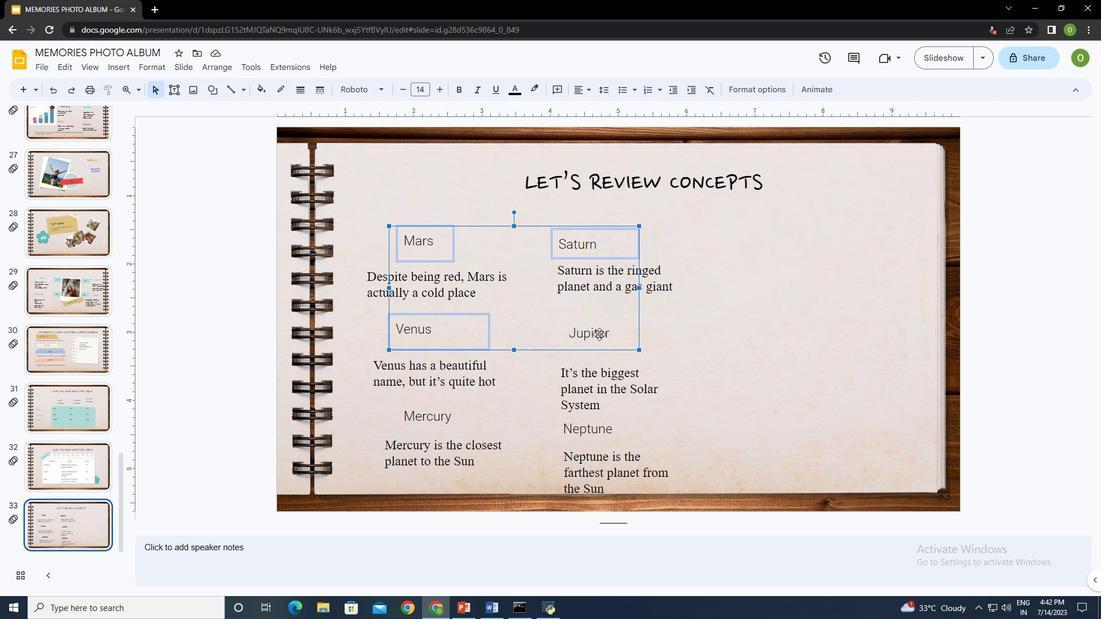 
Action: Mouse pressed left at (609, 332)
Screenshot: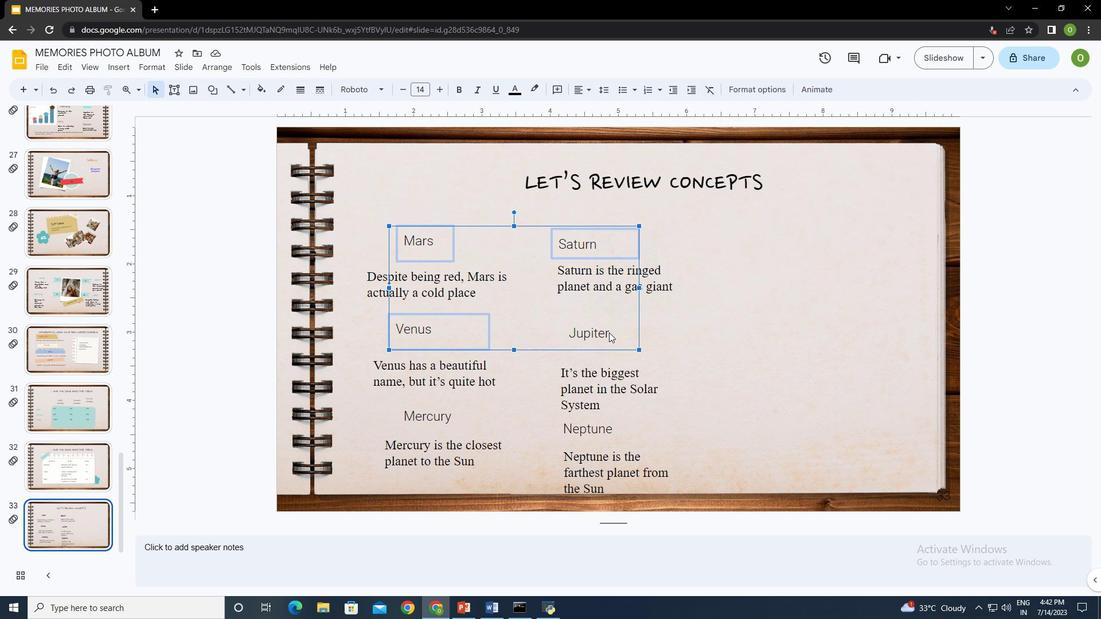 
Action: Mouse moved to (595, 434)
Screenshot: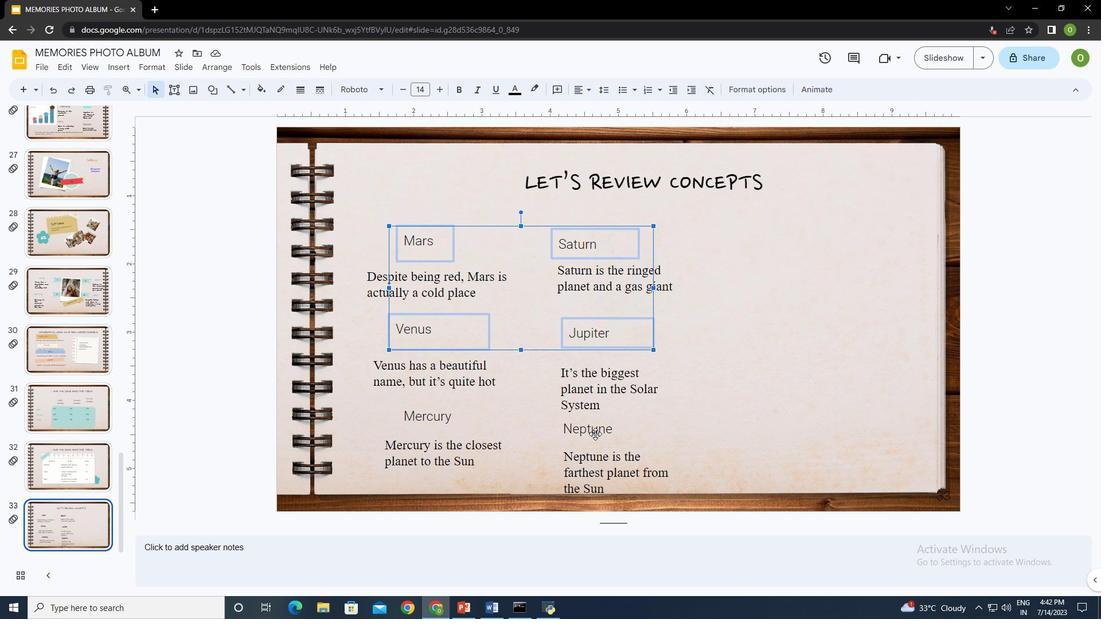 
Action: Mouse pressed left at (595, 434)
Screenshot: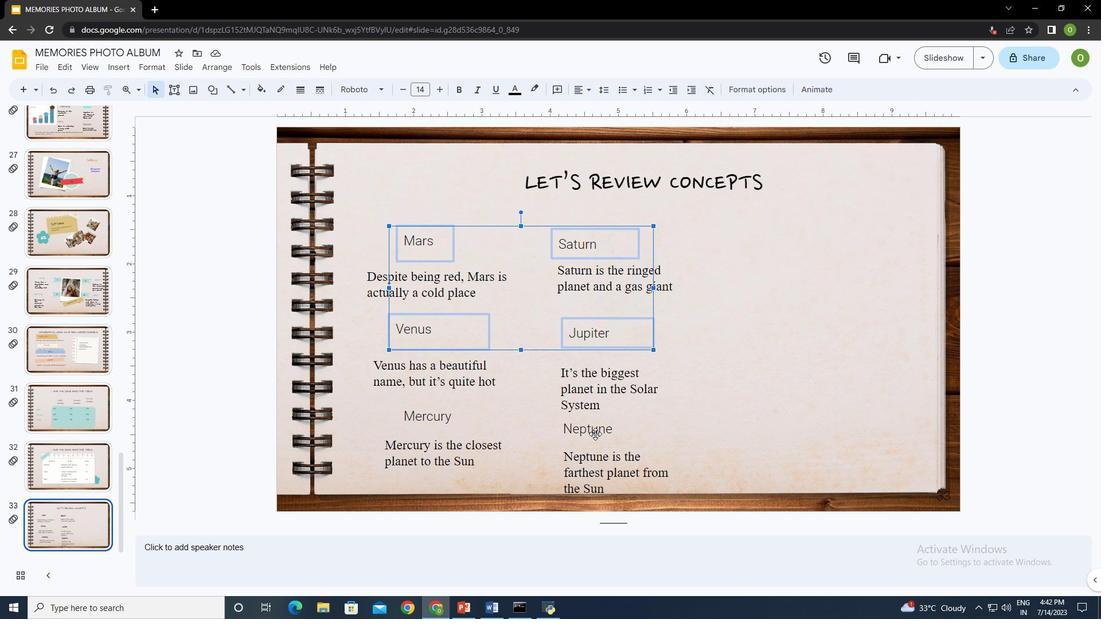 
Action: Mouse moved to (429, 418)
Screenshot: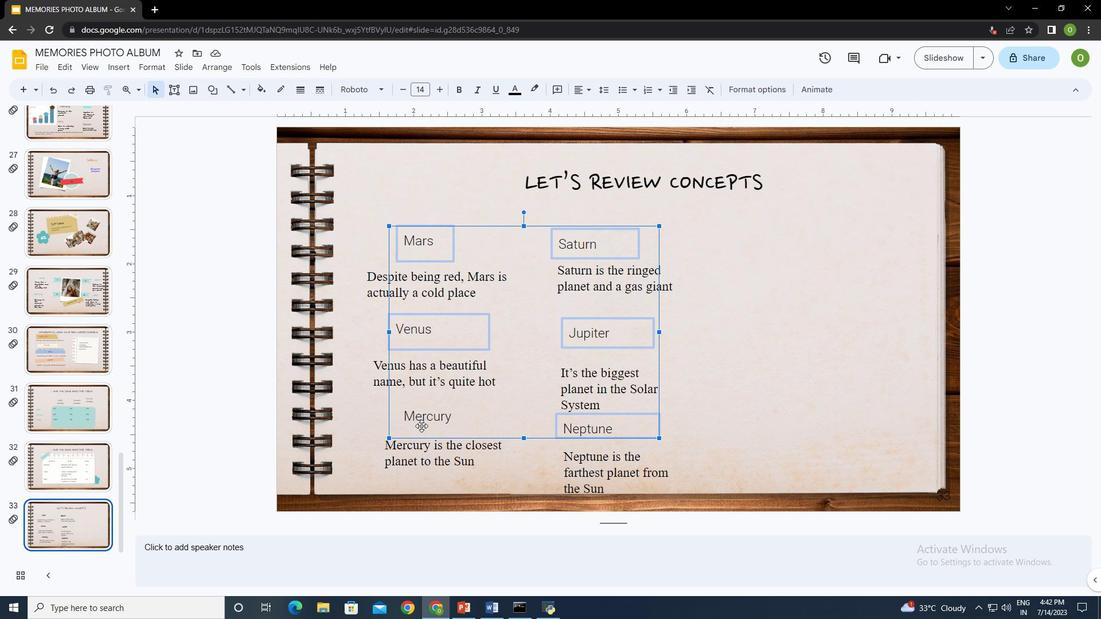 
Action: Mouse pressed left at (429, 418)
Screenshot: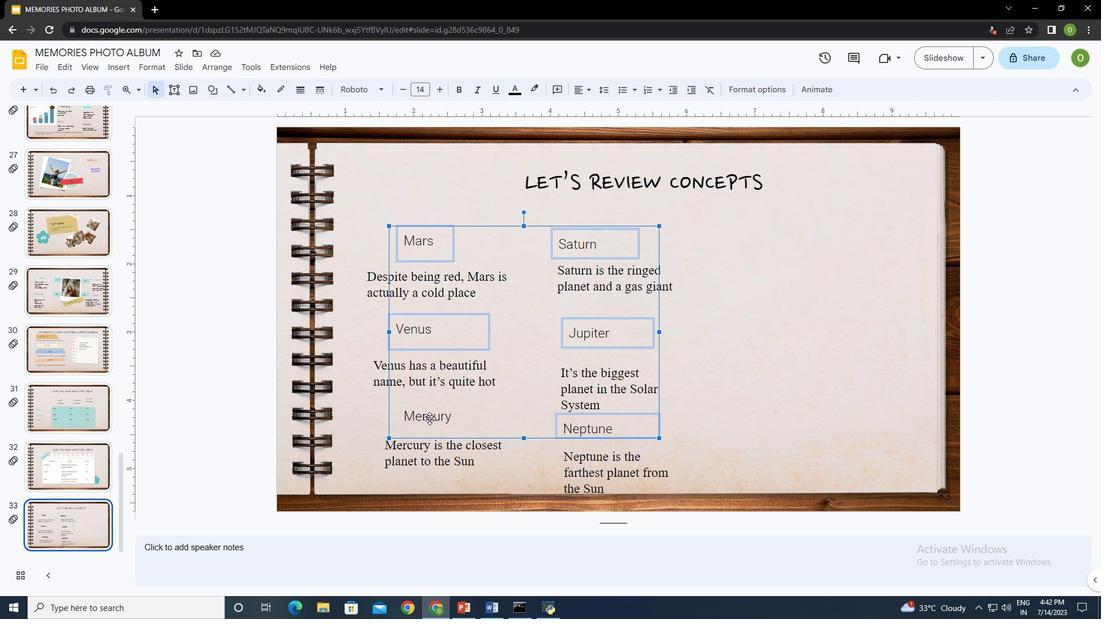 
Action: Mouse moved to (363, 90)
Screenshot: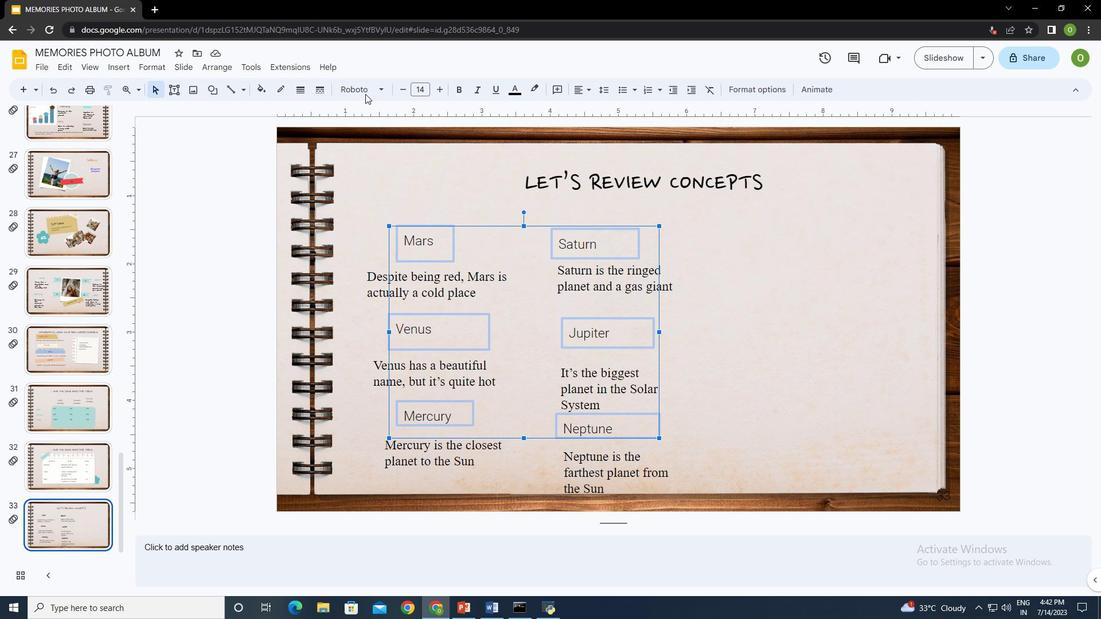 
Action: Mouse pressed left at (363, 90)
Screenshot: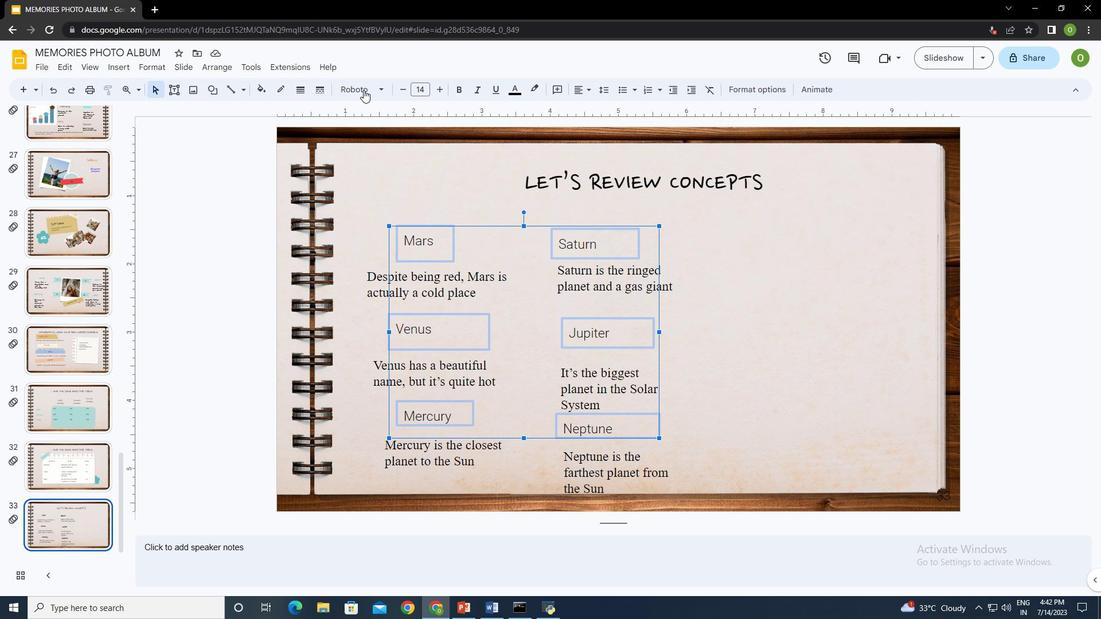 
Action: Mouse moved to (395, 155)
Screenshot: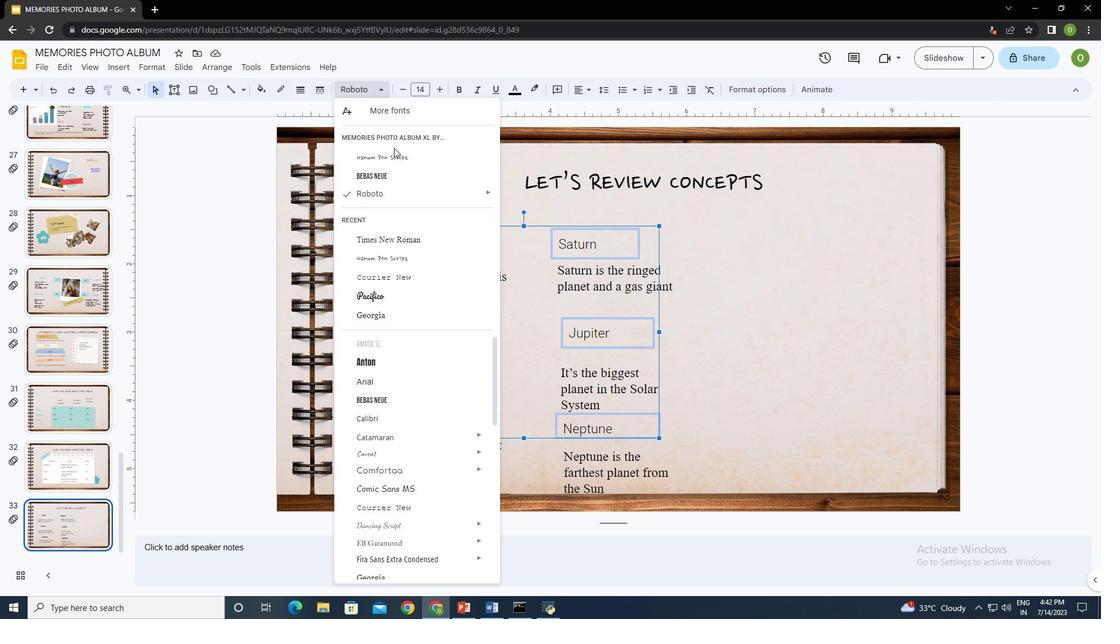 
Action: Mouse pressed left at (395, 155)
Screenshot: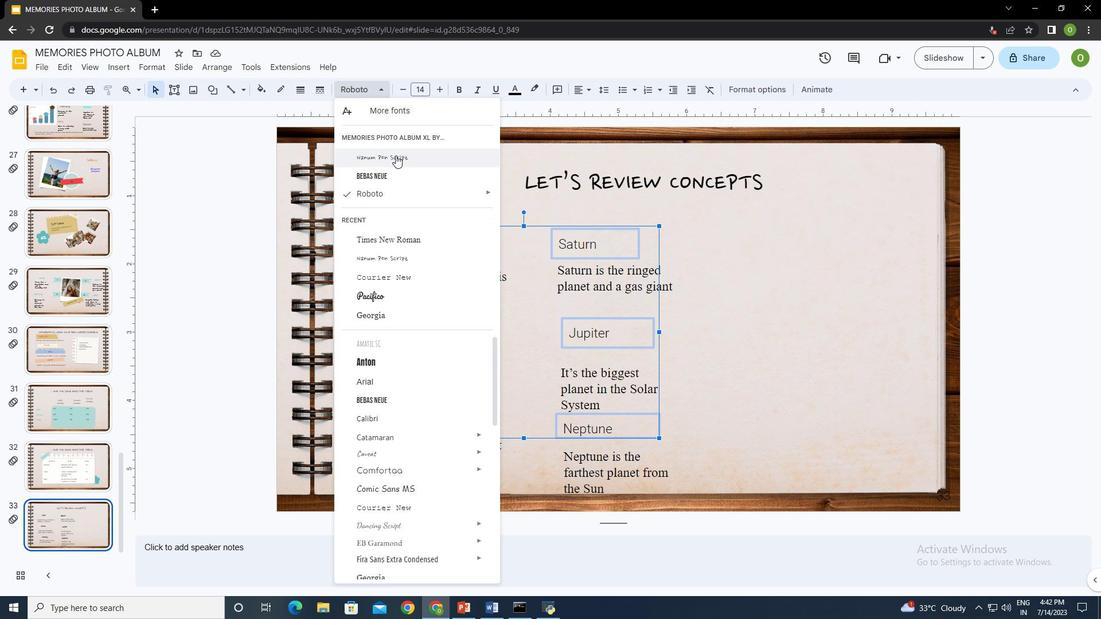 
Action: Mouse moved to (439, 91)
Screenshot: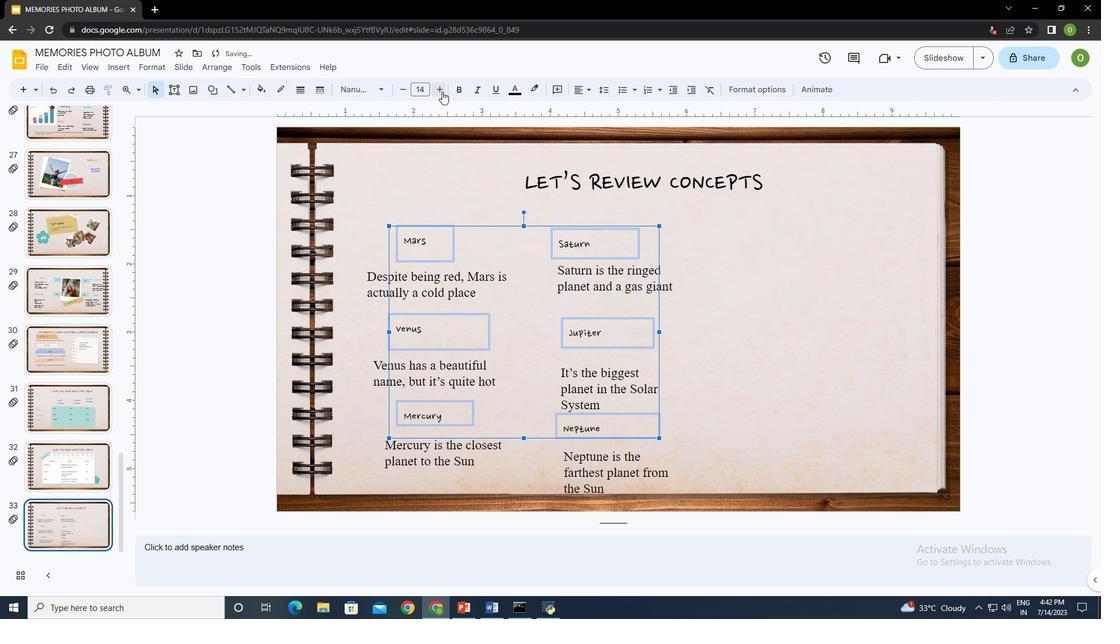 
Action: Mouse pressed left at (439, 91)
Screenshot: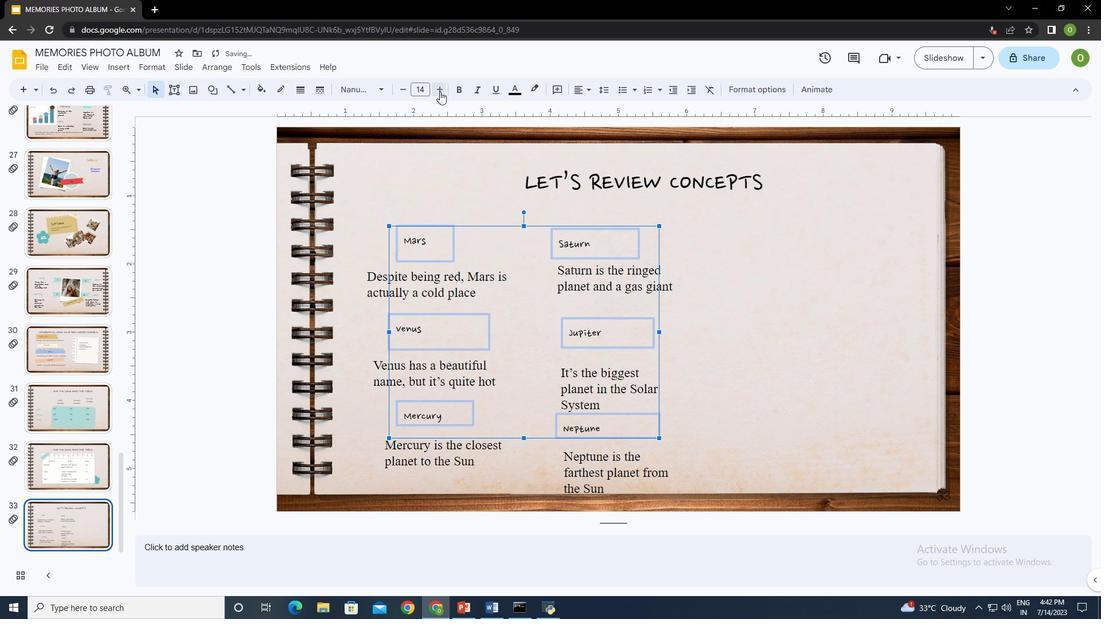 
Action: Mouse pressed left at (439, 91)
Screenshot: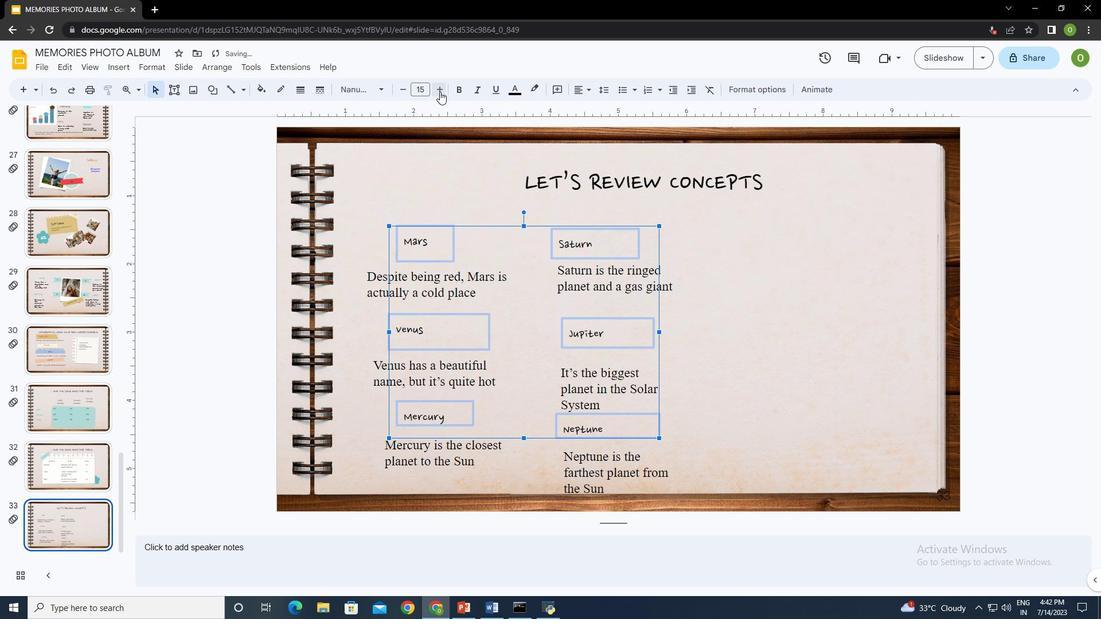 
Action: Mouse pressed left at (439, 91)
Screenshot: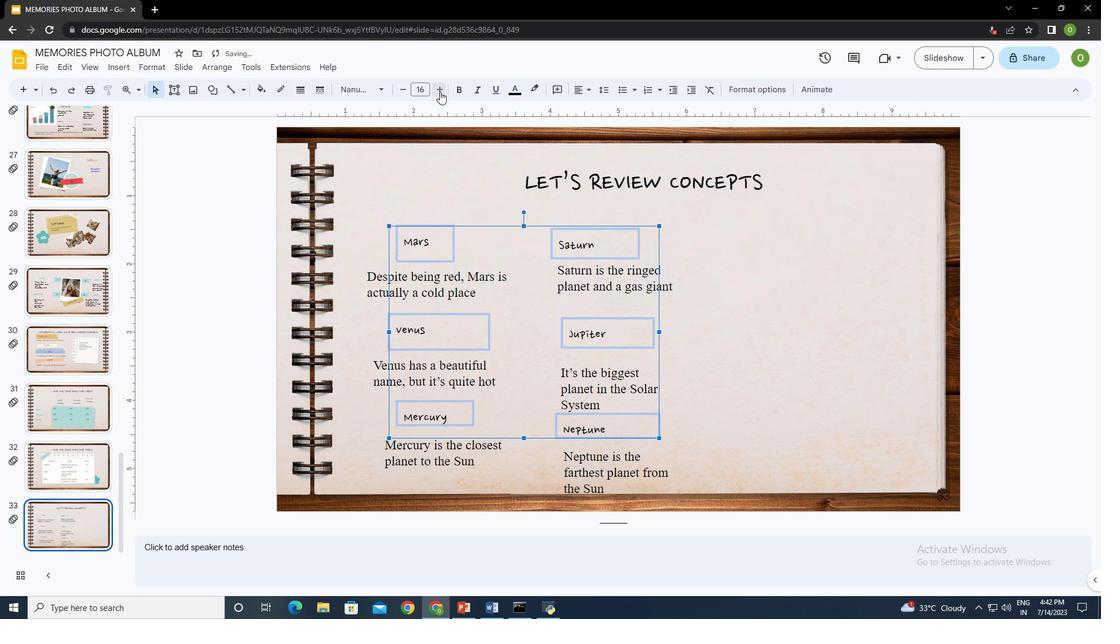 
Action: Mouse pressed left at (439, 91)
Screenshot: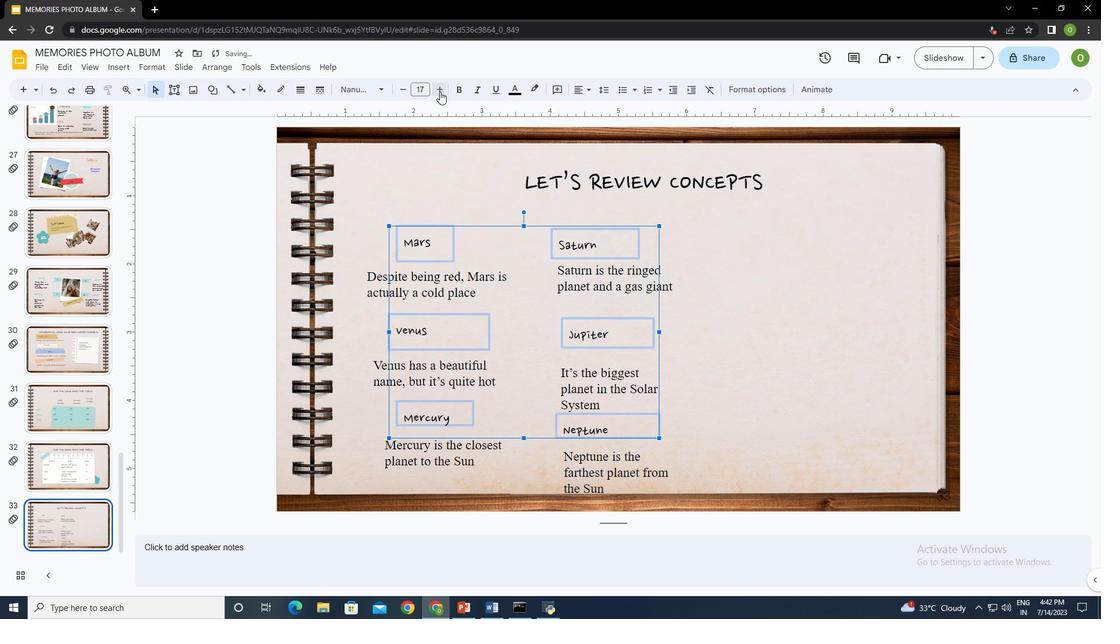 
Action: Mouse pressed left at (439, 91)
Screenshot: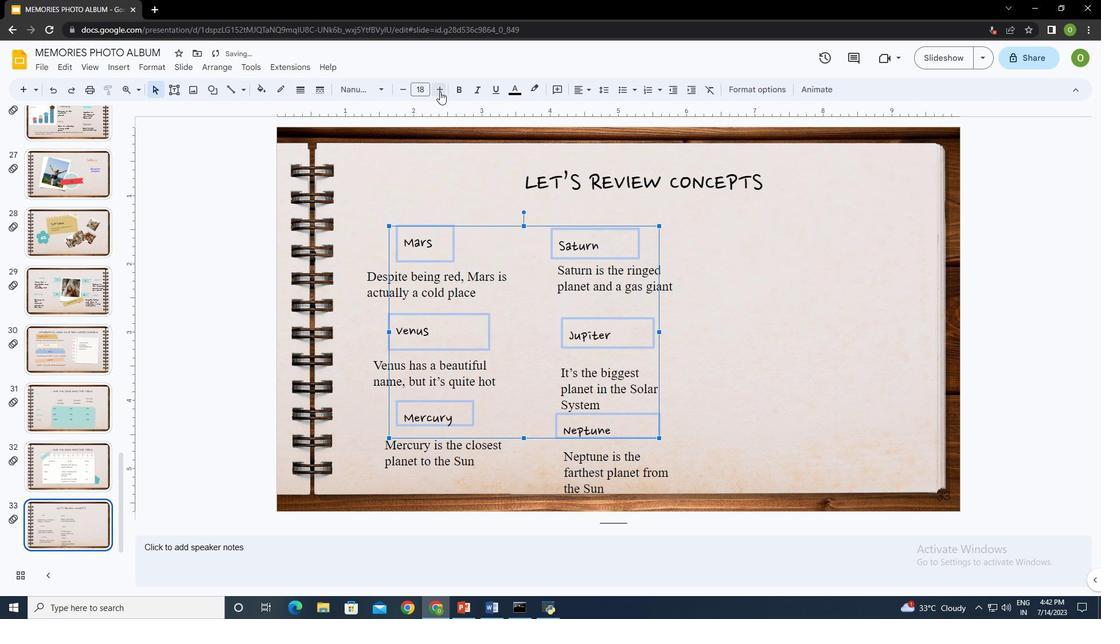
Action: Mouse pressed left at (439, 91)
Screenshot: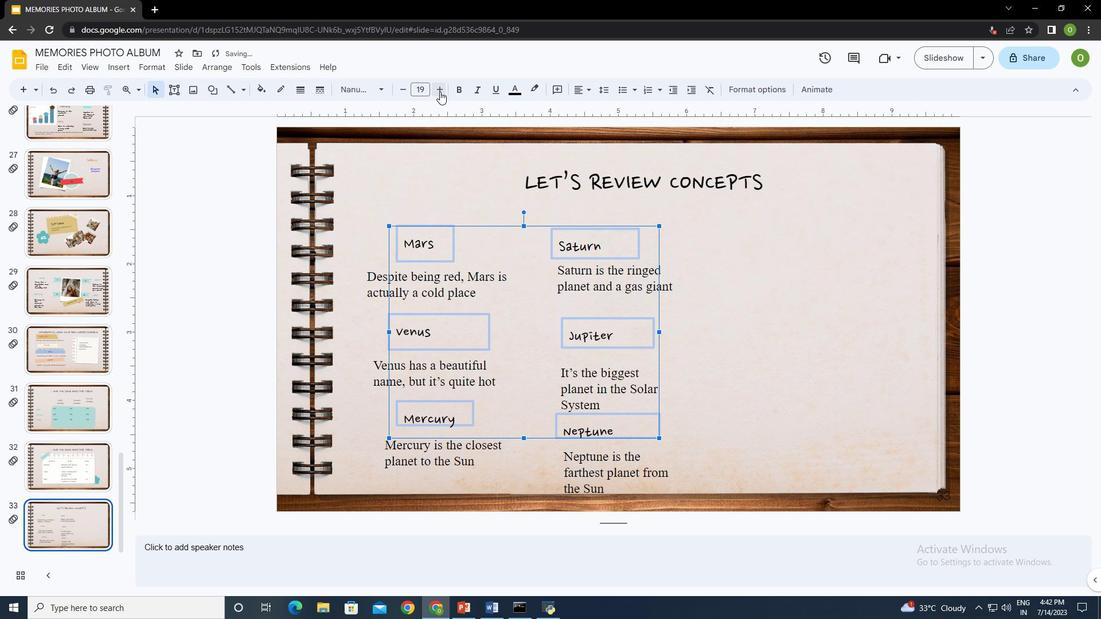 
Action: Mouse moved to (514, 90)
Screenshot: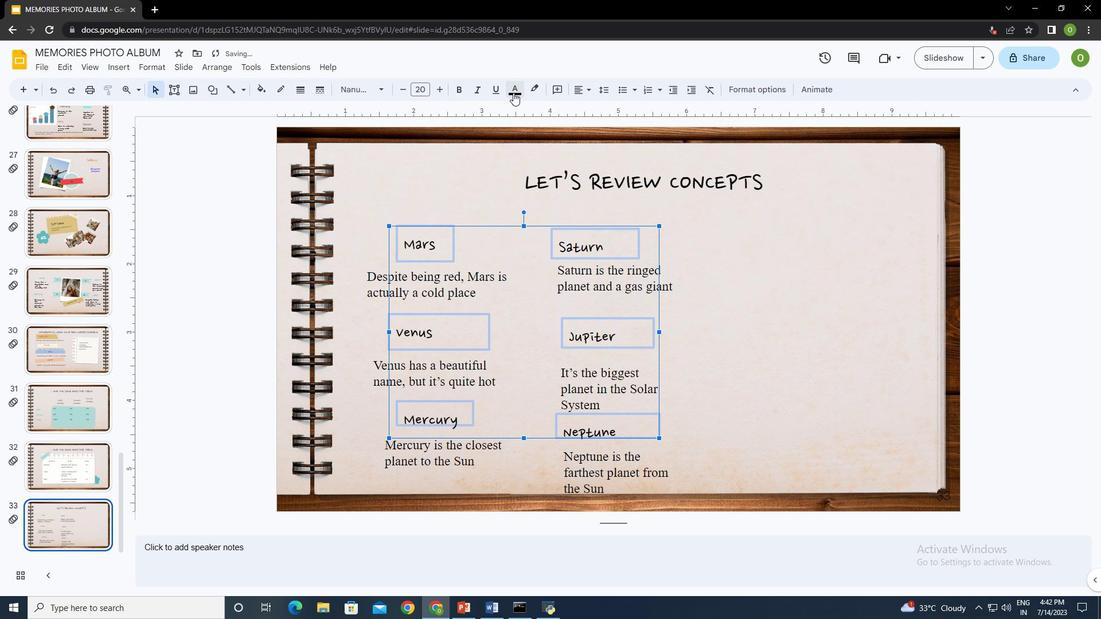 
Action: Mouse pressed left at (514, 90)
Screenshot: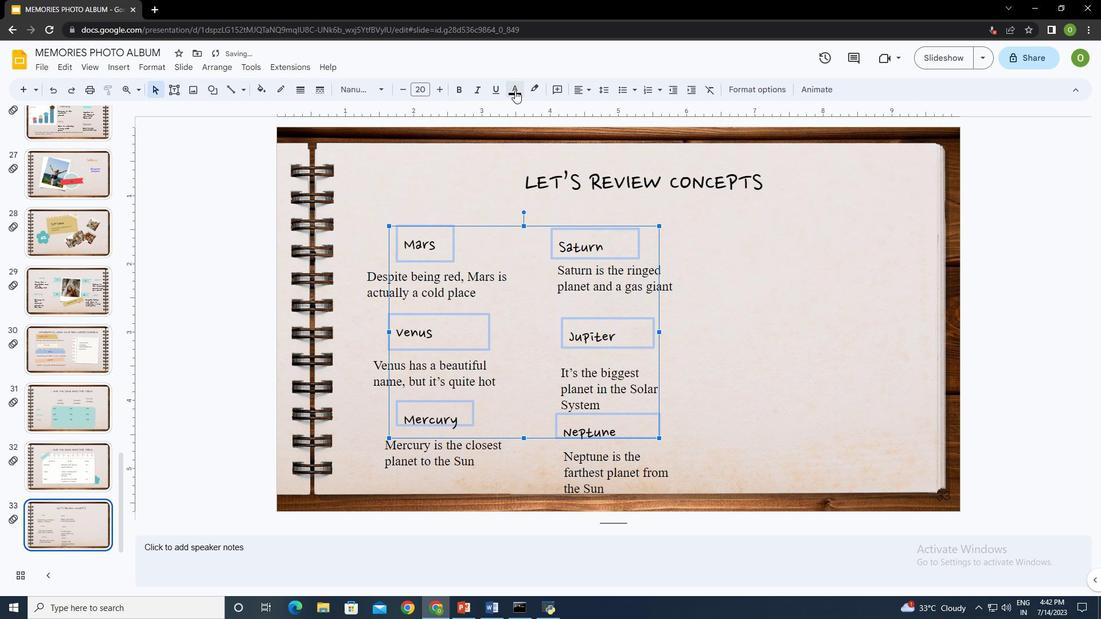 
Action: Mouse moved to (618, 127)
Screenshot: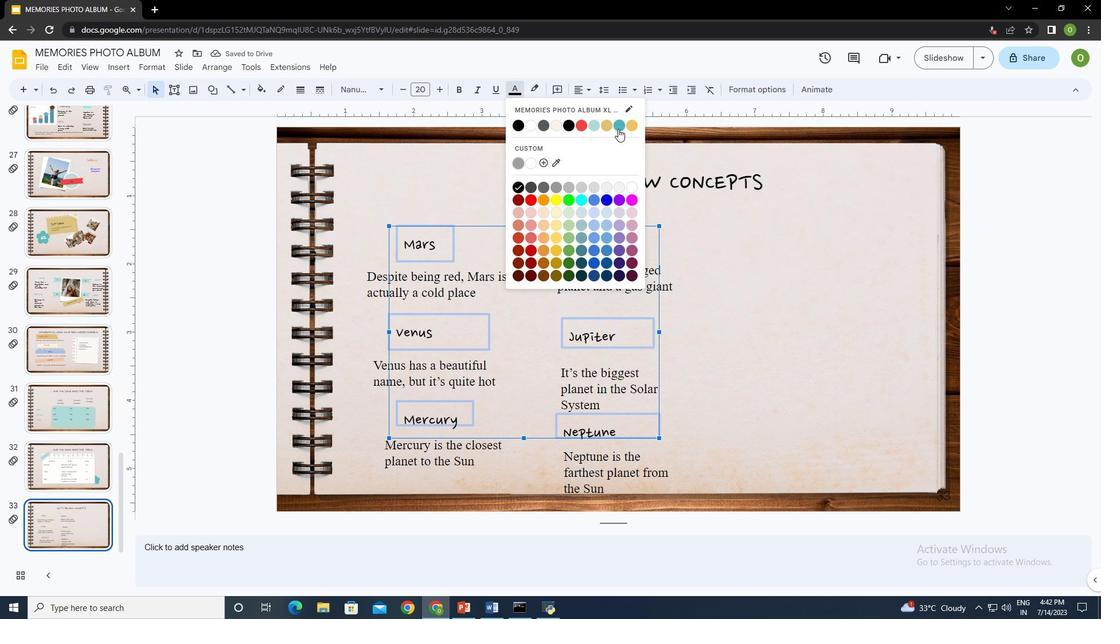 
Action: Mouse pressed left at (618, 127)
Screenshot: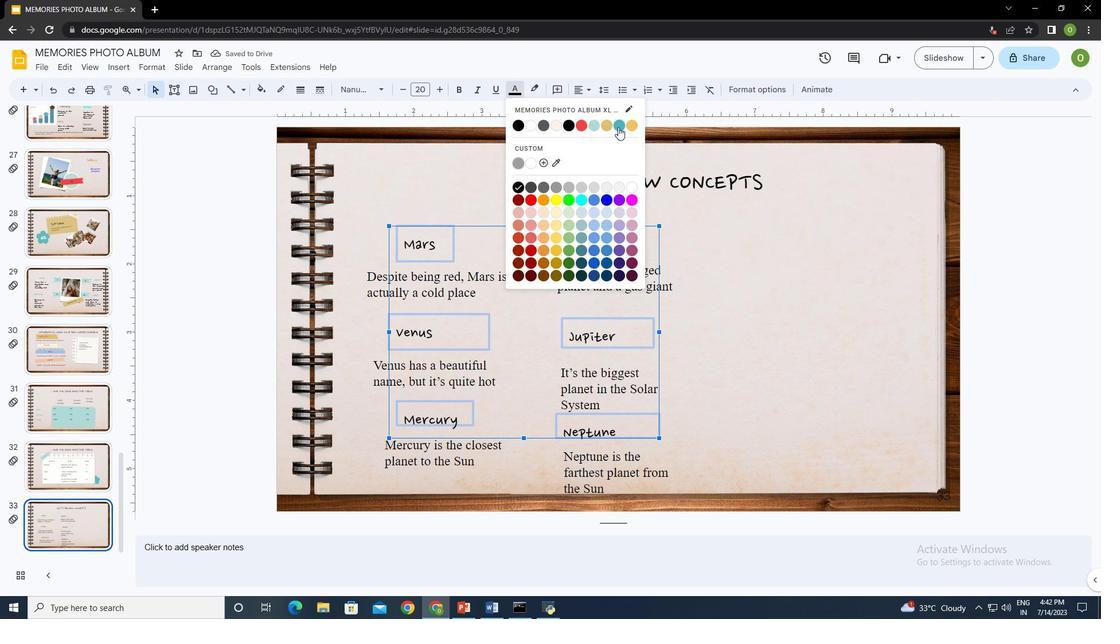 
Action: Mouse moved to (736, 340)
Screenshot: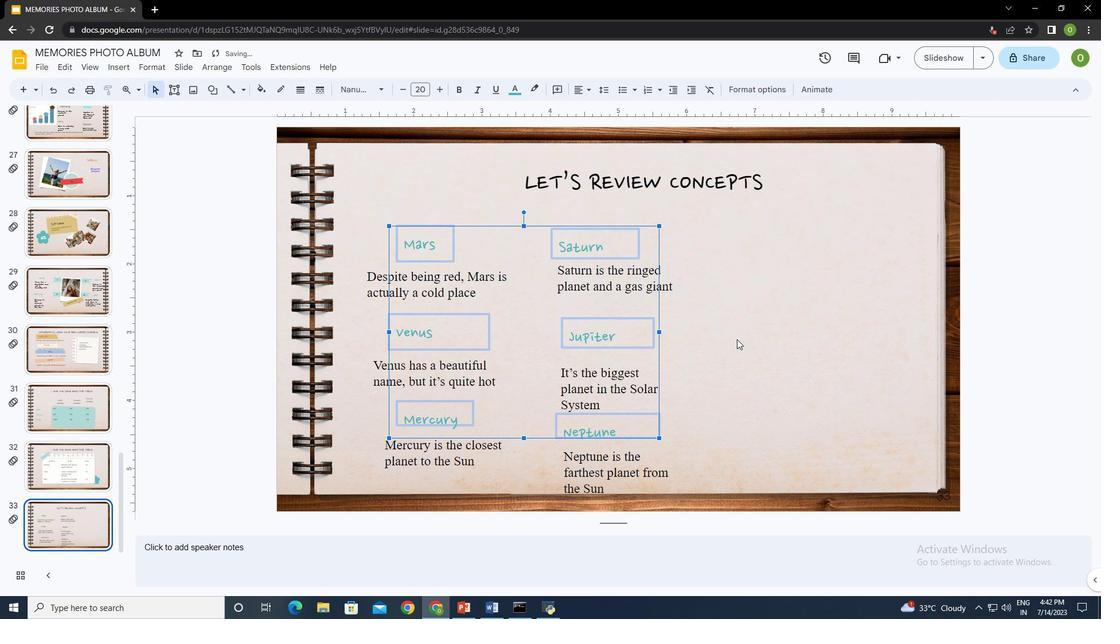 
Action: Mouse pressed left at (736, 340)
Screenshot: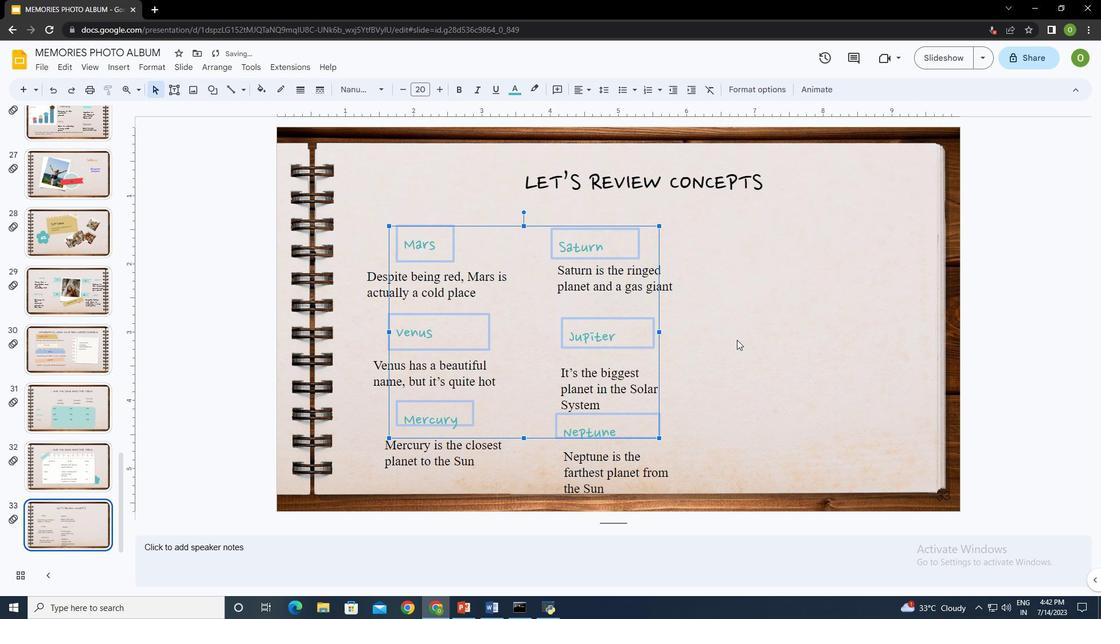 
Action: Mouse moved to (584, 467)
Screenshot: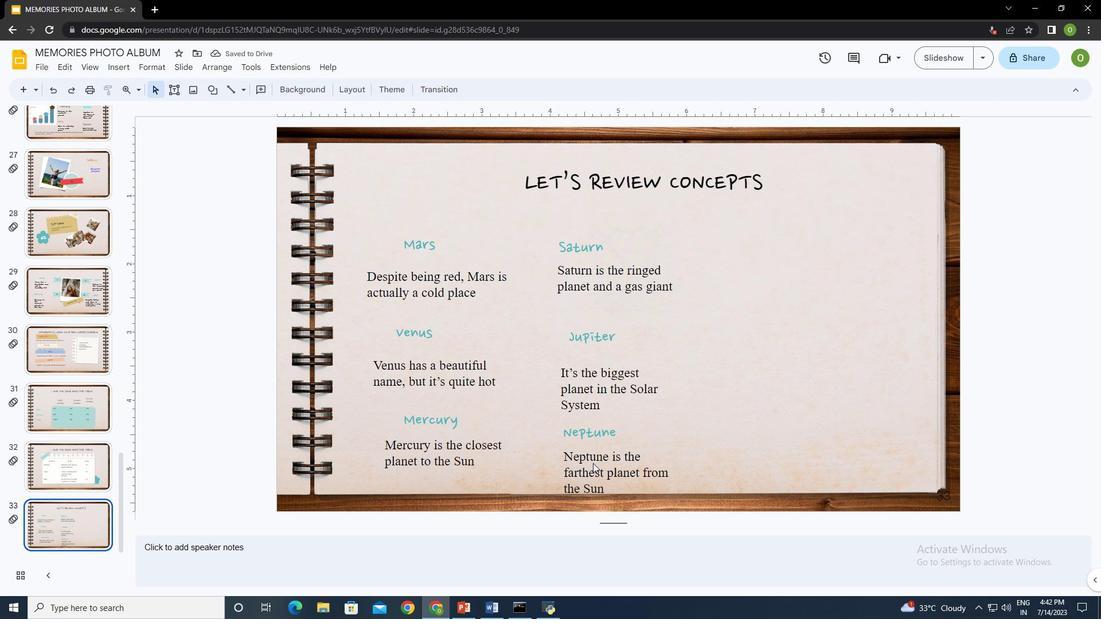 
Action: Mouse pressed left at (584, 467)
Screenshot: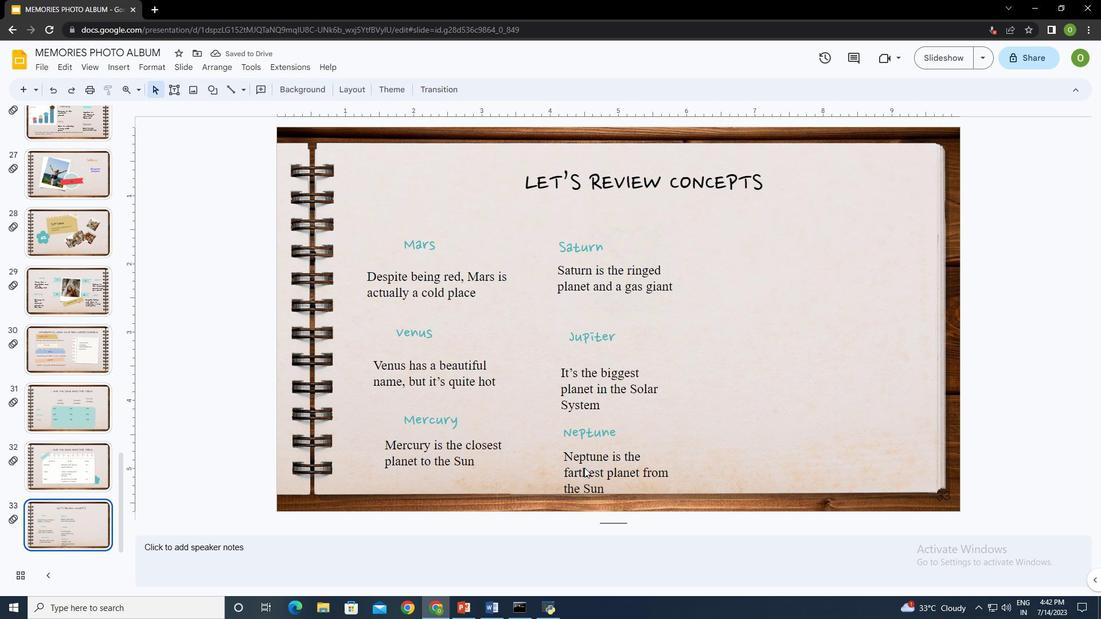 
Action: Mouse moved to (624, 440)
Screenshot: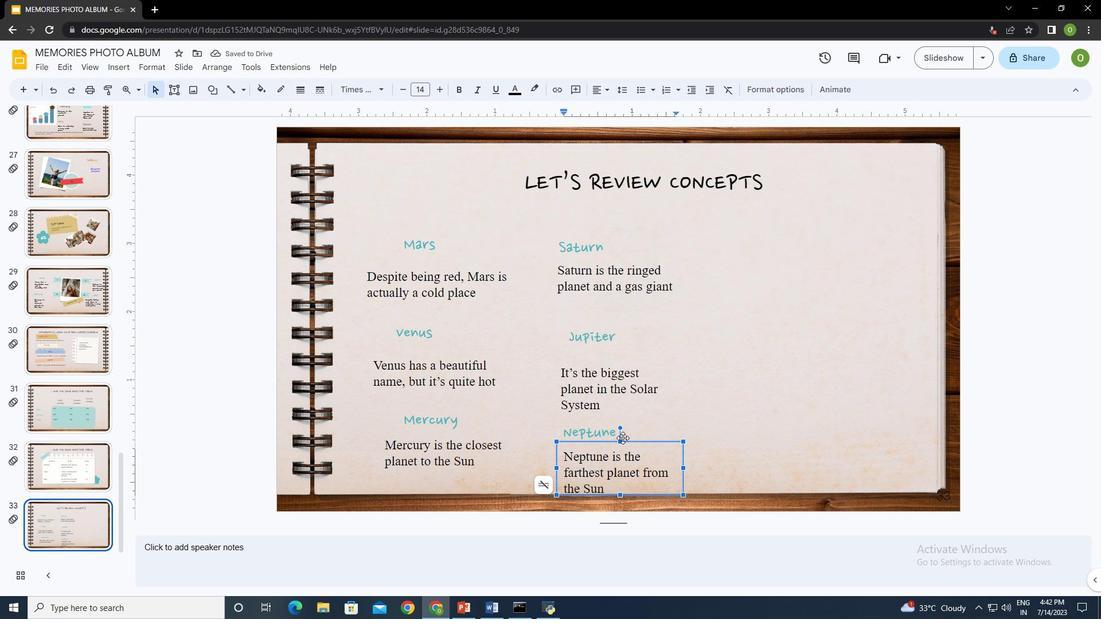 
Action: Mouse pressed left at (624, 440)
Screenshot: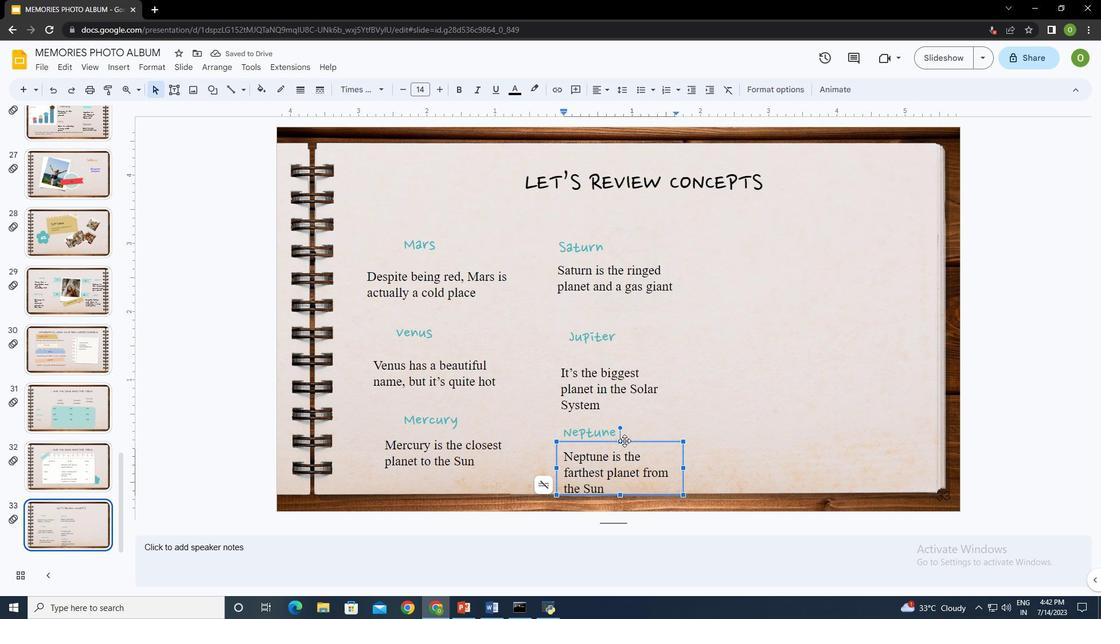 
Action: Key pressed <Key.up><Key.up>
Screenshot: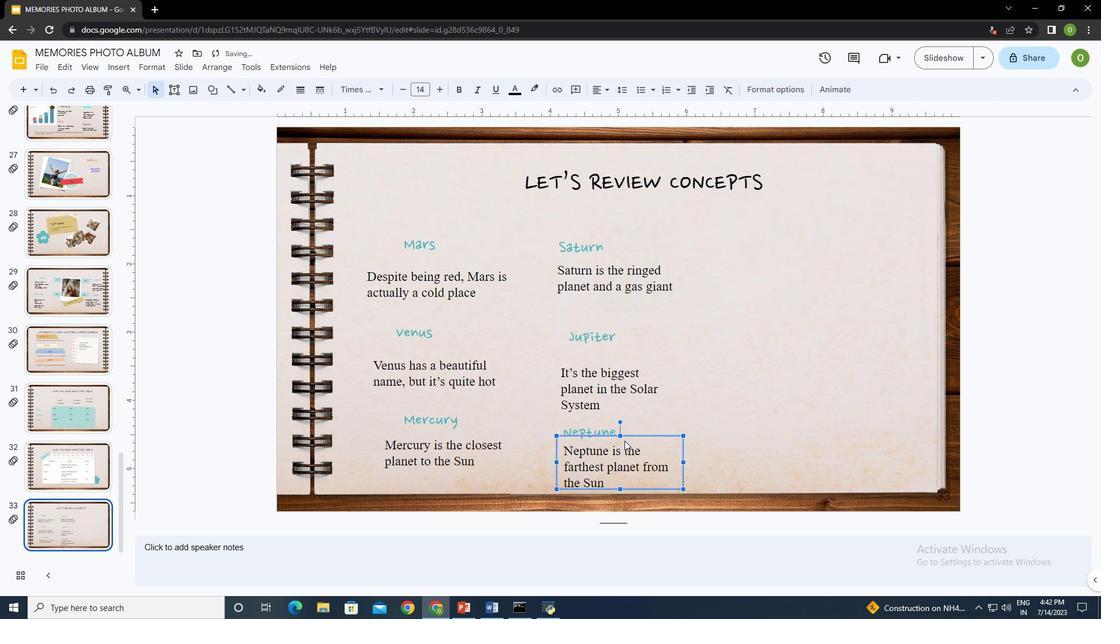 
Action: Mouse moved to (735, 407)
Screenshot: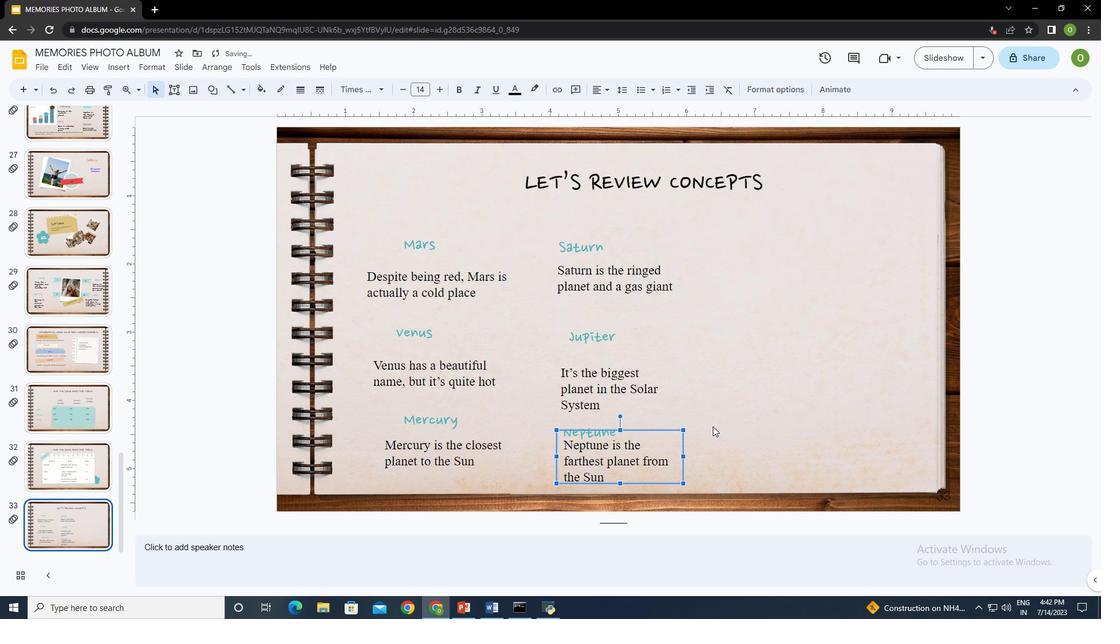 
Action: Mouse pressed left at (735, 407)
Screenshot: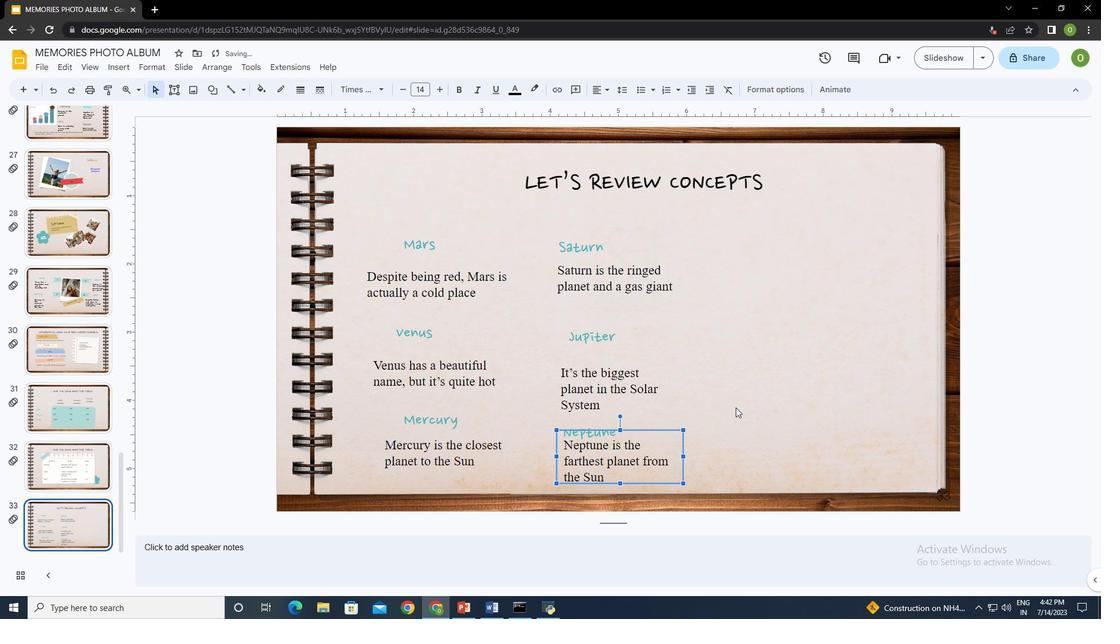 
Action: Mouse moved to (588, 428)
Screenshot: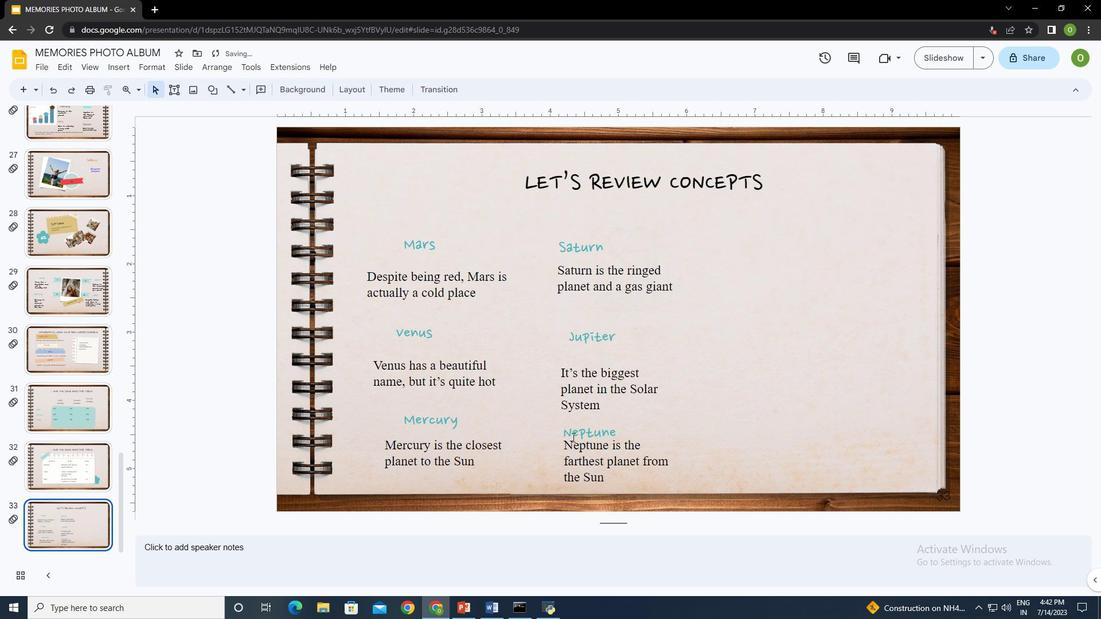 
Action: Mouse pressed left at (588, 428)
Screenshot: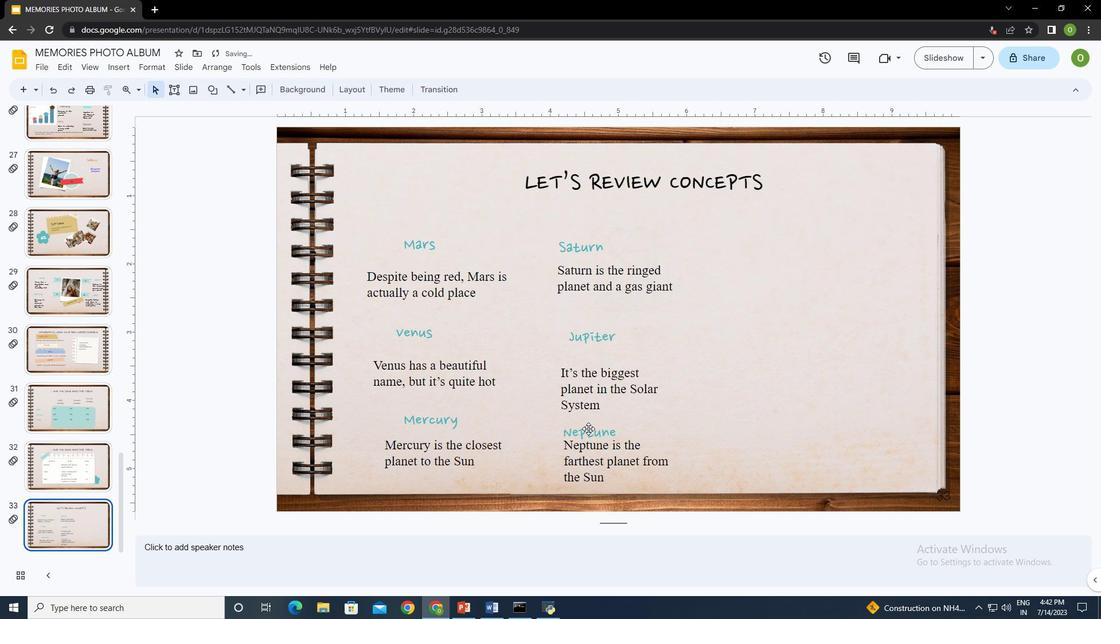 
Action: Mouse moved to (596, 417)
Screenshot: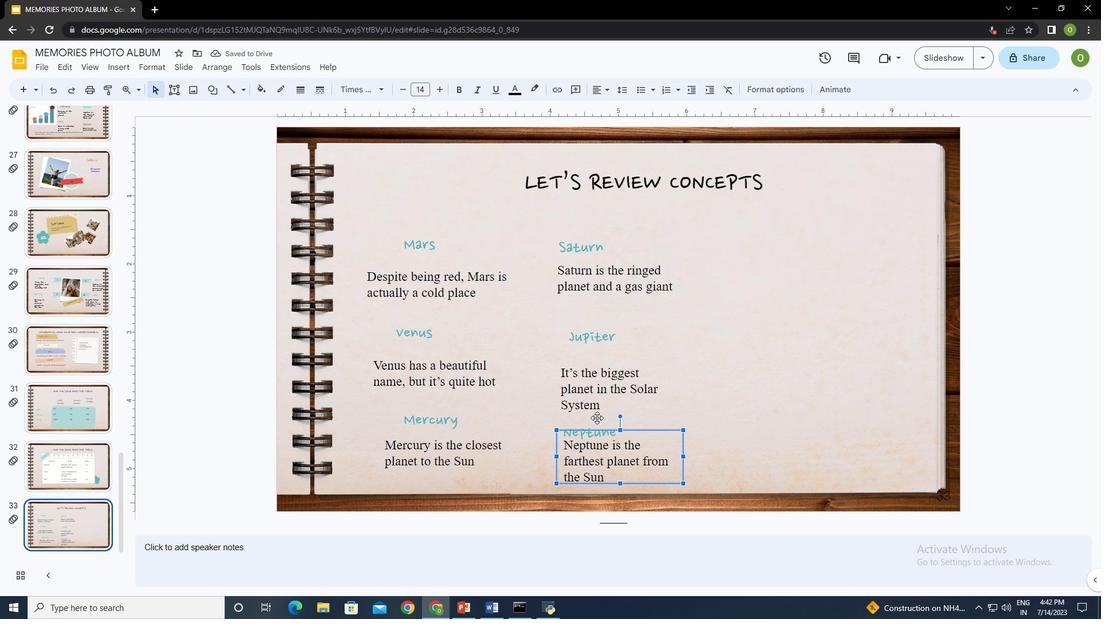 
Action: Mouse pressed left at (596, 417)
Screenshot: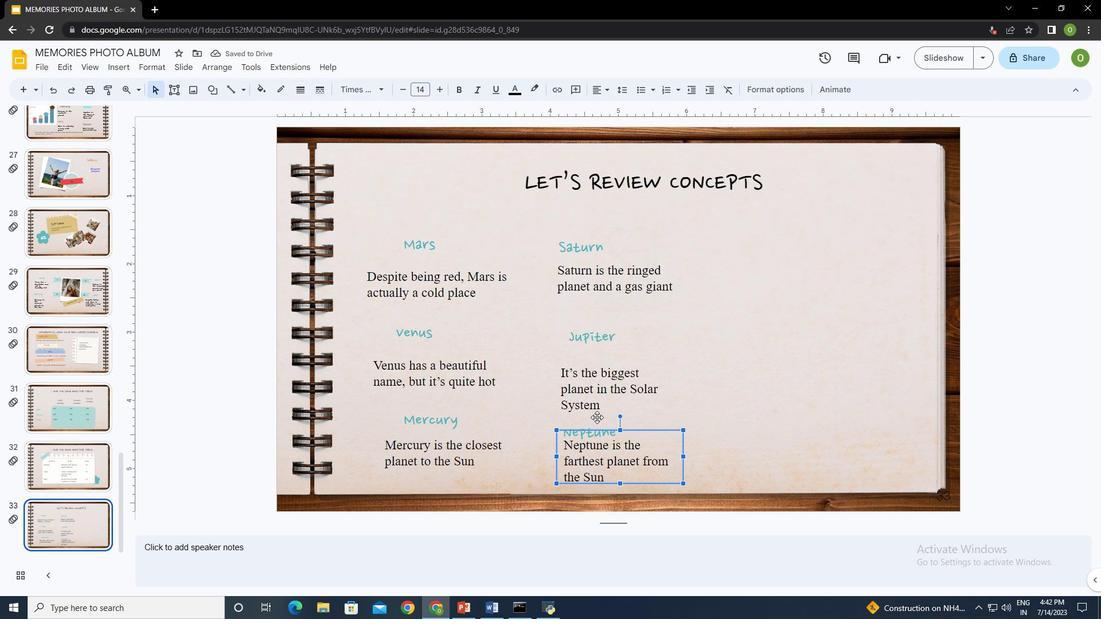 
Action: Mouse moved to (609, 415)
Screenshot: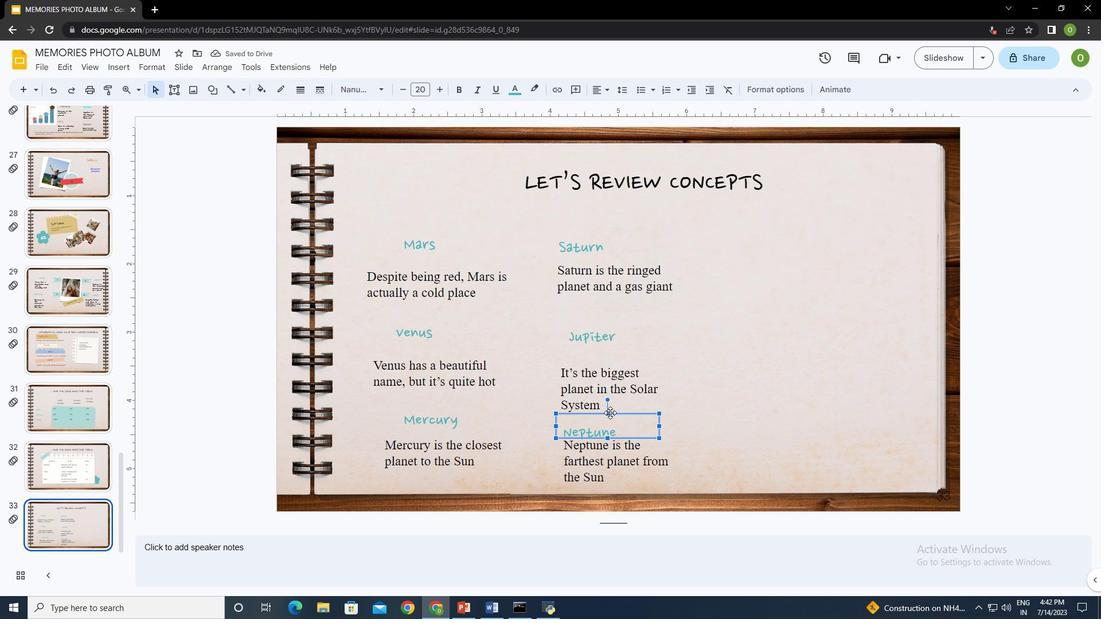 
Action: Mouse pressed left at (609, 415)
Screenshot: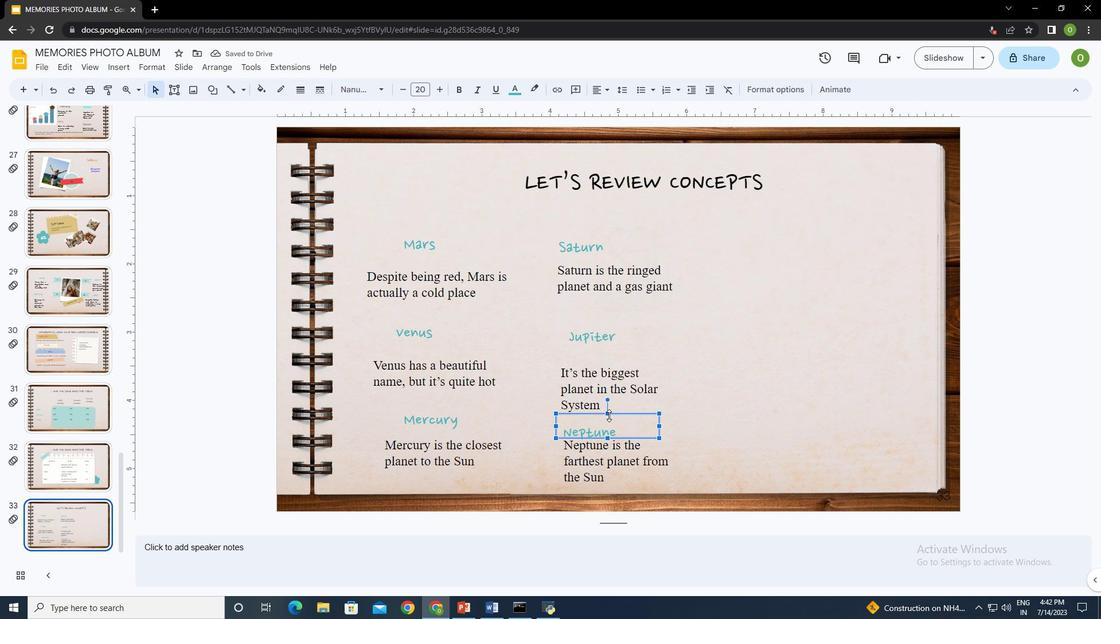 
Action: Key pressed <Key.up><Key.up>
Screenshot: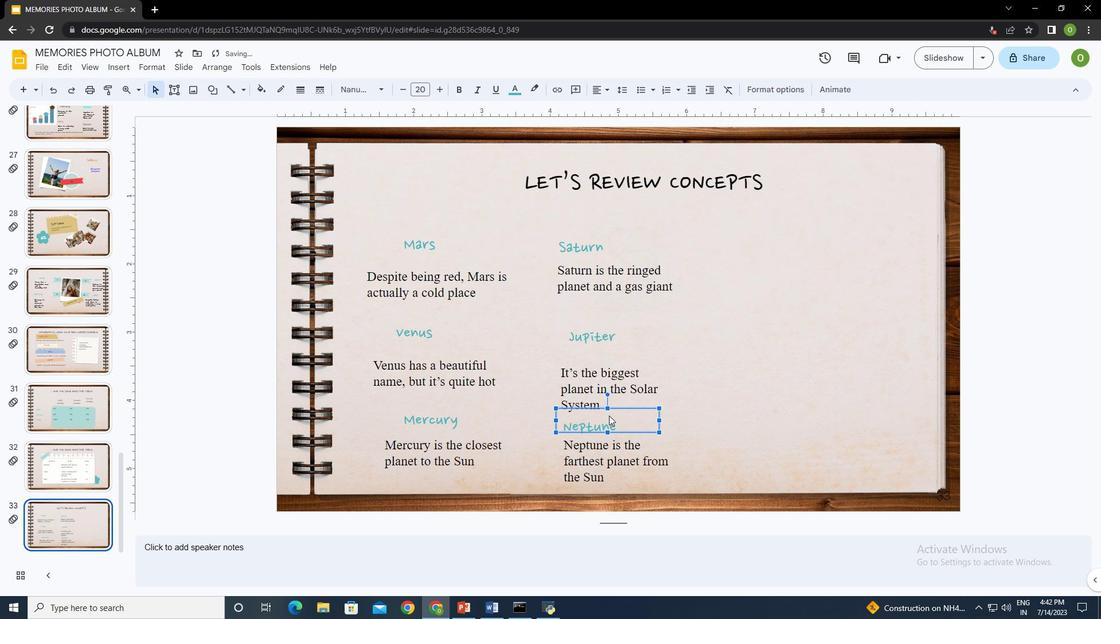 
Action: Mouse moved to (707, 397)
Screenshot: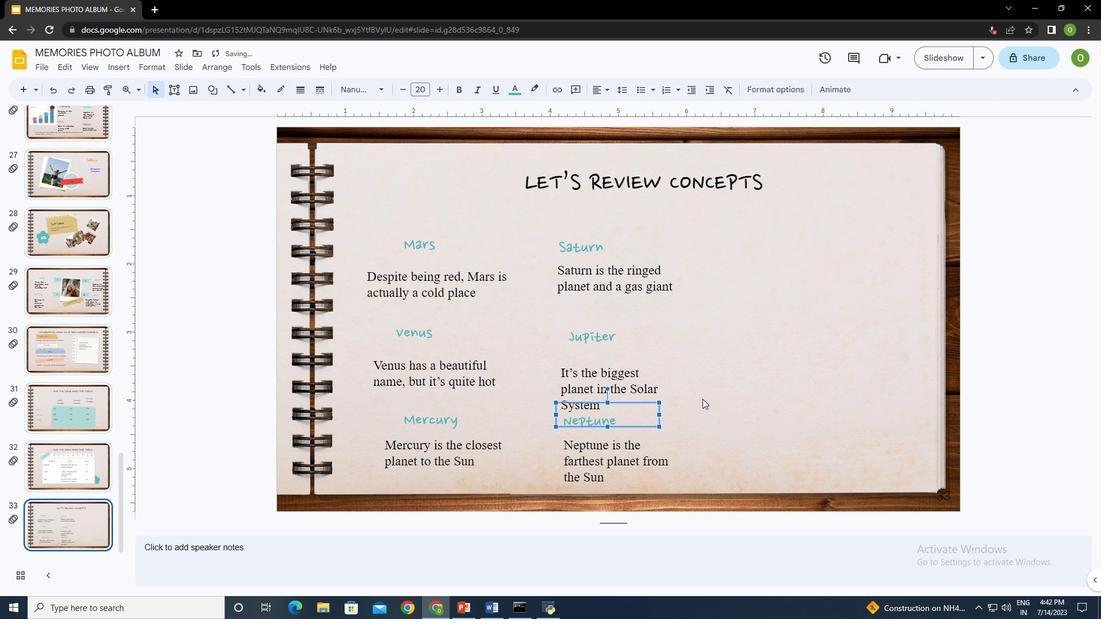 
Action: Mouse pressed left at (707, 397)
Screenshot: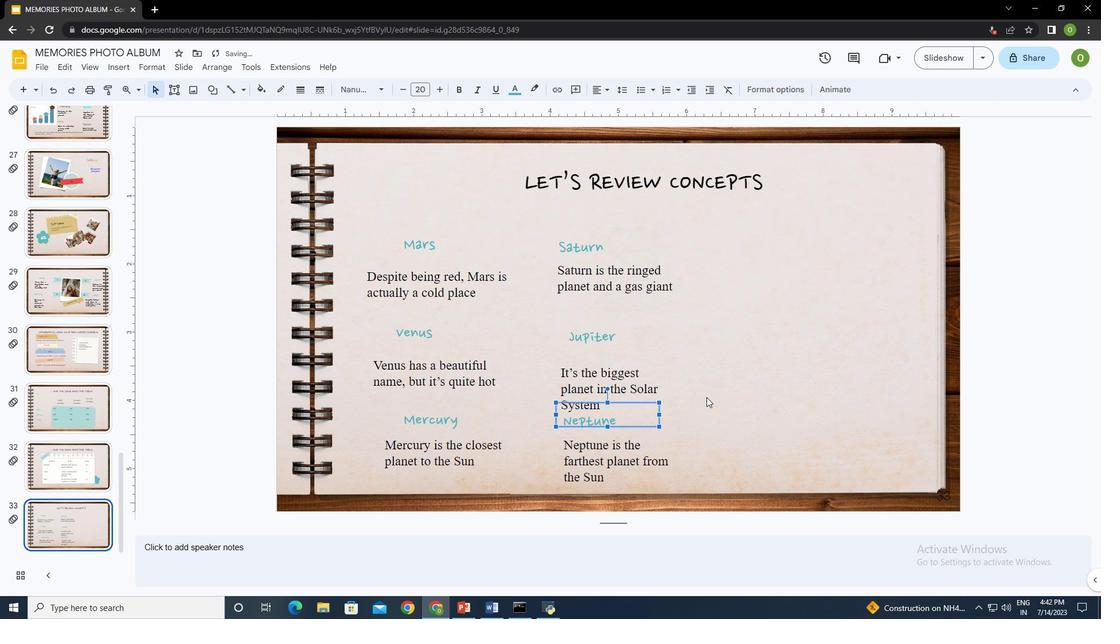 
Action: Mouse moved to (569, 382)
Screenshot: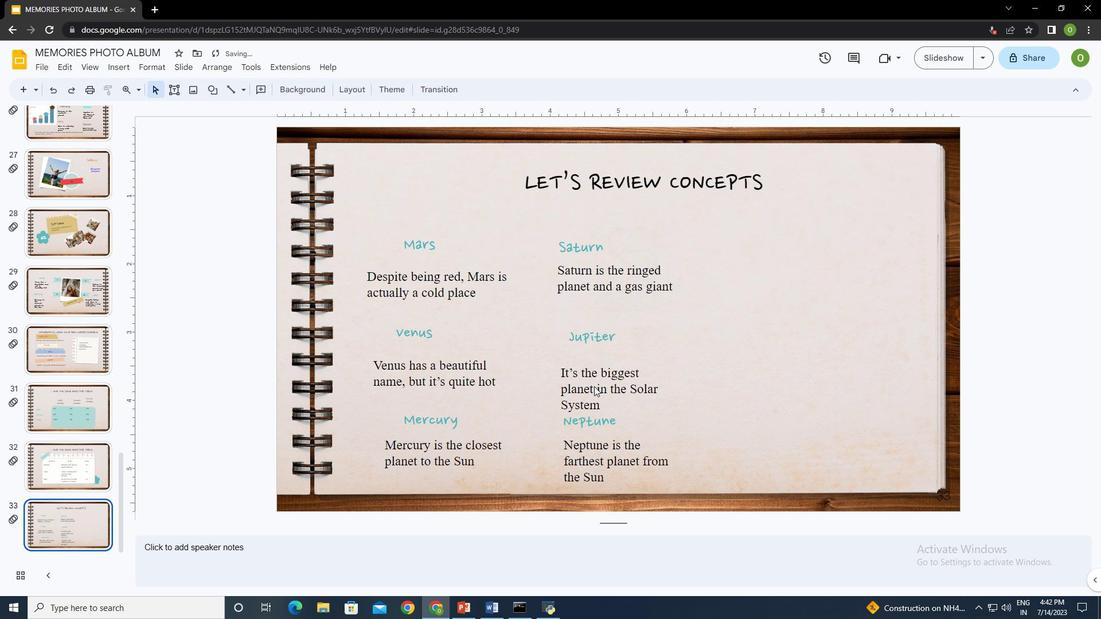 
Action: Mouse pressed left at (569, 382)
Screenshot: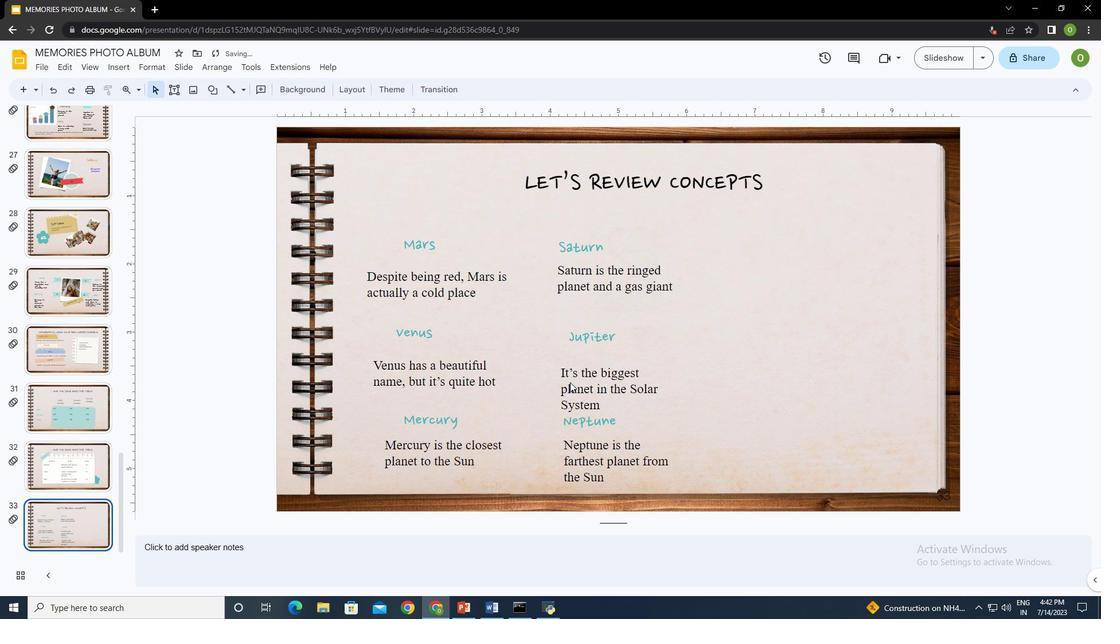 
Action: Mouse moved to (611, 358)
Screenshot: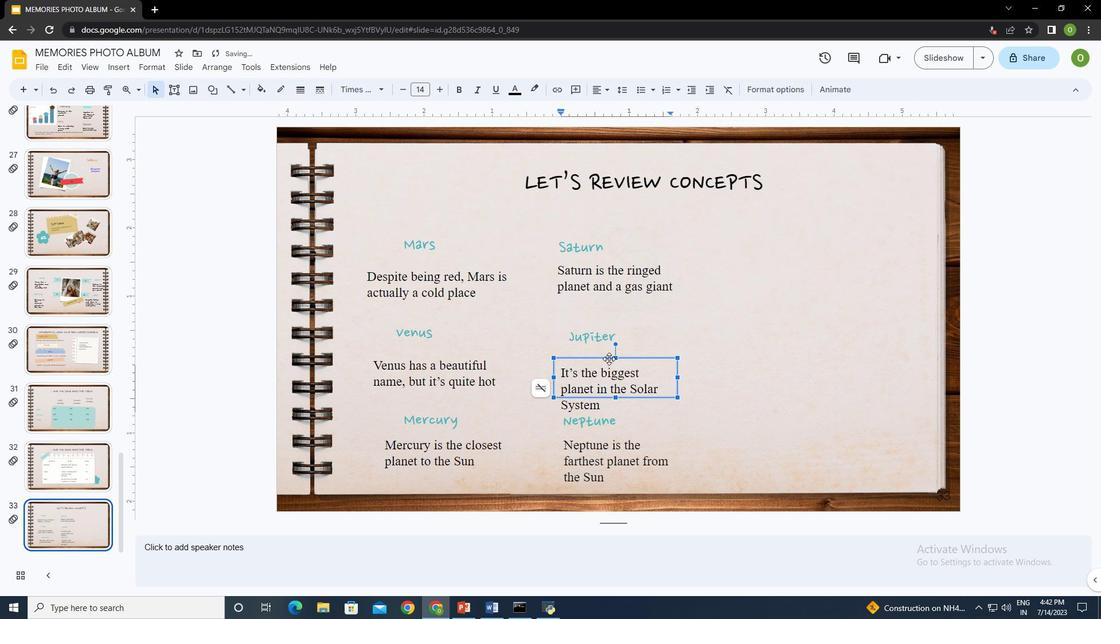 
Action: Mouse pressed left at (611, 358)
Screenshot: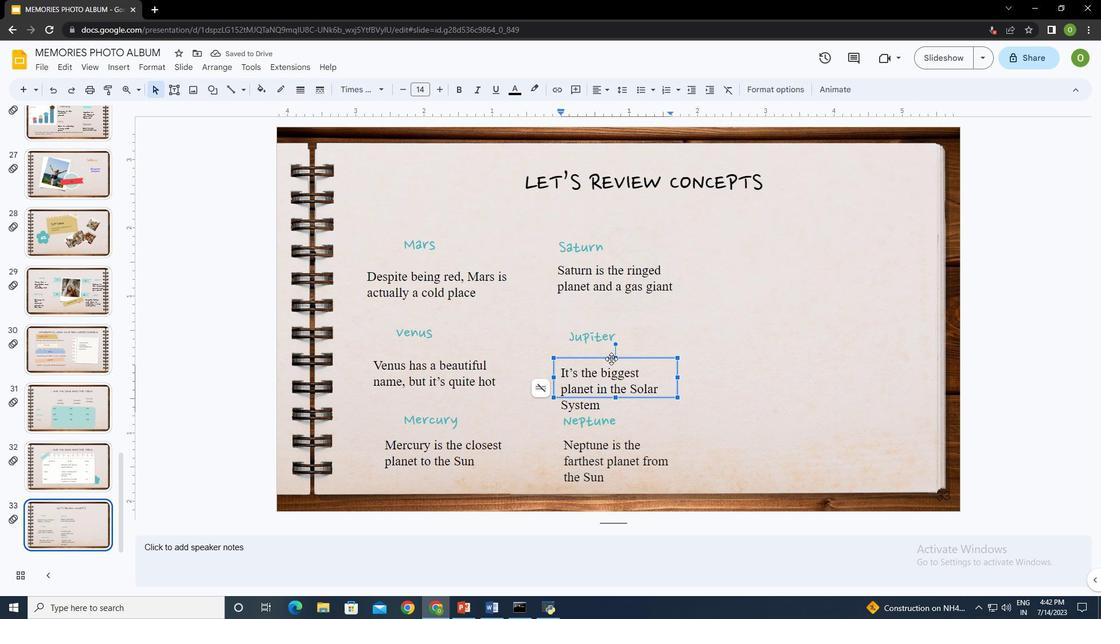 
Action: Key pressed <Key.up><Key.up>
Screenshot: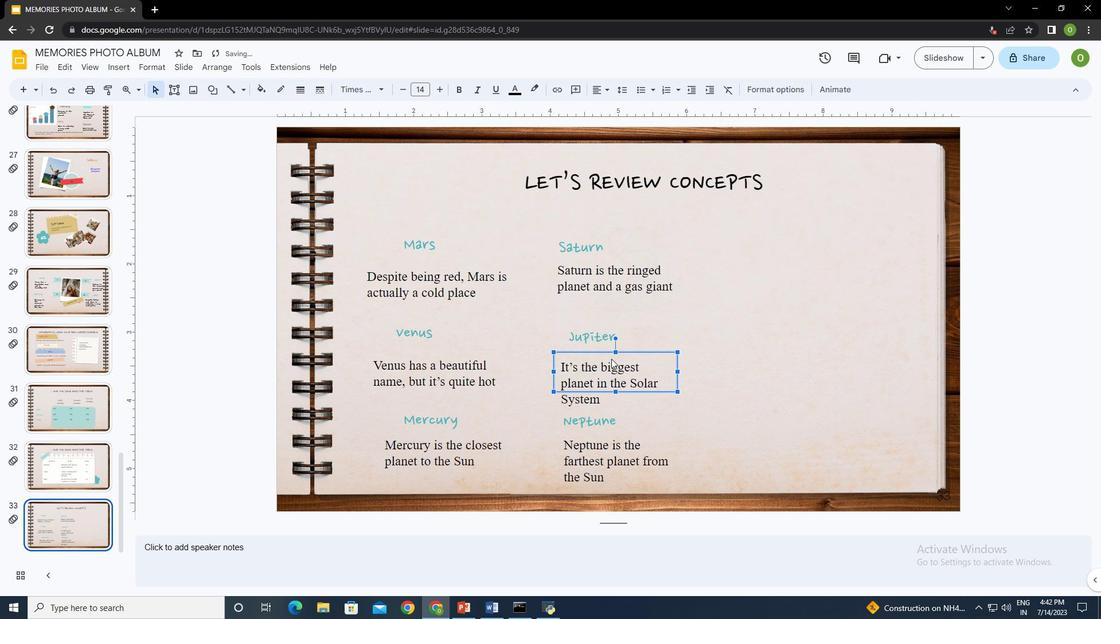 
Action: Mouse moved to (728, 363)
Screenshot: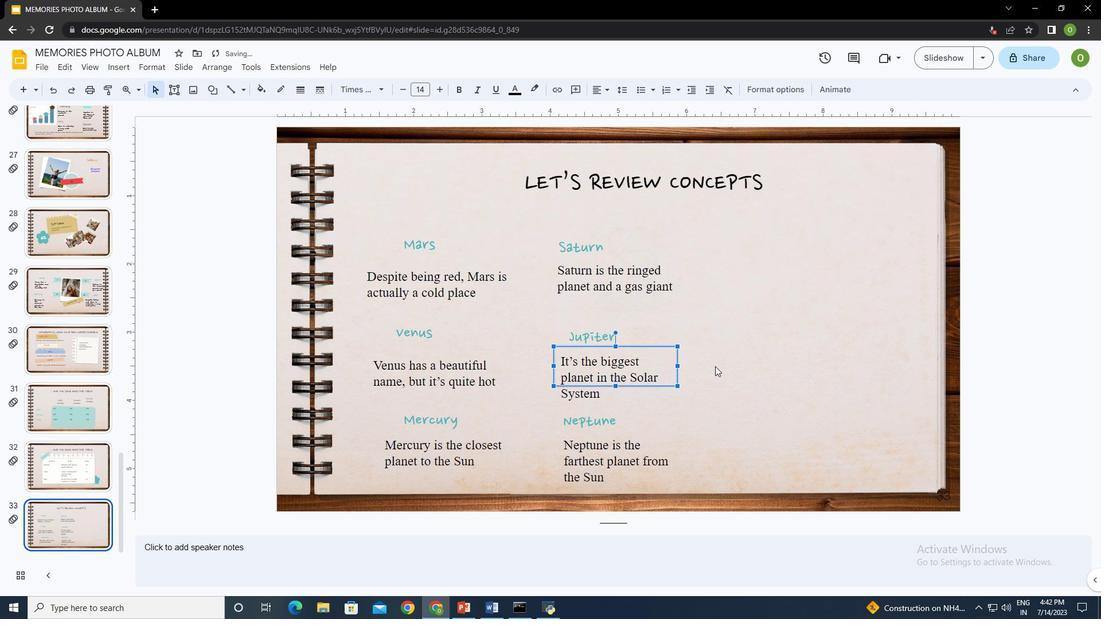 
Action: Mouse pressed left at (728, 363)
Screenshot: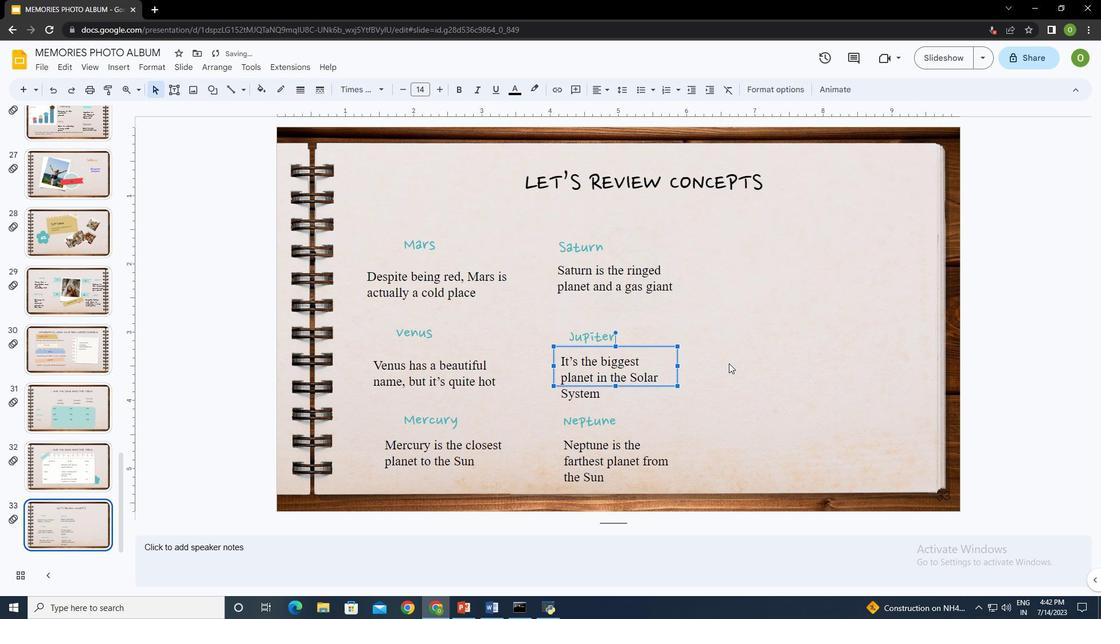 
Action: Mouse moved to (747, 336)
Screenshot: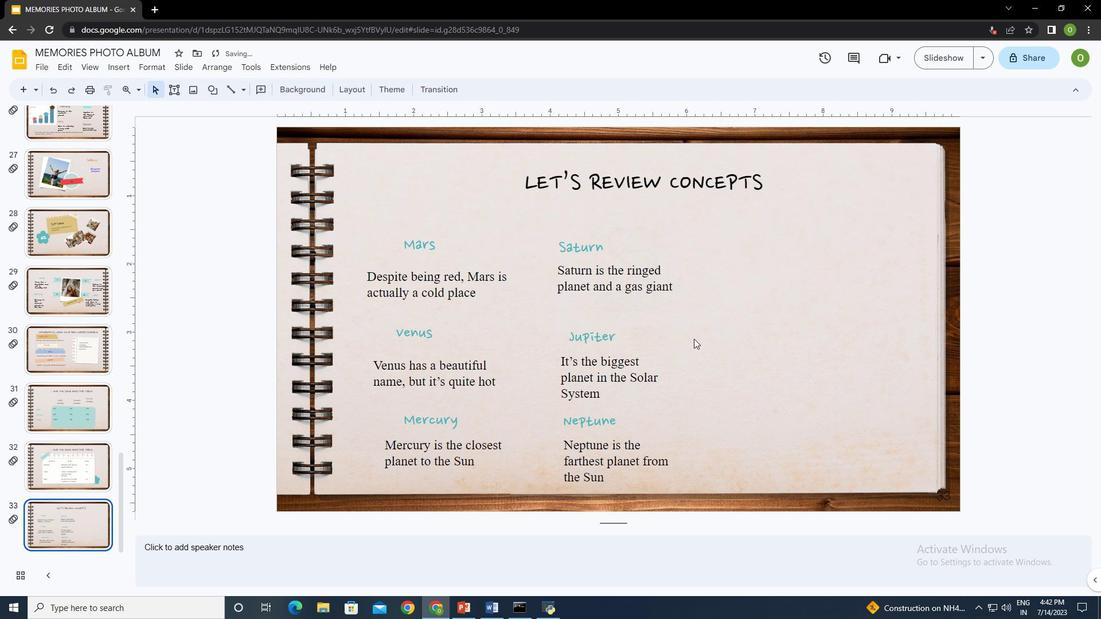 
Action: Mouse pressed left at (747, 336)
Screenshot: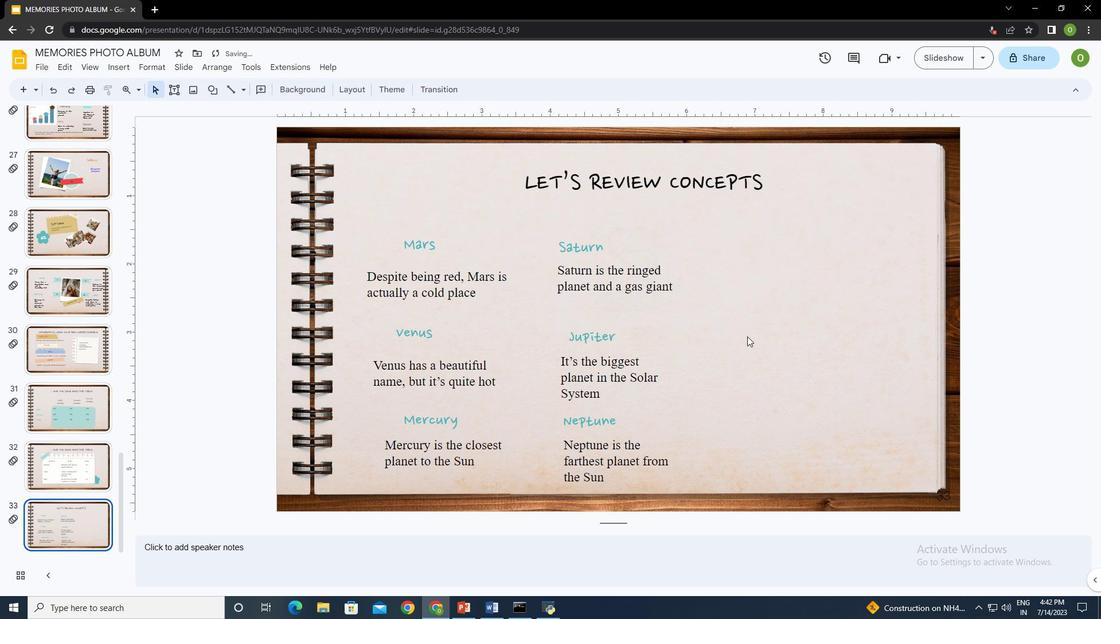 
Action: Mouse moved to (118, 64)
Screenshot: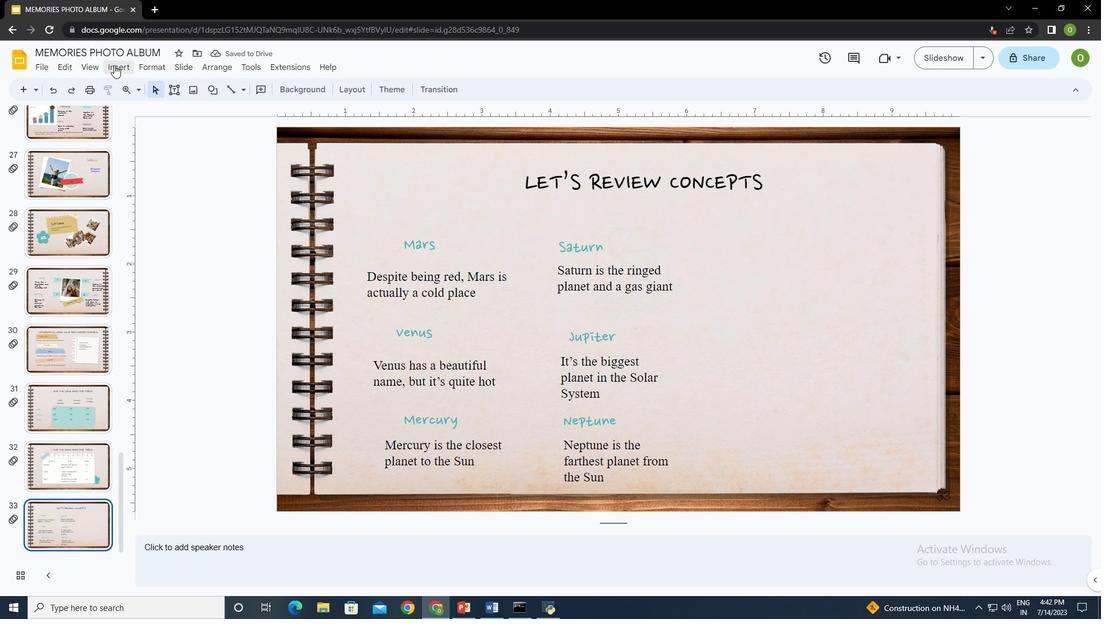 
Action: Mouse pressed left at (118, 64)
Screenshot: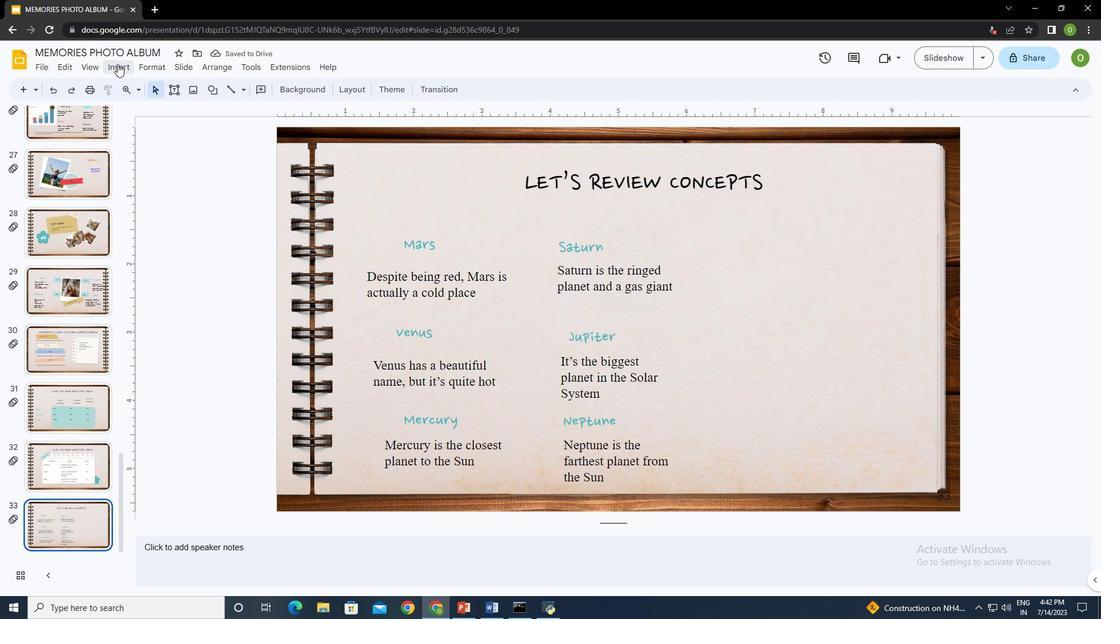 
Action: Mouse moved to (346, 108)
Screenshot: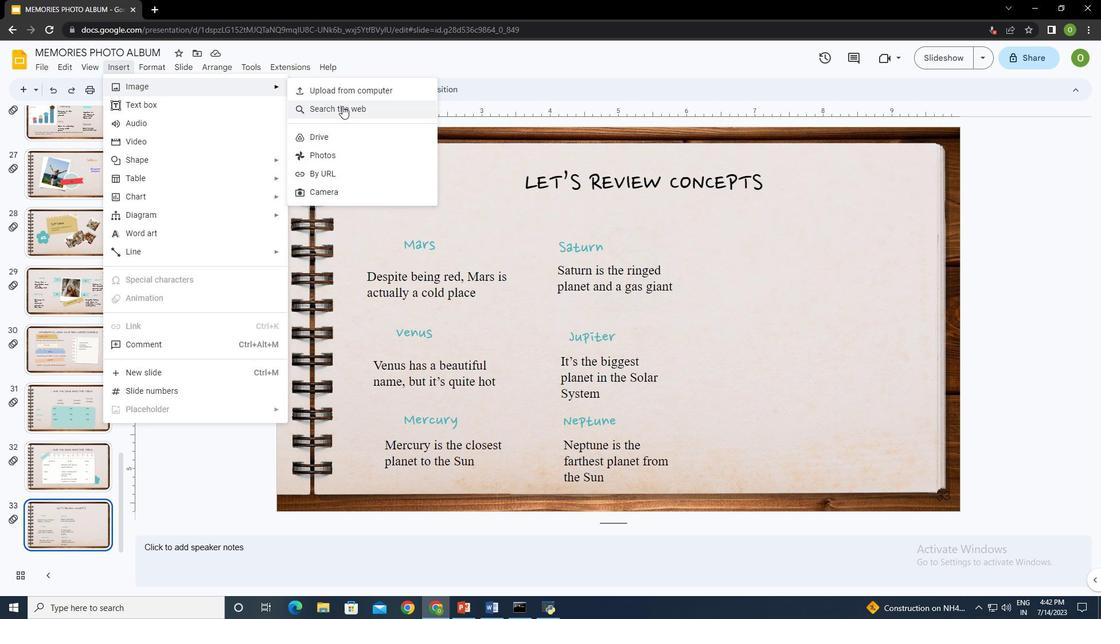 
Action: Mouse pressed left at (346, 108)
Screenshot: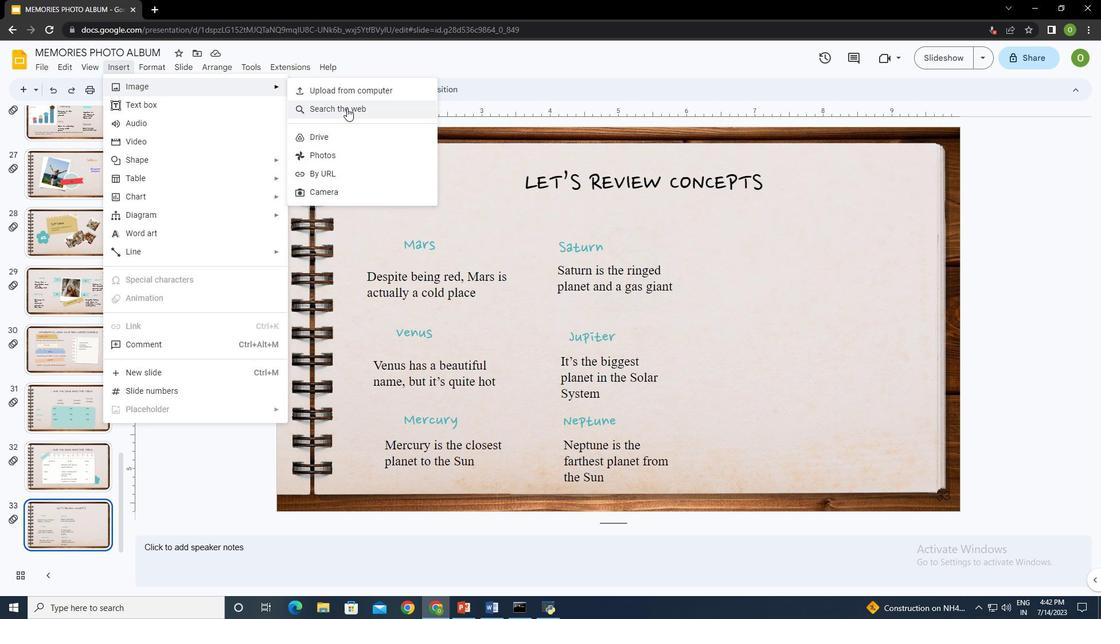 
Action: Mouse moved to (1013, 291)
Screenshot: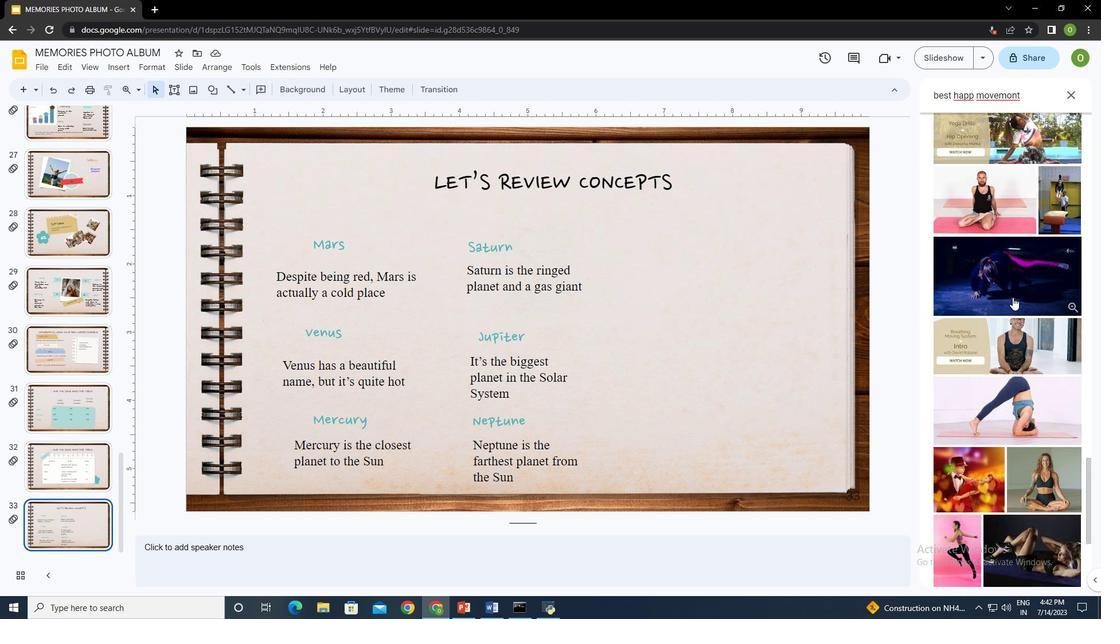 
Action: Mouse scrolled (1013, 291) with delta (0, 0)
